 Task: Fill out the 'New Customer Data' form with the provided customer details, including name, gender, age, mobile number, date, current address, email, and permanent address.
Action: Mouse moved to (659, 130)
Screenshot: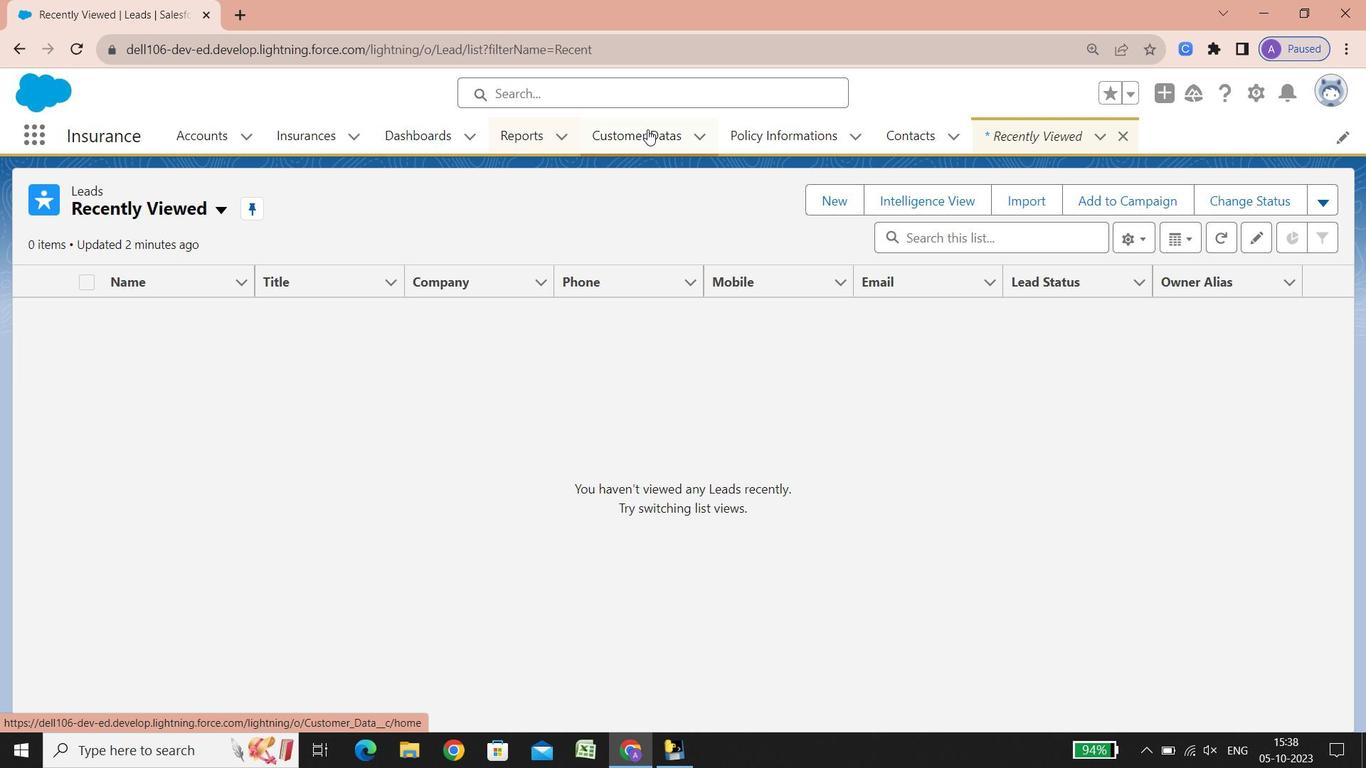 
Action: Mouse pressed left at (659, 130)
Screenshot: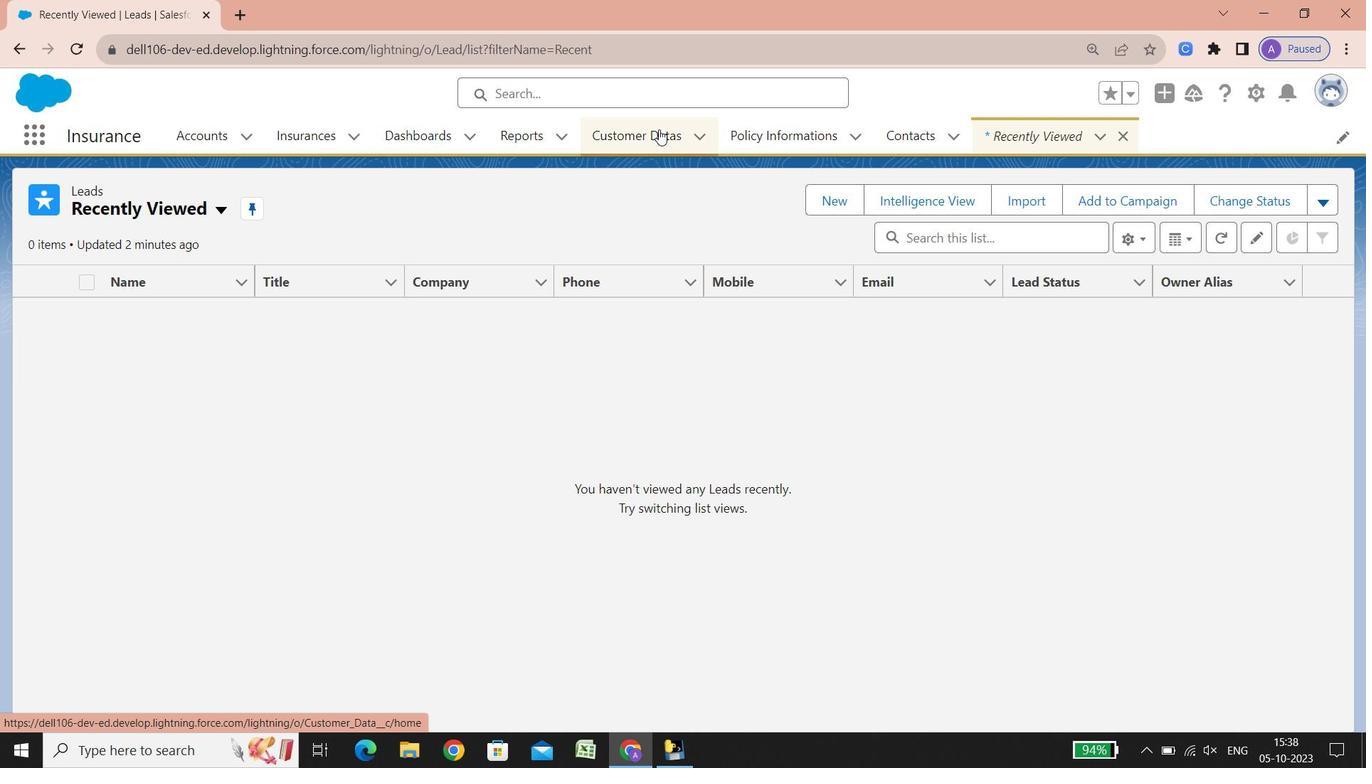 
Action: Mouse moved to (1114, 200)
Screenshot: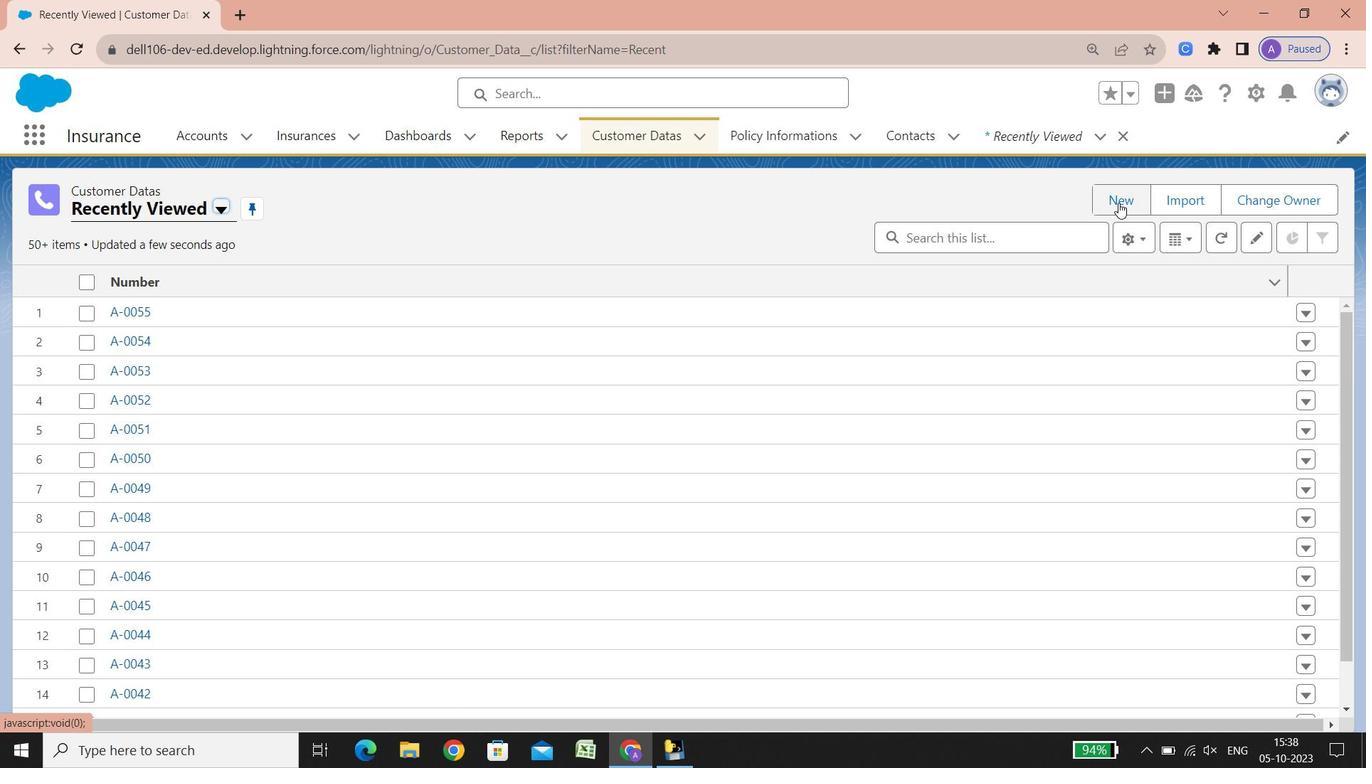 
Action: Mouse pressed left at (1114, 200)
Screenshot: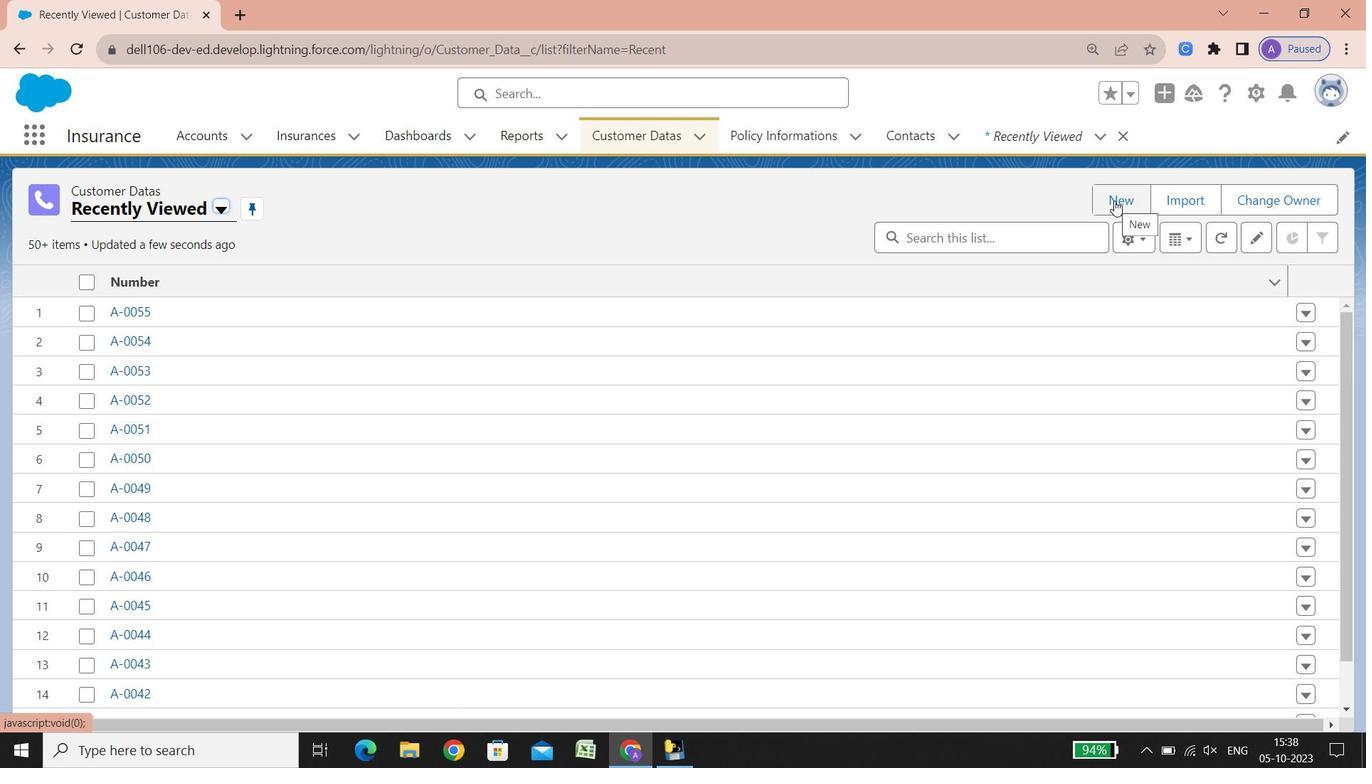 
Action: Mouse moved to (1093, 97)
Screenshot: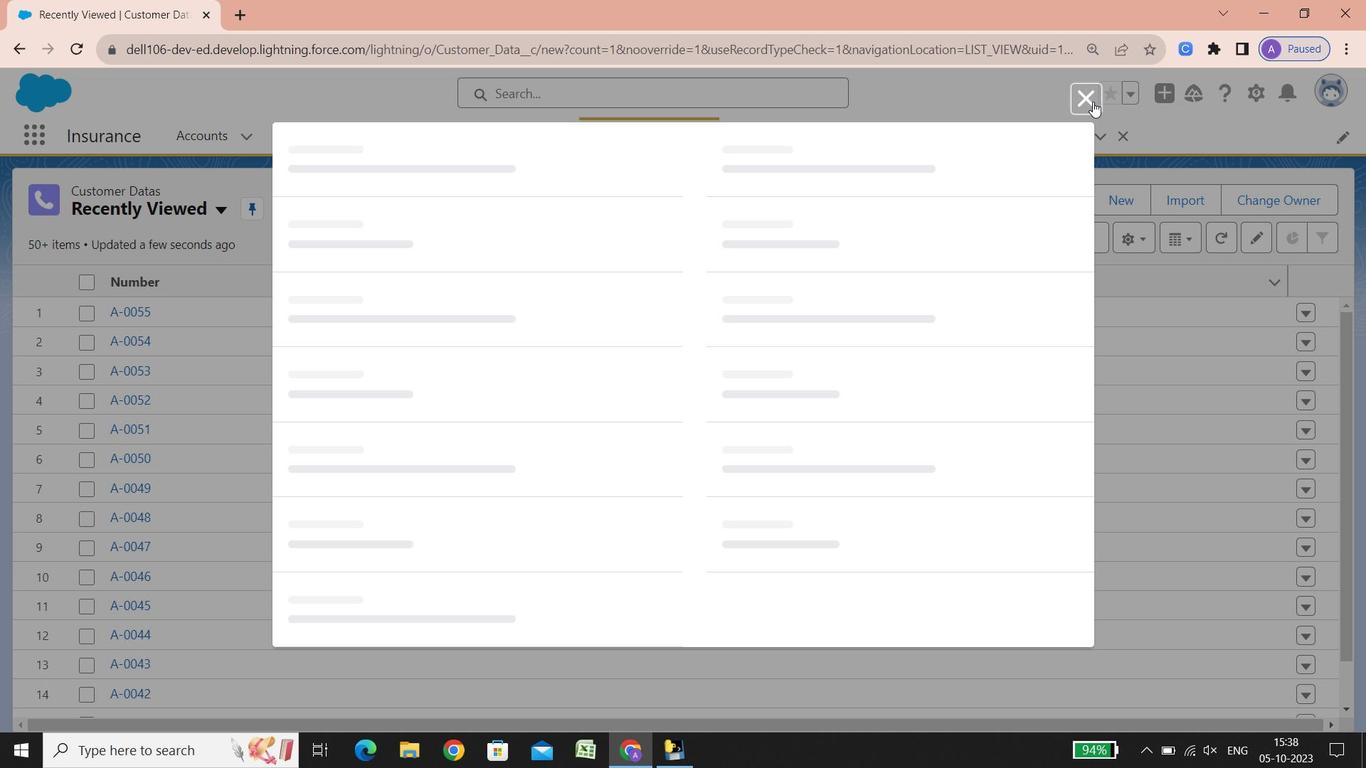 
Action: Mouse pressed left at (1093, 97)
Screenshot: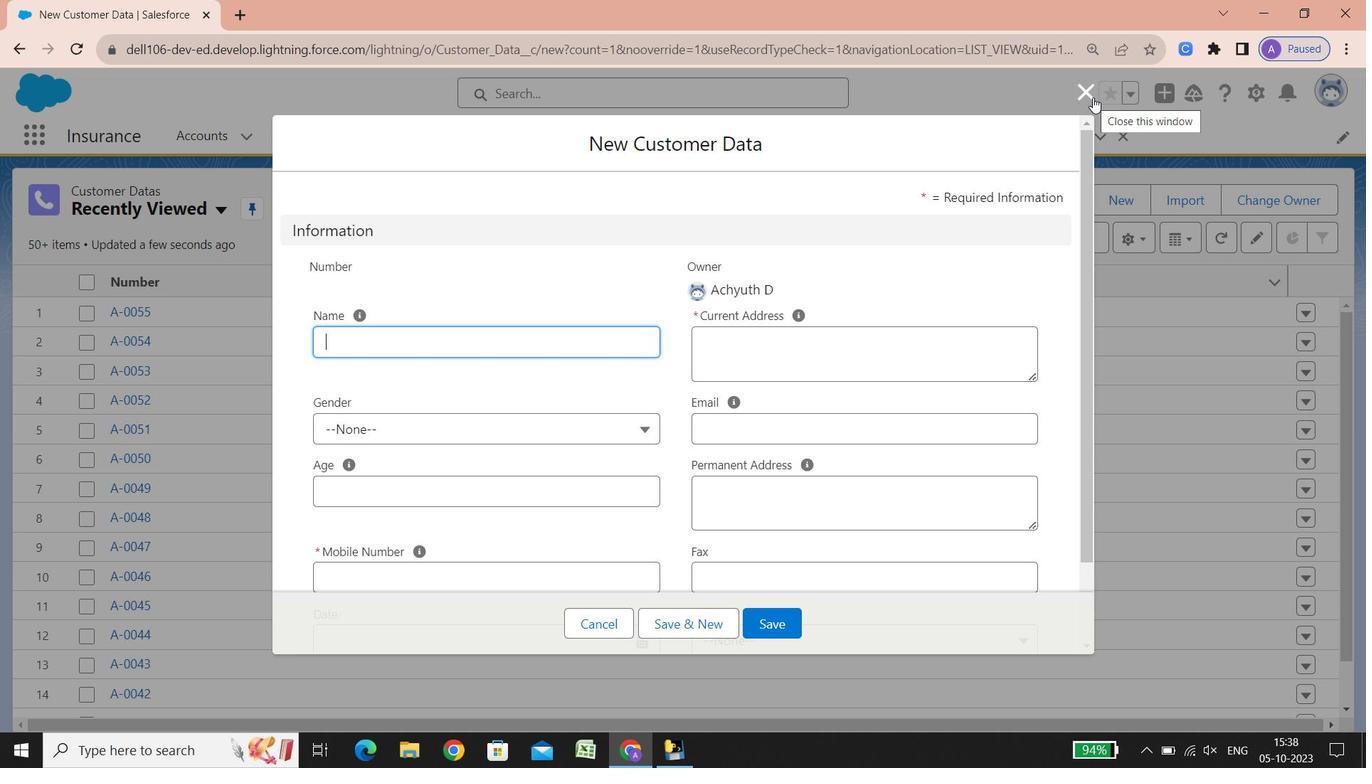 
Action: Mouse moved to (148, 307)
Screenshot: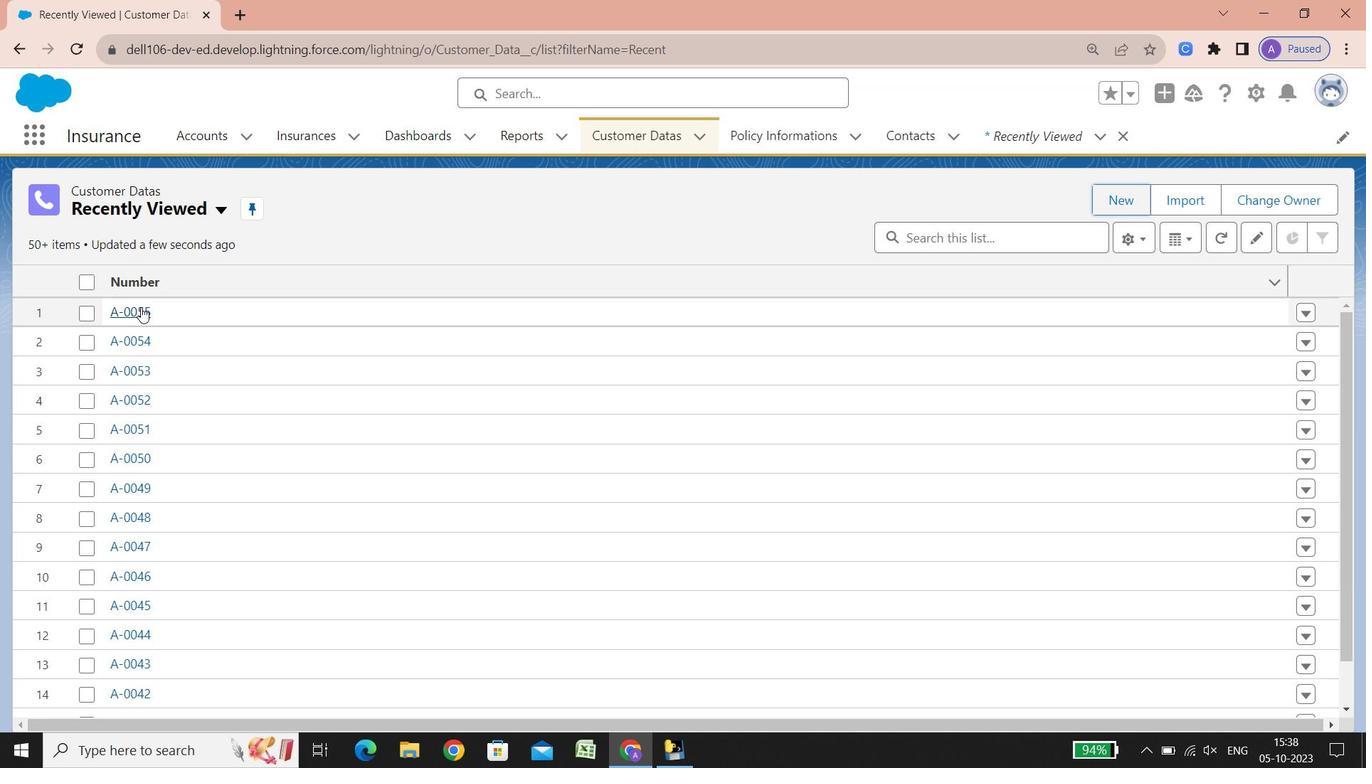 
Action: Mouse pressed left at (148, 307)
Screenshot: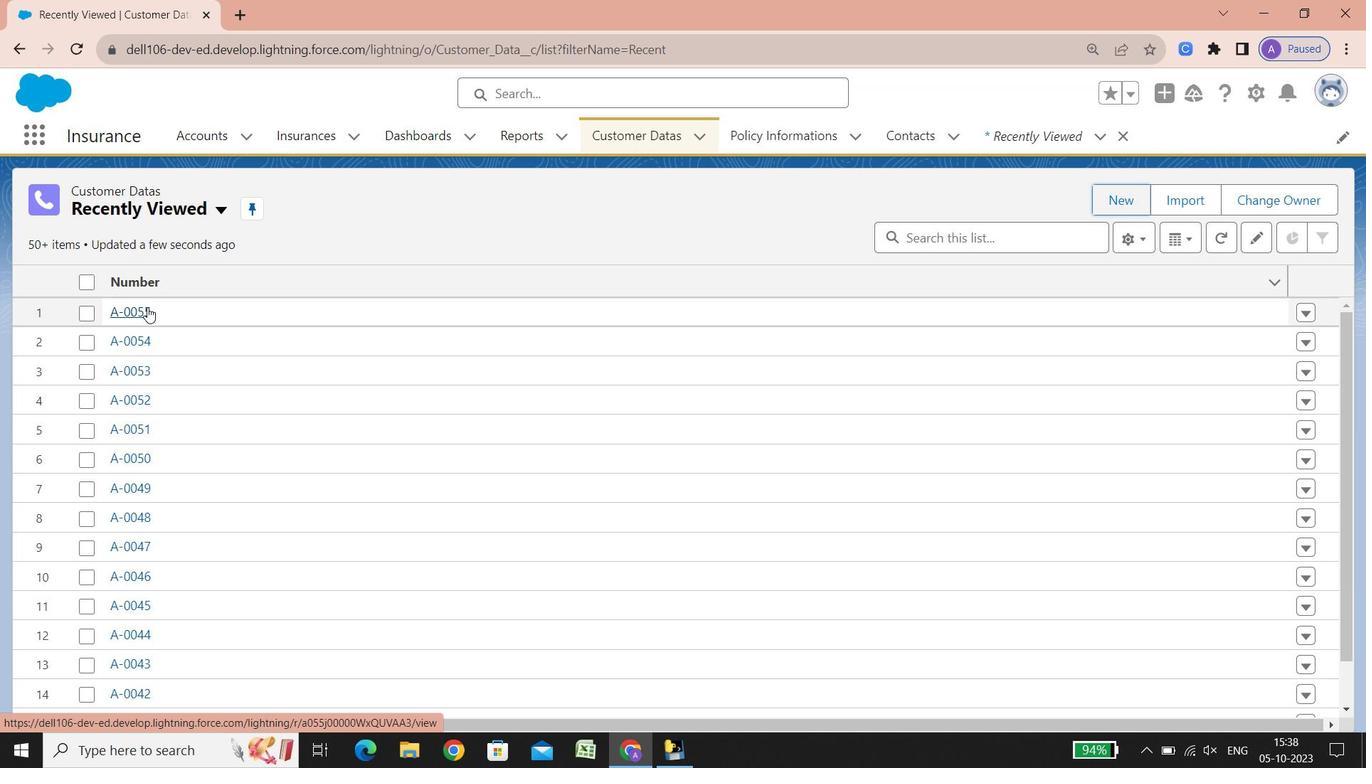 
Action: Mouse moved to (16, 46)
Screenshot: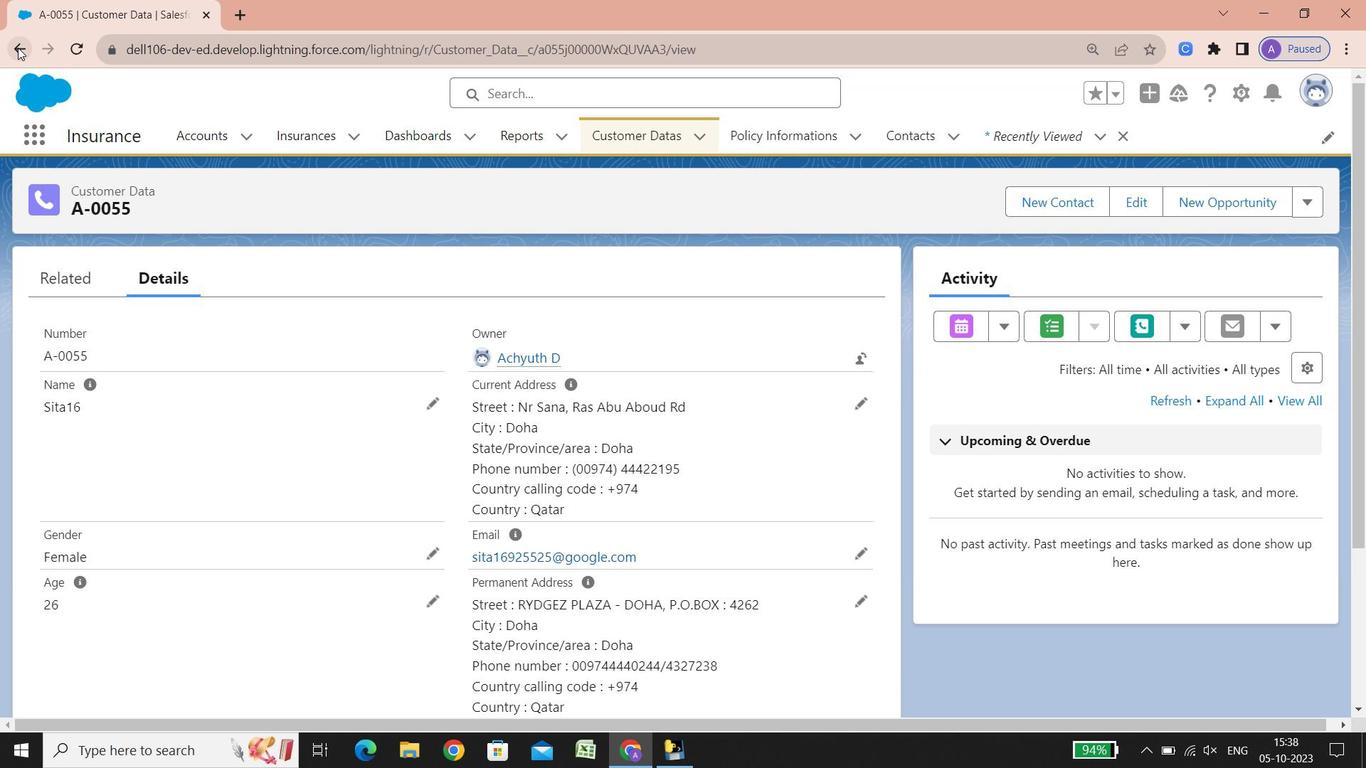 
Action: Mouse pressed left at (16, 46)
Screenshot: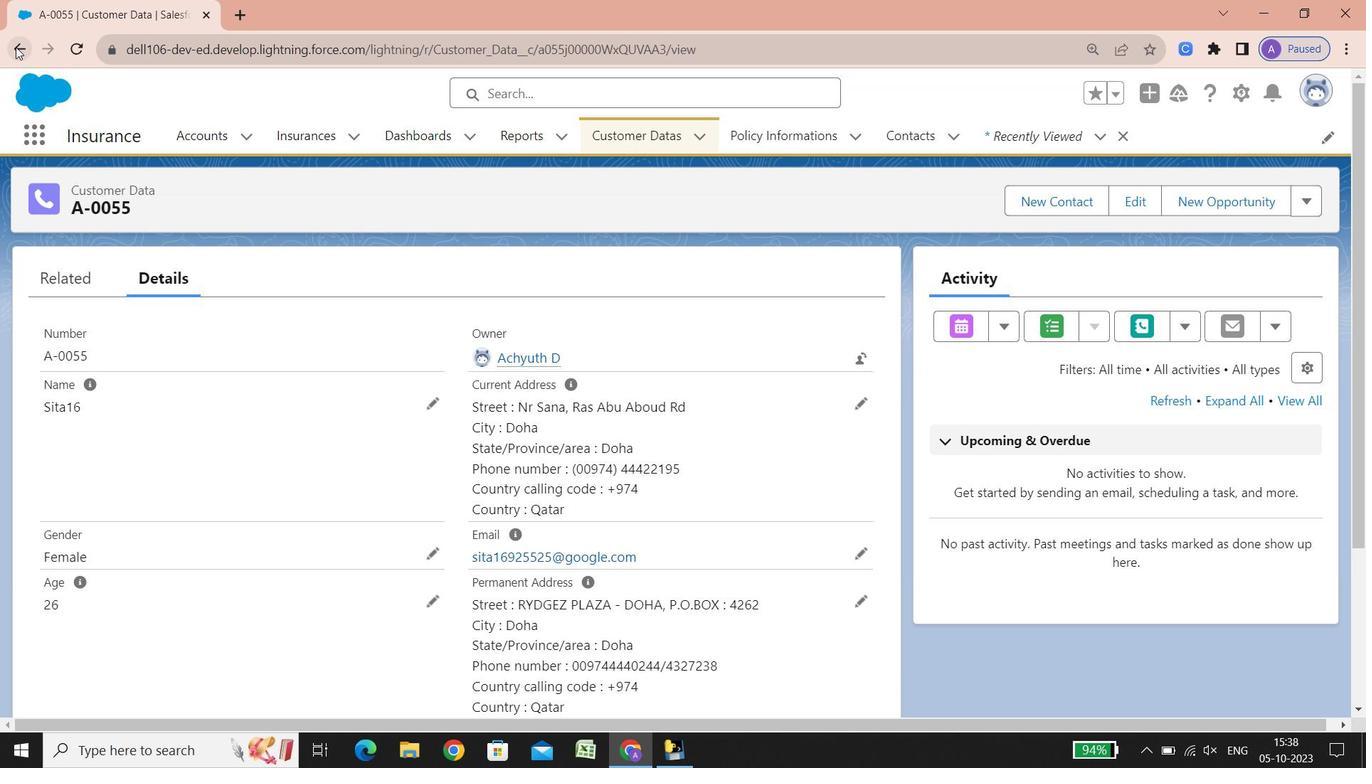 
Action: Mouse moved to (1123, 190)
Screenshot: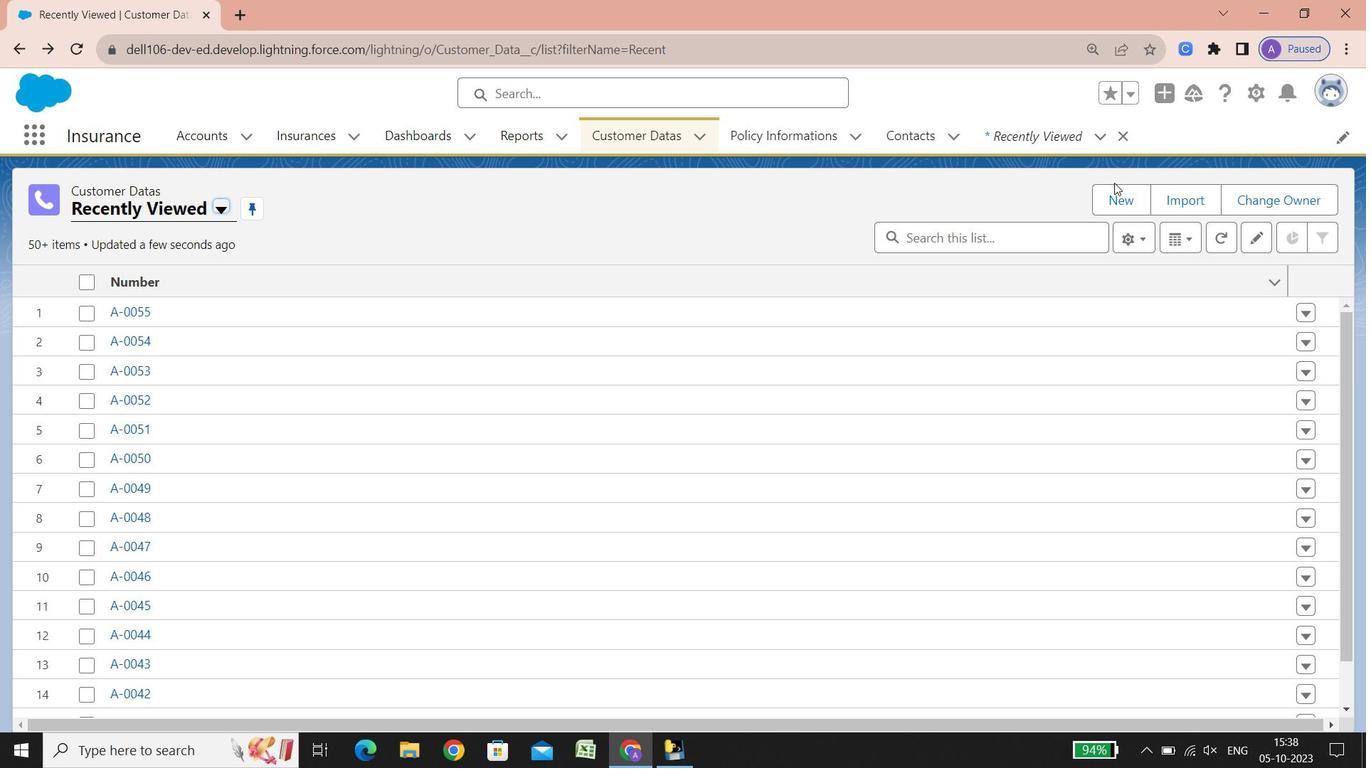 
Action: Mouse pressed left at (1123, 190)
Screenshot: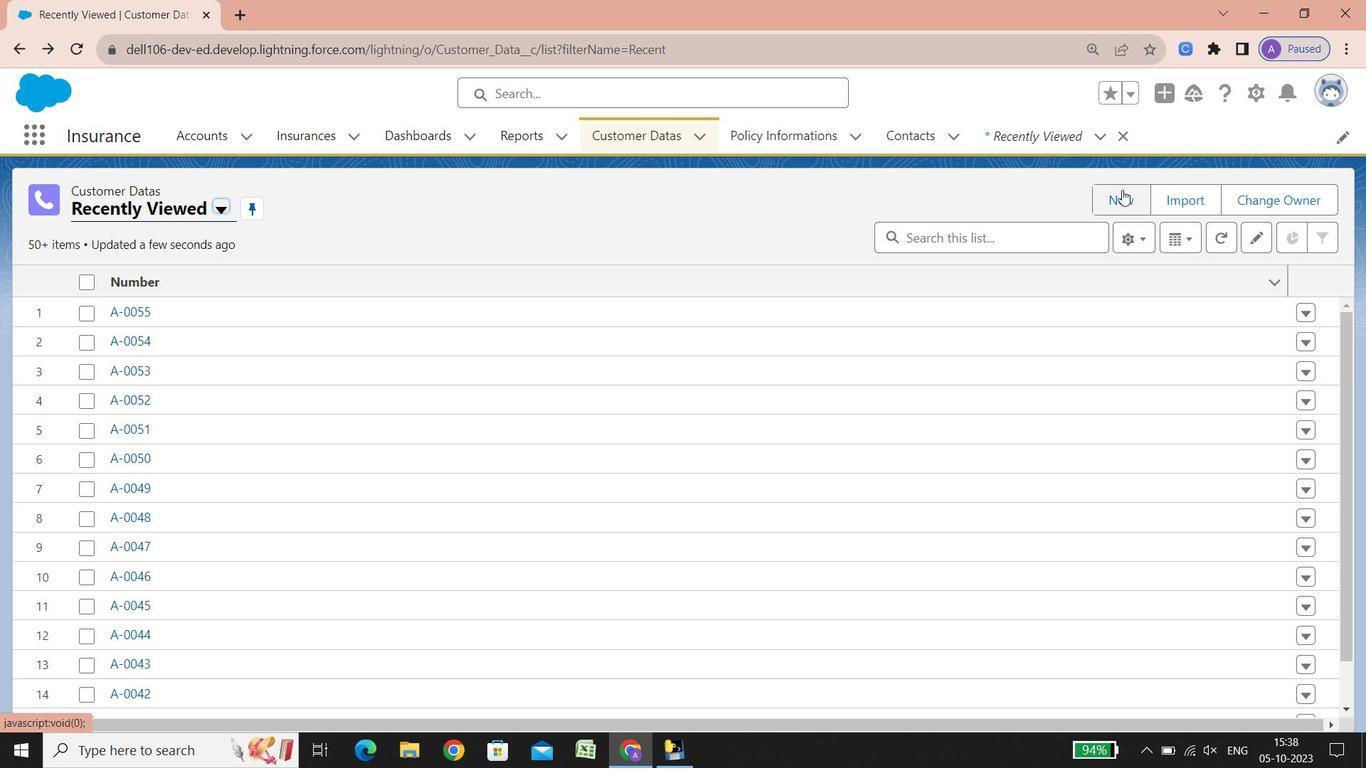 
Action: Mouse moved to (338, 340)
Screenshot: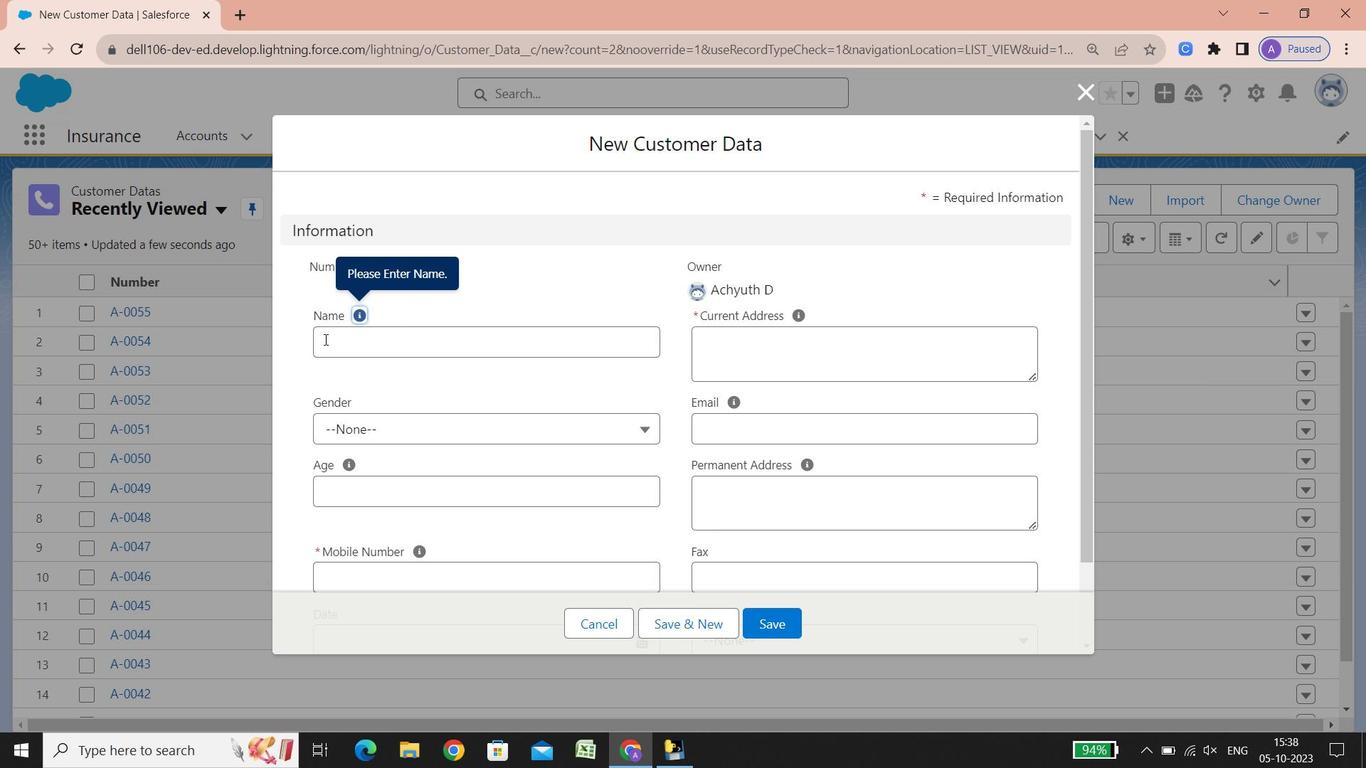 
Action: Mouse pressed left at (338, 340)
Screenshot: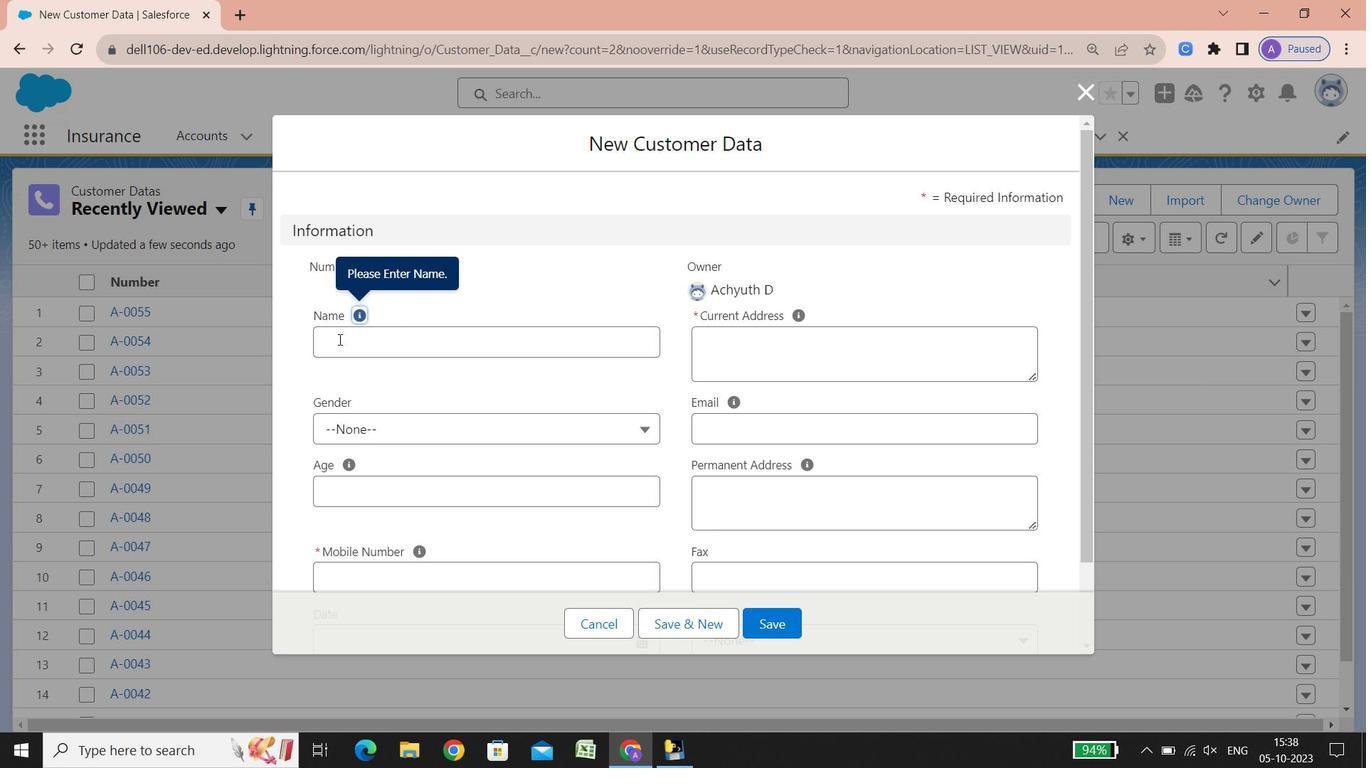 
Action: Key pressed <Key.shift><Key.shift><Key.shift><Key.shift><Key.shift><Key.shift><Key.shift><Key.shift><Key.shift><Key.shift><Key.shift><Key.shift><Key.shift><Key.shift><Key.shift>Sita17
Screenshot: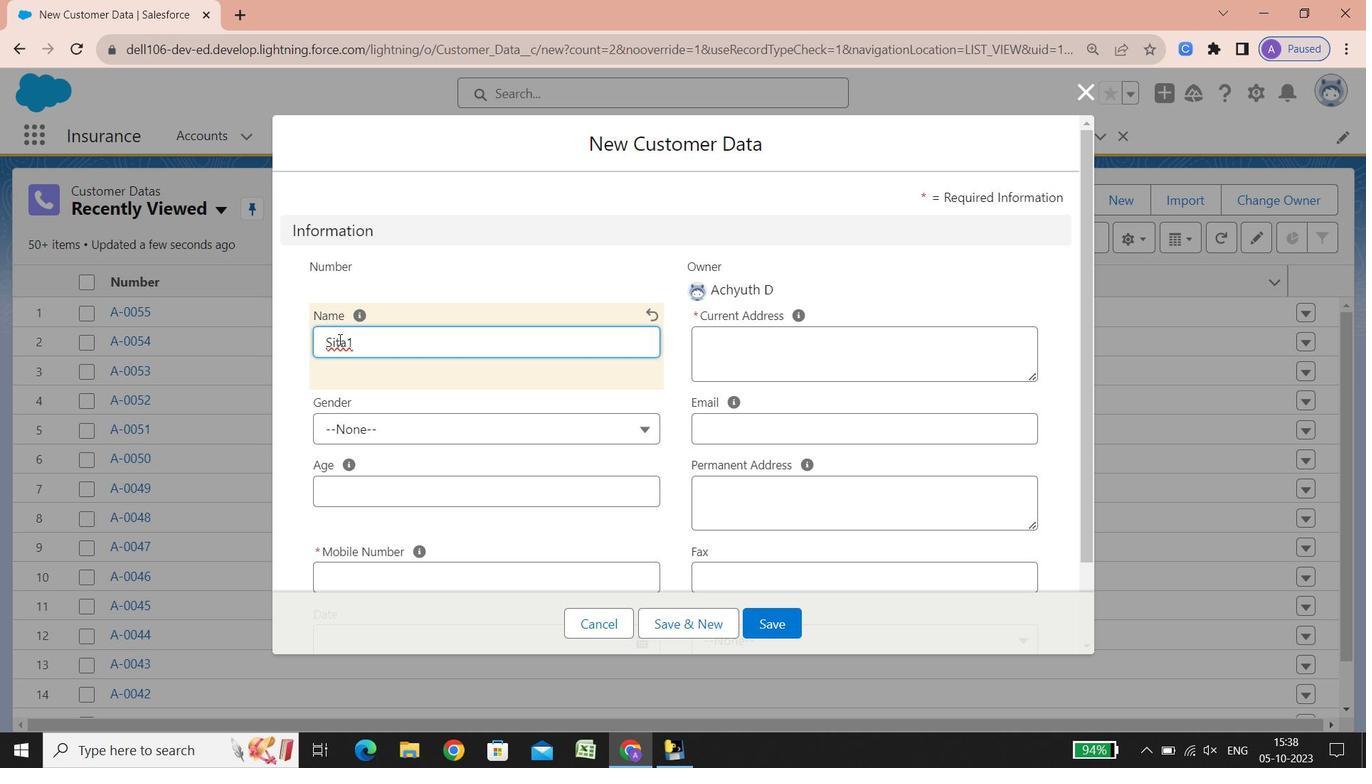 
Action: Mouse moved to (503, 424)
Screenshot: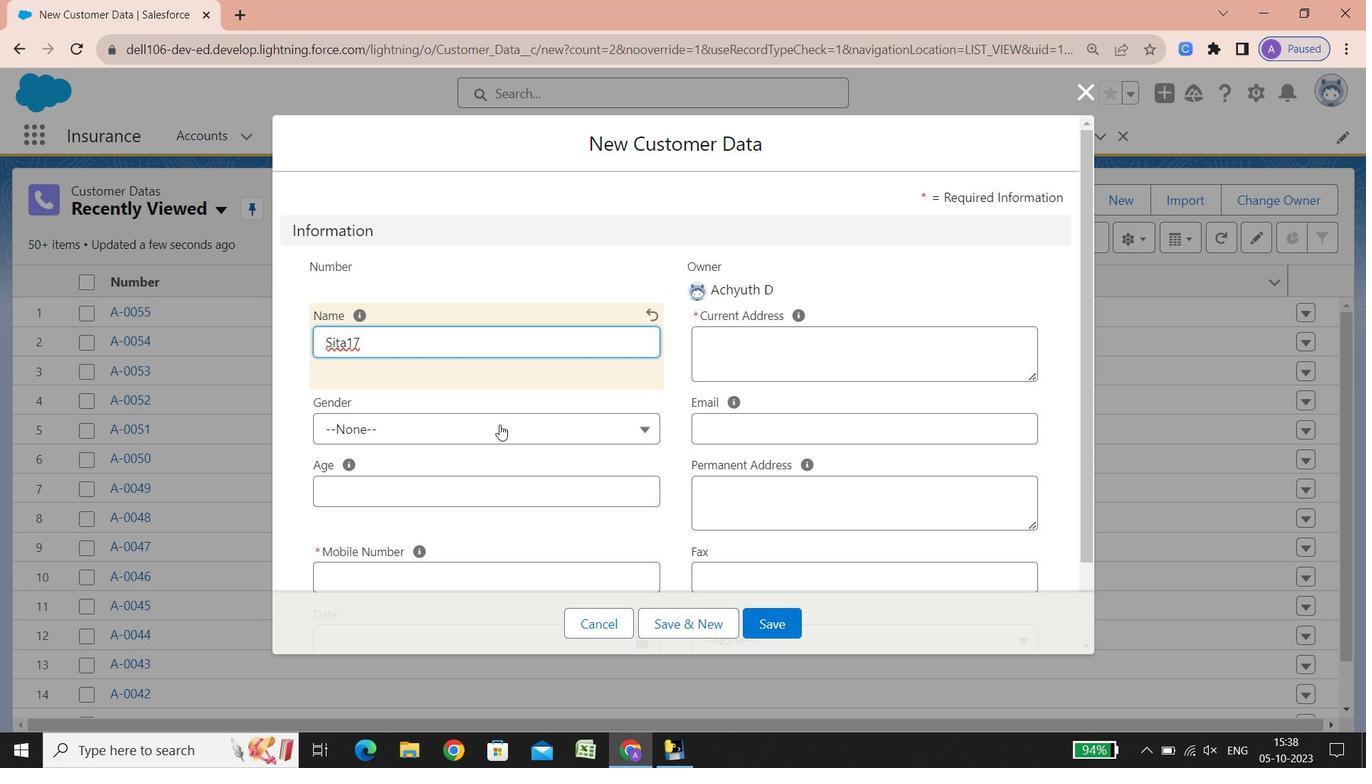 
Action: Mouse pressed left at (503, 424)
Screenshot: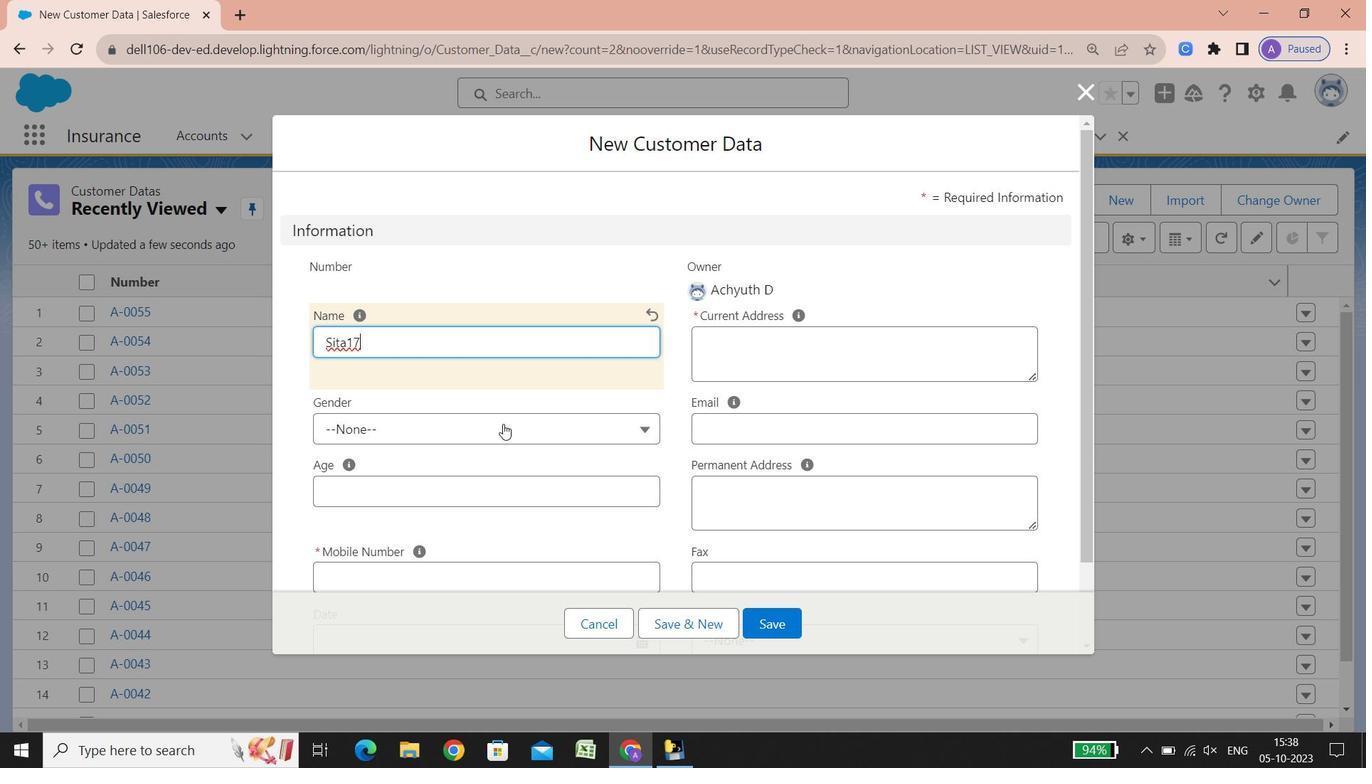 
Action: Mouse moved to (409, 534)
Screenshot: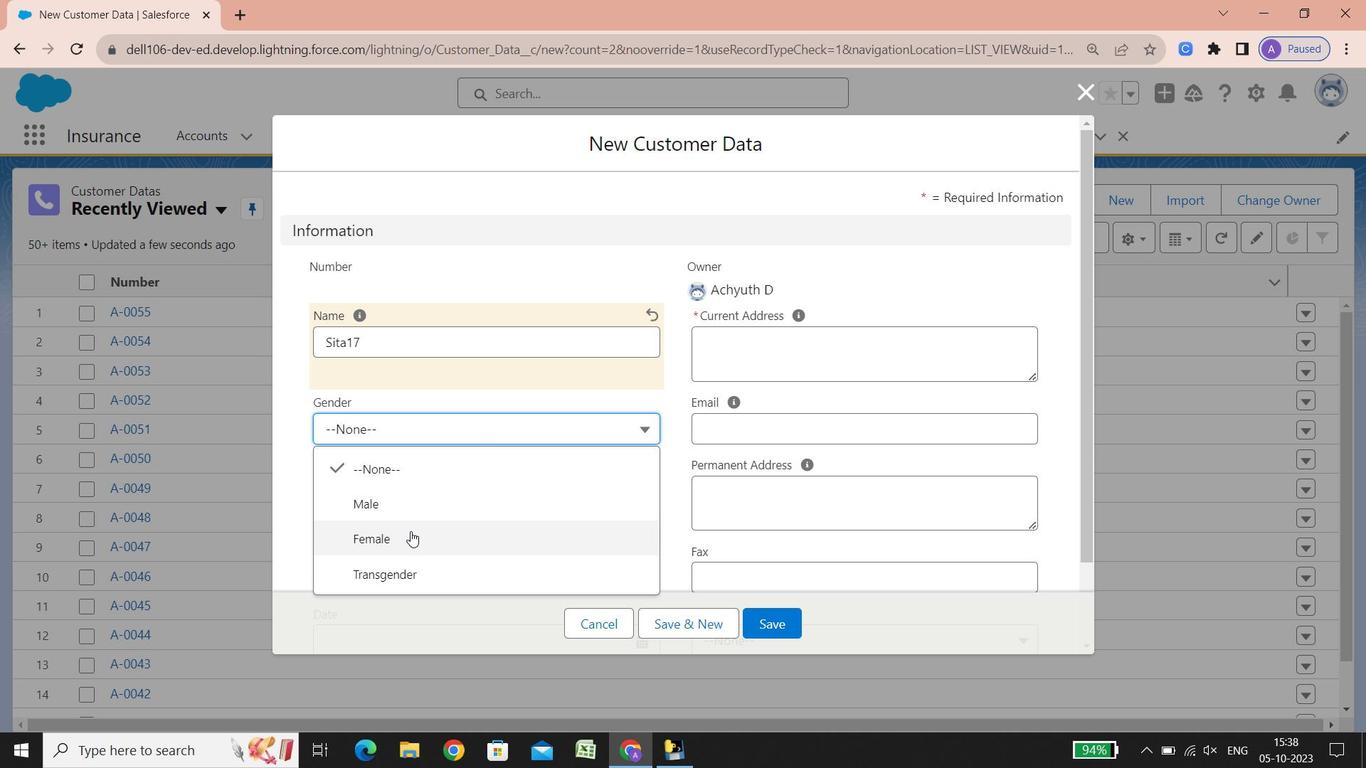 
Action: Mouse pressed left at (409, 534)
Screenshot: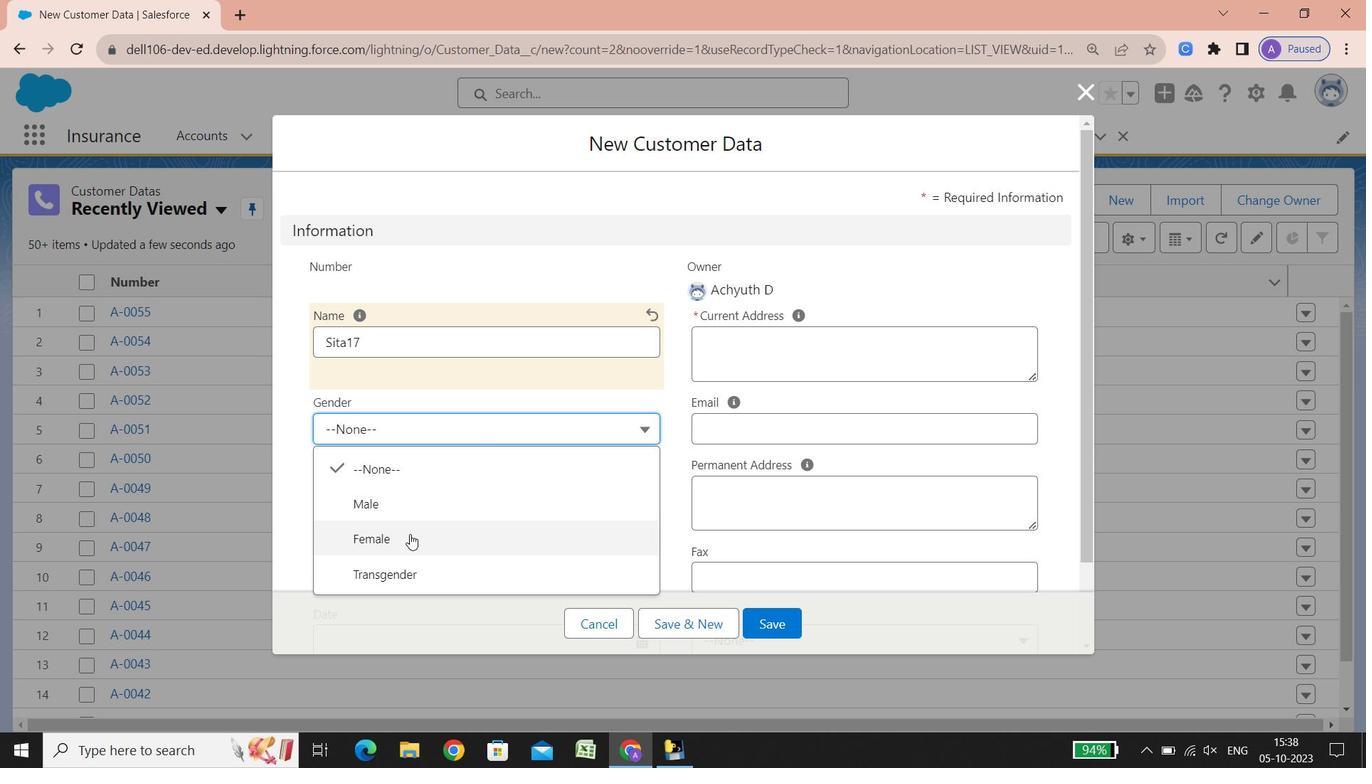 
Action: Mouse moved to (377, 486)
Screenshot: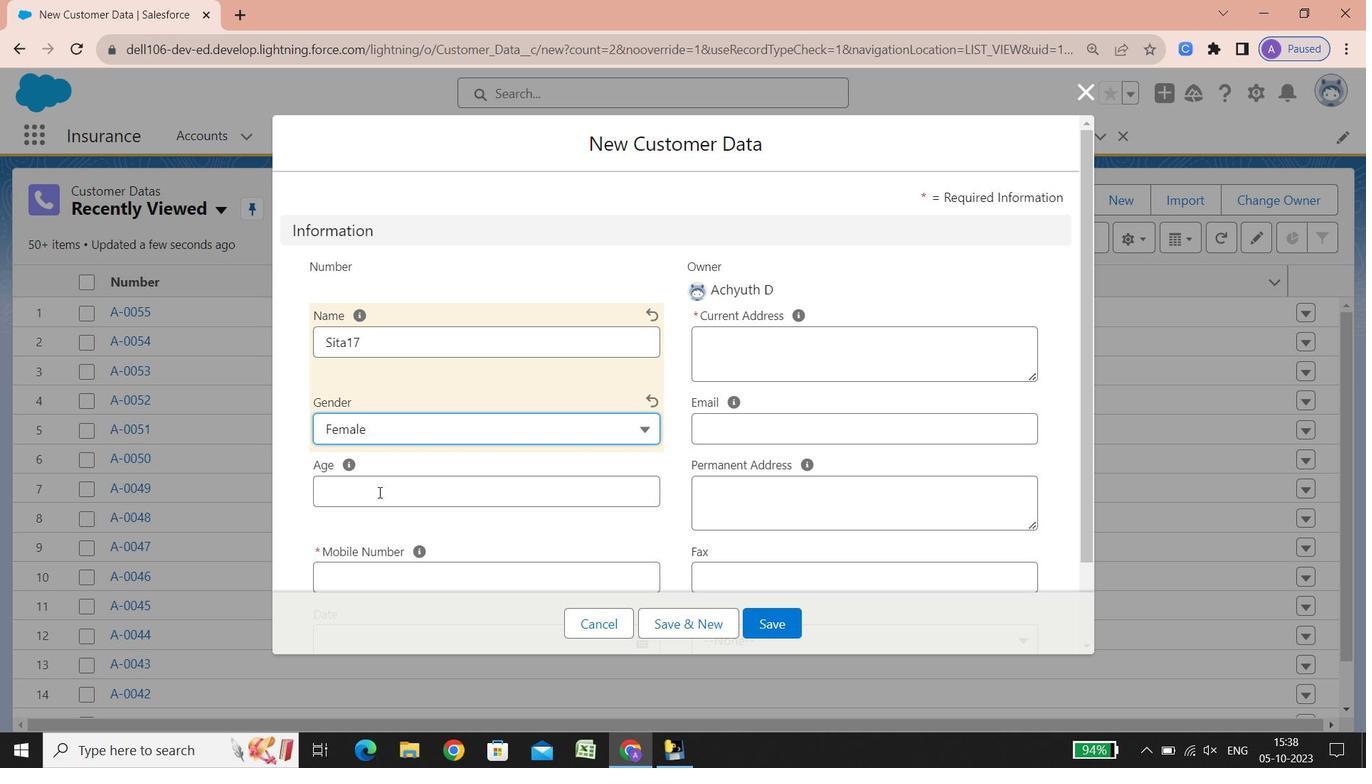 
Action: Mouse pressed left at (377, 486)
Screenshot: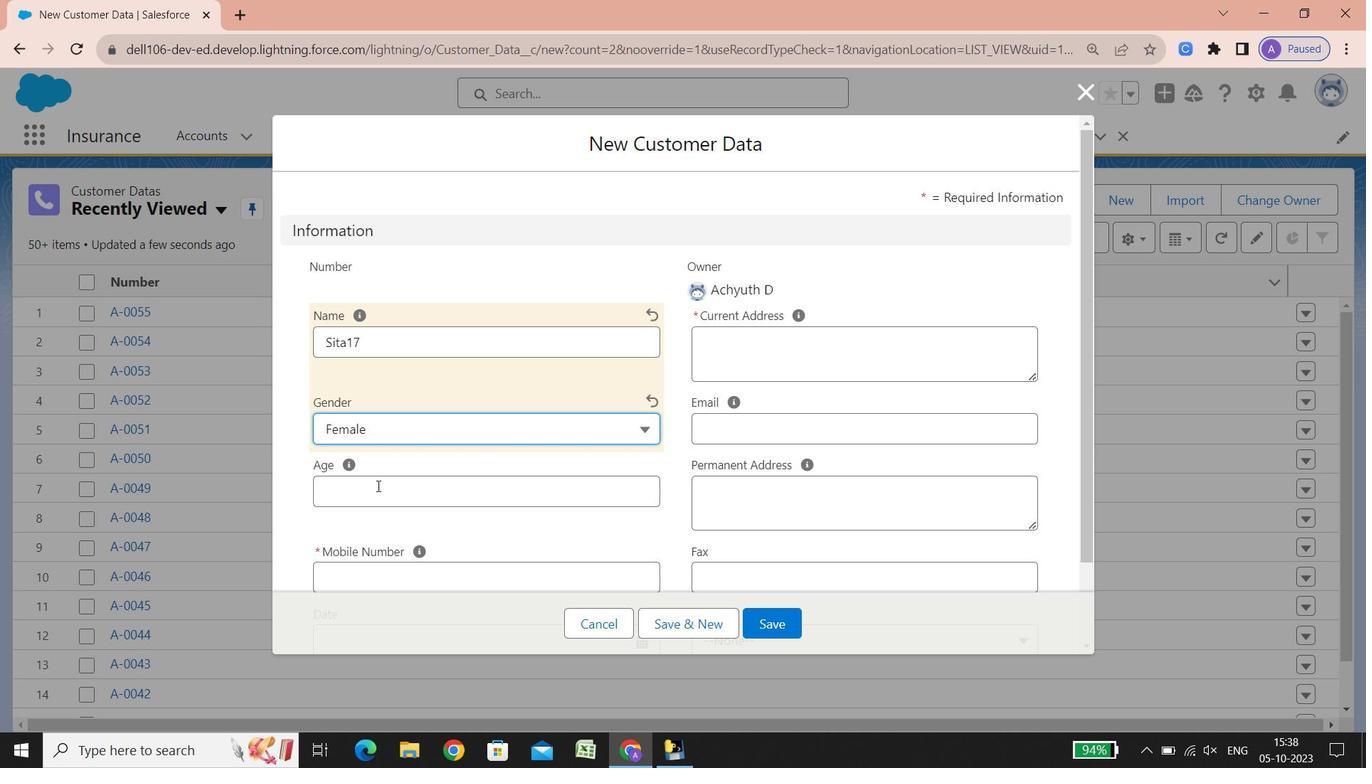 
Action: Key pressed 32
Screenshot: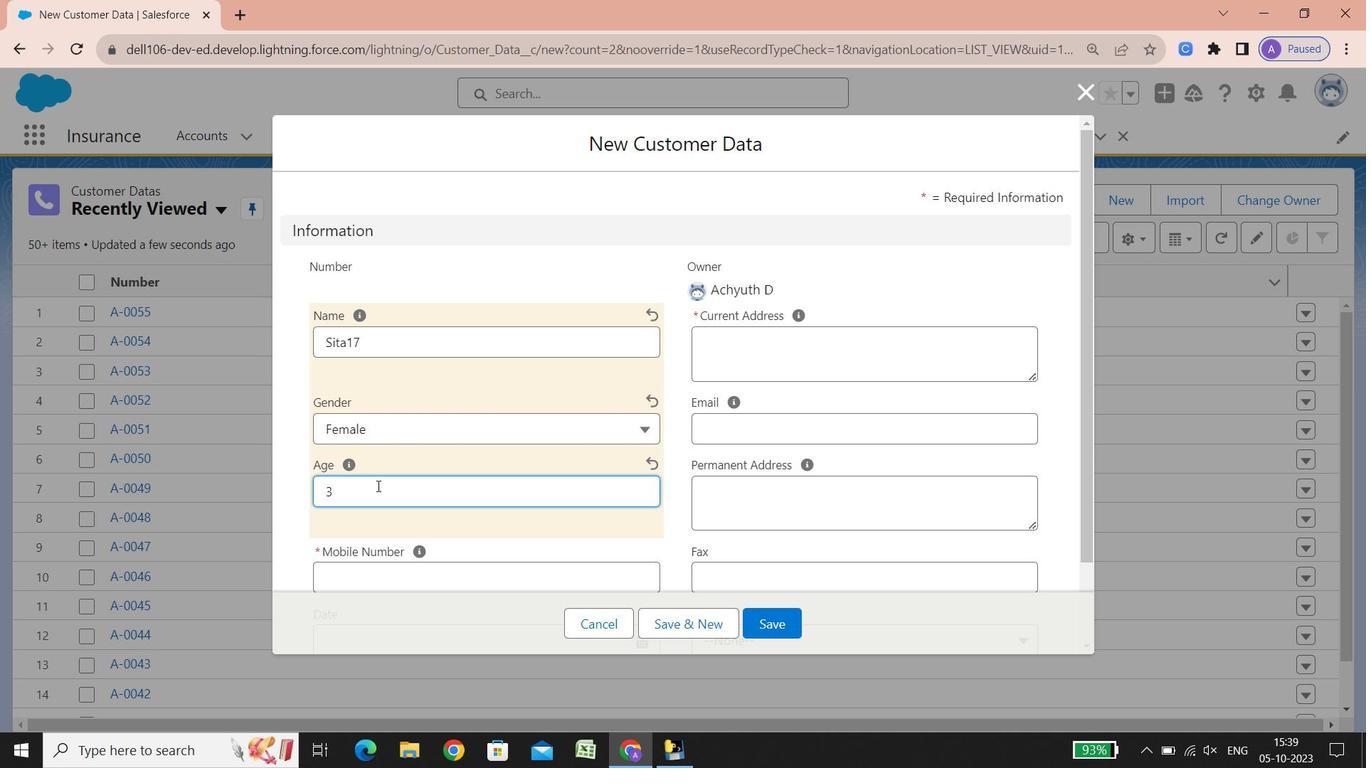 
Action: Mouse scrolled (377, 486) with delta (0, 0)
Screenshot: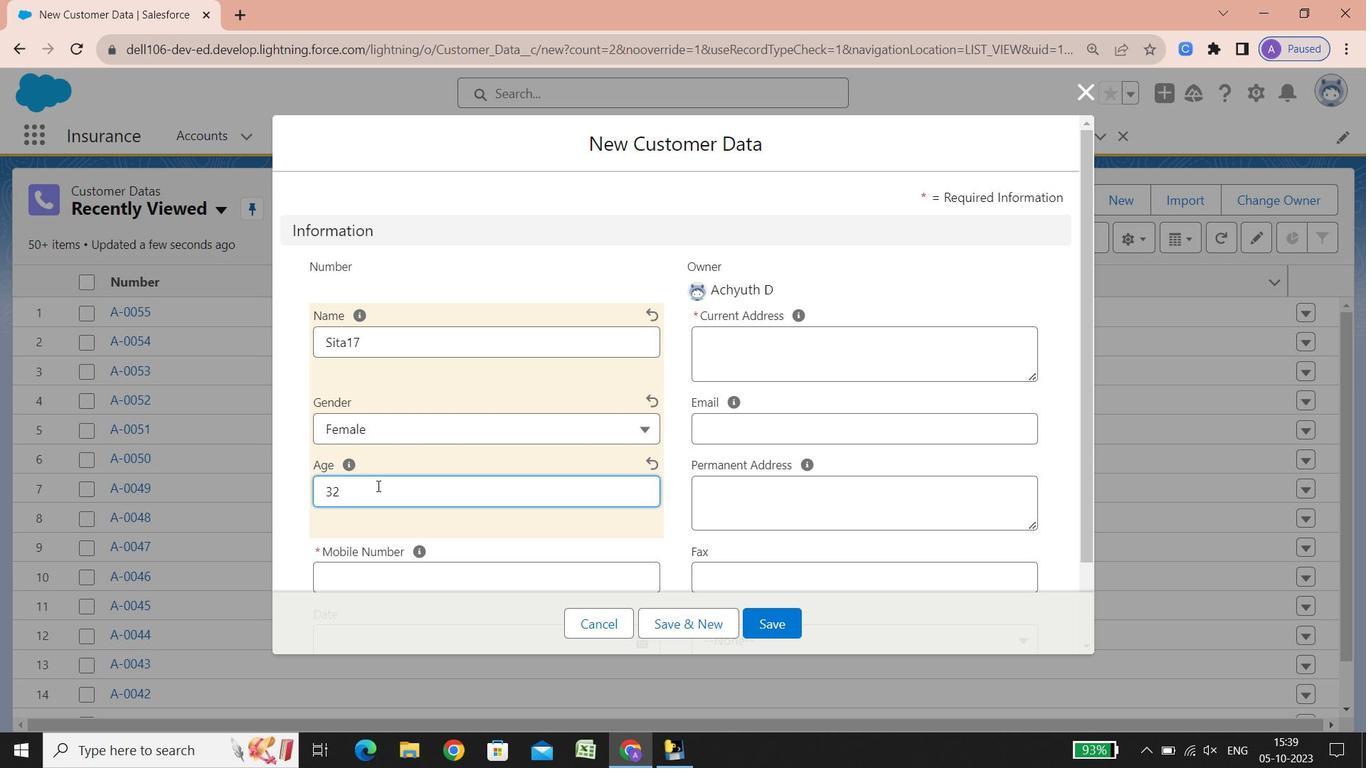 
Action: Mouse scrolled (377, 486) with delta (0, 0)
Screenshot: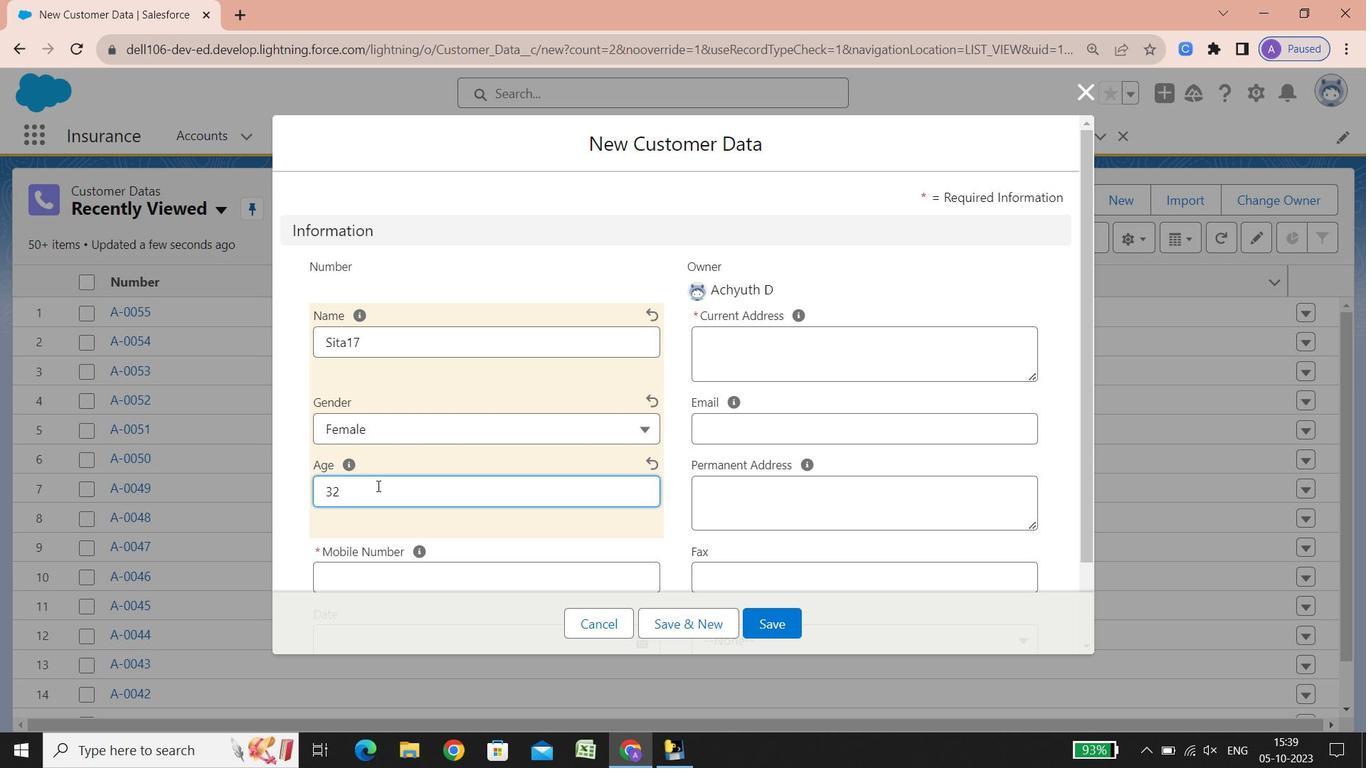 
Action: Mouse scrolled (377, 486) with delta (0, 0)
Screenshot: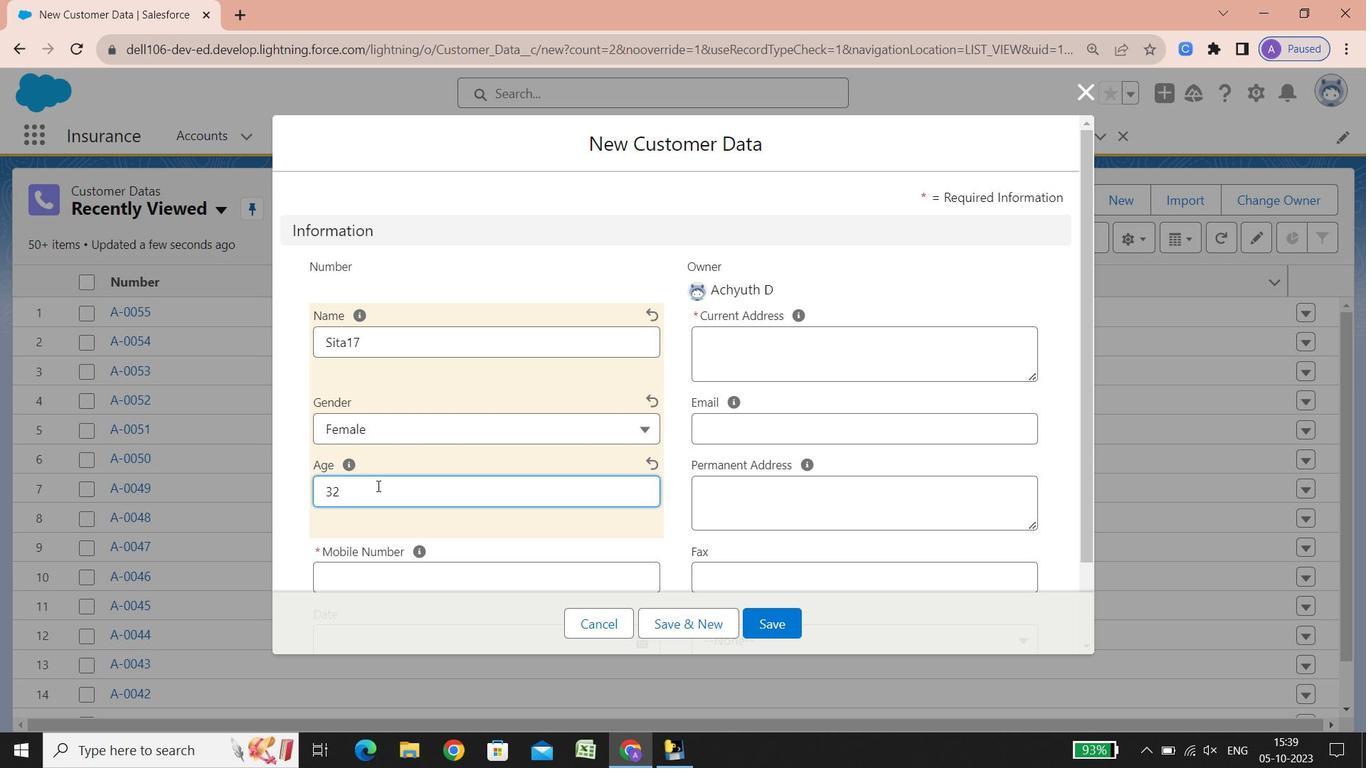
Action: Mouse scrolled (377, 486) with delta (0, 0)
Screenshot: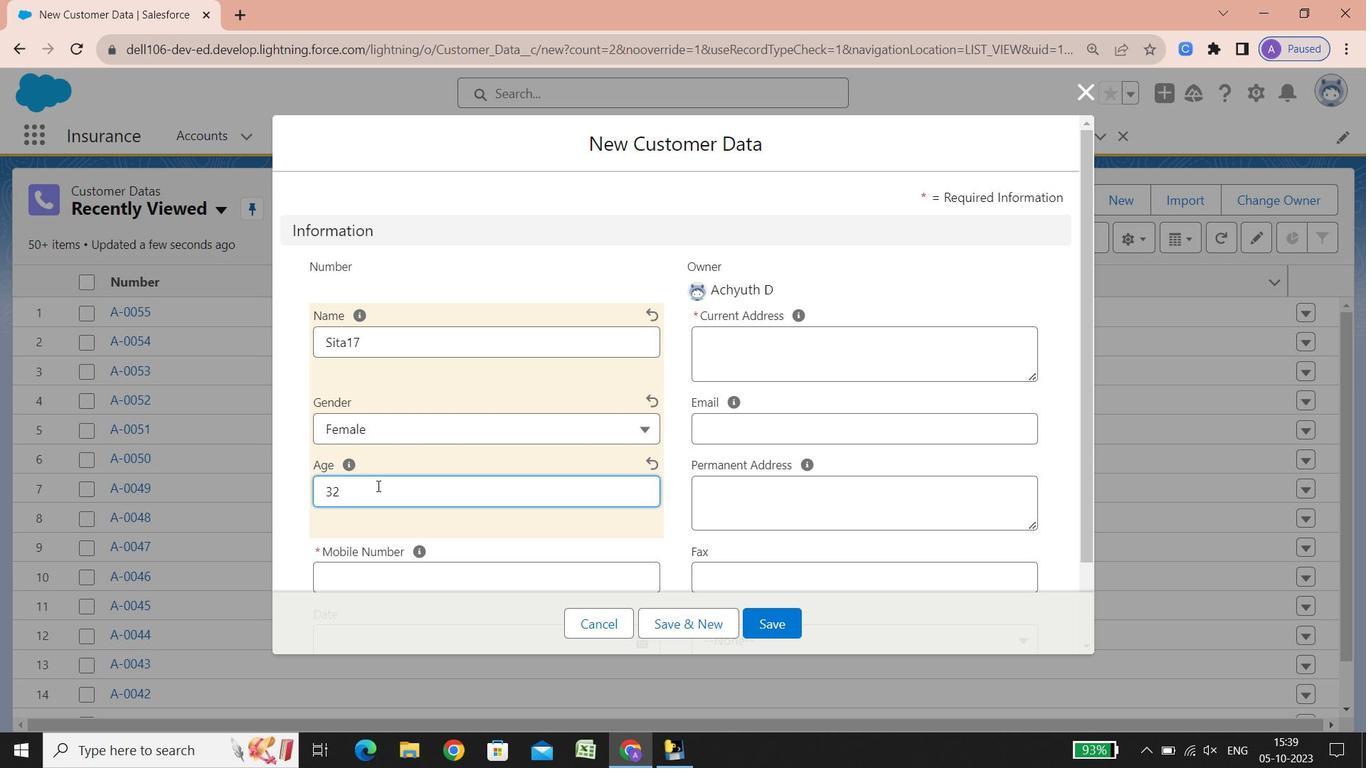 
Action: Mouse scrolled (377, 486) with delta (0, 0)
Screenshot: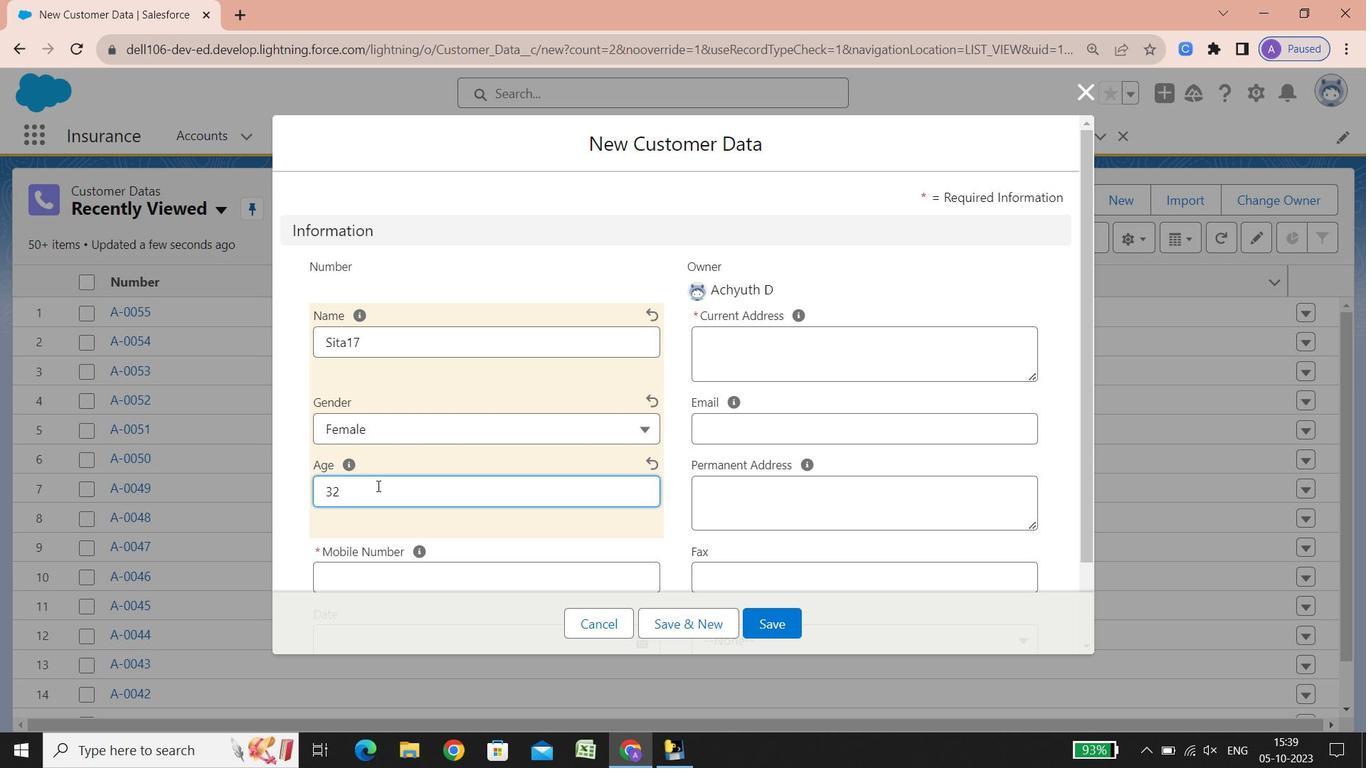 
Action: Mouse scrolled (377, 486) with delta (0, 0)
Screenshot: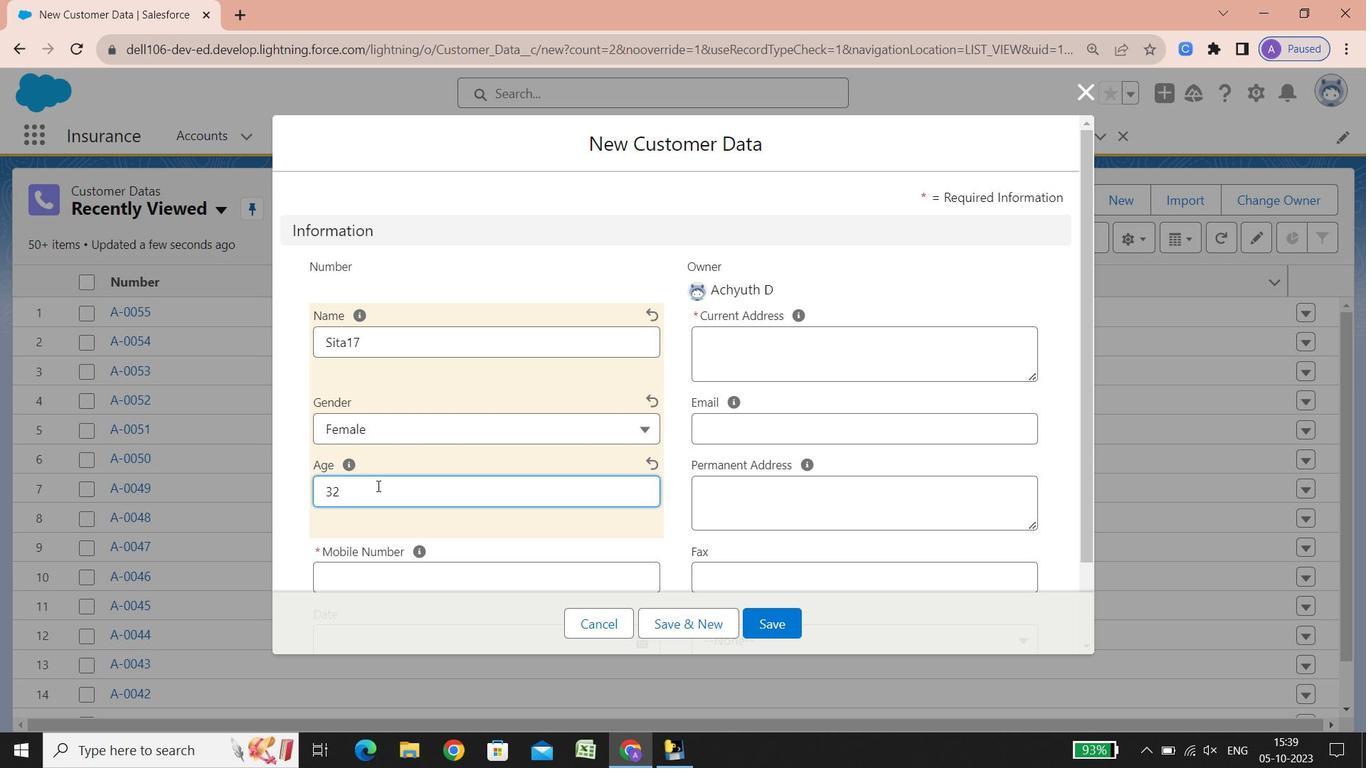 
Action: Mouse scrolled (377, 486) with delta (0, 0)
Screenshot: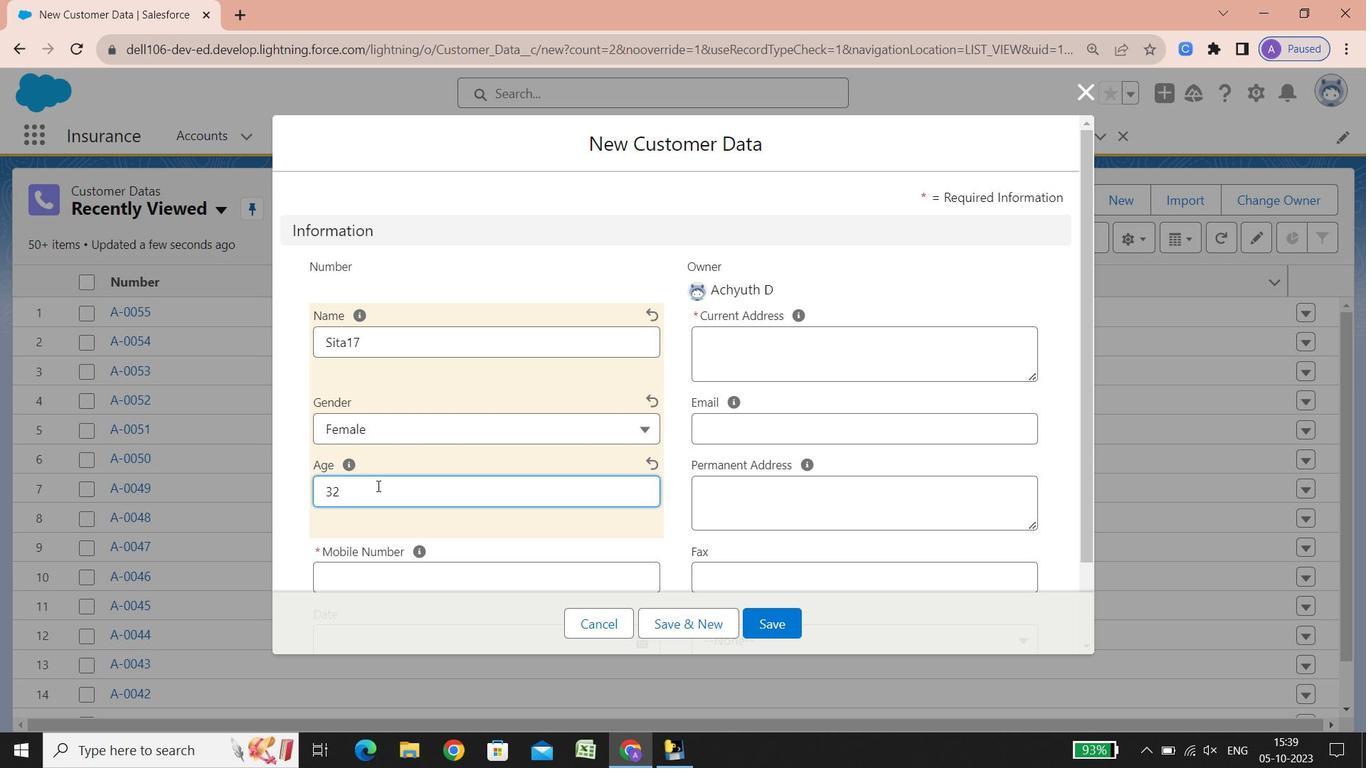 
Action: Mouse scrolled (377, 486) with delta (0, 0)
Screenshot: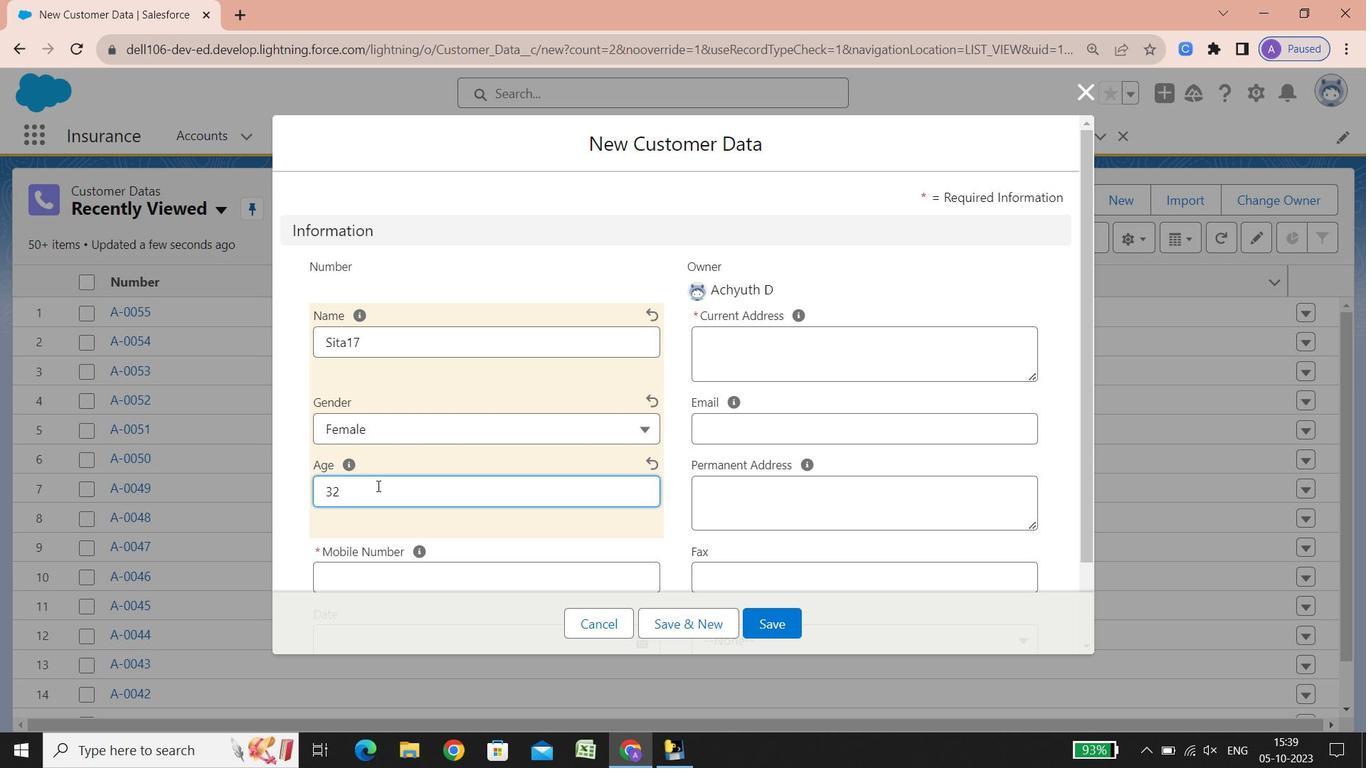 
Action: Mouse scrolled (377, 486) with delta (0, 0)
Screenshot: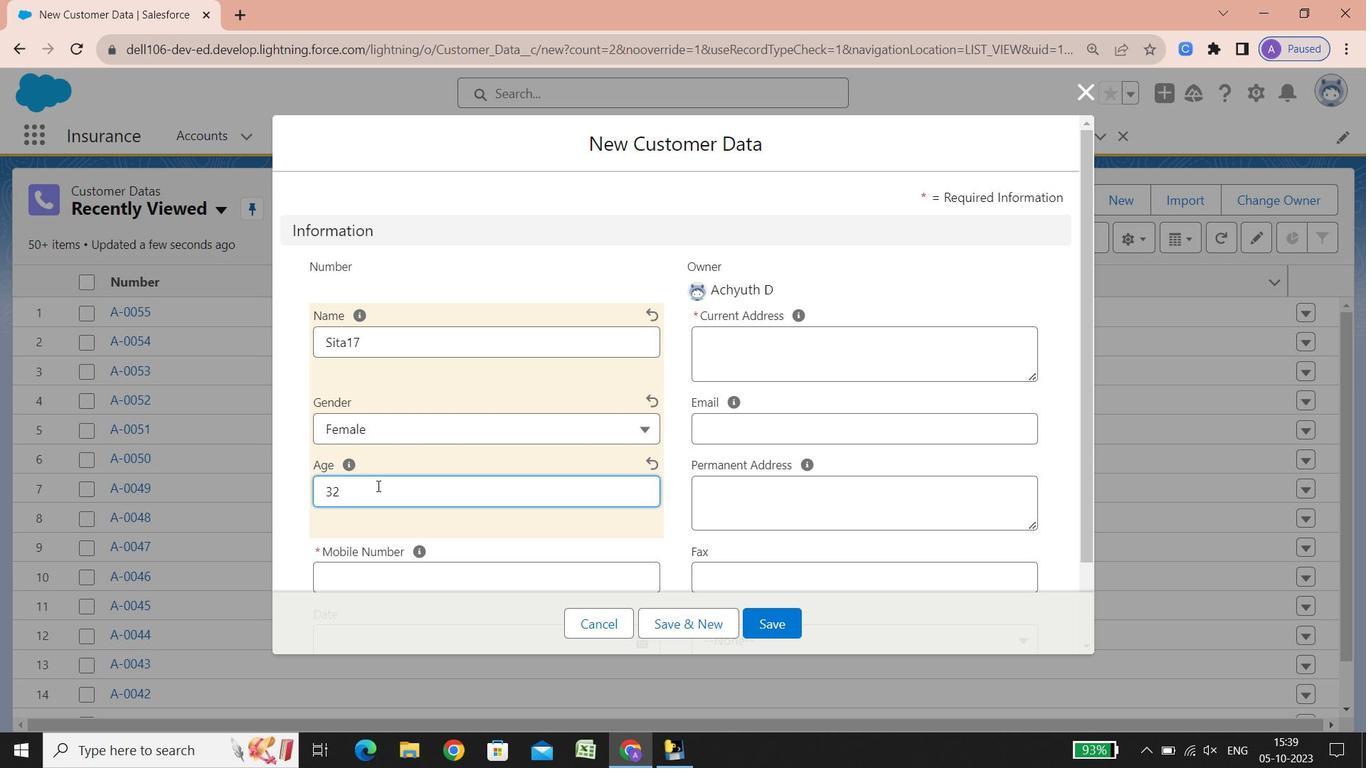 
Action: Mouse scrolled (377, 486) with delta (0, 0)
Screenshot: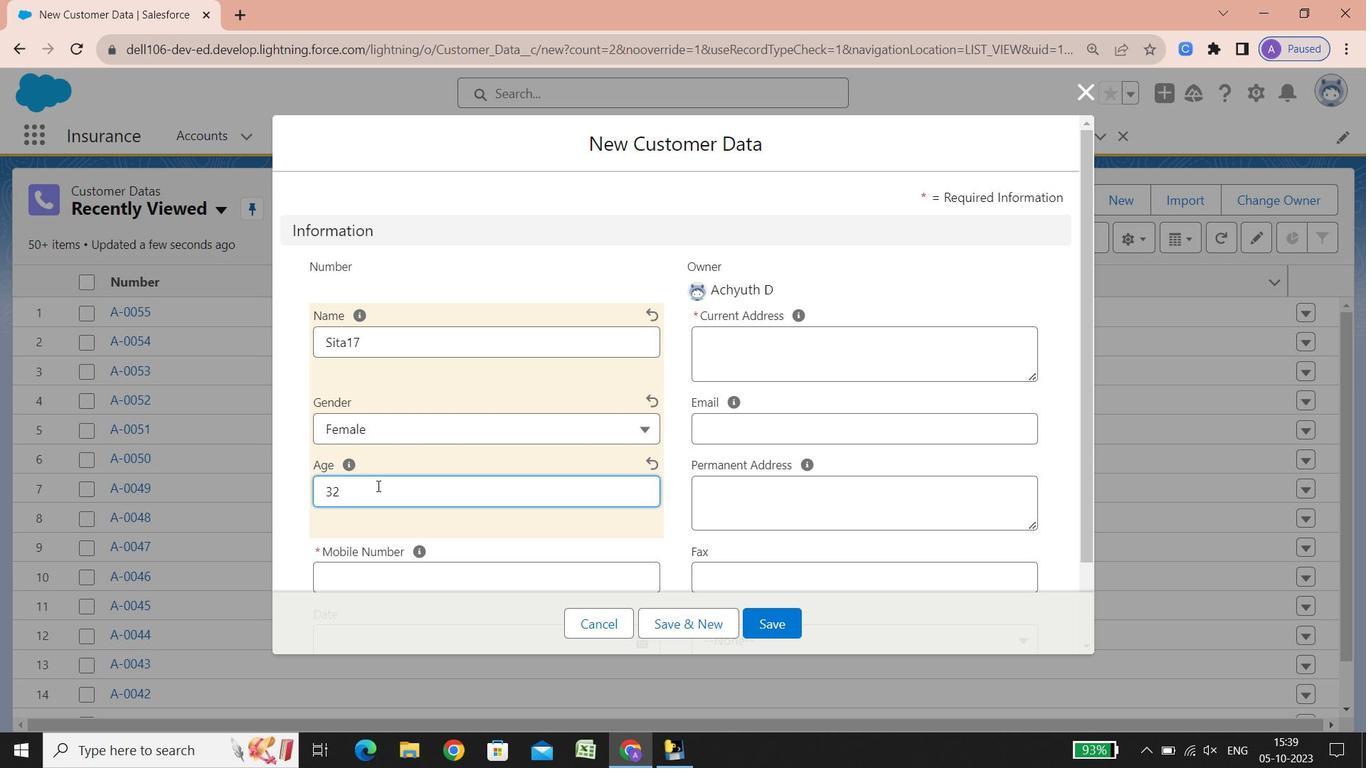 
Action: Mouse scrolled (377, 486) with delta (0, 0)
Screenshot: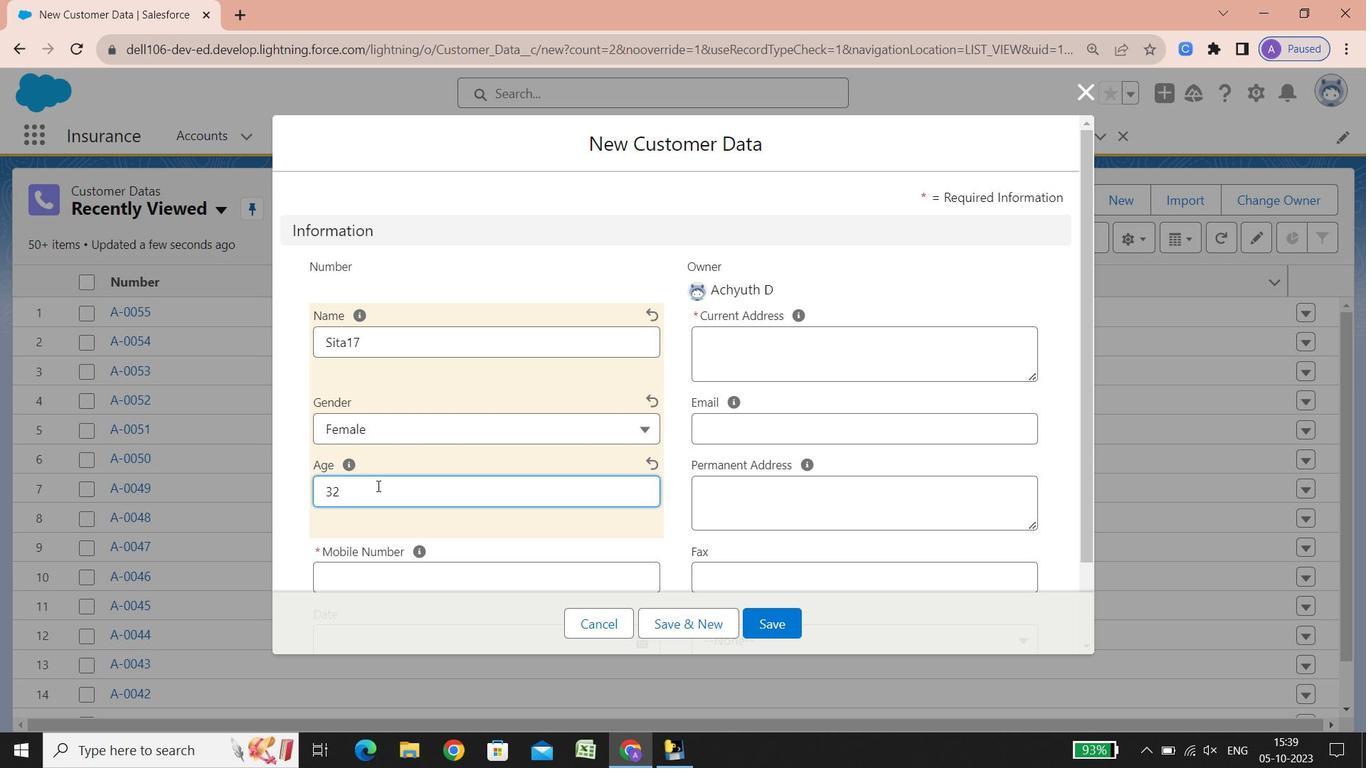 
Action: Mouse scrolled (377, 486) with delta (0, 0)
Screenshot: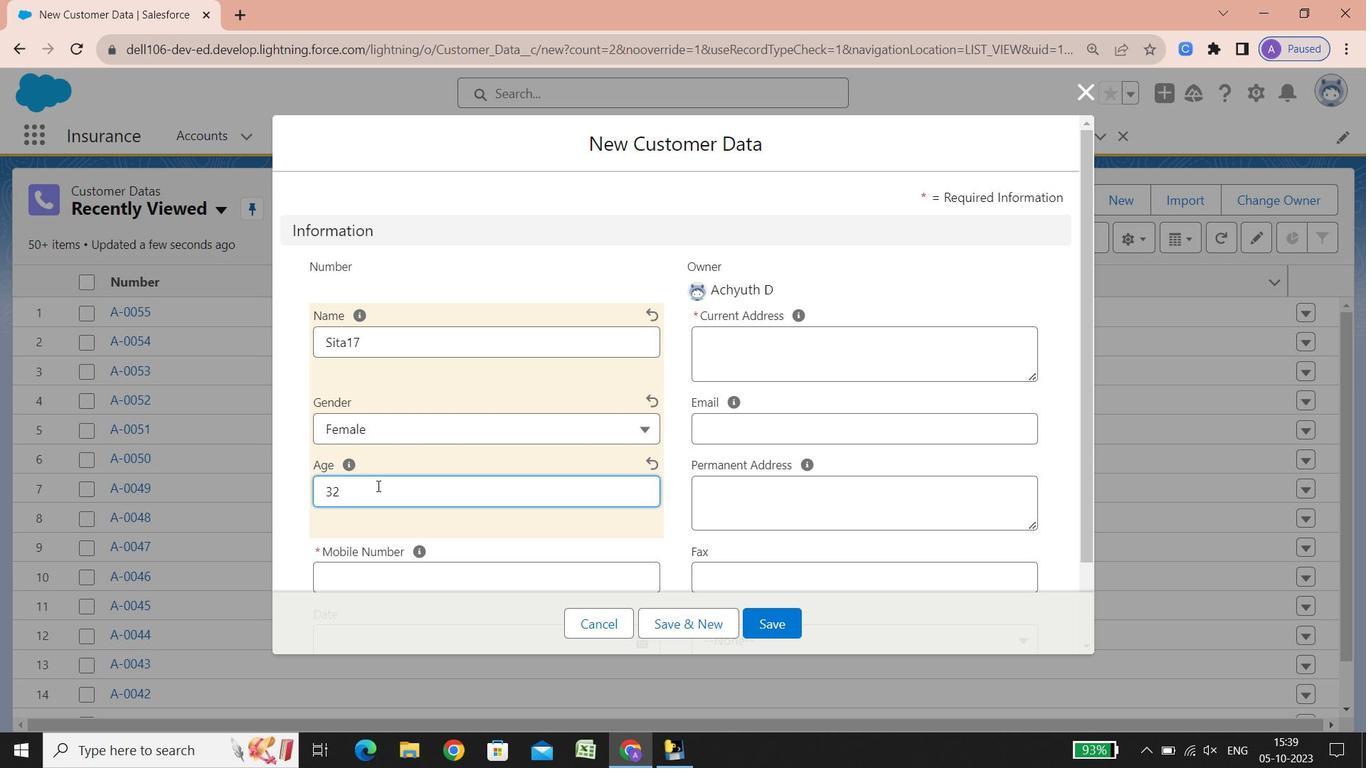 
Action: Mouse scrolled (377, 486) with delta (0, 0)
Screenshot: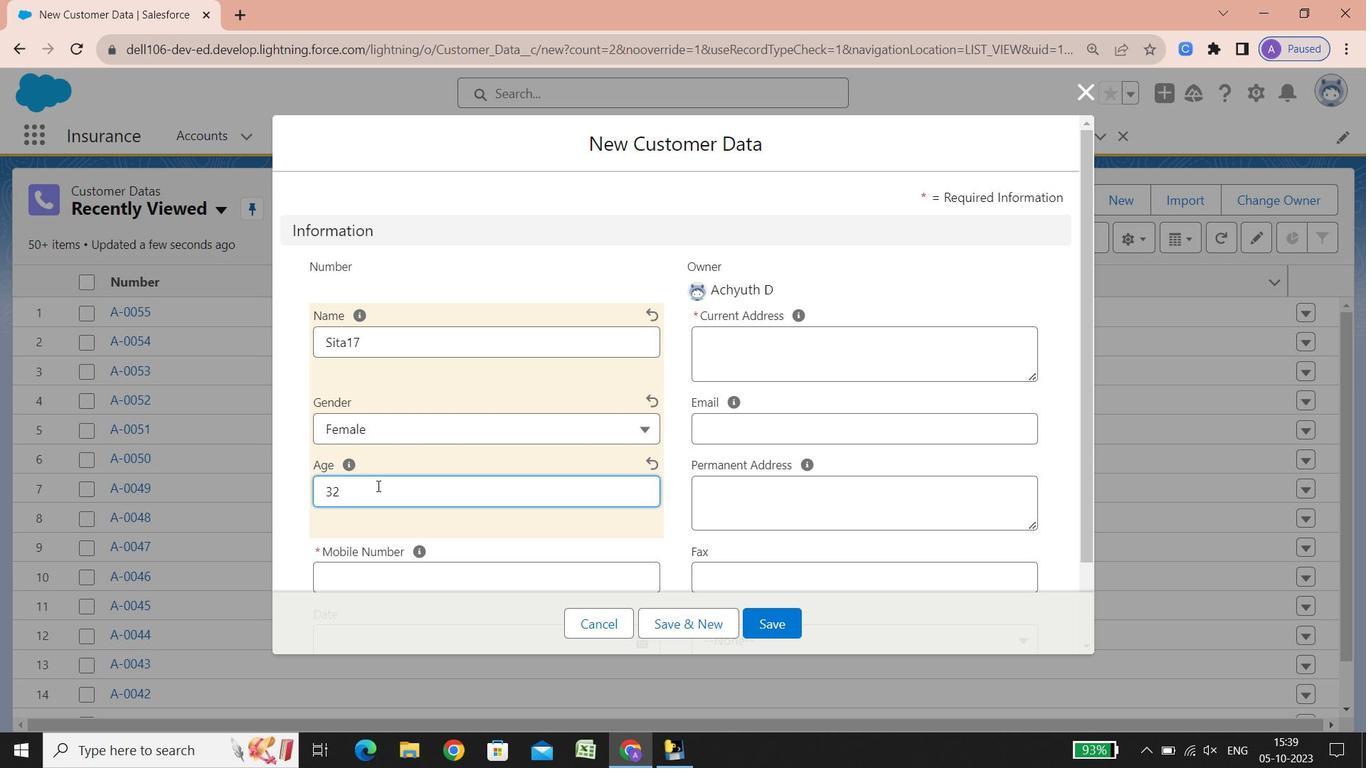 
Action: Mouse scrolled (377, 486) with delta (0, 0)
Screenshot: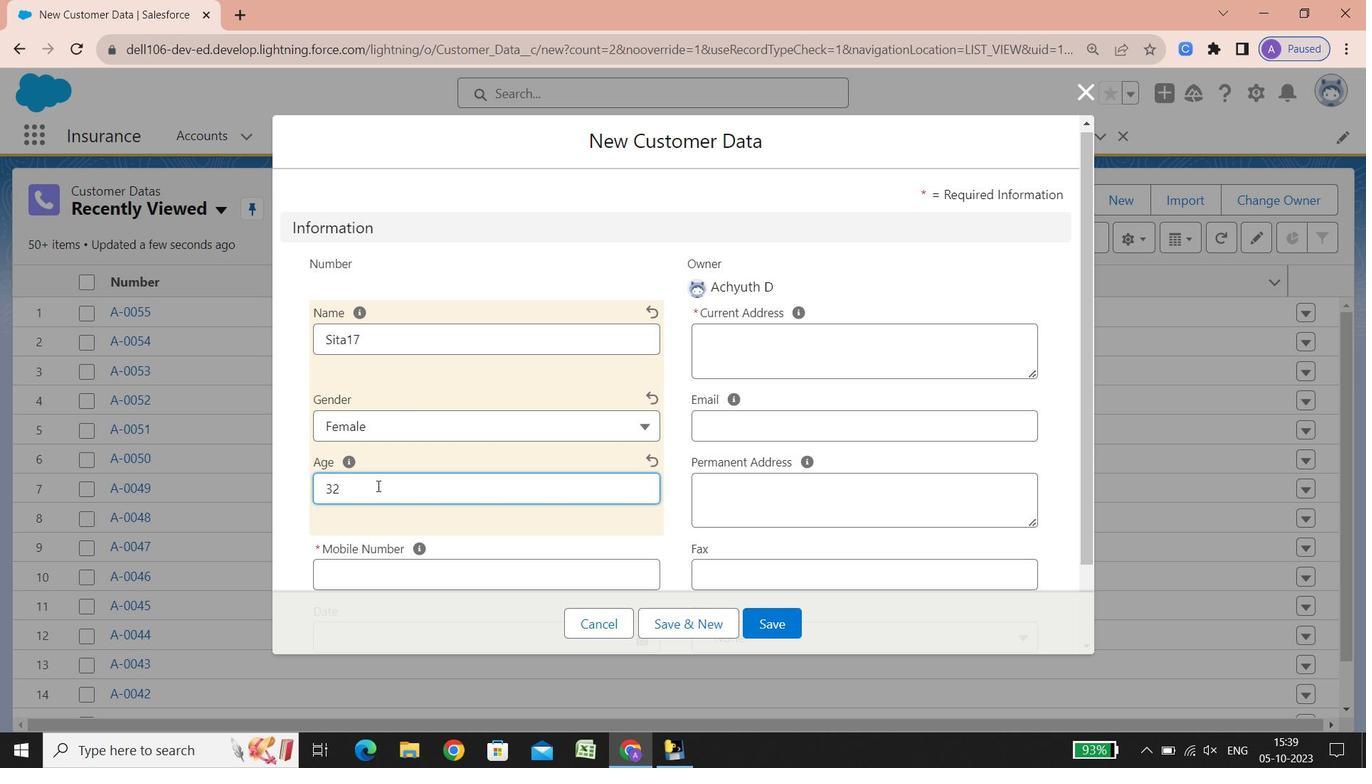 
Action: Mouse scrolled (377, 486) with delta (0, 0)
Screenshot: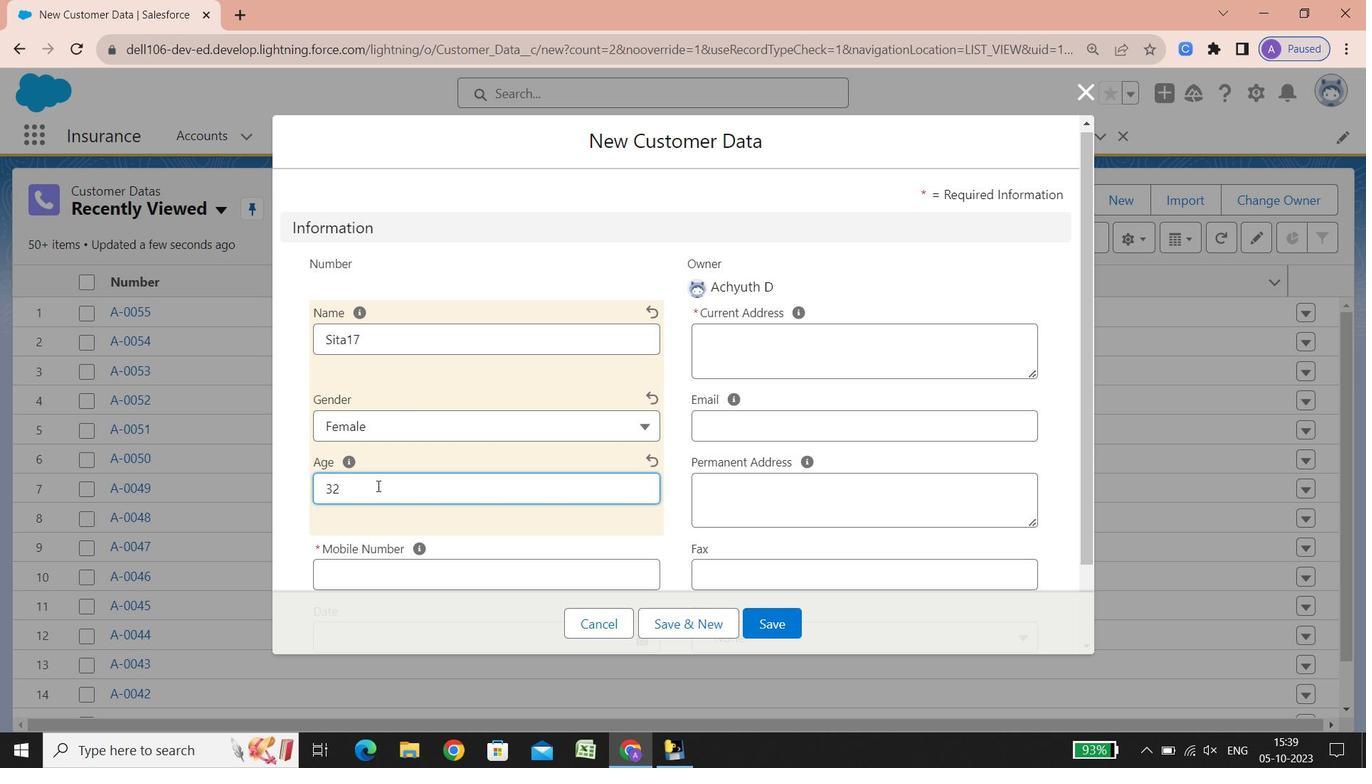 
Action: Mouse scrolled (377, 486) with delta (0, 0)
Screenshot: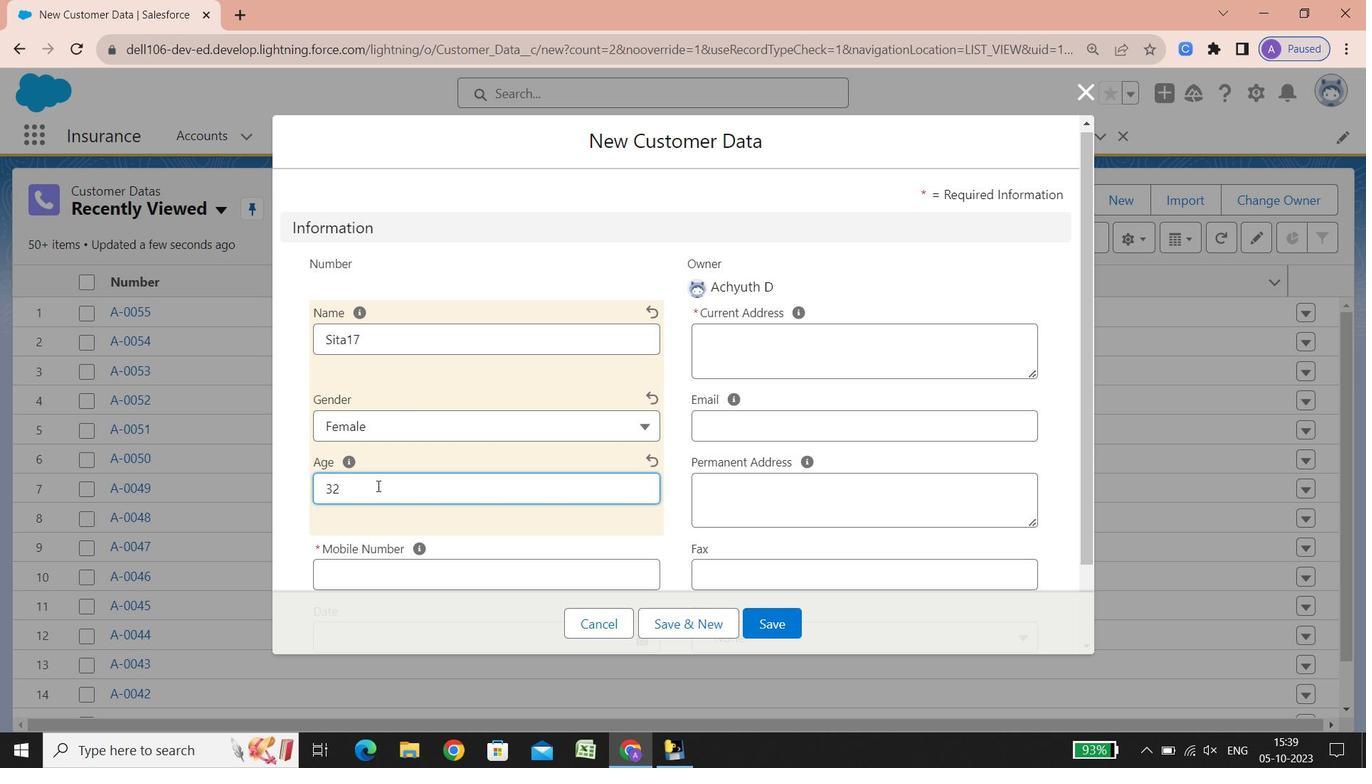 
Action: Mouse scrolled (377, 486) with delta (0, 0)
Screenshot: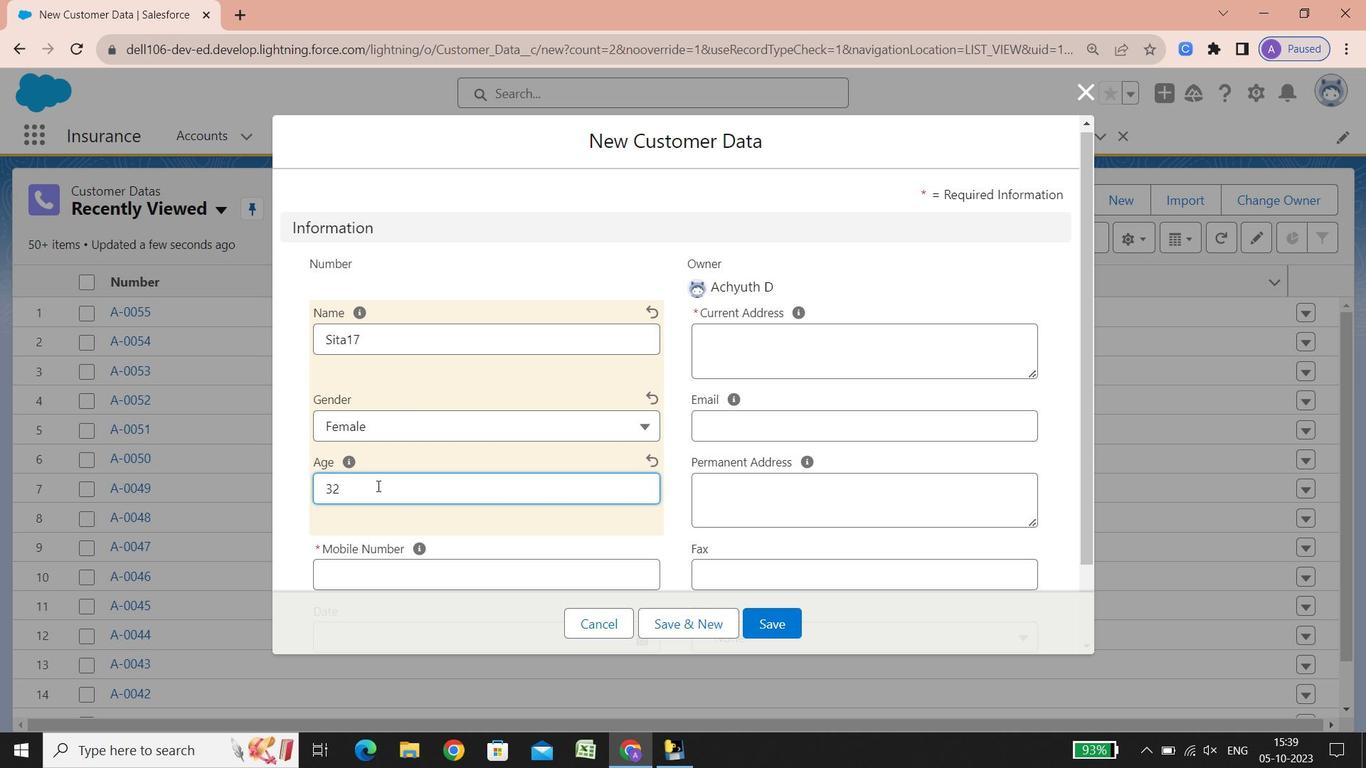 
Action: Mouse scrolled (377, 486) with delta (0, 0)
Screenshot: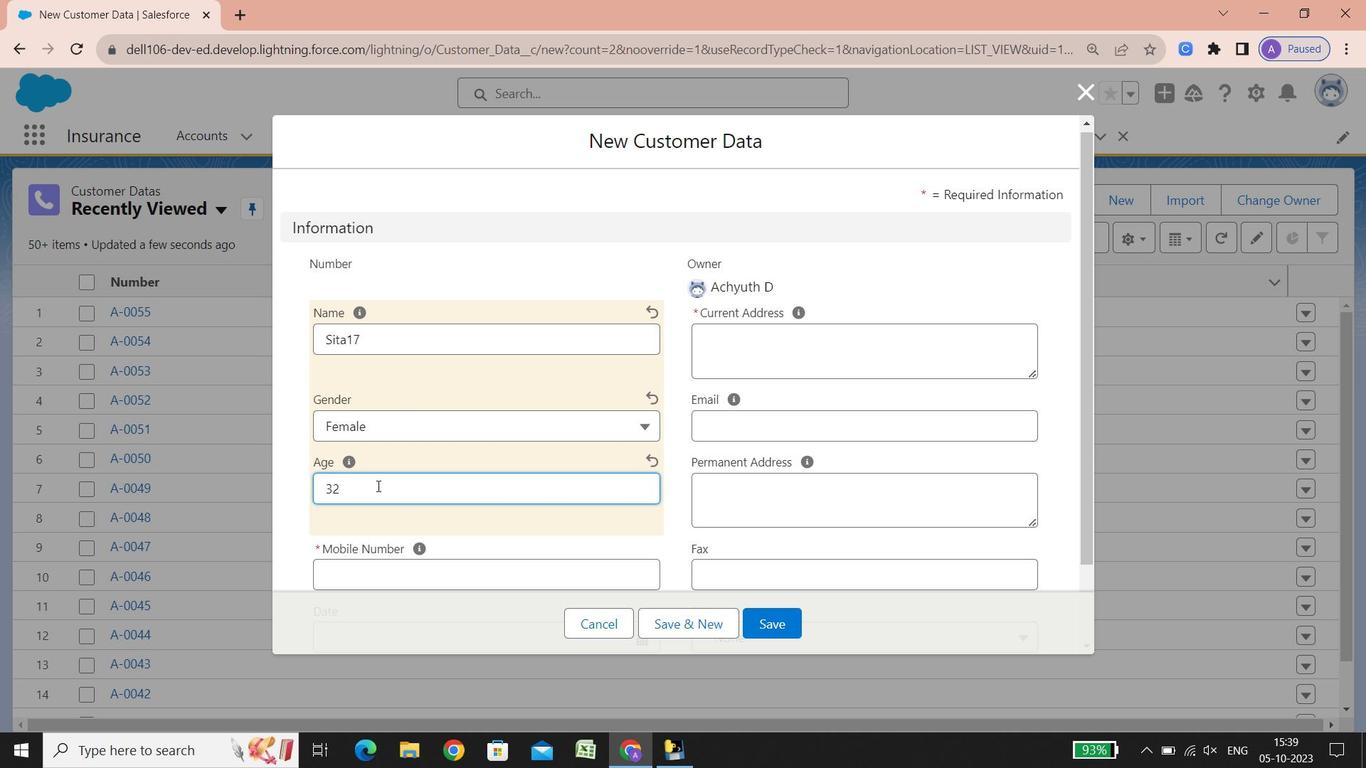 
Action: Mouse scrolled (377, 486) with delta (0, 0)
Screenshot: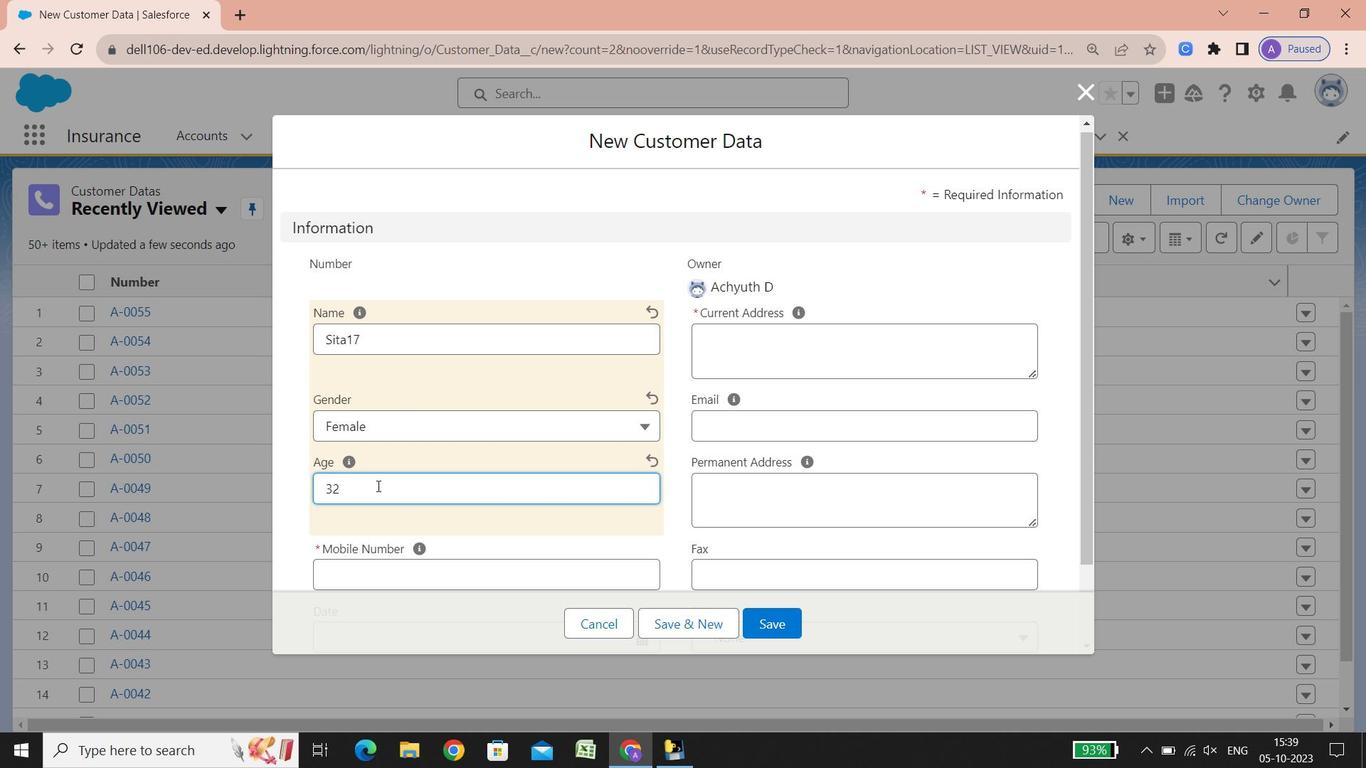 
Action: Mouse scrolled (377, 486) with delta (0, 0)
Screenshot: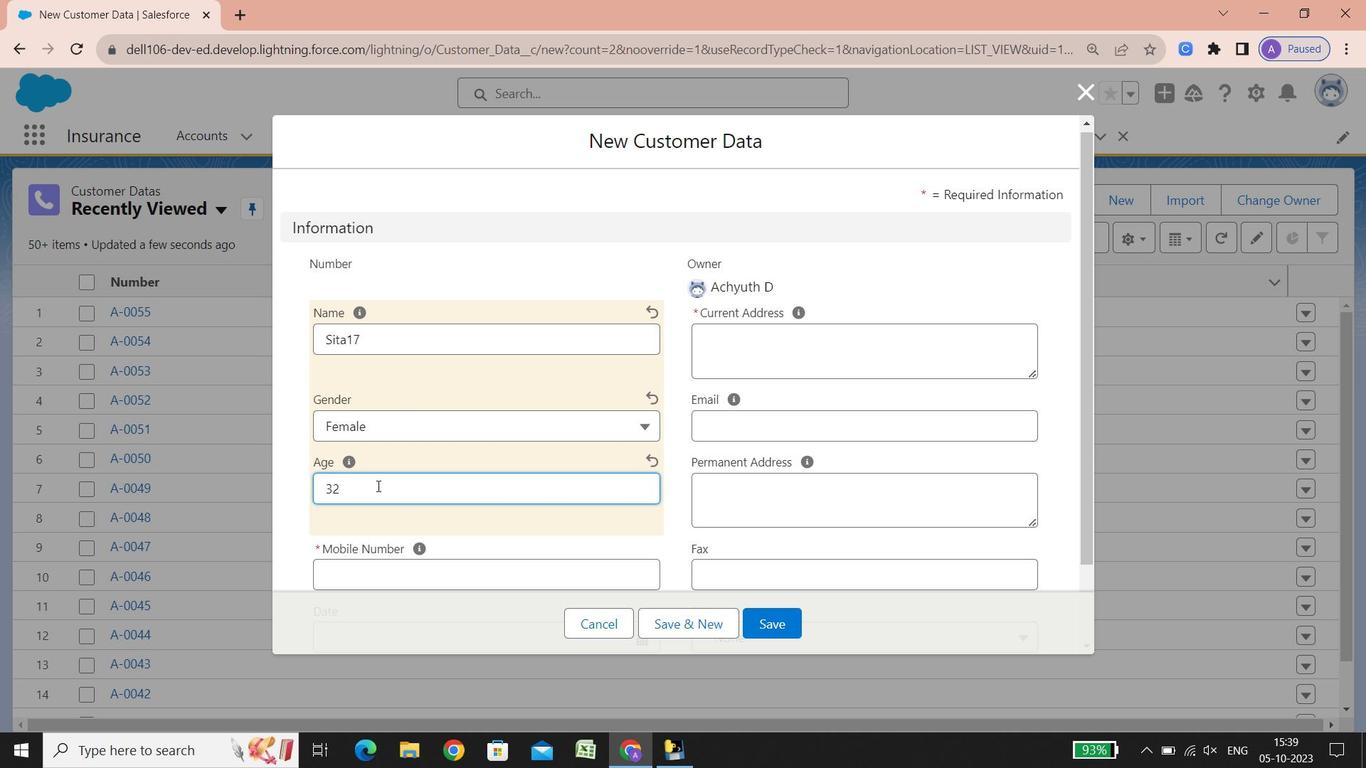 
Action: Mouse scrolled (377, 486) with delta (0, 0)
Screenshot: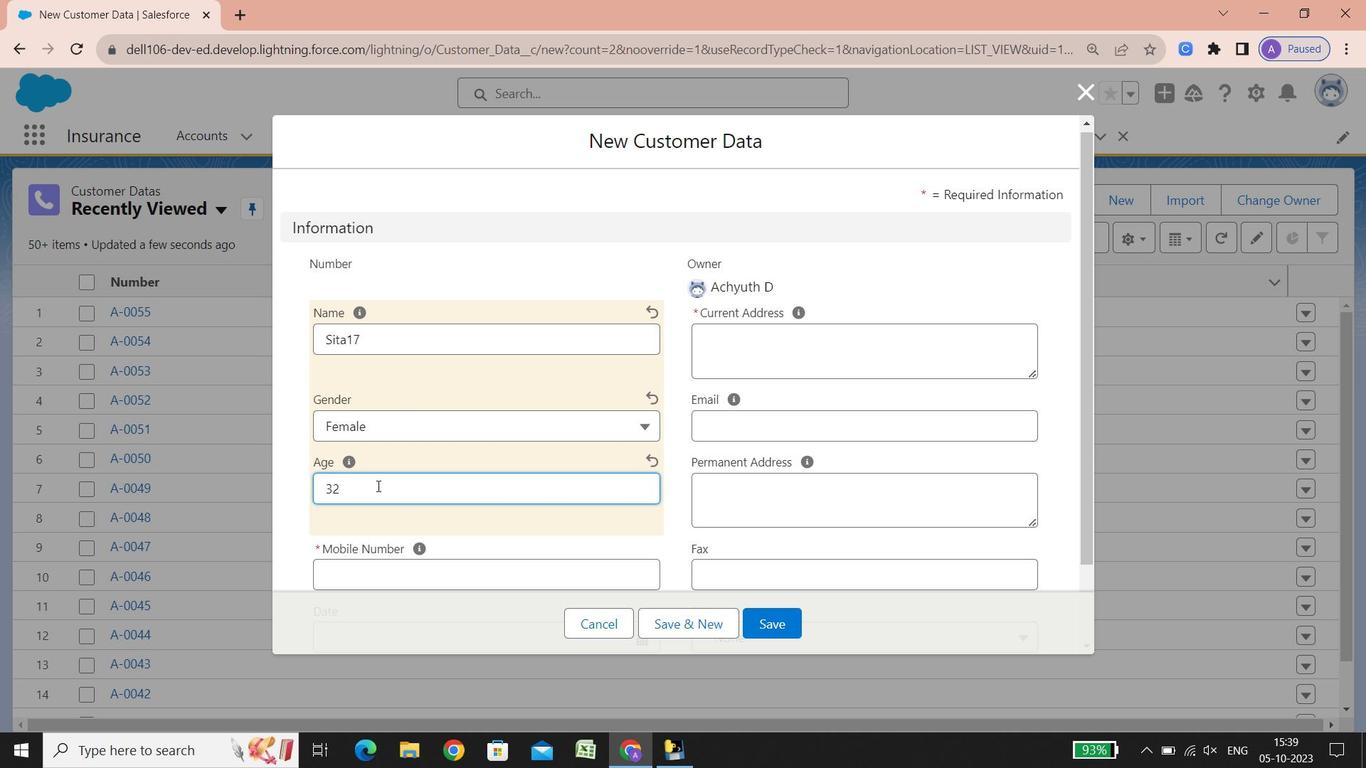 
Action: Mouse scrolled (377, 486) with delta (0, 0)
Screenshot: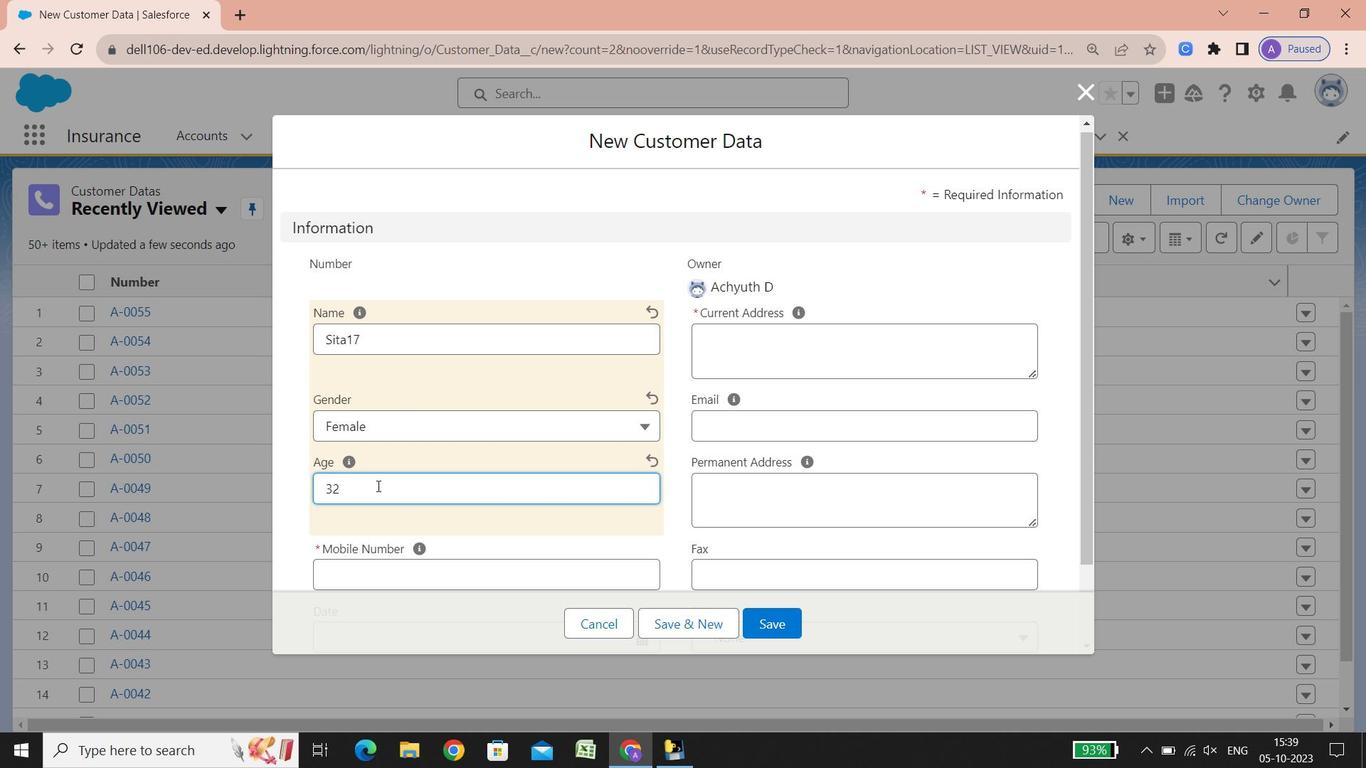 
Action: Mouse scrolled (377, 486) with delta (0, 0)
Screenshot: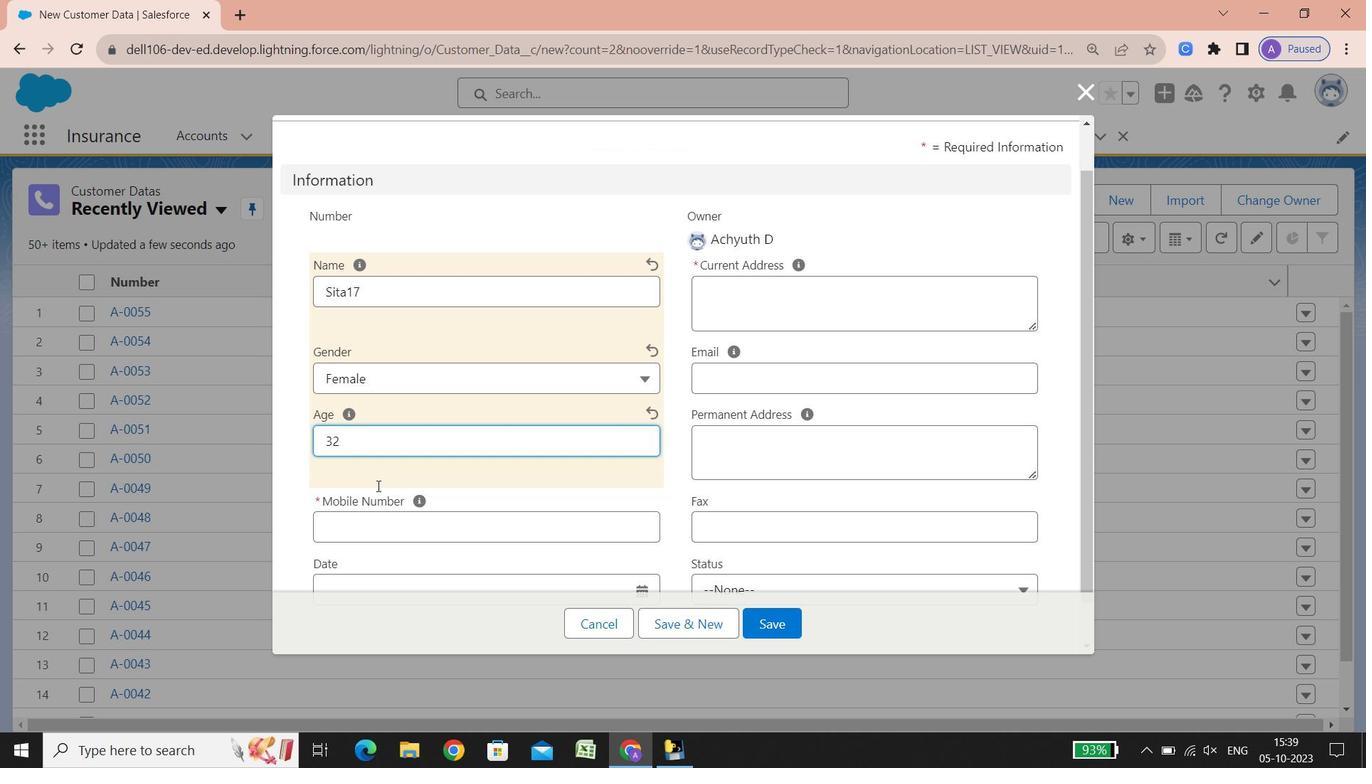 
Action: Mouse moved to (367, 486)
Screenshot: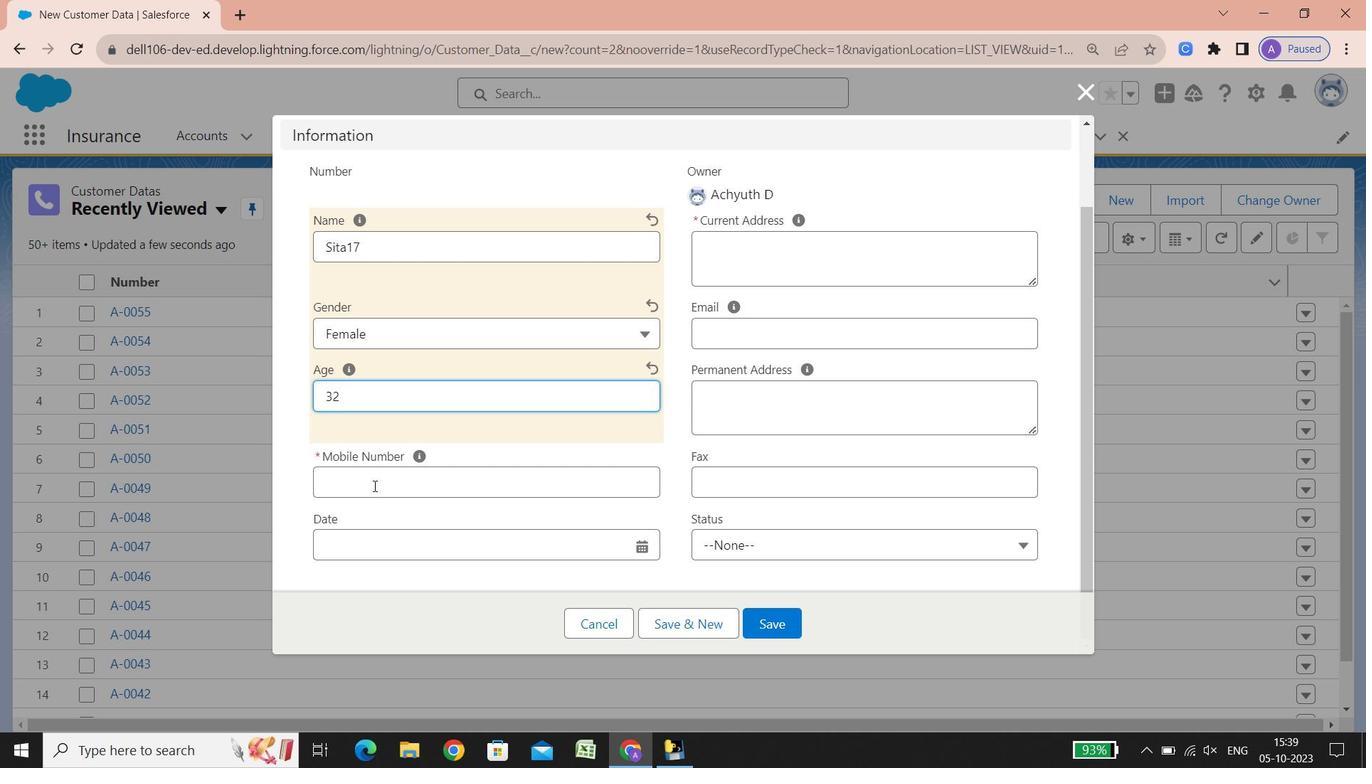 
Action: Mouse pressed left at (367, 486)
Screenshot: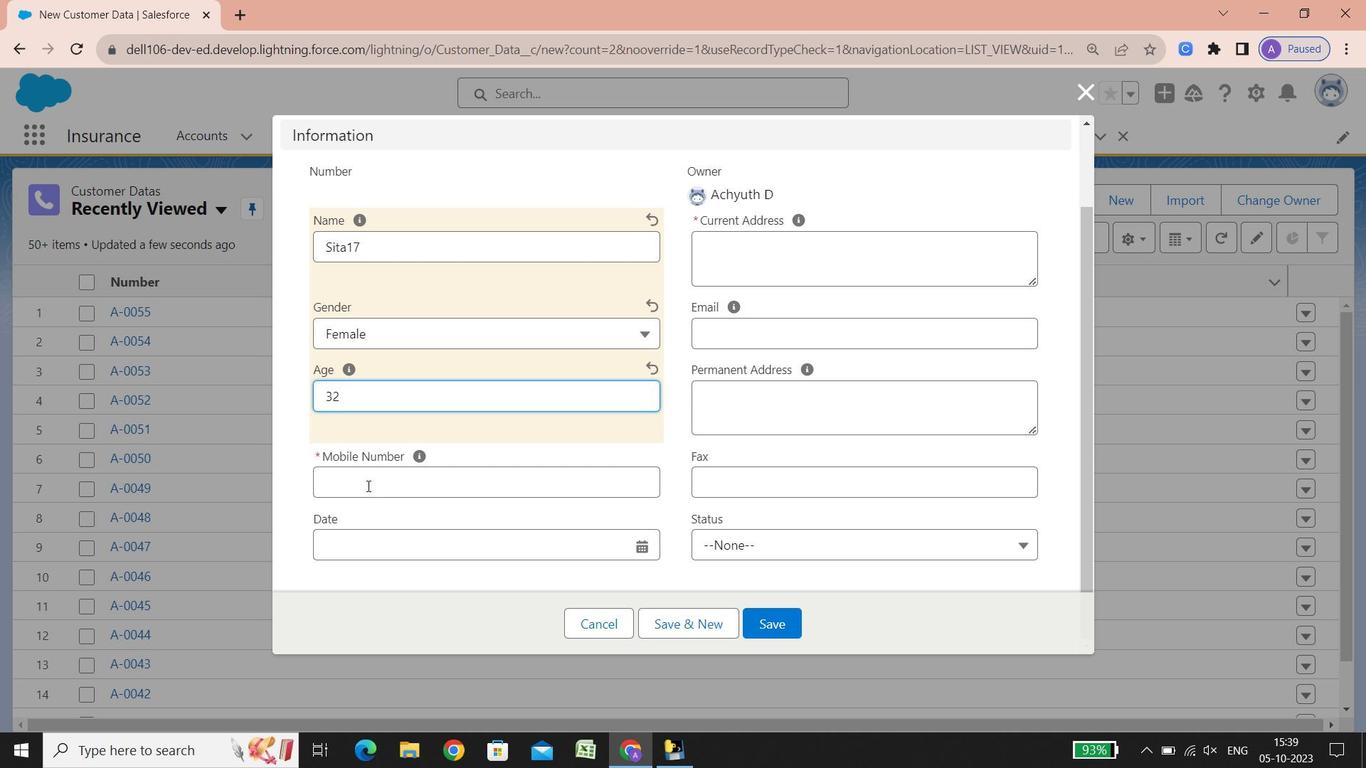 
Action: Key pressed 961542656
Screenshot: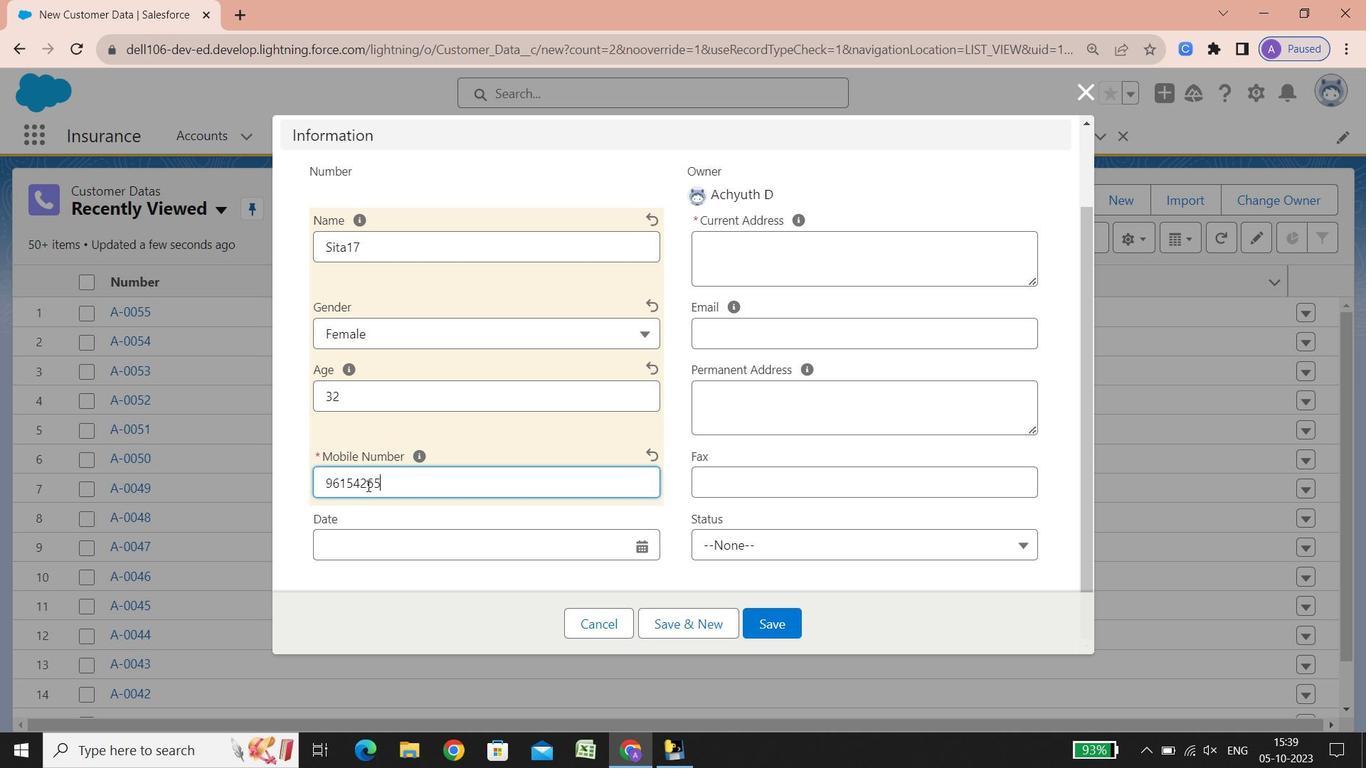 
Action: Mouse moved to (651, 548)
Screenshot: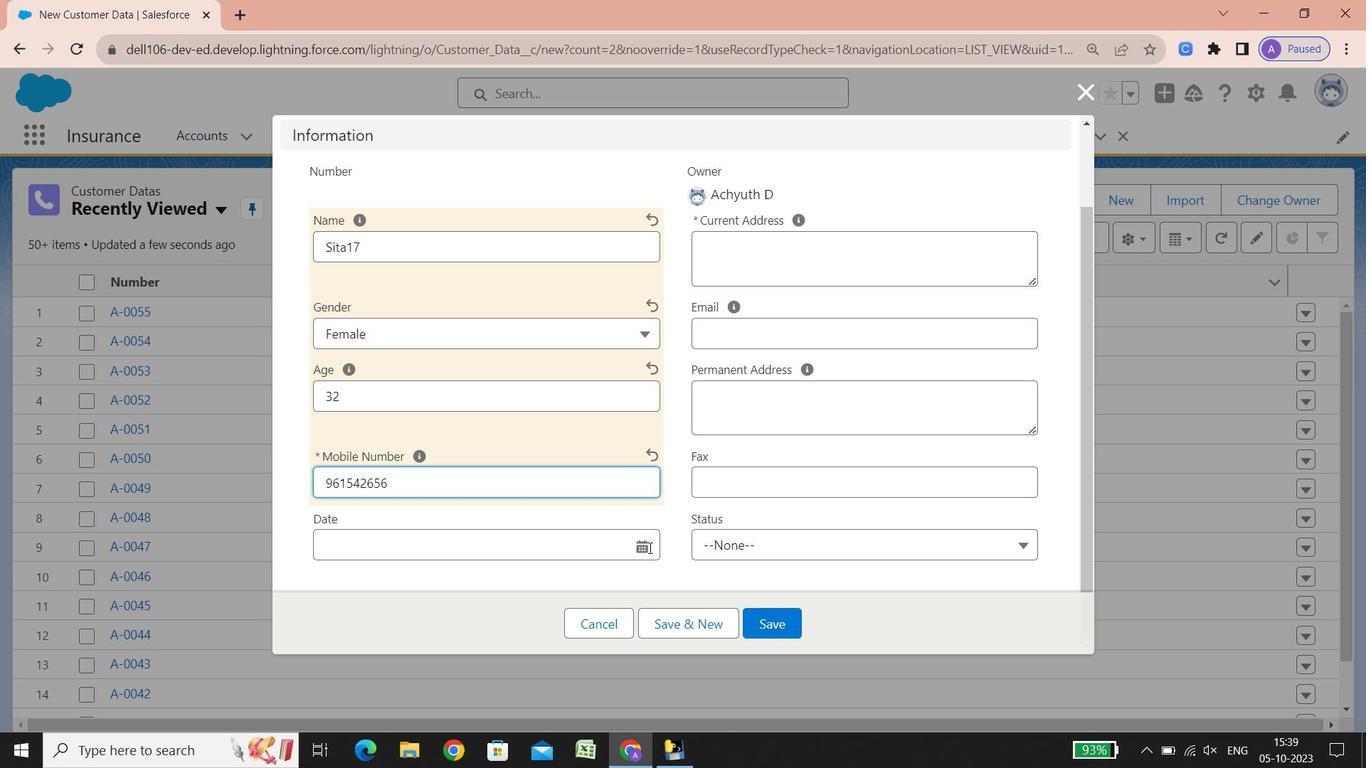 
Action: Mouse pressed left at (651, 548)
Screenshot: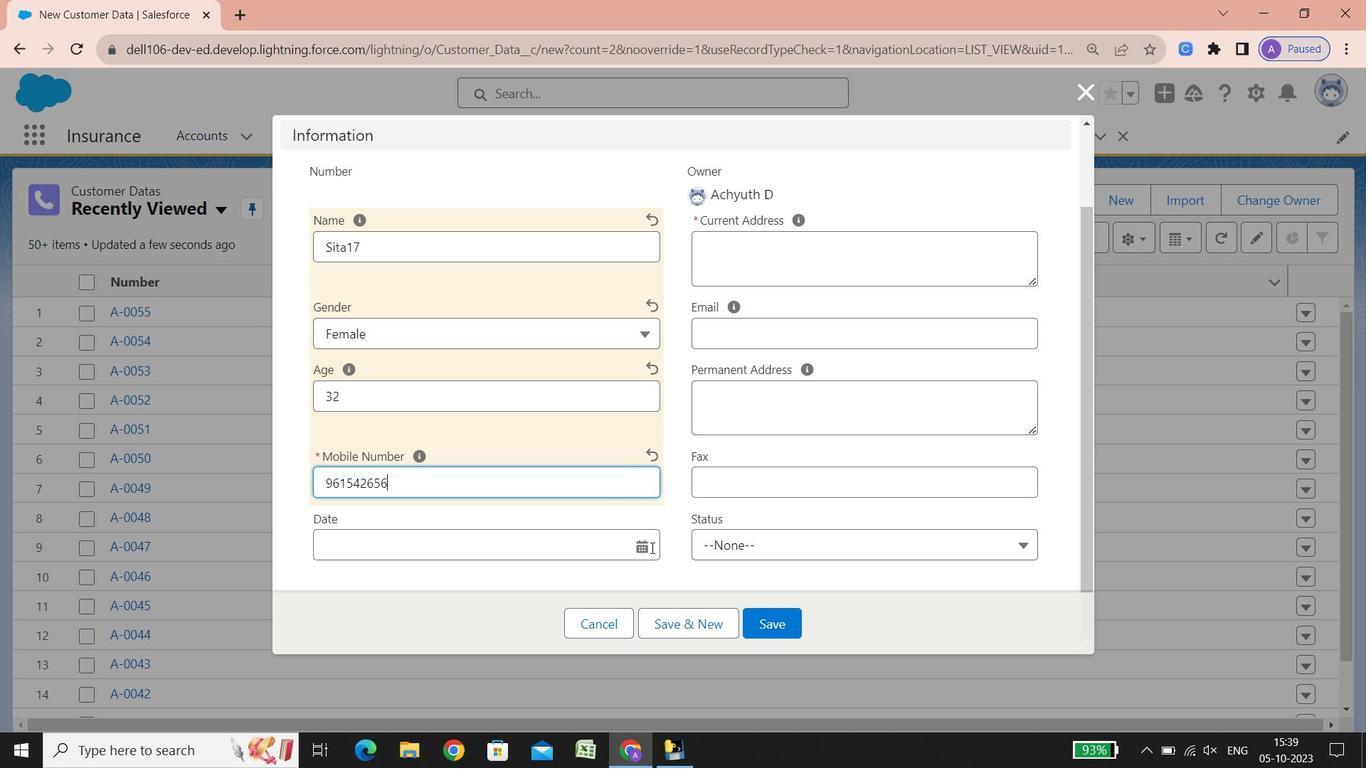 
Action: Mouse moved to (513, 519)
Screenshot: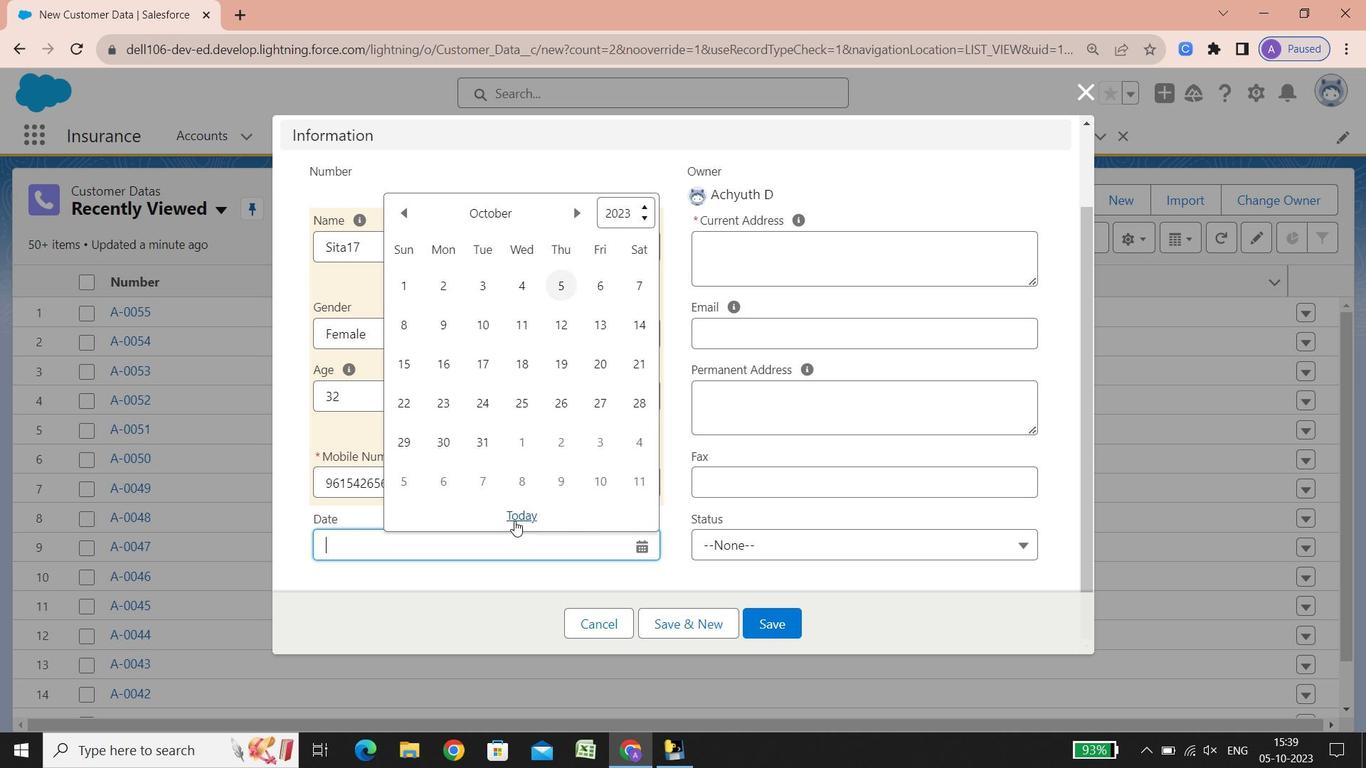
Action: Mouse pressed left at (513, 519)
Screenshot: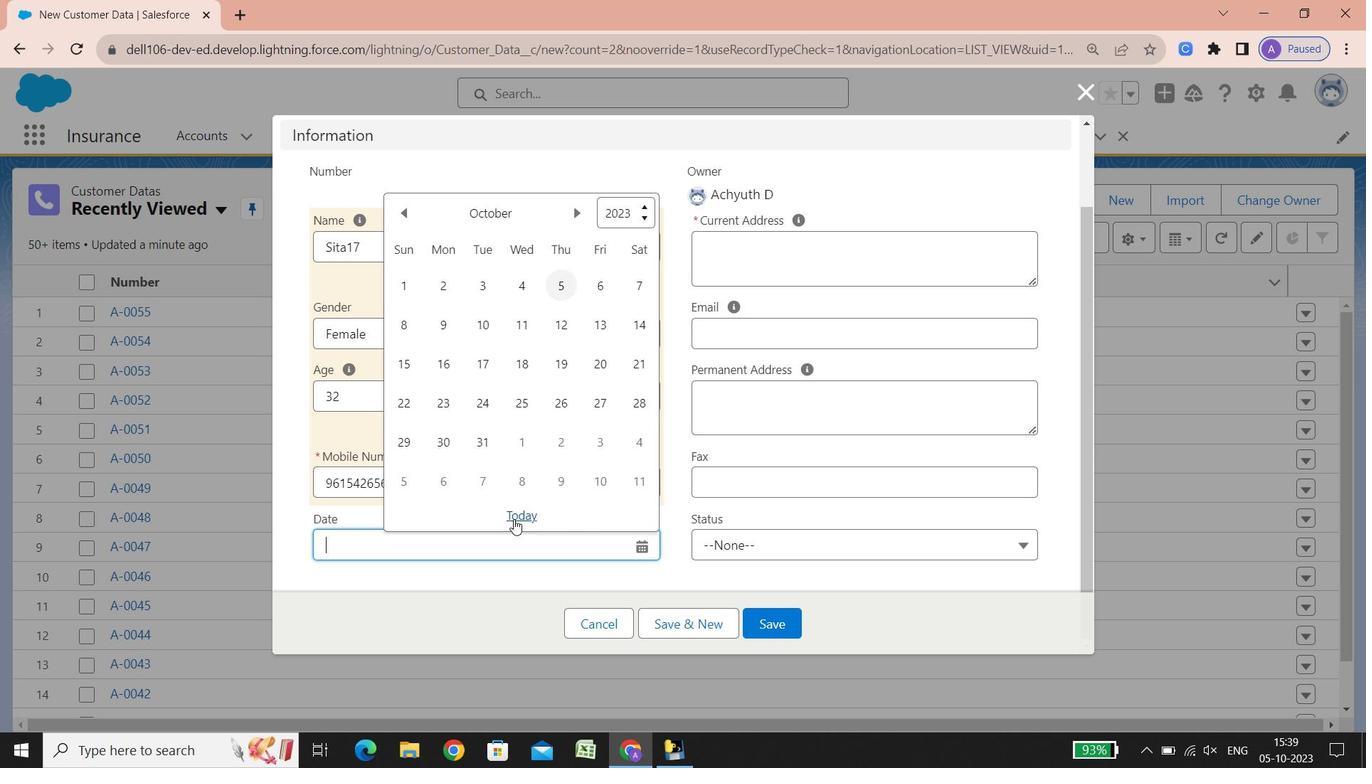 
Action: Mouse moved to (738, 253)
Screenshot: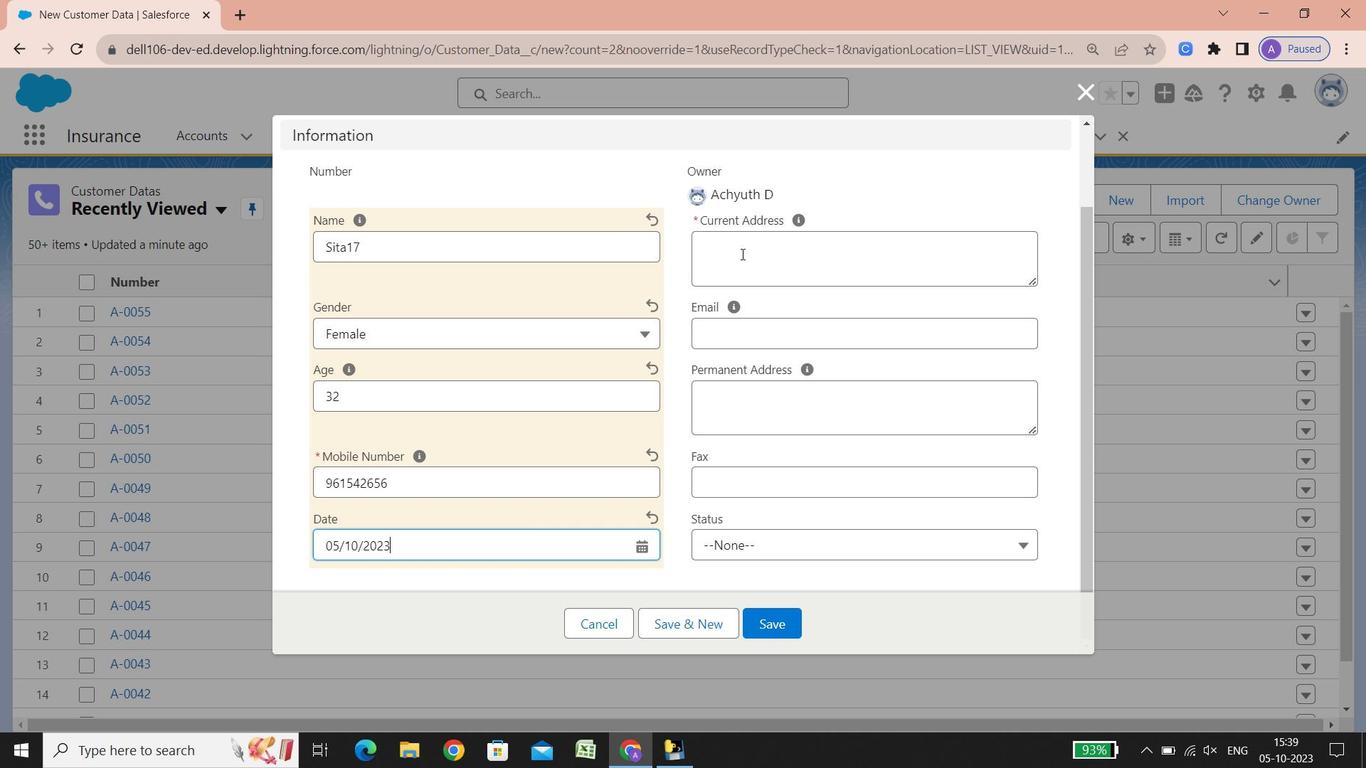 
Action: Mouse pressed left at (738, 253)
Screenshot: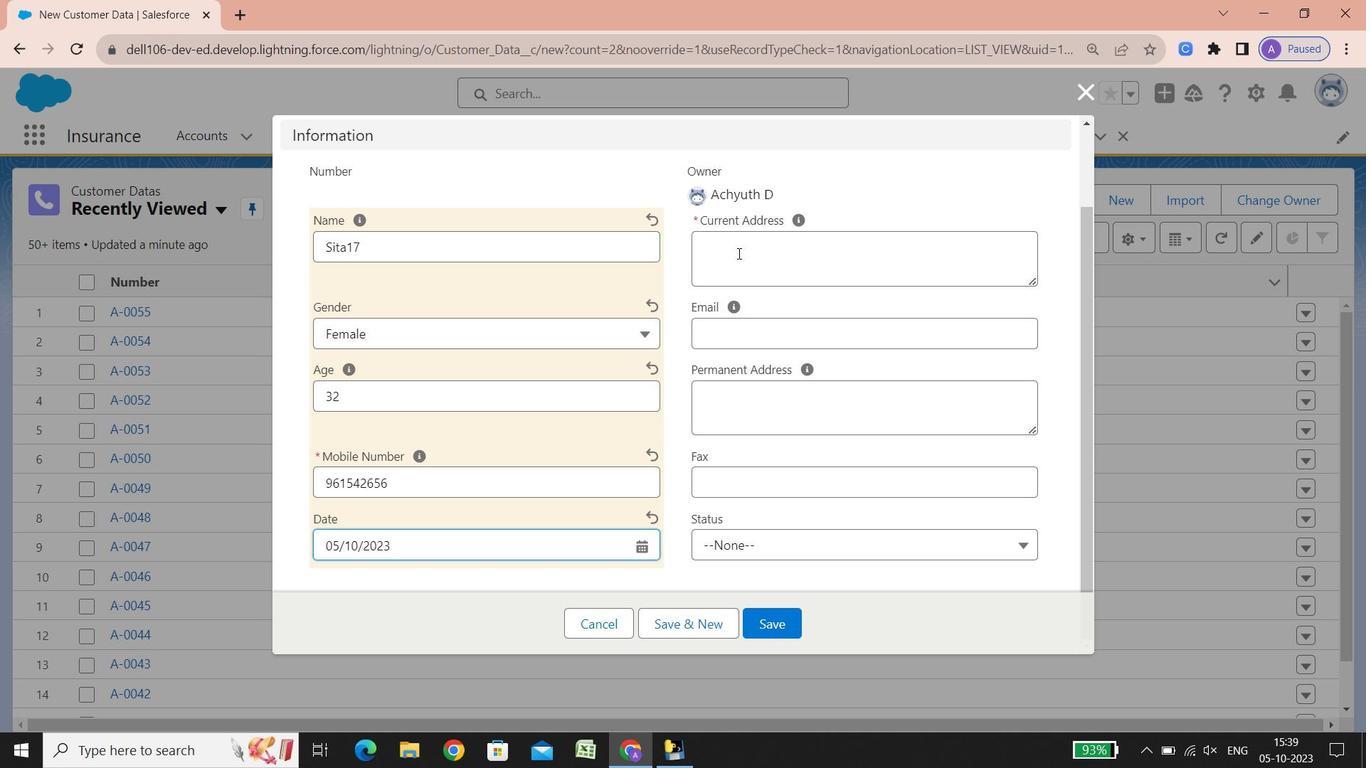 
Action: Key pressed <Key.shift><Key.shift><Key.shift><Key.shift>Street<Key.space><Key.shift_r>:
Screenshot: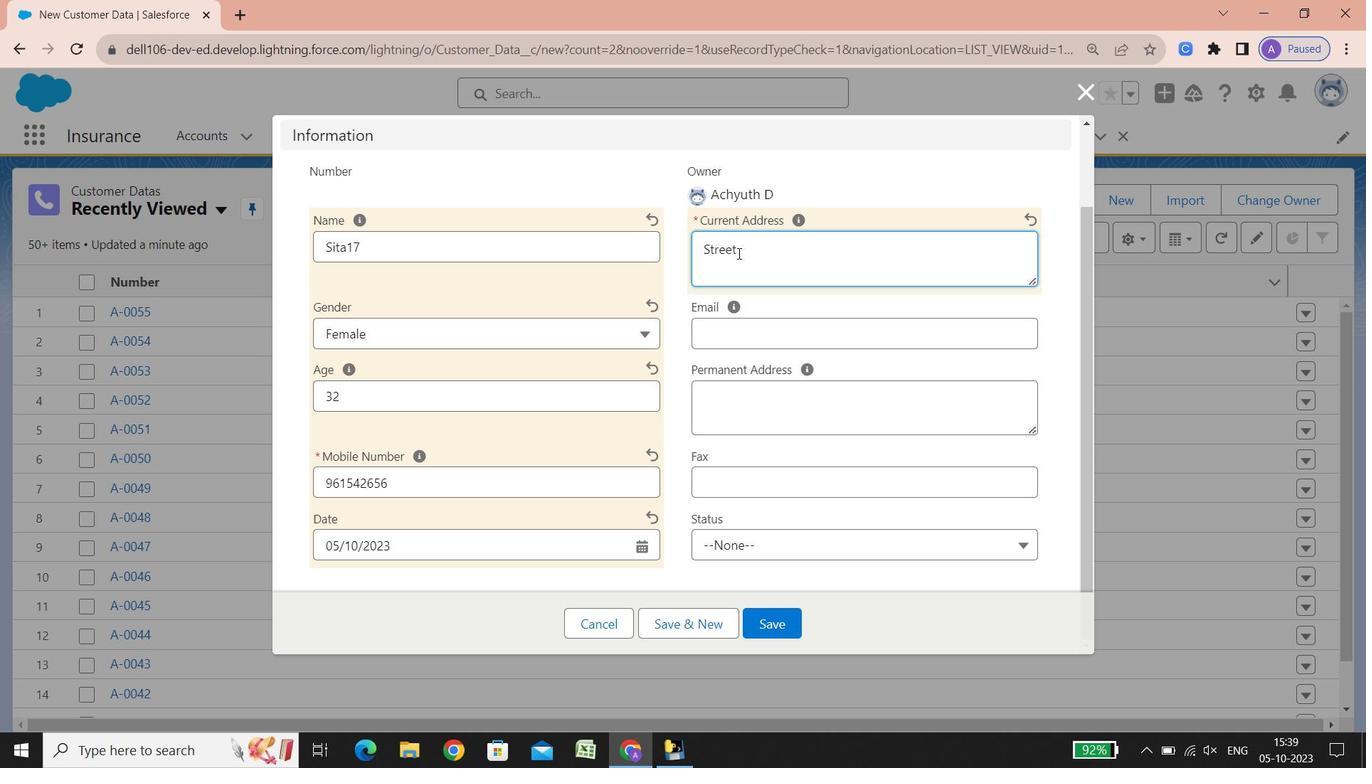 
Action: Mouse moved to (887, 177)
Screenshot: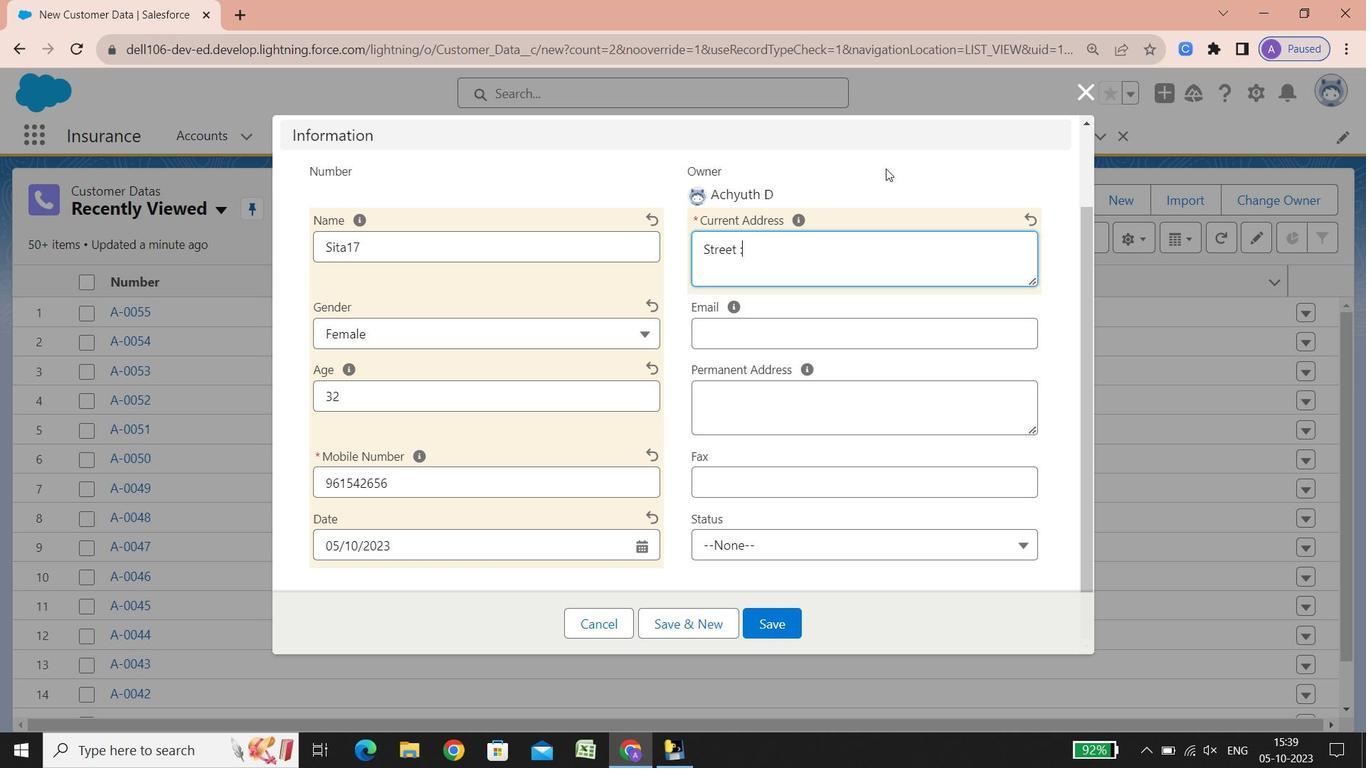 
Action: Key pressed <Key.space><Key.shift><Key.shift><Key.shift><Key.shift><Key.shift><Key.shift><Key.shift><Key.shift>Pjazza<Key.space><Key.shift>Mifsud<Key.space><Key.shift><Key.shift><Key.shift><Key.shift><Key.shift><Key.shift><Key.shift><Key.shift><Key.shift><Key.shift><Key.shift><Key.shift><Key.shift><Key.shift><Key.shift><Key.shift><Key.shift><Key.shift>Bonnici<Key.enter><Key.shift>City<Key.space><Key.shift_r>:<Key.space><Key.shift><Key.shift>Marsaa<Key.backspace>scala
Screenshot: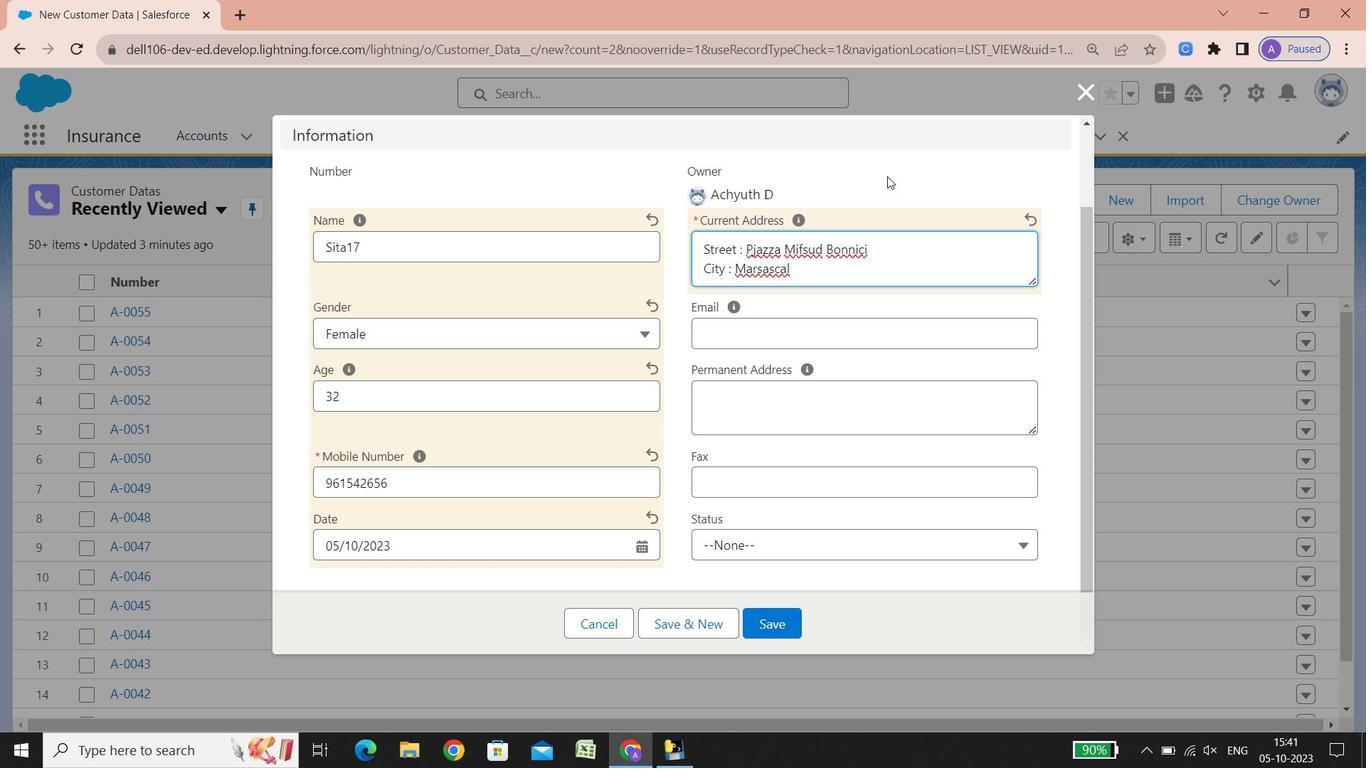 
Action: Mouse moved to (872, 251)
Screenshot: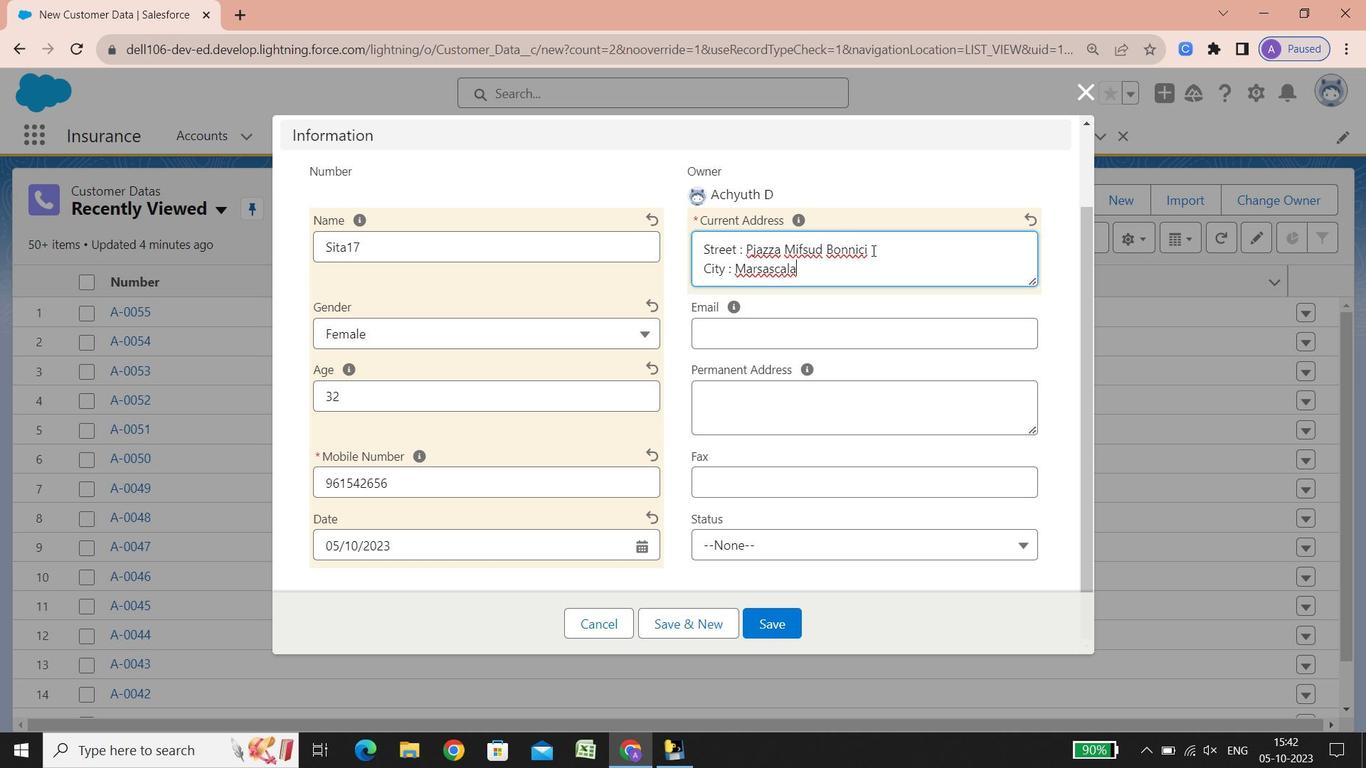 
Action: Key pressed <Key.enter><Key.shift>State/<Key.shift>Povince<Key.backspace><Key.backspace><Key.backspace><Key.backspace><Key.backspace><Key.backspace>rovince/area<Key.space><Key.shift_r>:<Key.space><Key.shift>Marsascala<Key.enter><Key.shift><Key.shift><Key.shift>Phone<Key.space>numm<Key.backspace>ber<Key.space><Key.shift_r>:<Key.space>210<Key.backspace>633497<Key.enter><Key.shift>Country<Key.space>c<Key.backspace>calling<Key.space>code<Key.shift_r>:<Key.backspace><Key.space><Key.shift_r>:<Key.space><Key.shift_r>+356<Key.enter>
Screenshot: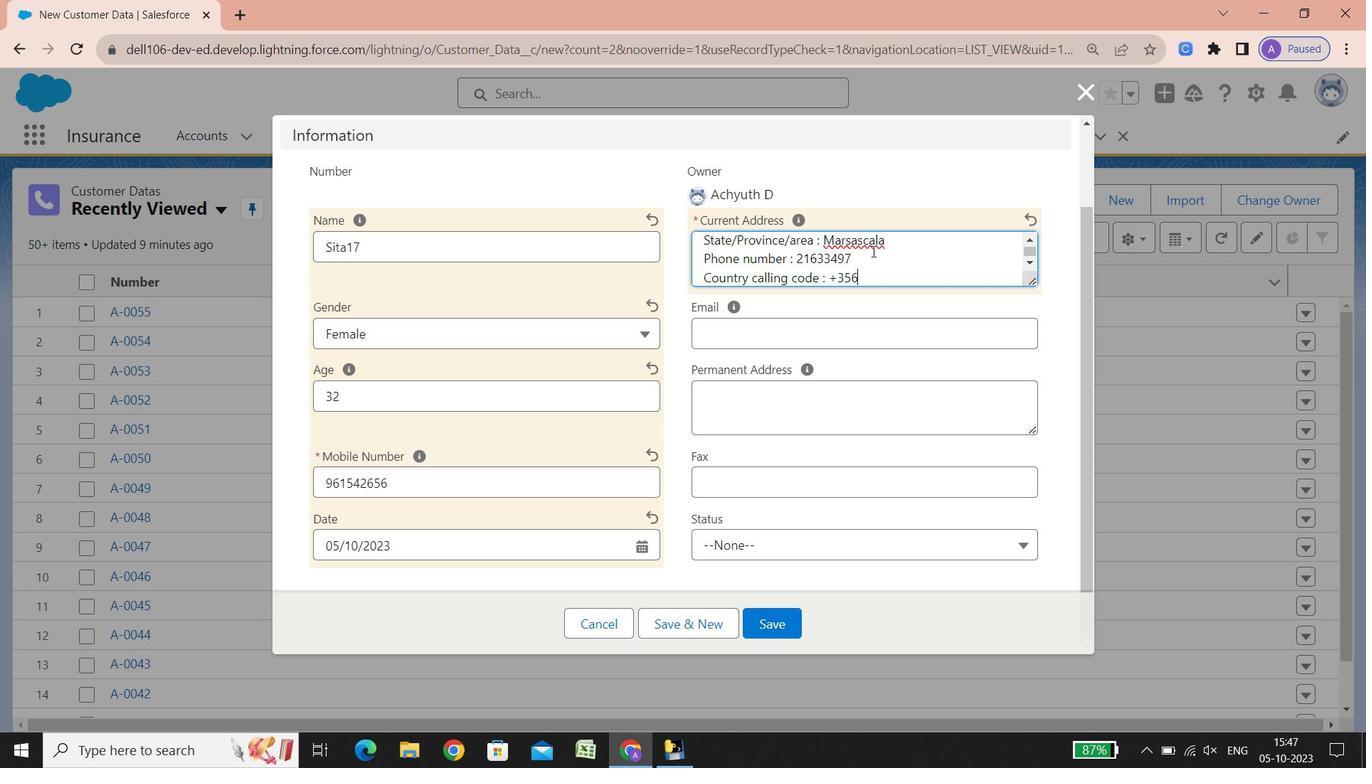 
Action: Mouse moved to (874, 251)
Screenshot: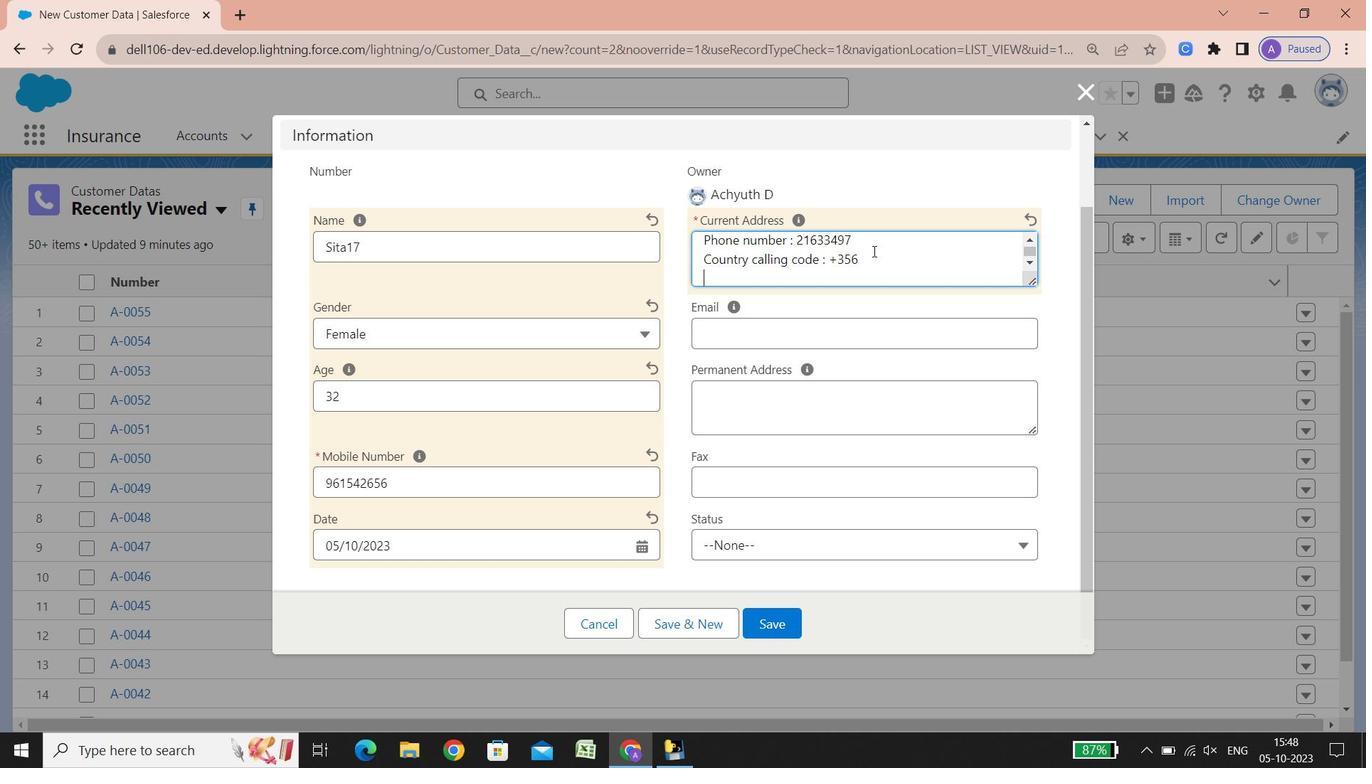 
Action: Key pressed <Key.shift>Country<Key.space><Key.shift_r>:<Key.space><Key.shift>Malta
Screenshot: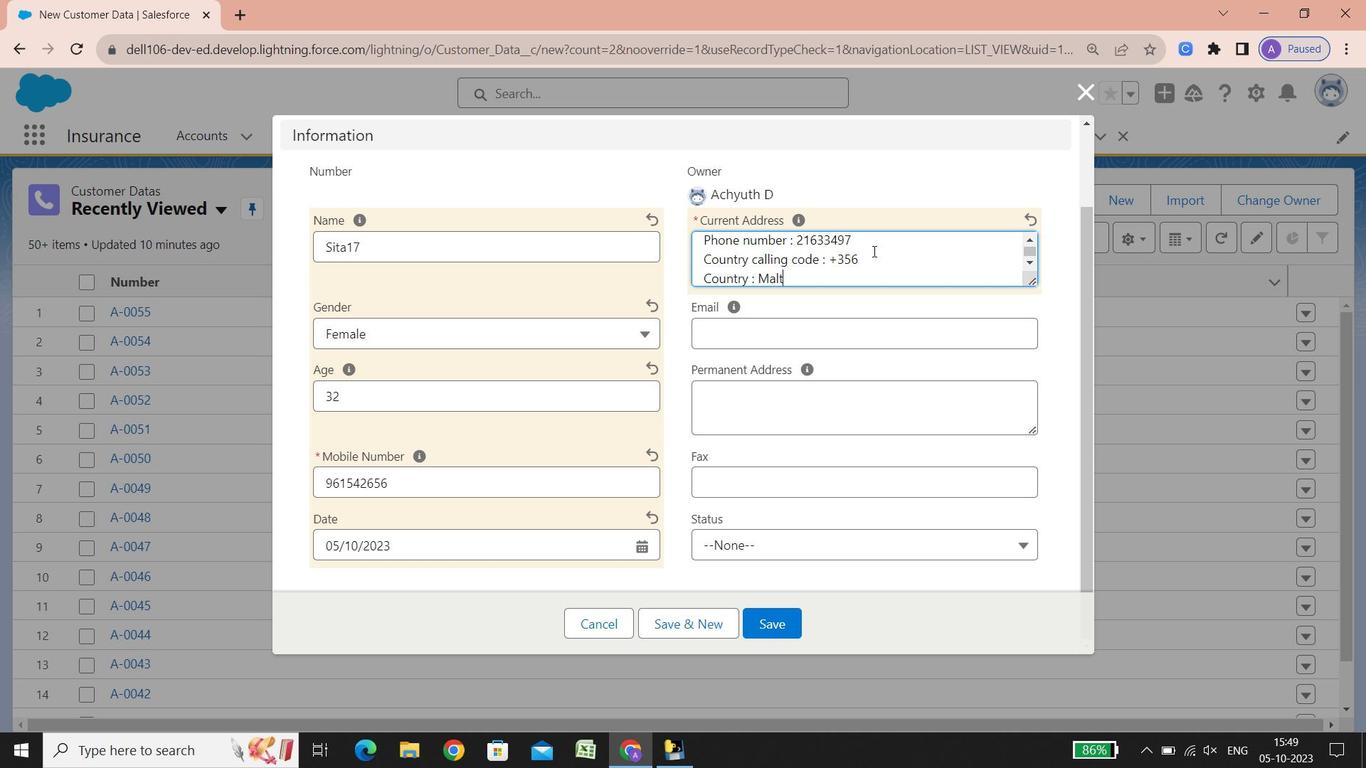 
Action: Mouse moved to (726, 330)
Screenshot: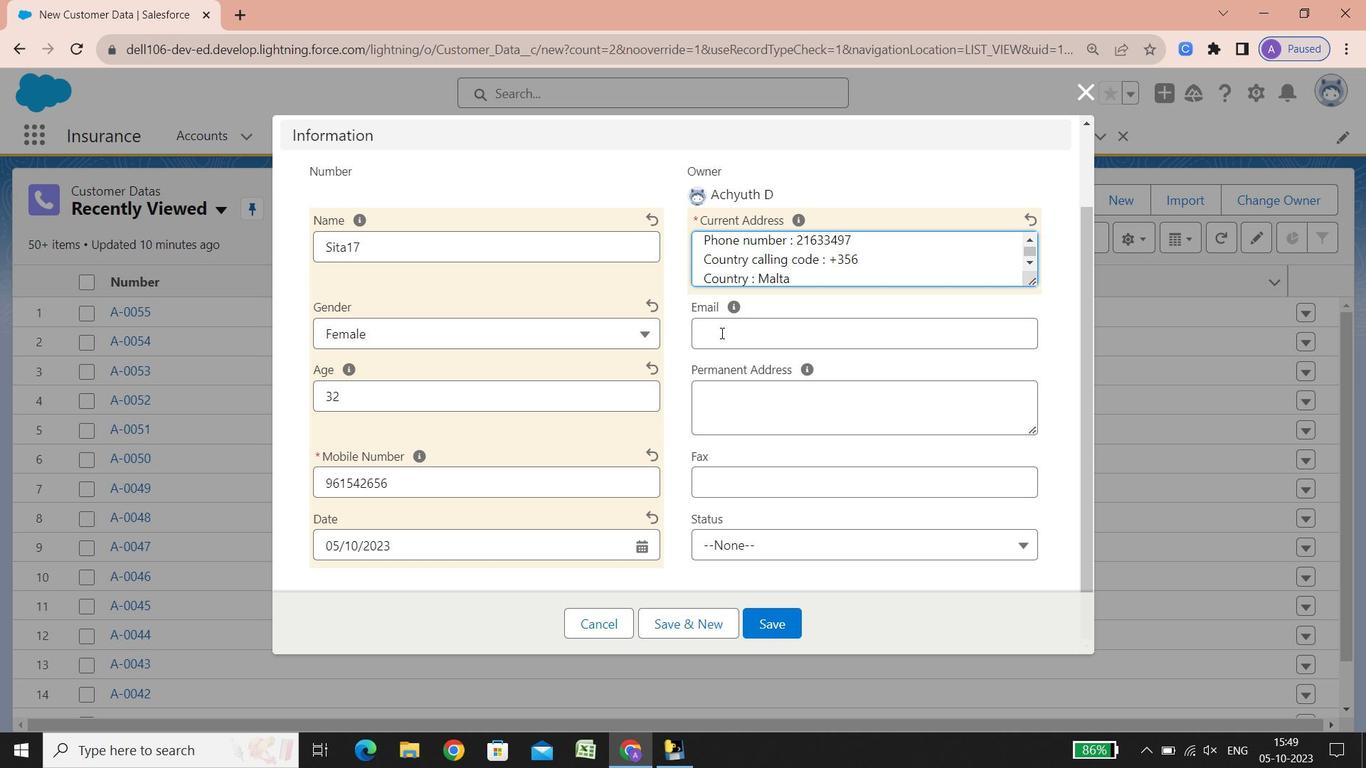 
Action: Mouse pressed left at (726, 330)
Screenshot: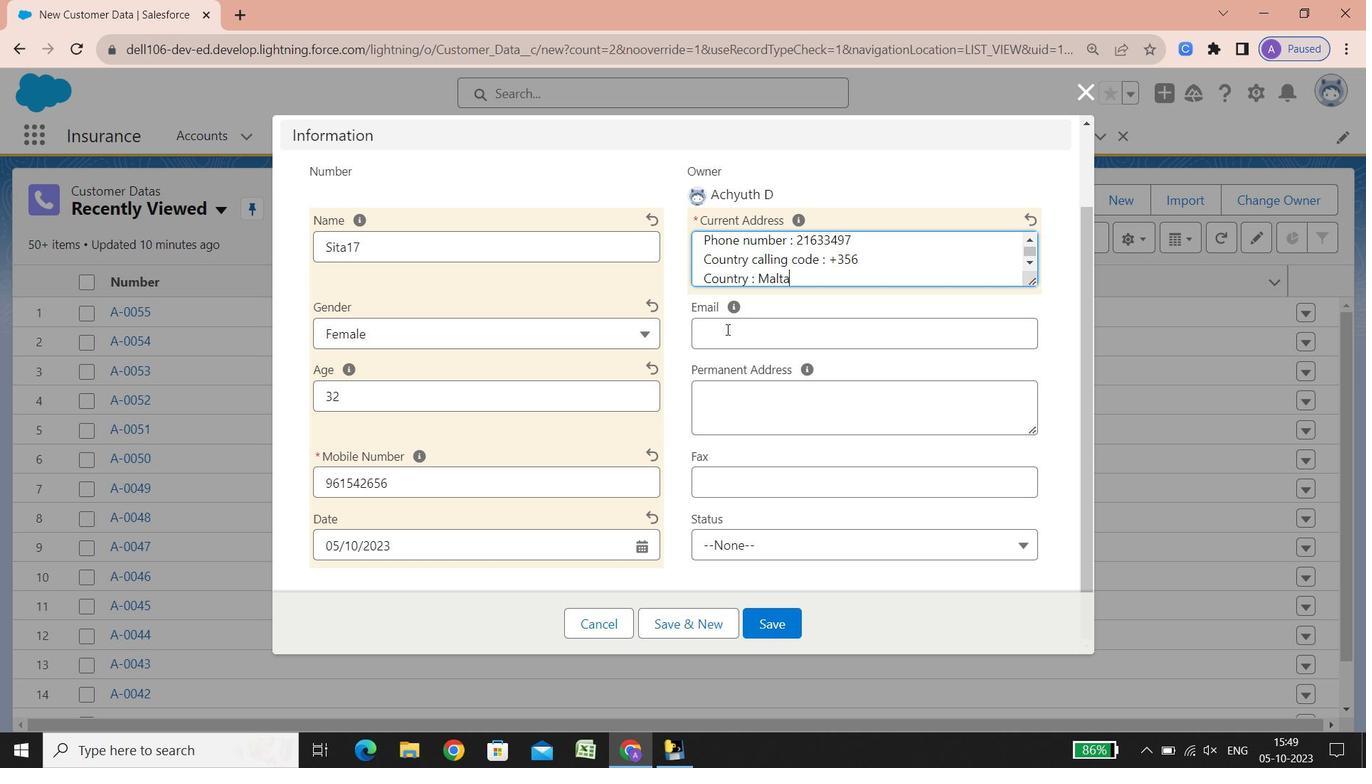 
Action: Key pressed <Key.shift><Key.shift><Key.shift><Key.shift><Key.shift><Key.shift><Key.shift><Key.shift><Key.shift><Key.shift><Key.shift><Key.shift><Key.shift><Key.shift>Sita17
Screenshot: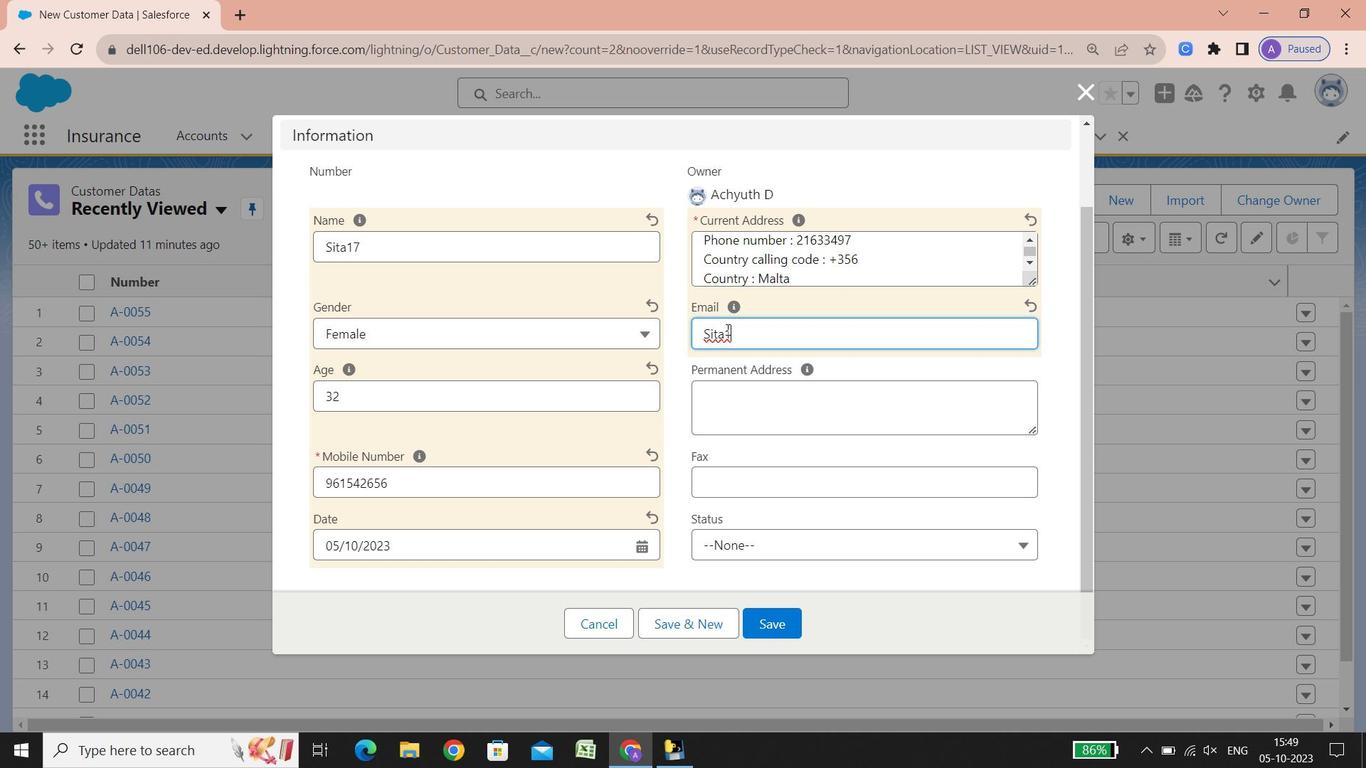 
Action: Mouse moved to (842, 292)
Screenshot: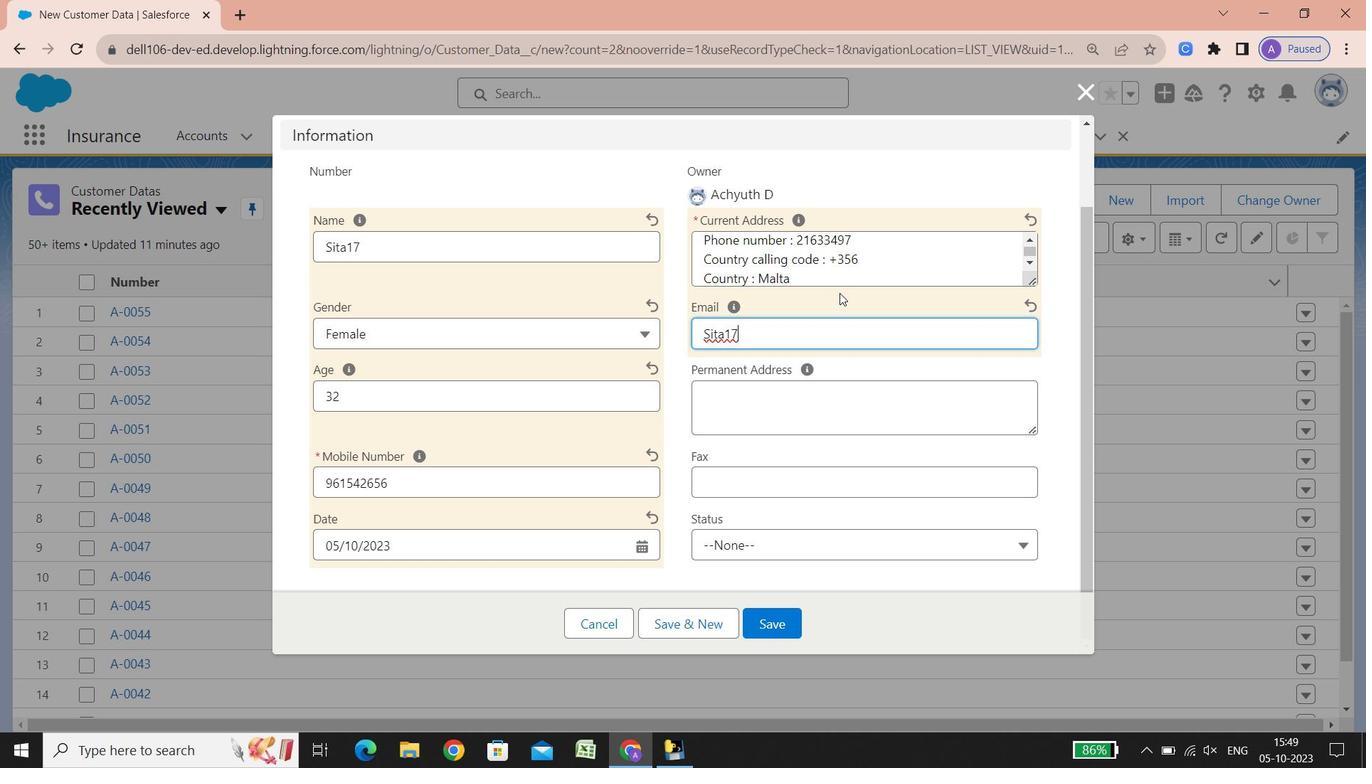 
Action: Key pressed 23<Key.shift_r>@google.com
Screenshot: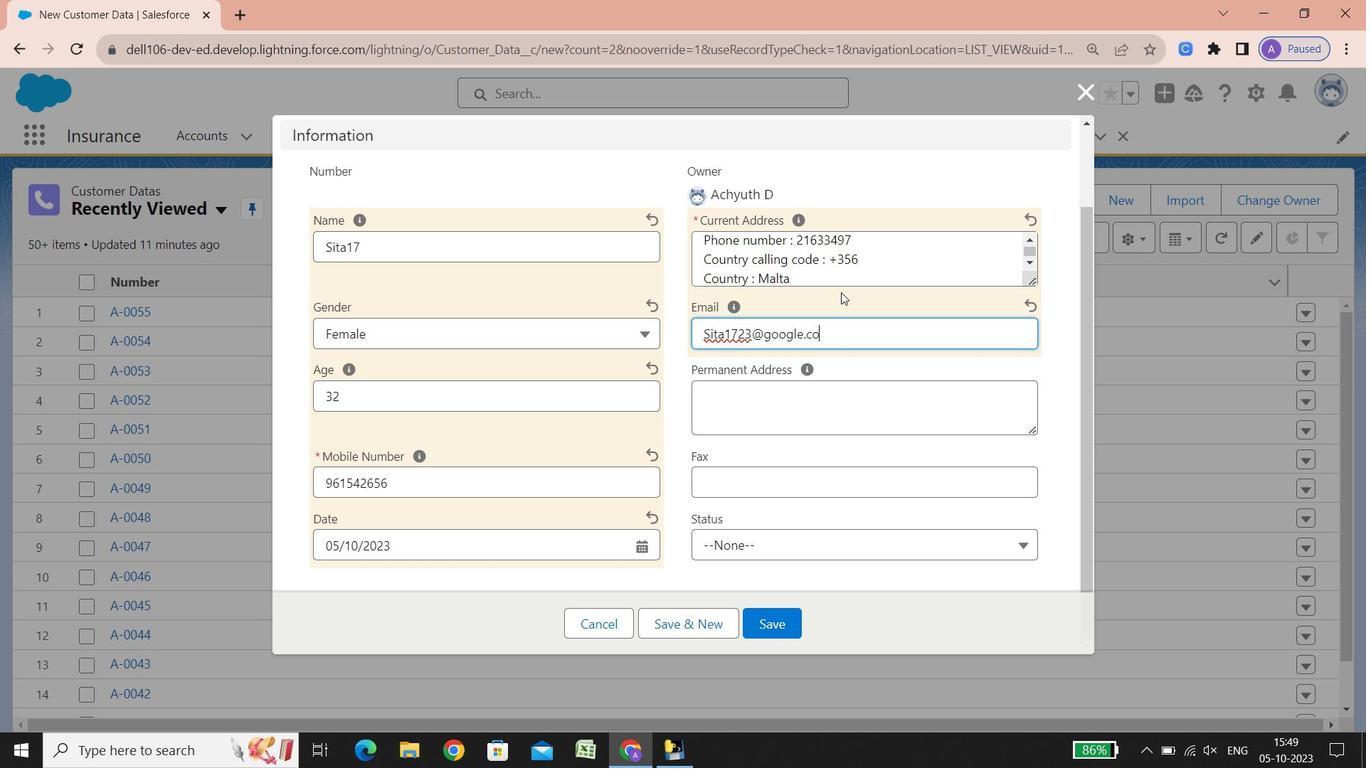 
Action: Mouse moved to (713, 394)
Screenshot: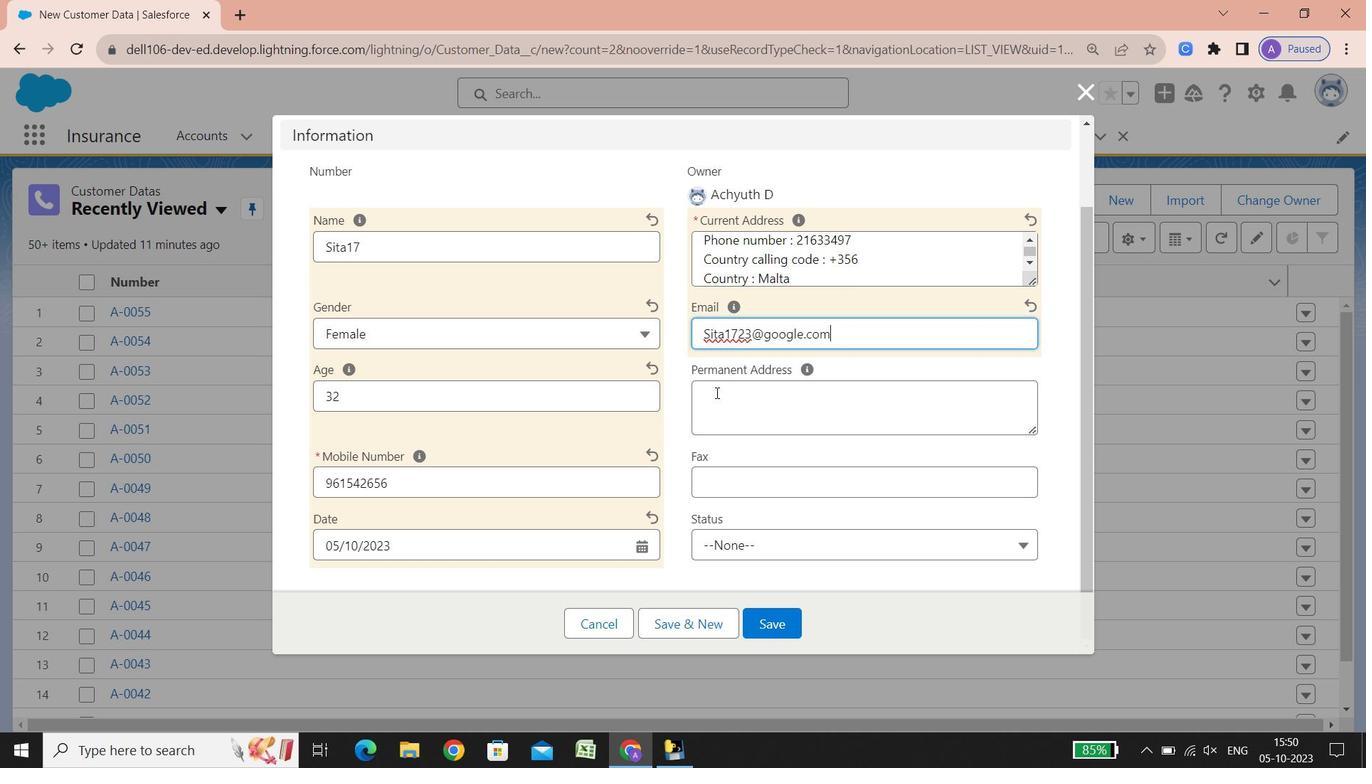 
Action: Mouse pressed left at (713, 394)
Screenshot: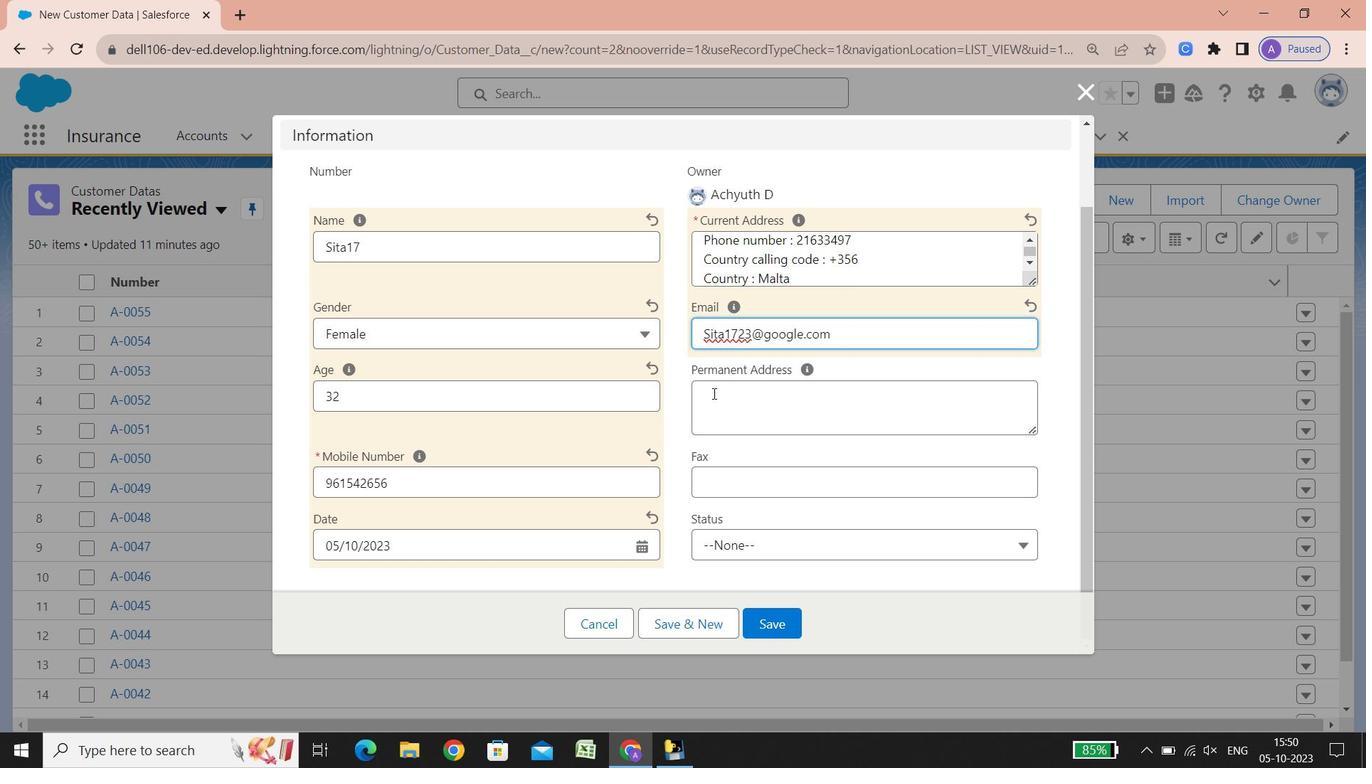 
Action: Key pressed <Key.shift><Key.shift><Key.shift>Street<Key.space><Key.shift_r>:<Key.space><Key.shift>Mosta<Key.space><Key.shift><Key.shift><Key.shift><Key.shift><Key.shift><Key.shift><Key.shift><Key.shift><Key.shift><Key.shift><Key.shift><Key.shift><Key.shift><Key.shift><Key.shift><Key.shift><Key.shift><Key.shift><Key.shift>Road<Key.enter><Key.shift>City<Key.space><Key.shift_r><Key.shift_r><Key.shift_r><Key.shift_r><Key.shift_r><Key.shift_r><Key.shift_r><Key.shift_r>:<Key.space><Key.shift><Key.shift><Key.shift><Key.shift><Key.shift><Key.shift><Key.shift>St<Key.space><Key.shift>Pauls<Key.space><Key.shift><Key.shift><Key.shift><Key.shift><Key.shift><Key.shift><Key.shift><Key.shift><Key.shift><Key.shift><Key.shift><Key.shift>Bay<Key.enter><Key.shift><Key.shift><Key.shift>State/<Key.shift>Province/area<Key.space><Key.shift_r>:<Key.space><Key.shift><Key.shift><Key.shift><Key.shift>C<Key.backspace><Key.shift>St<Key.space><Key.shift><Key.shift><Key.shift><Key.shift><Key.shift>Pauls<Key.space><Key.shift><Key.shift><Key.shift><Key.shift><Key.shift><Key.shift><Key.shift><Key.shift>Bay<Key.enter><Key.shift>Phone<Key.space>number<Key.space><Key.shift_r>:<Key.space>21<Key.backspace>1584916/21582049<Key.enter><Key.shift><Key.shift><Key.shift><Key.shift><Key.shift><Key.shift><Key.shift><Key.shift><Key.shift><Key.shift><Key.shift>Country<Key.space>calling<Key.space>code<Key.space><Key.shift_r>:<Key.space><Key.shift_r>+356
Screenshot: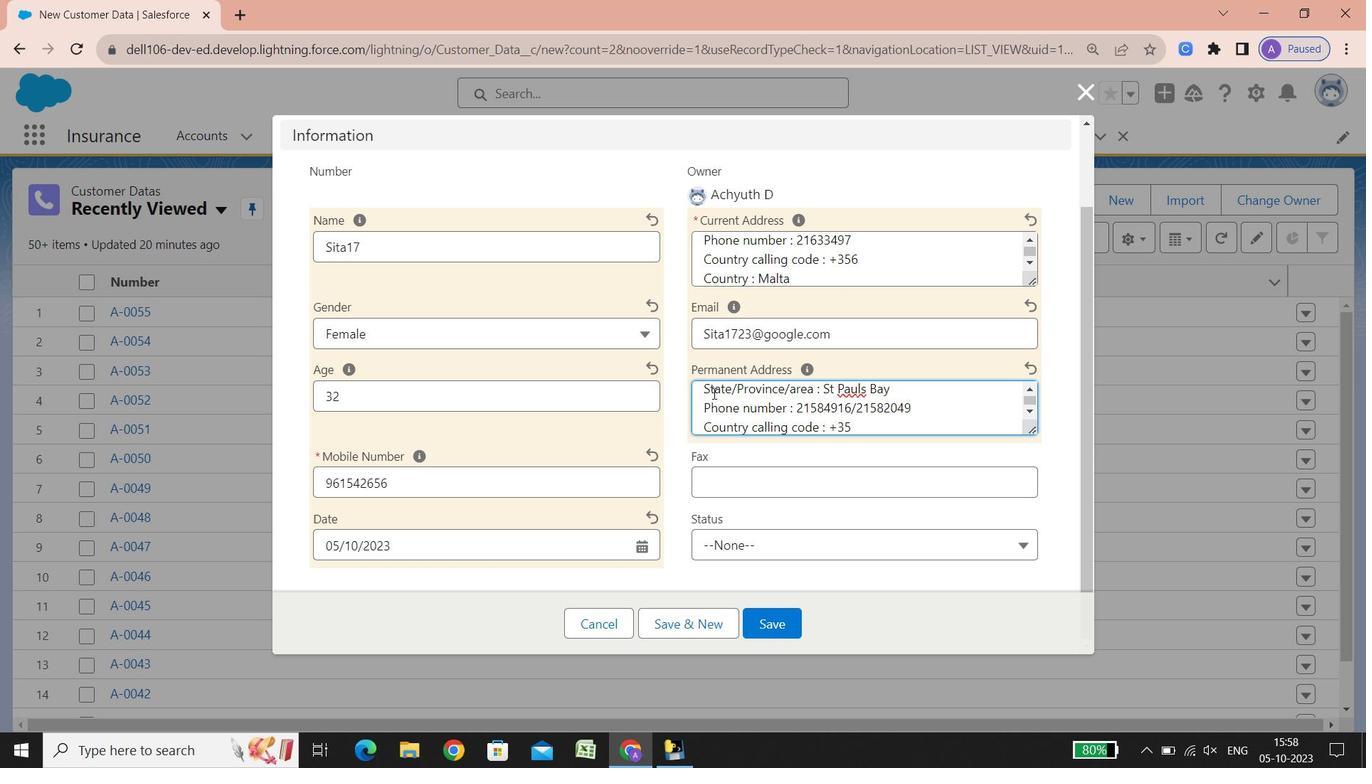 
Action: Mouse moved to (813, 415)
Screenshot: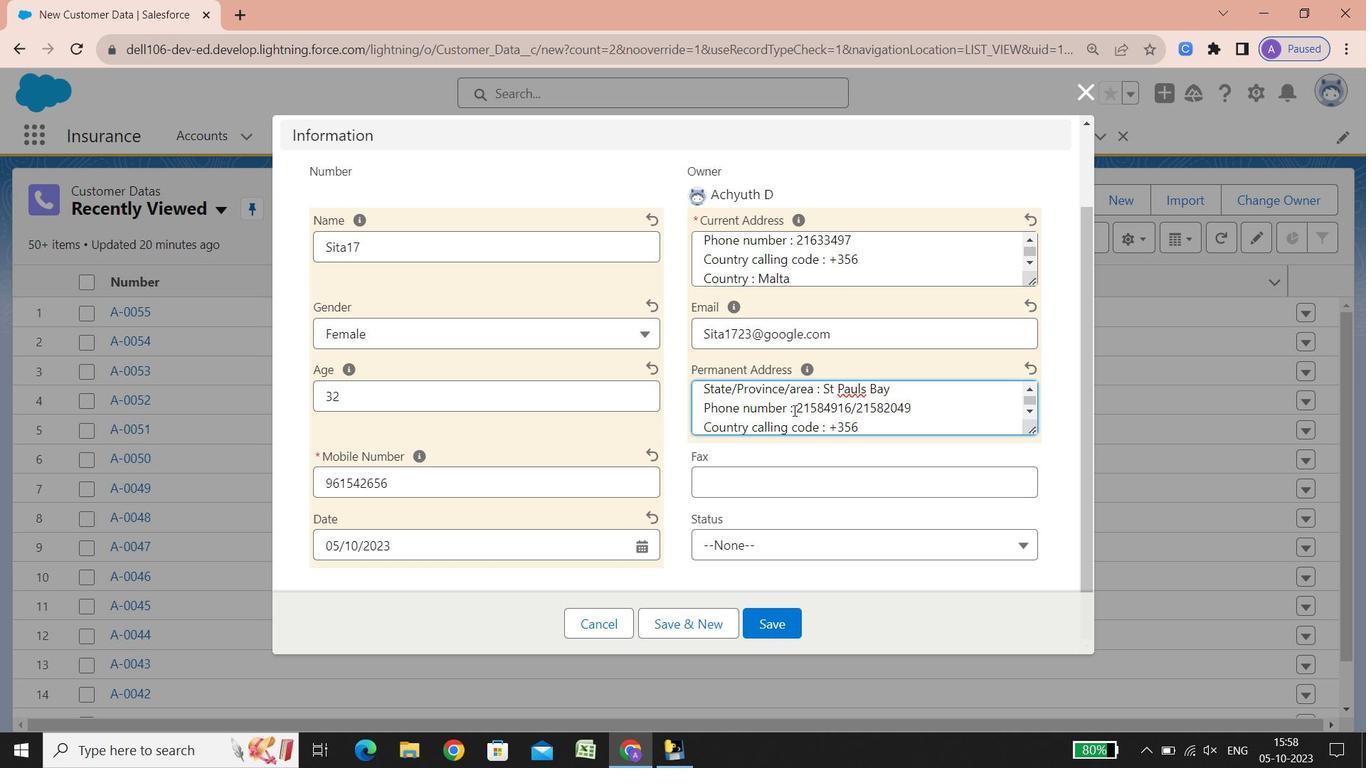 
Action: Mouse pressed left at (813, 415)
Screenshot: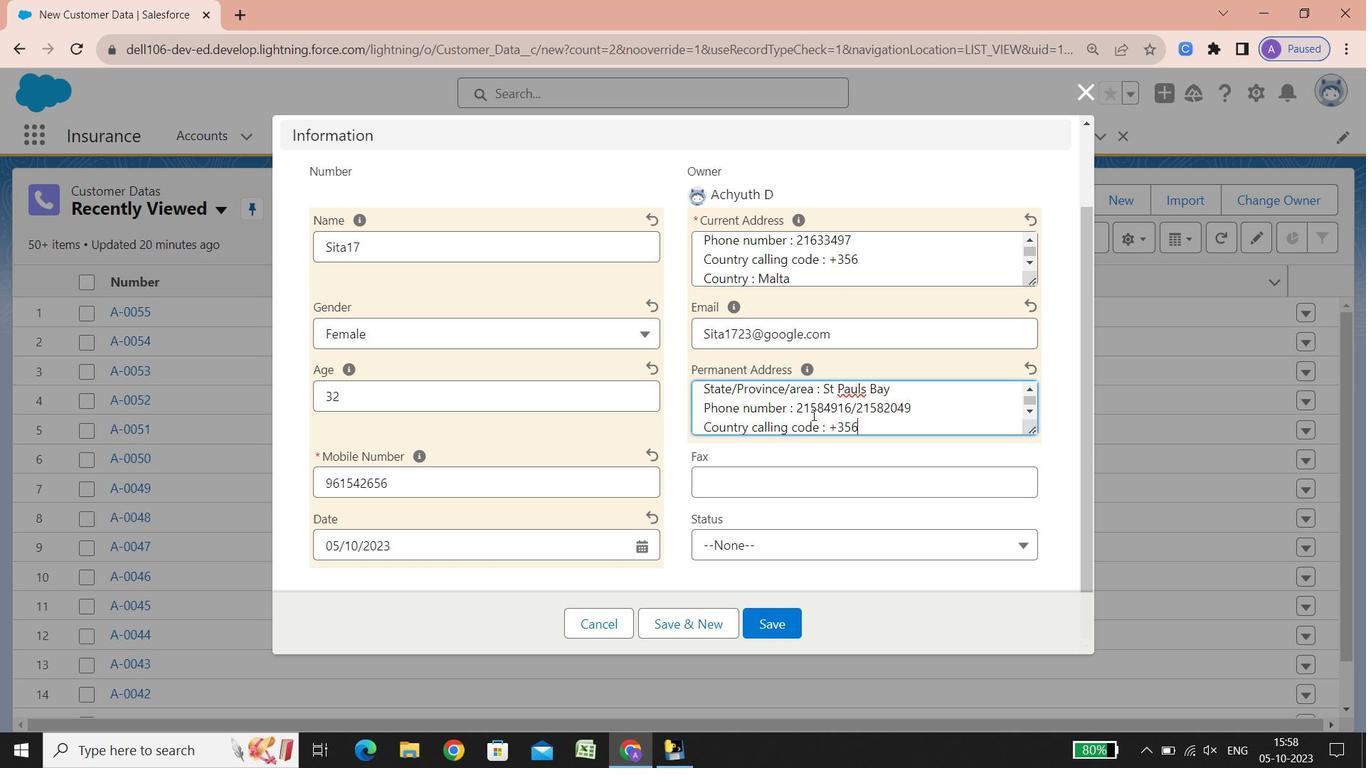
Action: Mouse moved to (870, 426)
Screenshot: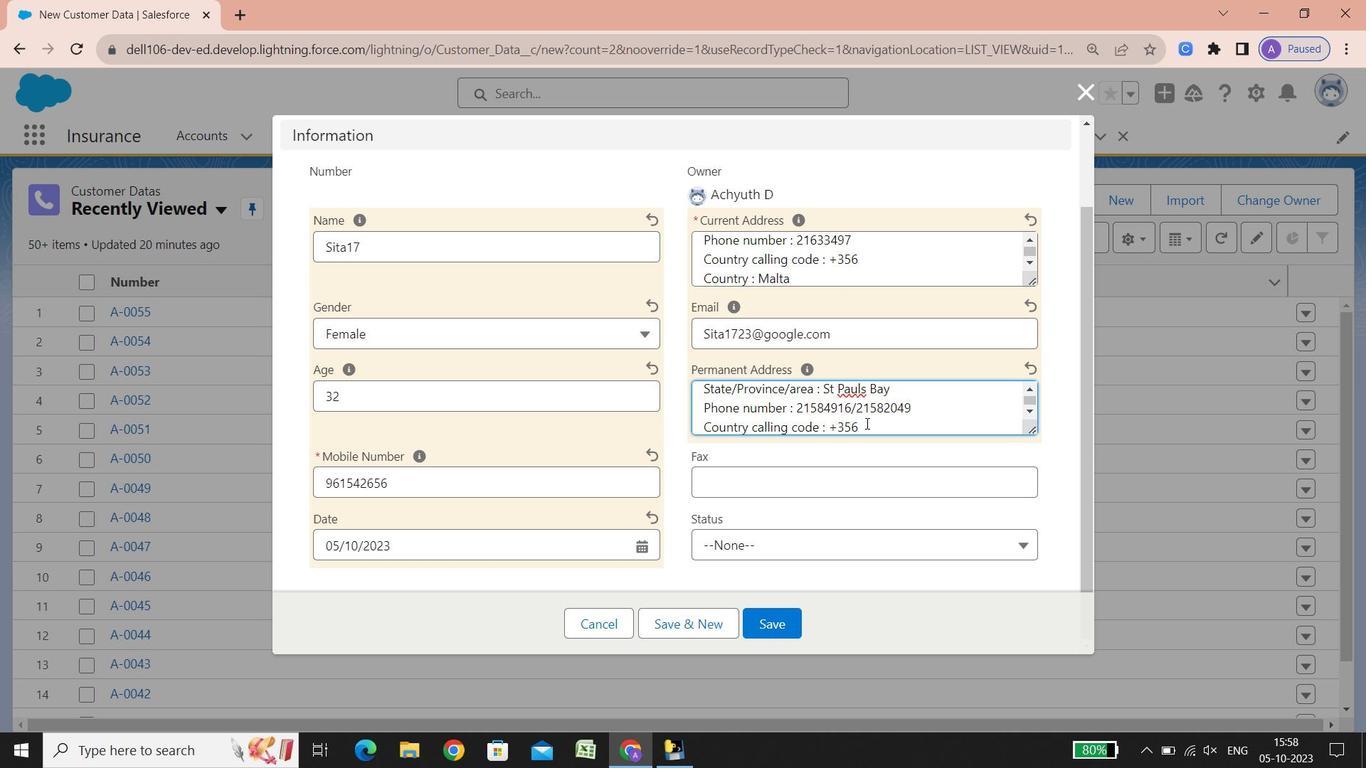 
Action: Mouse pressed left at (870, 426)
Screenshot: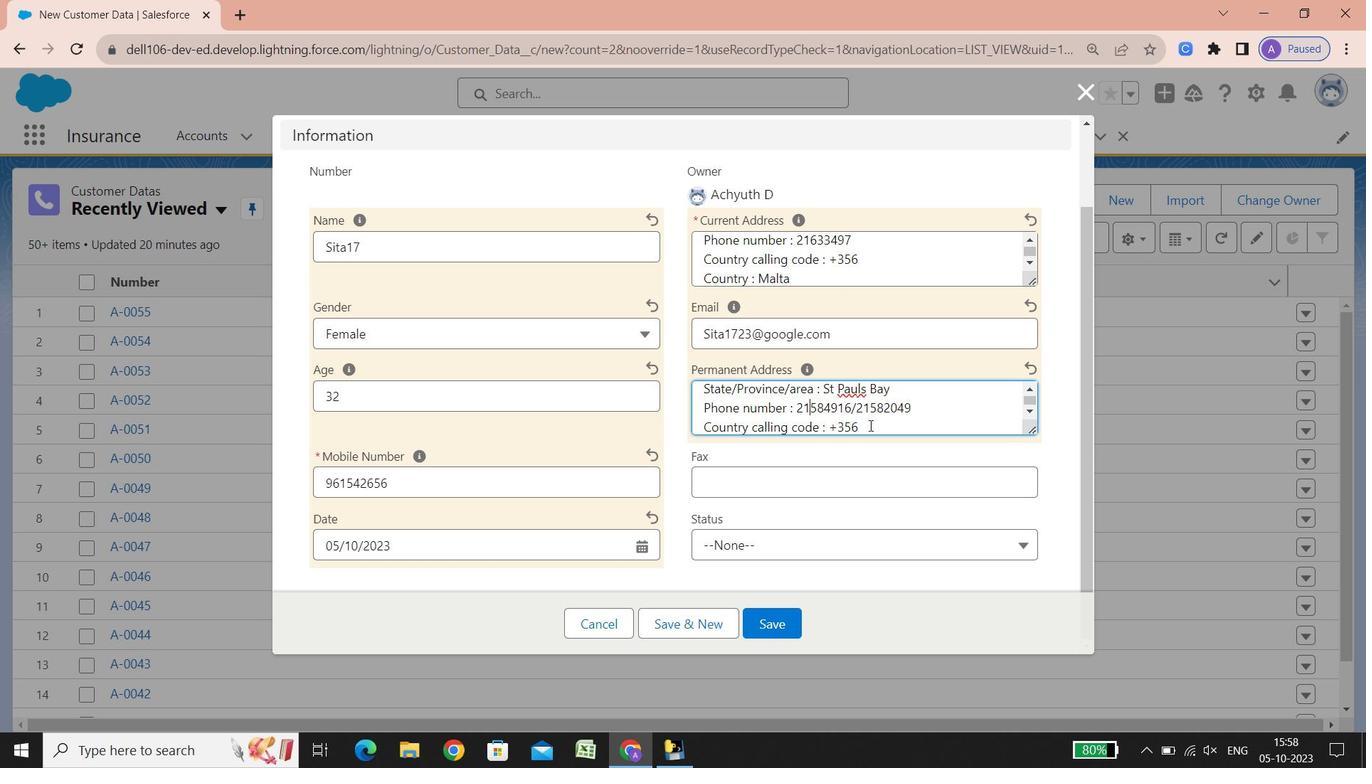 
Action: Key pressed <Key.enter><Key.shift><Key.shift><Key.shift><Key.shift><Key.shift><Key.shift><Key.shift><Key.shift>Country<Key.space><Key.shift_r>:<Key.space><Key.shift><Key.shift><Key.shift><Key.shift><Key.shift><Key.shift>Malta
Screenshot: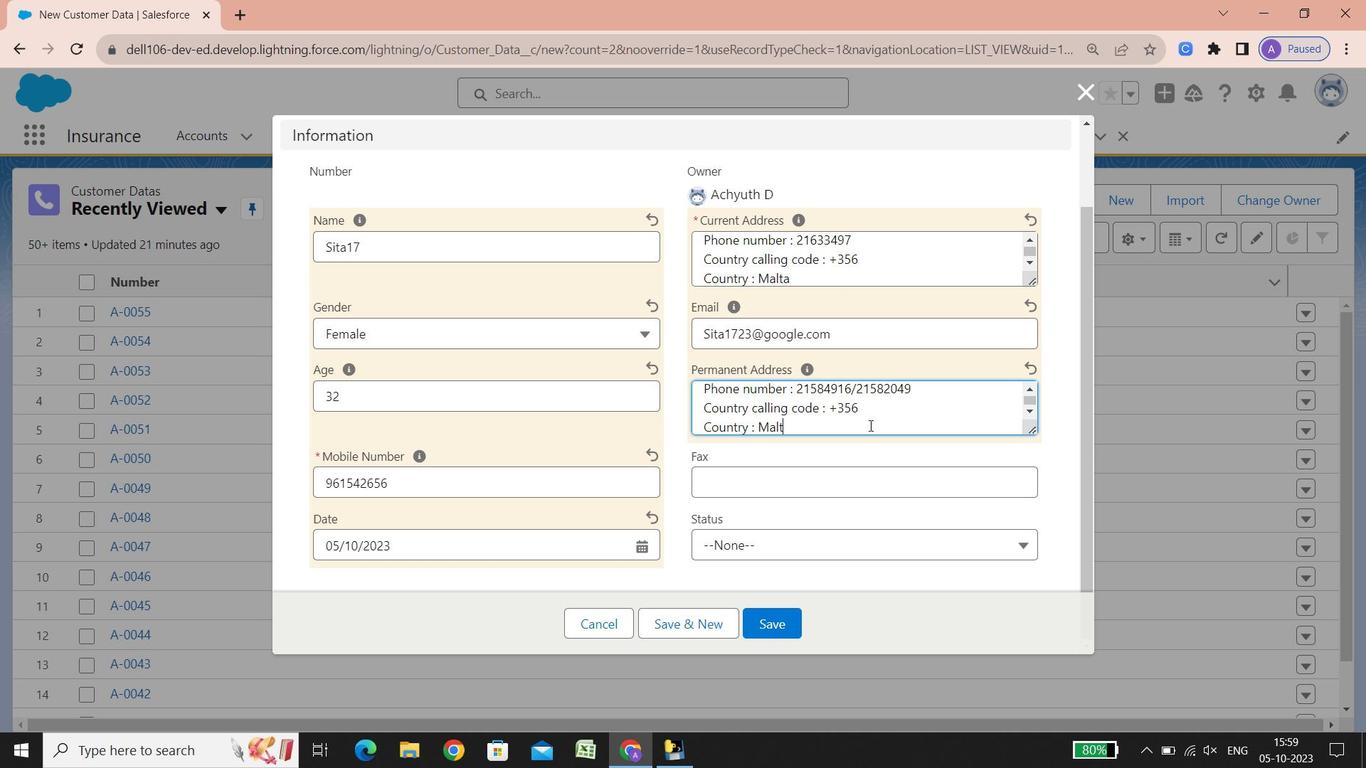 
Action: Mouse moved to (760, 483)
Screenshot: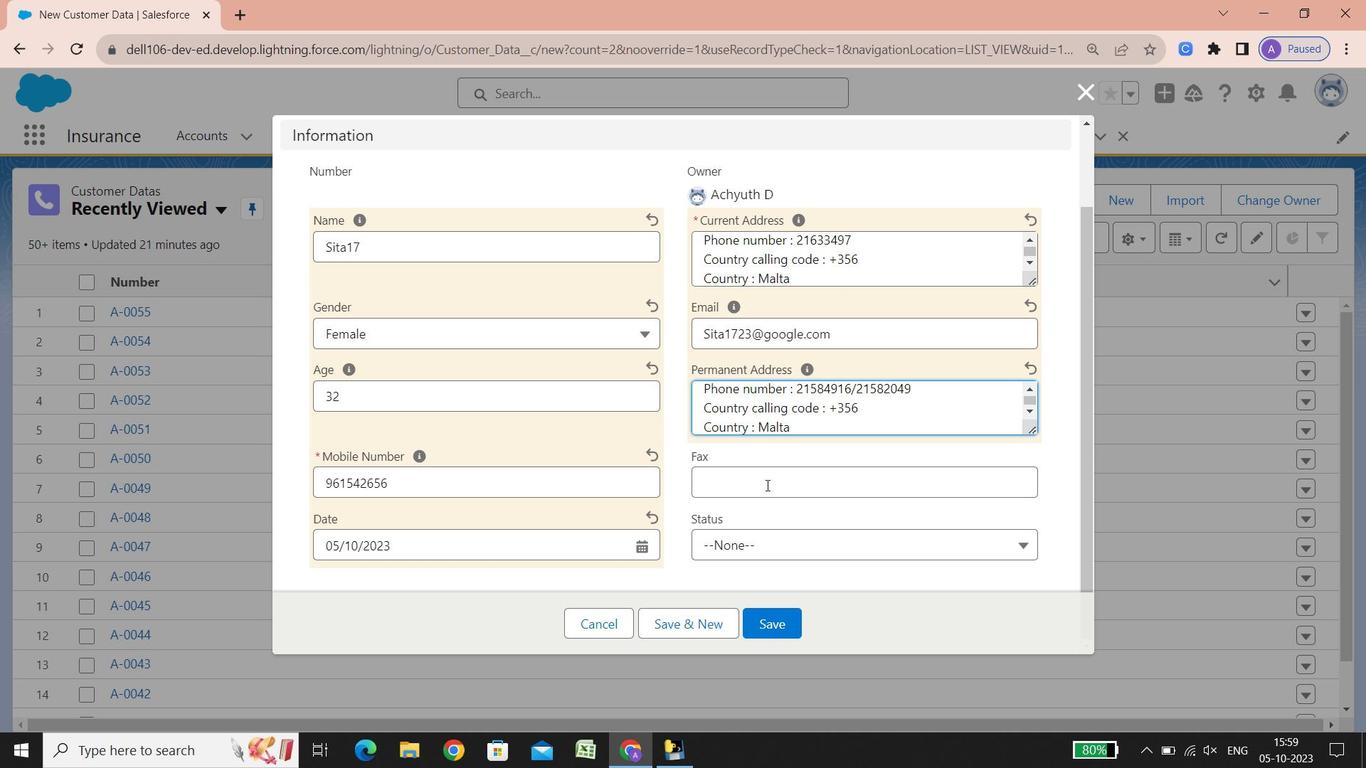 
Action: Mouse pressed left at (760, 483)
Screenshot: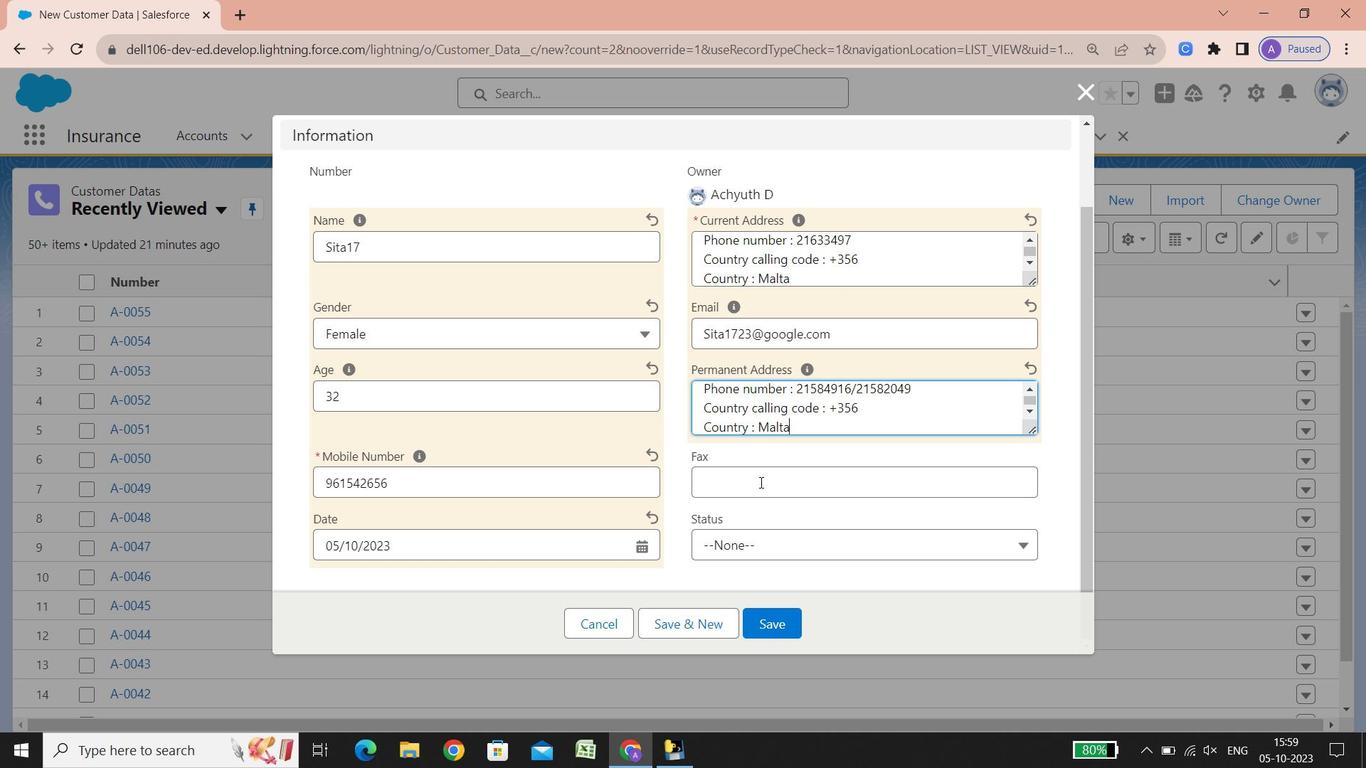 
Action: Key pressed 98985899889988
Screenshot: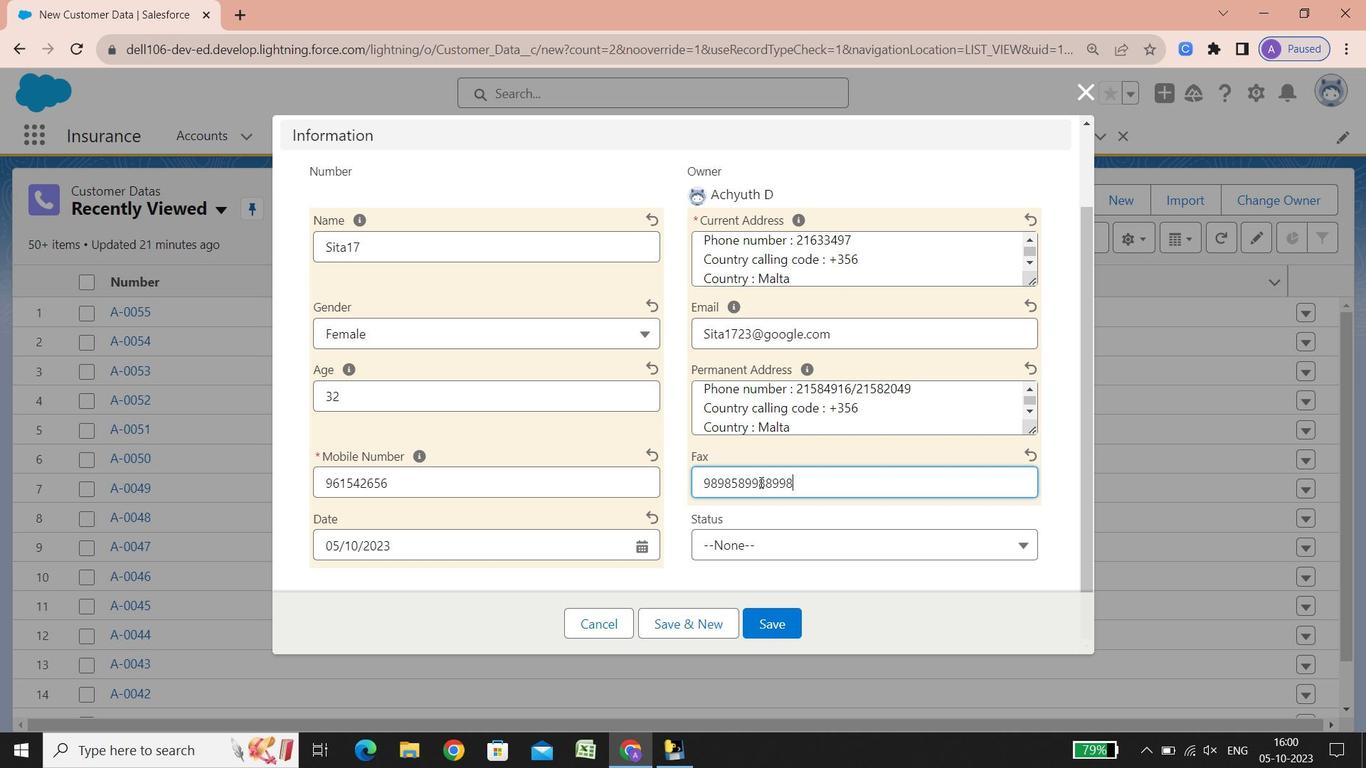 
Action: Mouse moved to (809, 543)
Screenshot: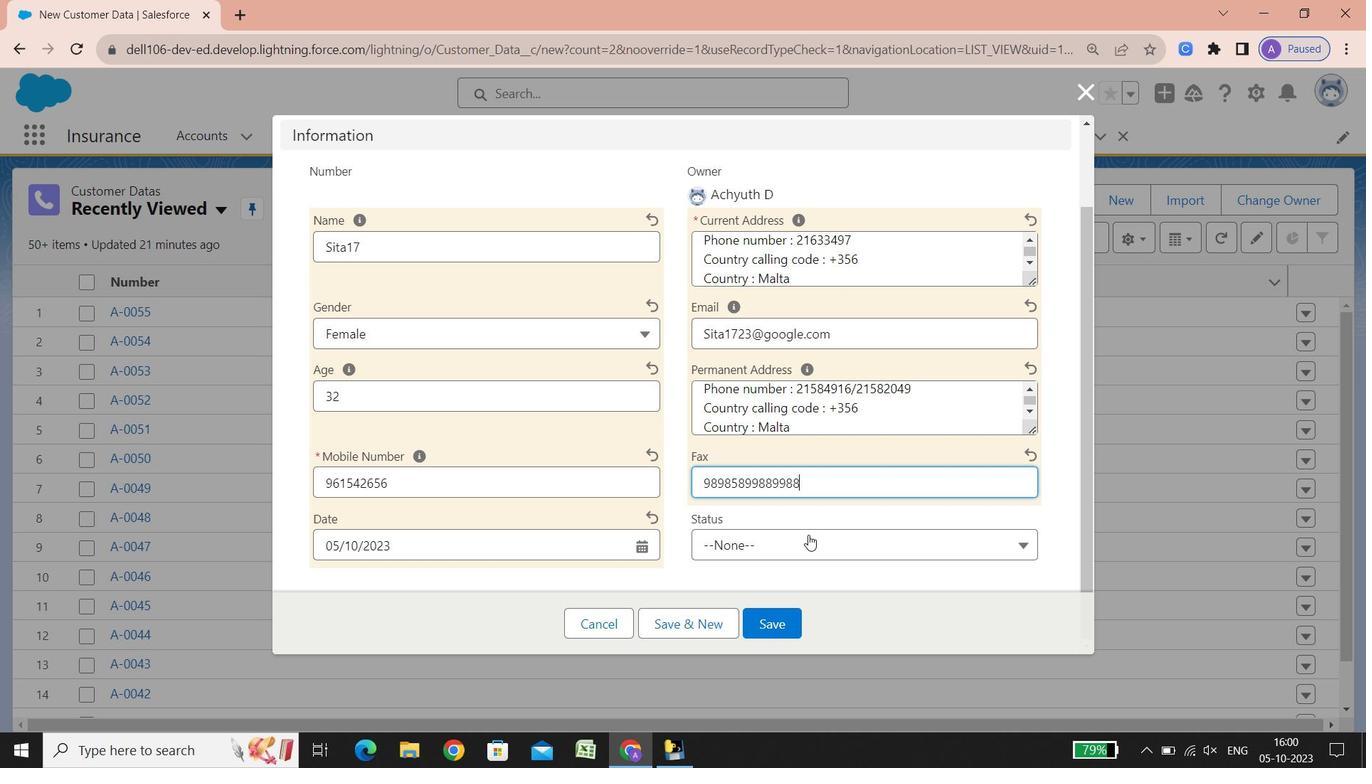 
Action: Mouse pressed left at (809, 543)
Screenshot: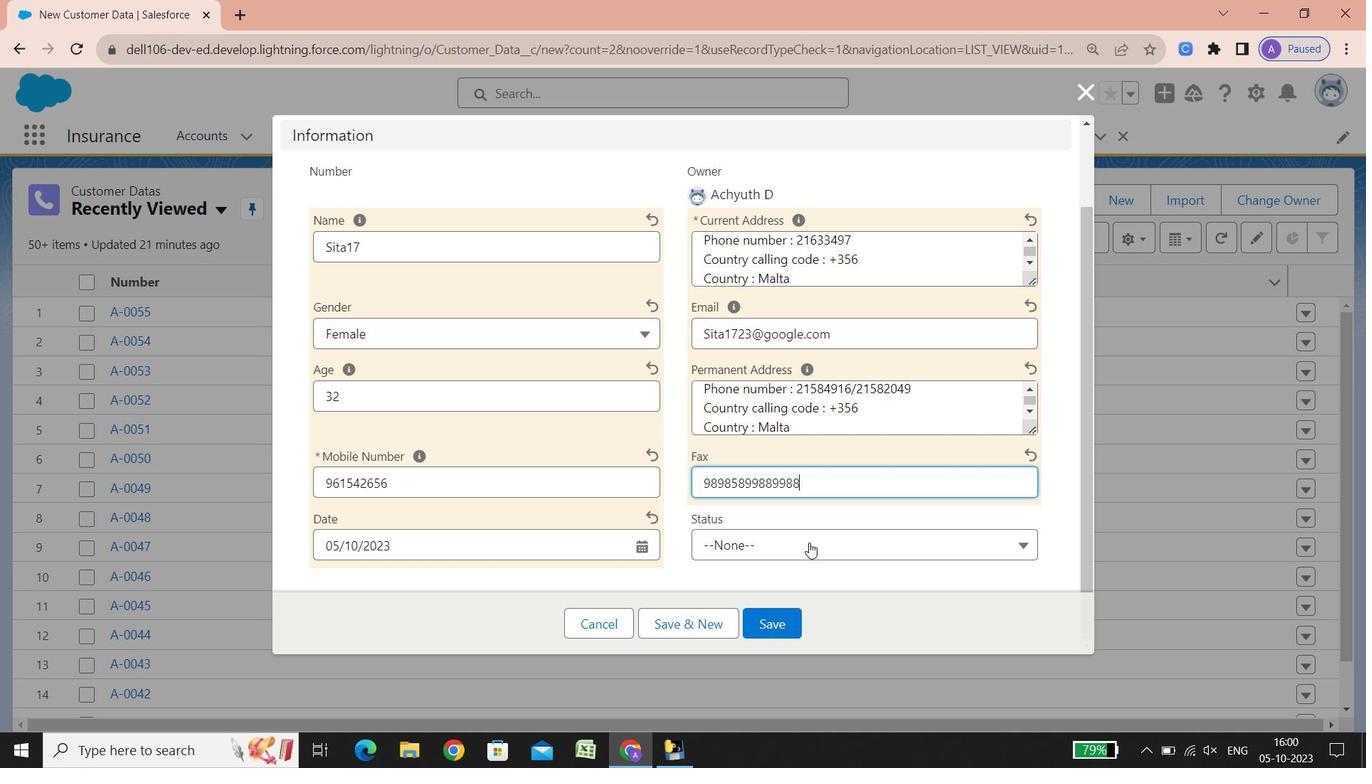 
Action: Mouse moved to (812, 639)
Screenshot: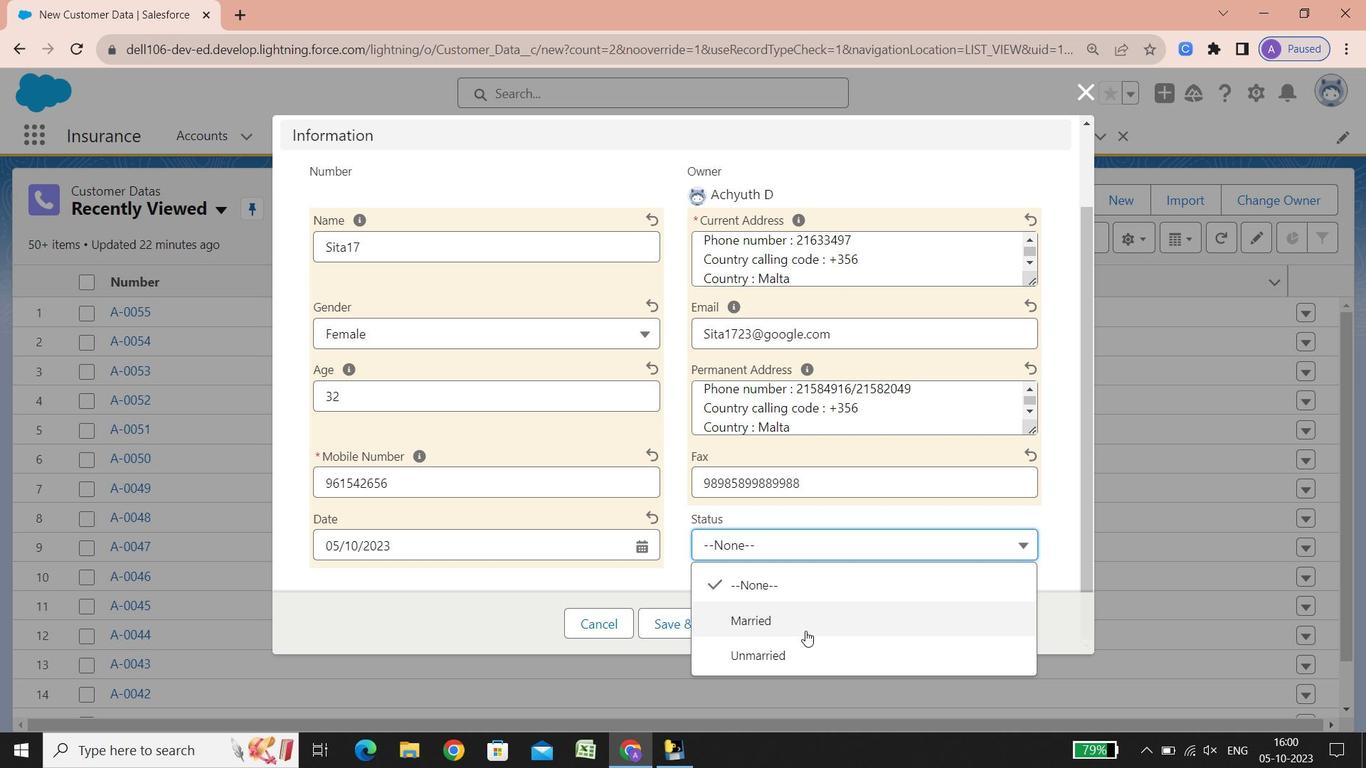 
Action: Mouse pressed left at (812, 639)
Screenshot: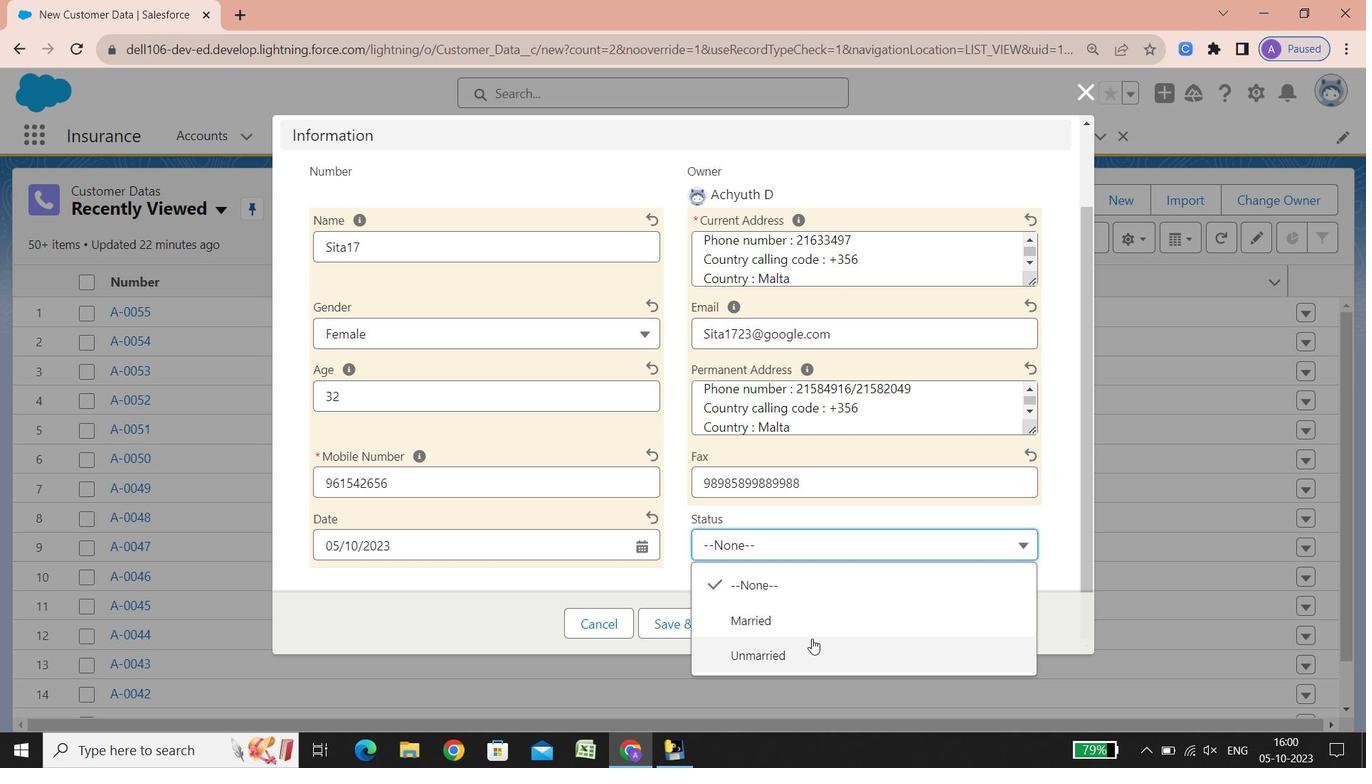 
Action: Mouse moved to (781, 630)
Screenshot: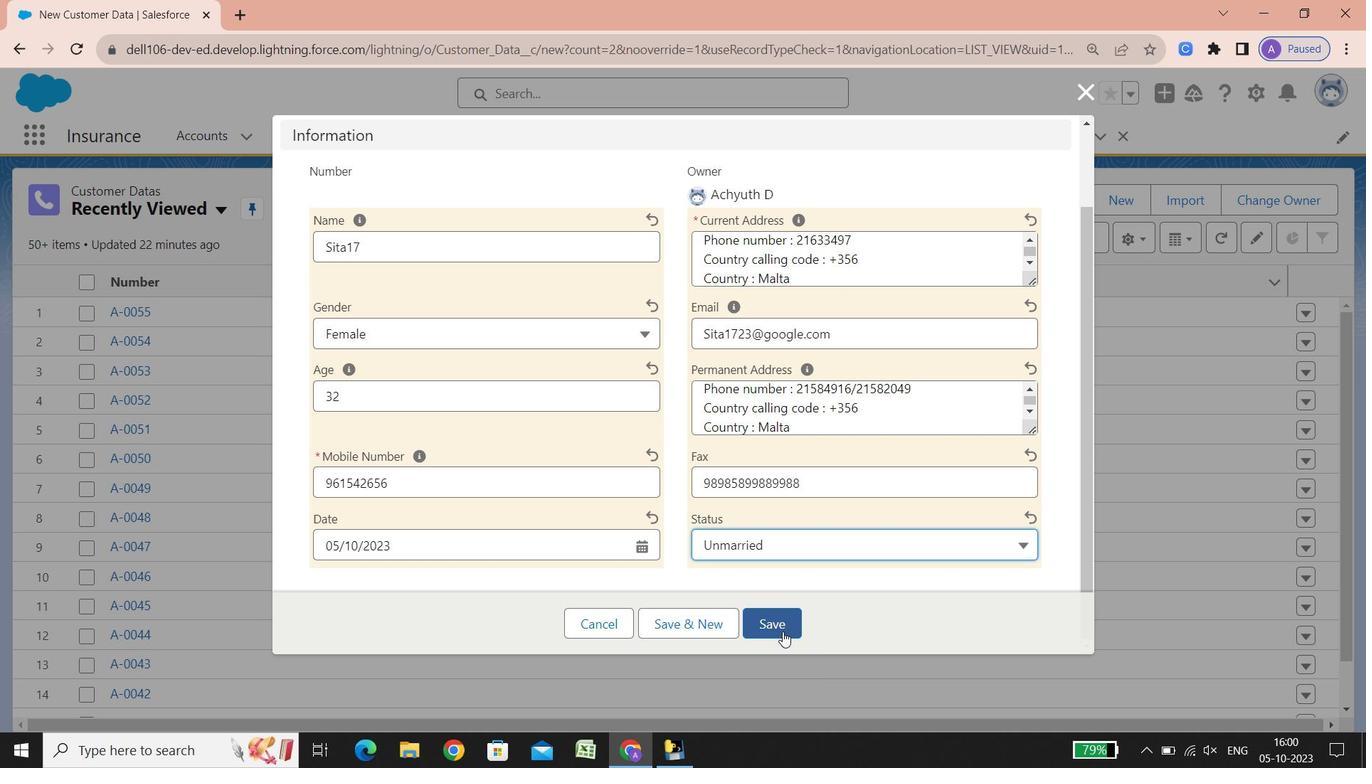 
Action: Mouse pressed left at (781, 630)
Screenshot: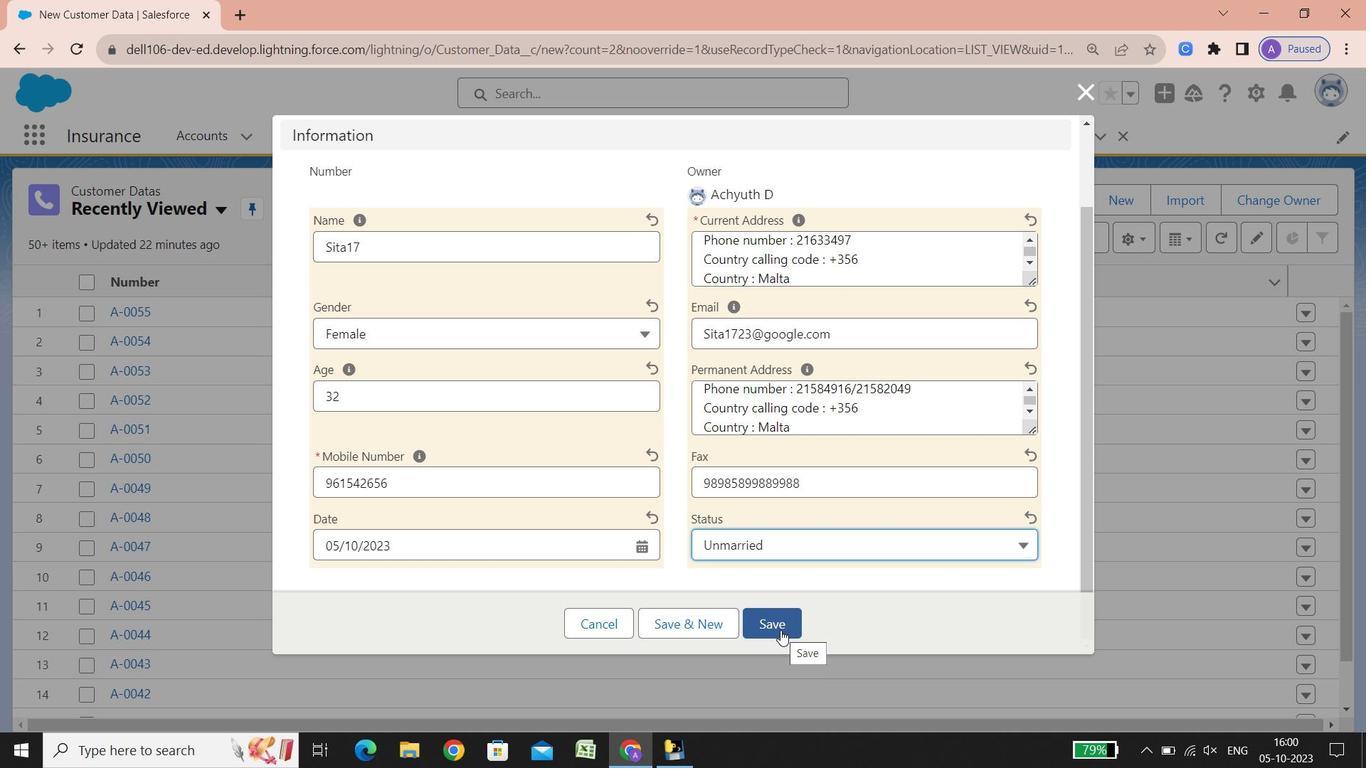 
Action: Mouse moved to (661, 135)
Screenshot: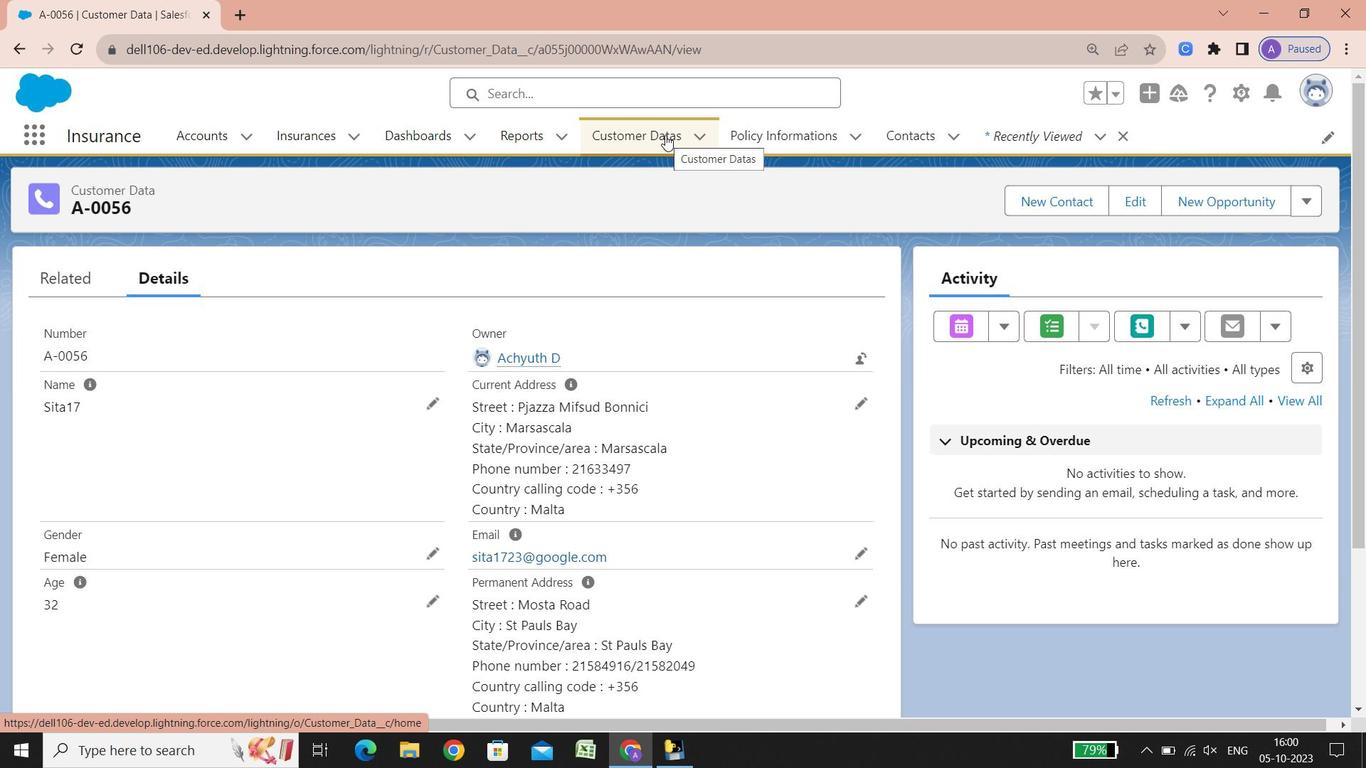 
Action: Mouse pressed left at (661, 135)
Screenshot: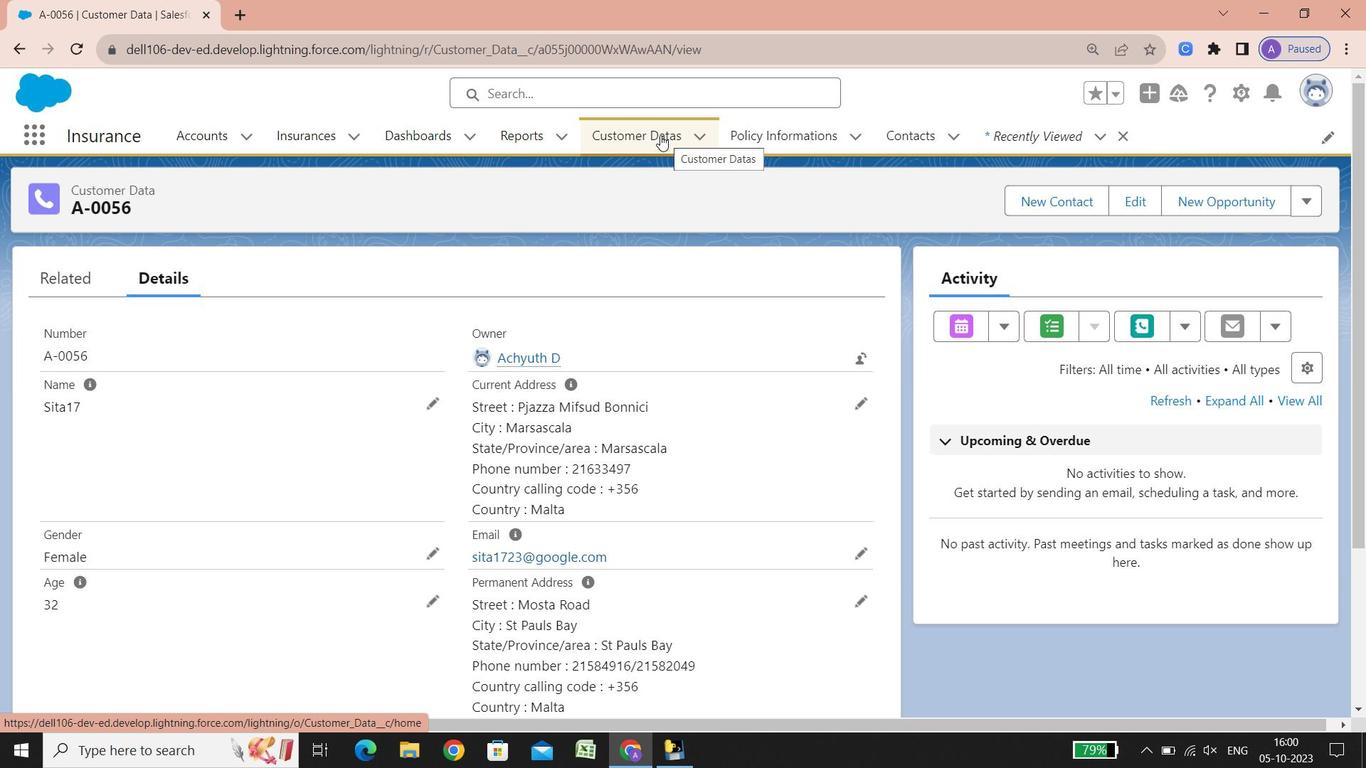 
Action: Mouse moved to (1126, 207)
Screenshot: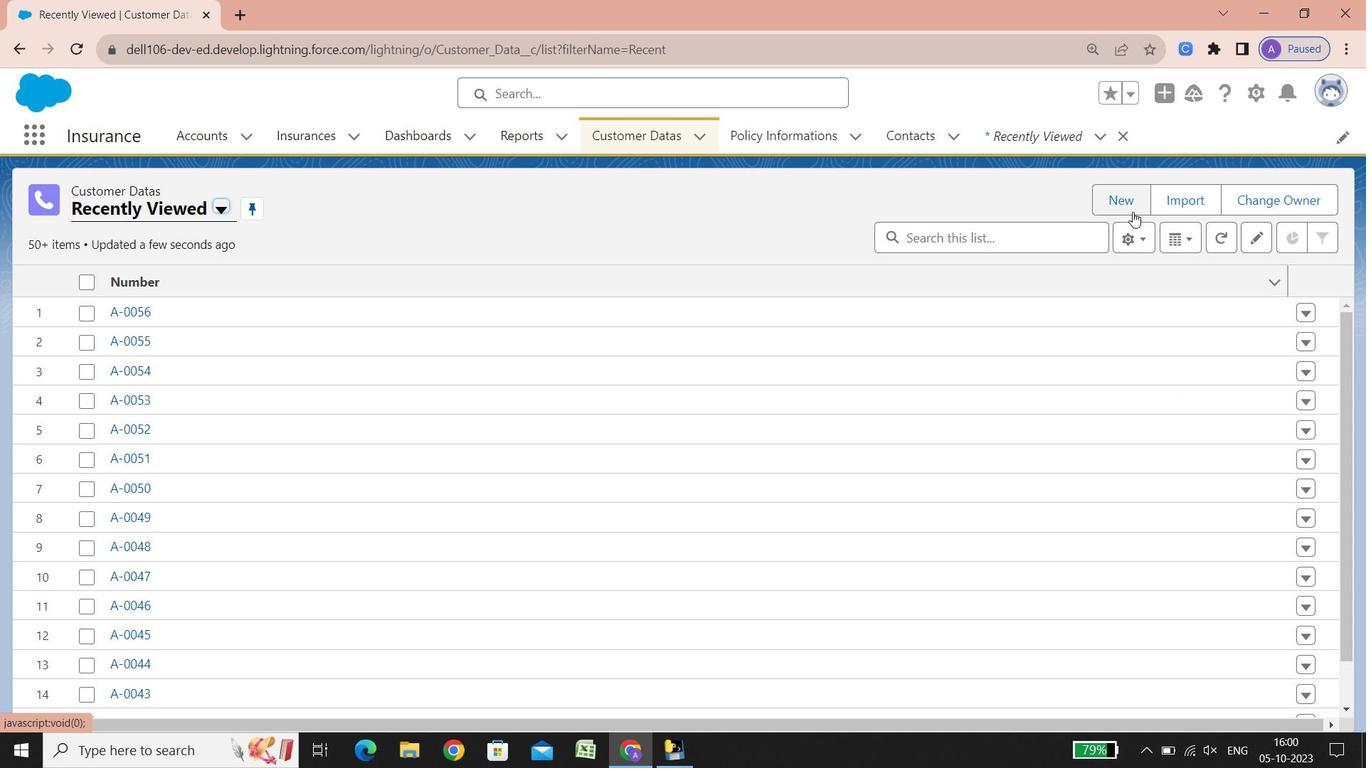 
Action: Mouse pressed left at (1126, 207)
Screenshot: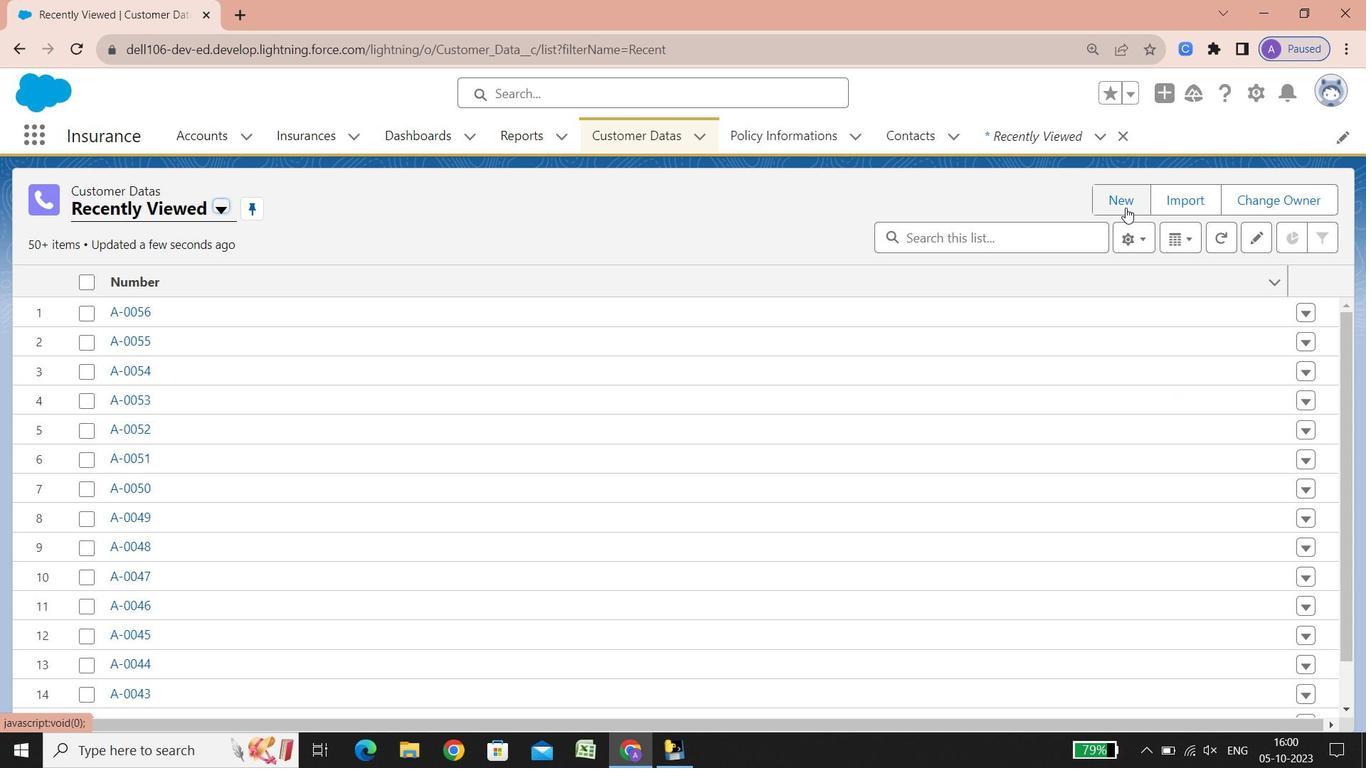 
Action: Key pressed <Key.shift><Key.shift><Key.shift><Key.shift><Key.shift><Key.shift><Key.shift><Key.shift><Key.shift>Sita18
Screenshot: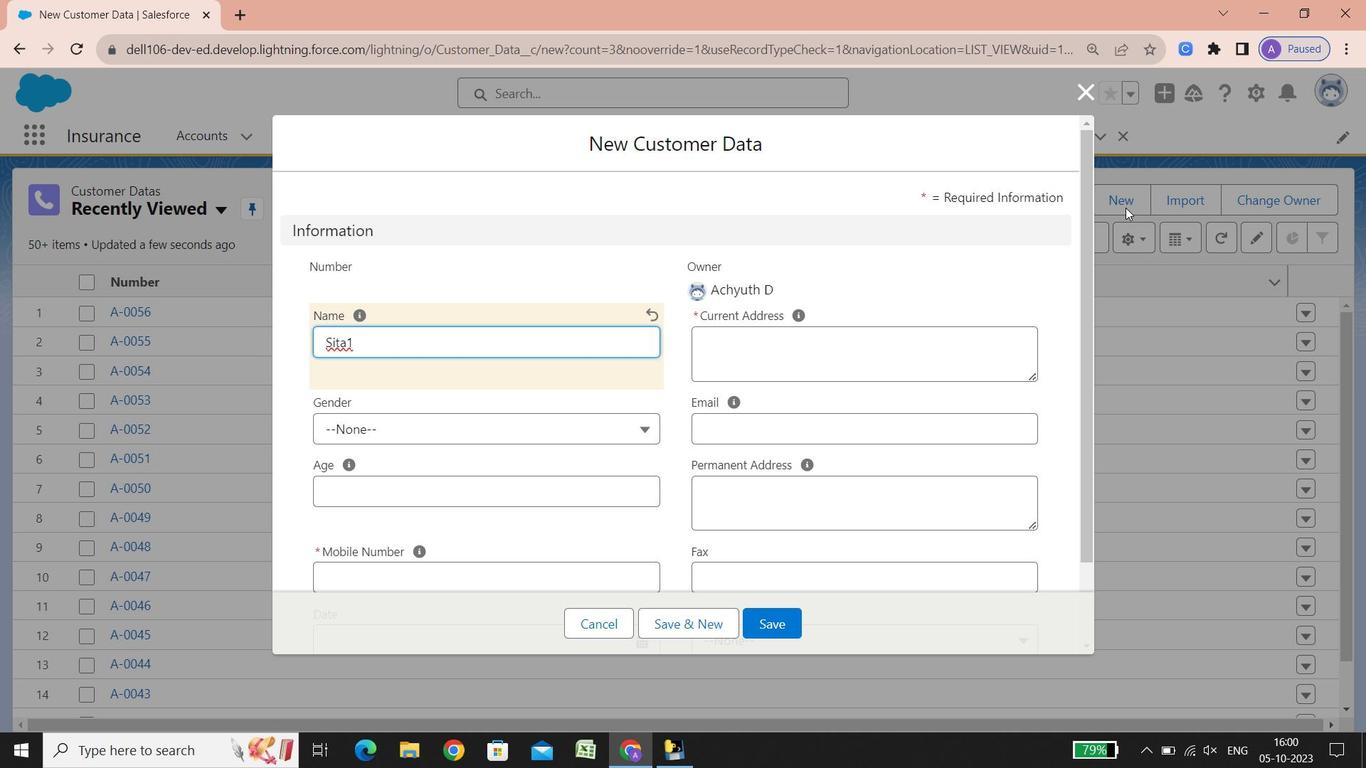 
Action: Mouse moved to (511, 434)
Screenshot: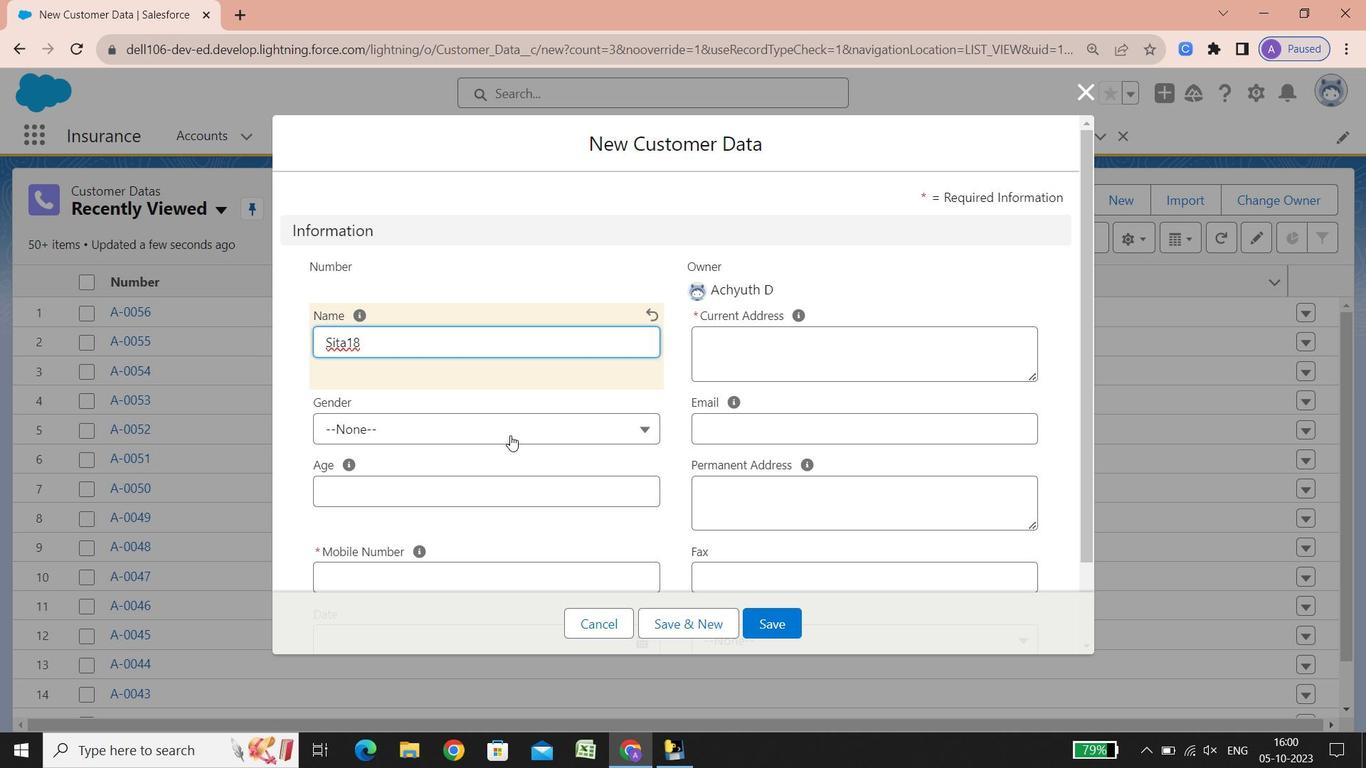 
Action: Mouse pressed left at (511, 434)
Screenshot: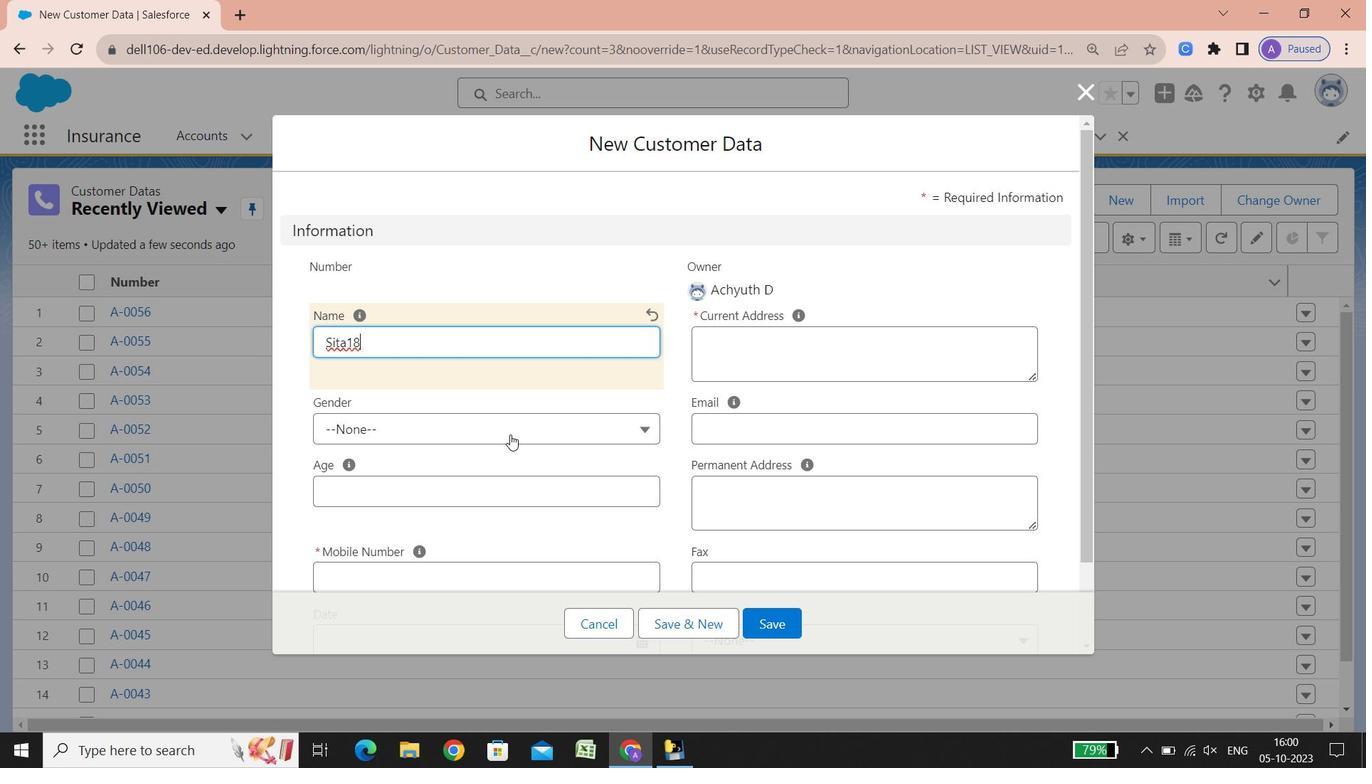
Action: Mouse moved to (445, 533)
Screenshot: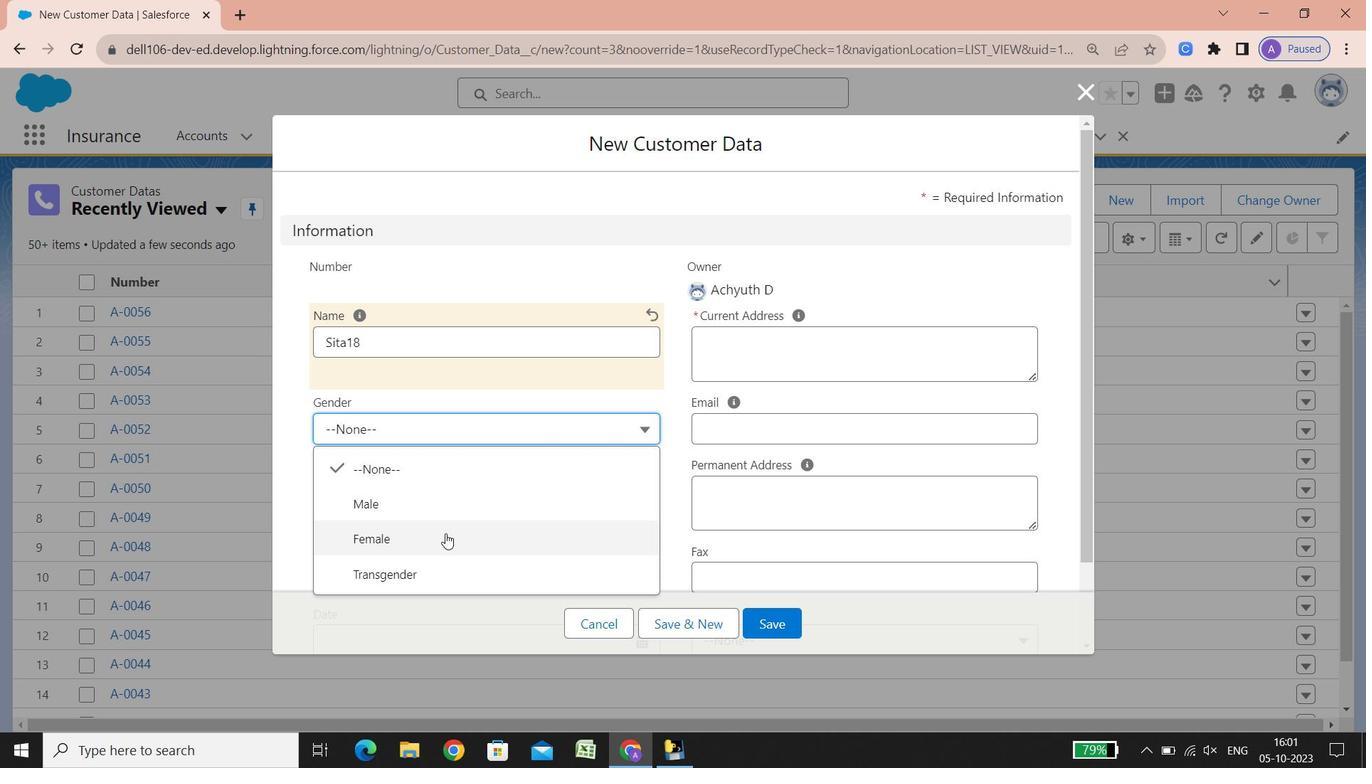 
Action: Mouse pressed left at (445, 533)
Screenshot: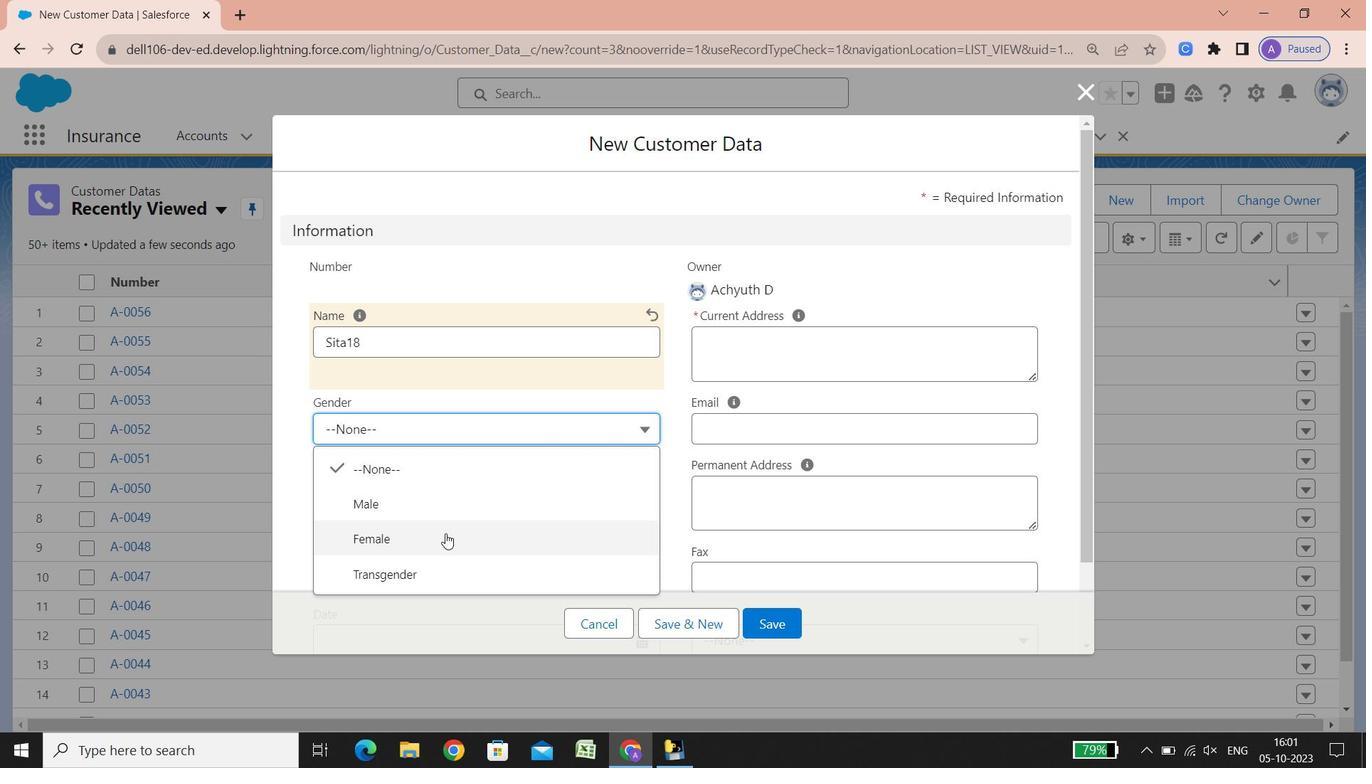 
Action: Mouse moved to (355, 493)
Screenshot: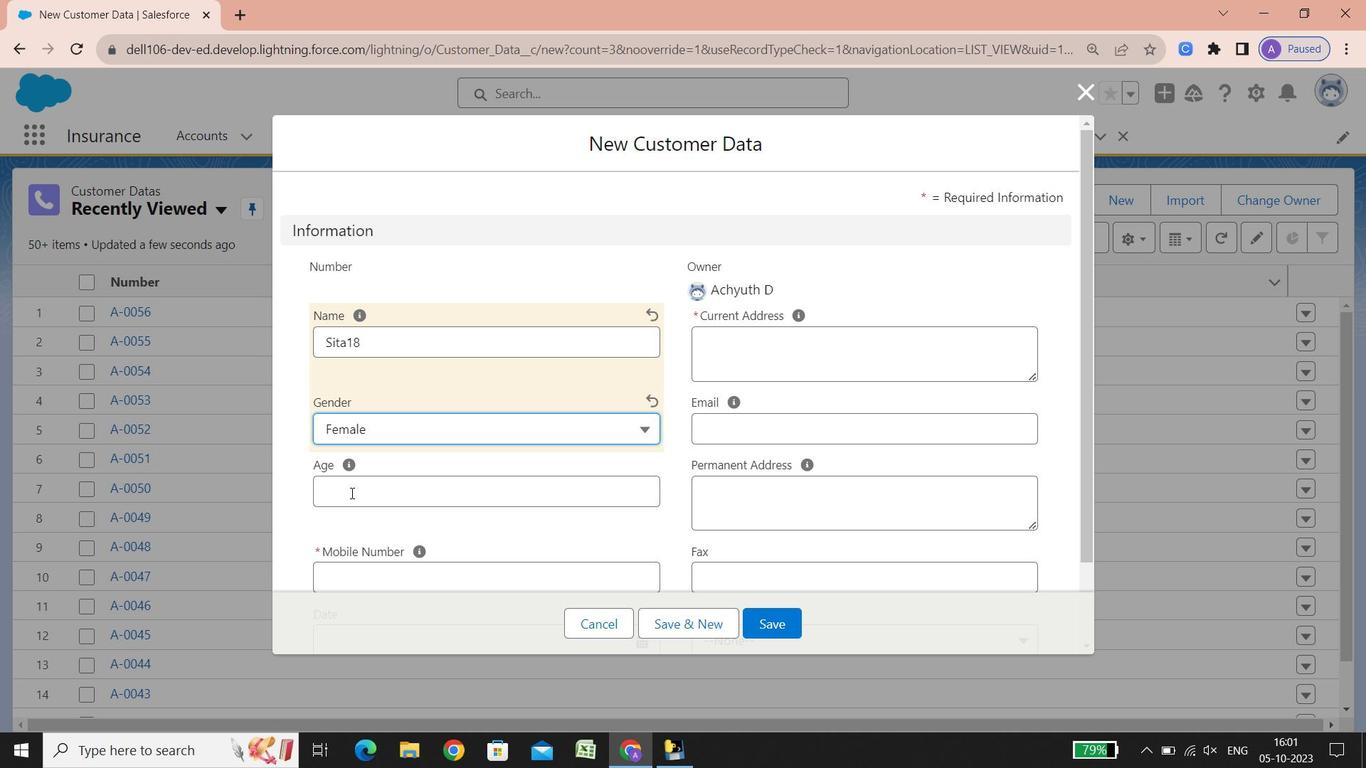 
Action: Mouse pressed left at (355, 493)
Screenshot: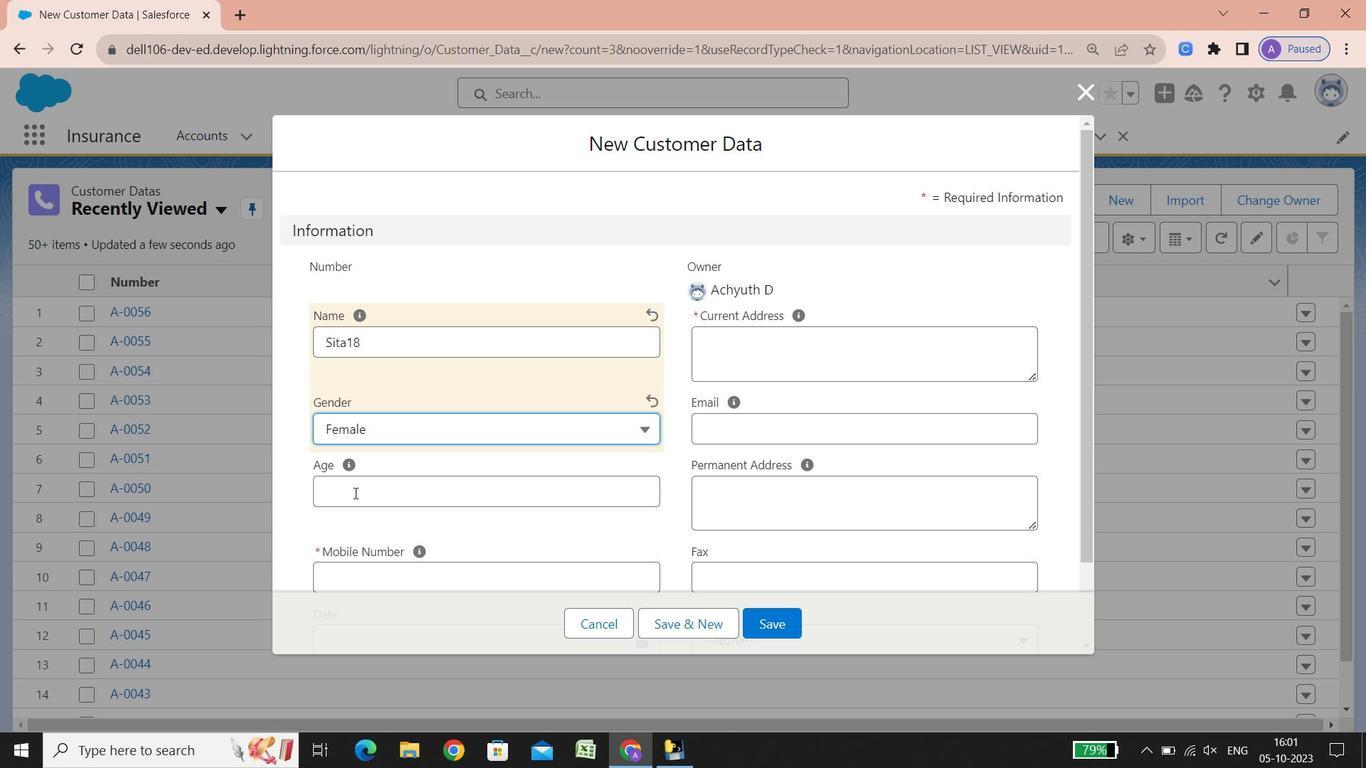 
Action: Key pressed 31
Screenshot: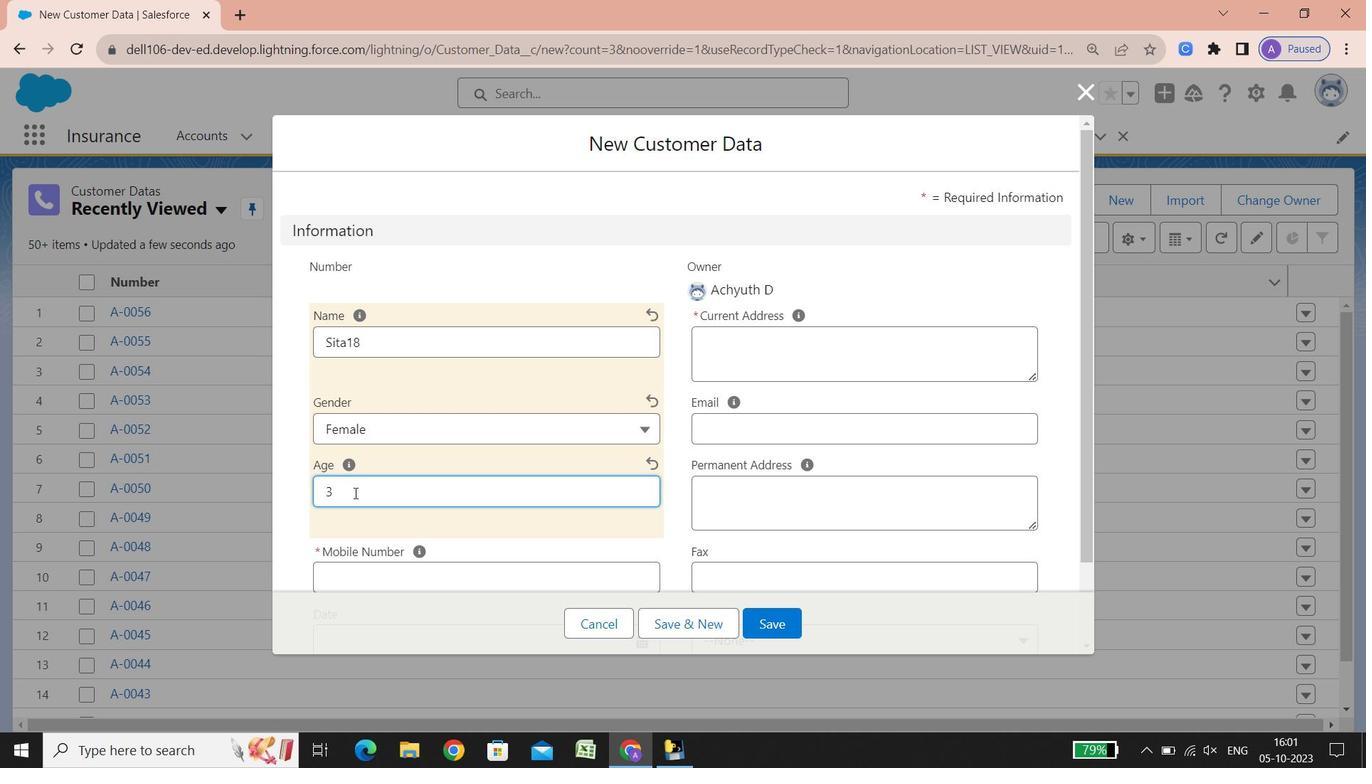 
Action: Mouse moved to (355, 492)
Screenshot: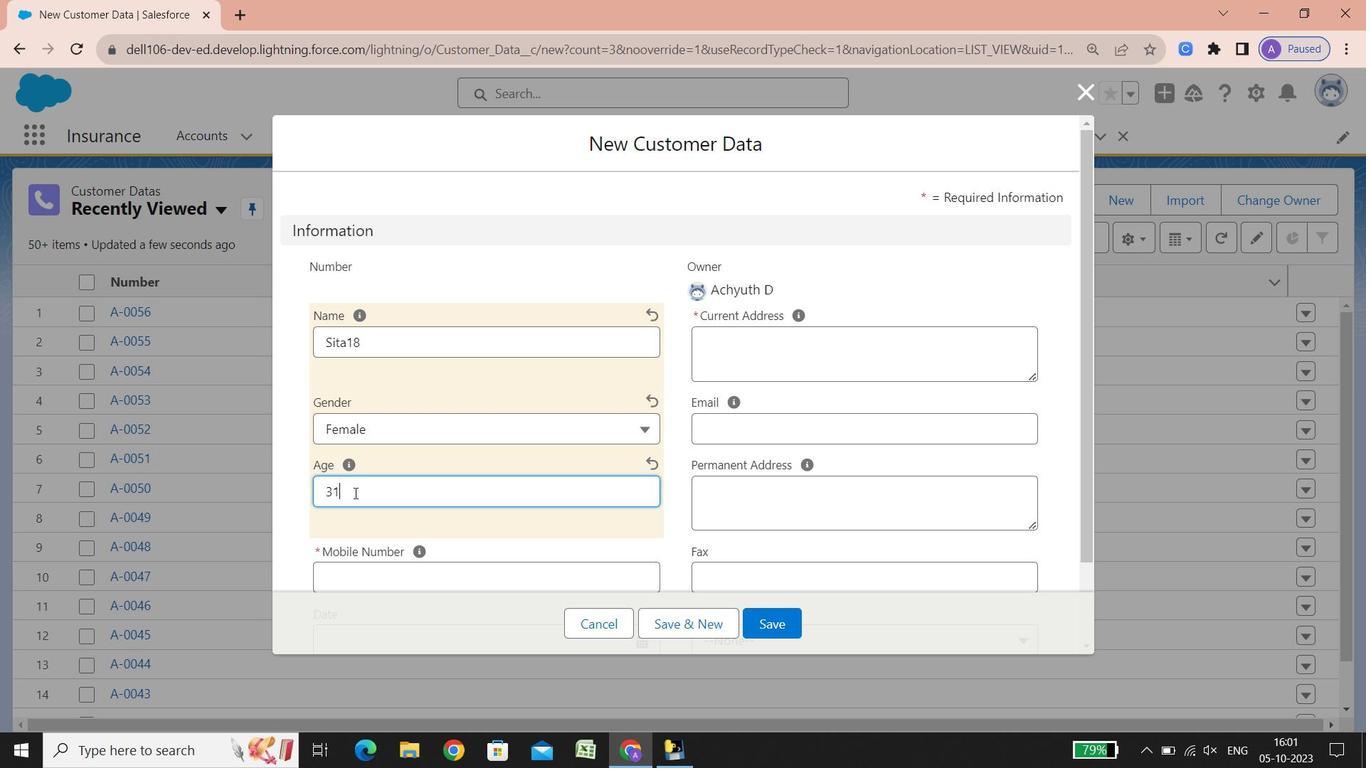 
Action: Mouse scrolled (355, 491) with delta (0, 0)
Screenshot: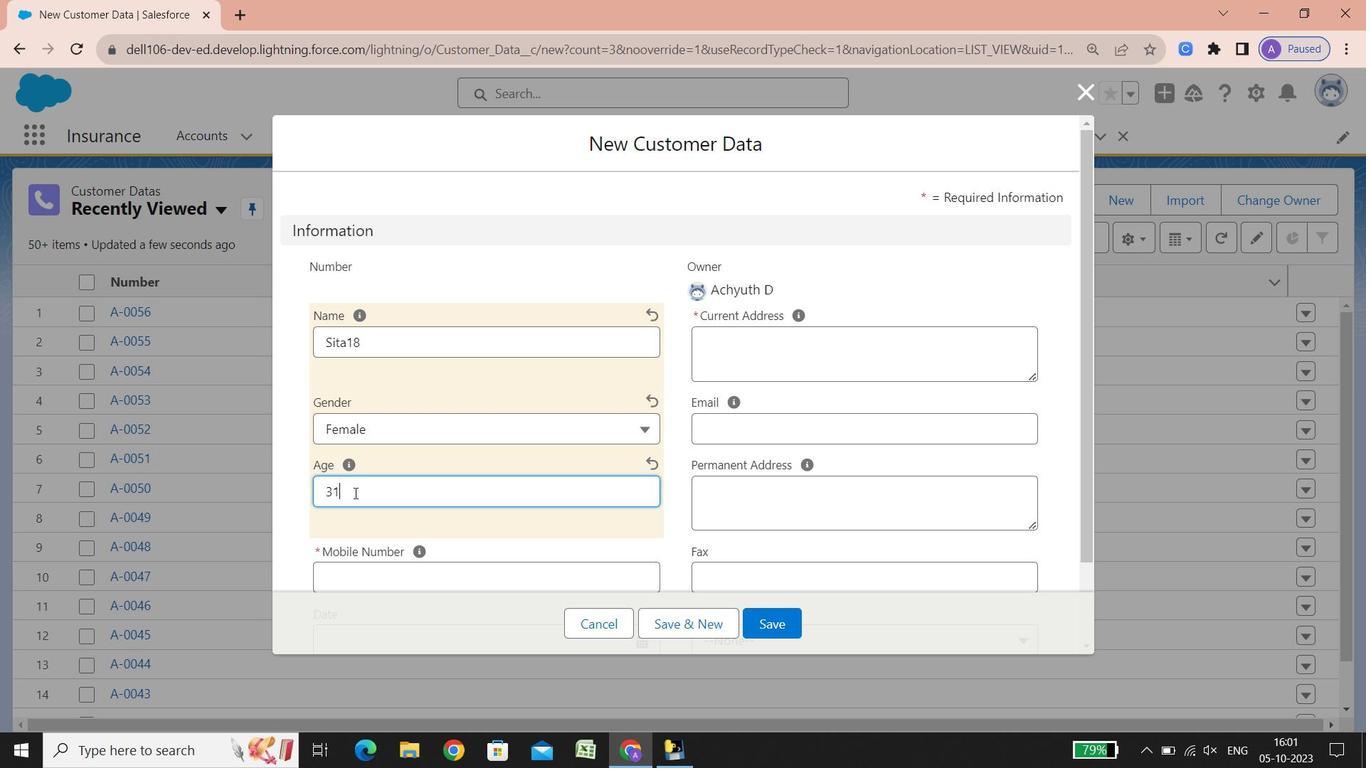 
Action: Mouse scrolled (355, 491) with delta (0, 0)
Screenshot: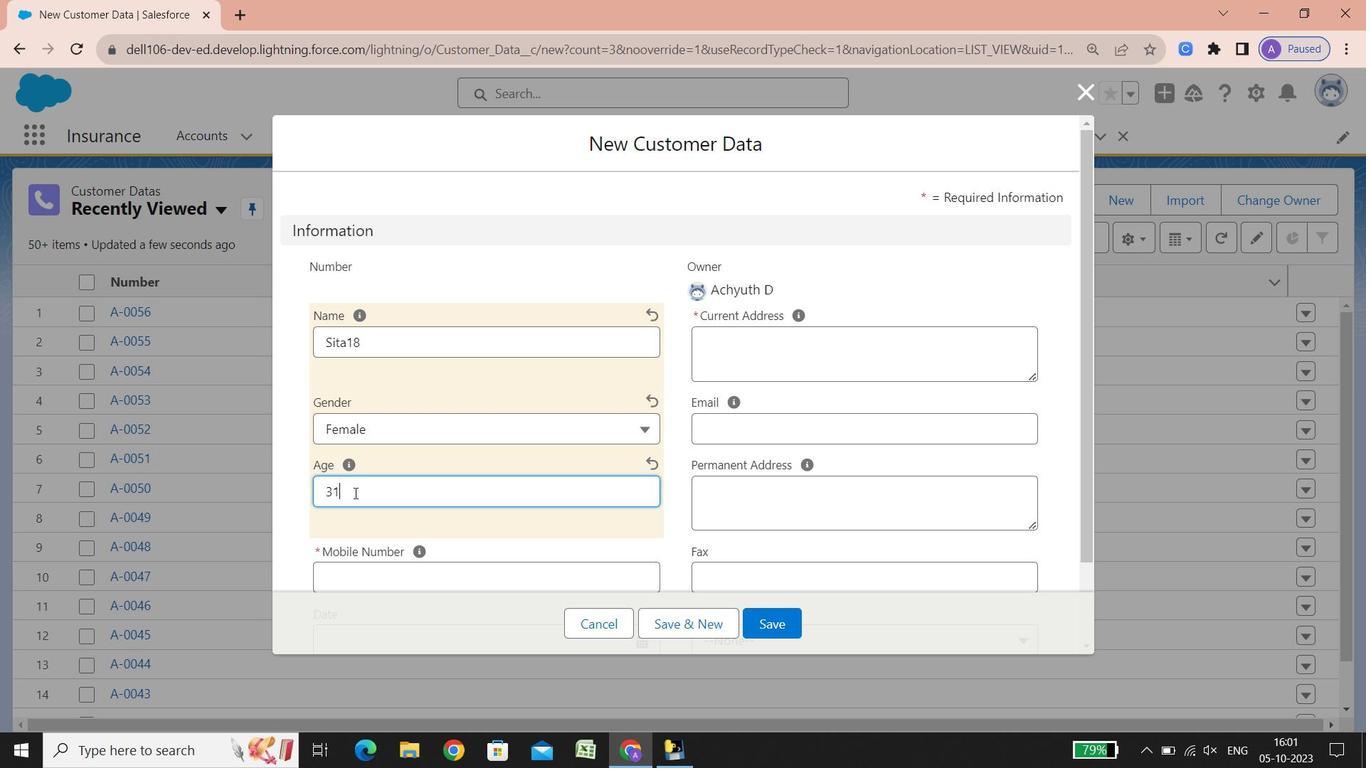 
Action: Mouse scrolled (355, 491) with delta (0, 0)
Screenshot: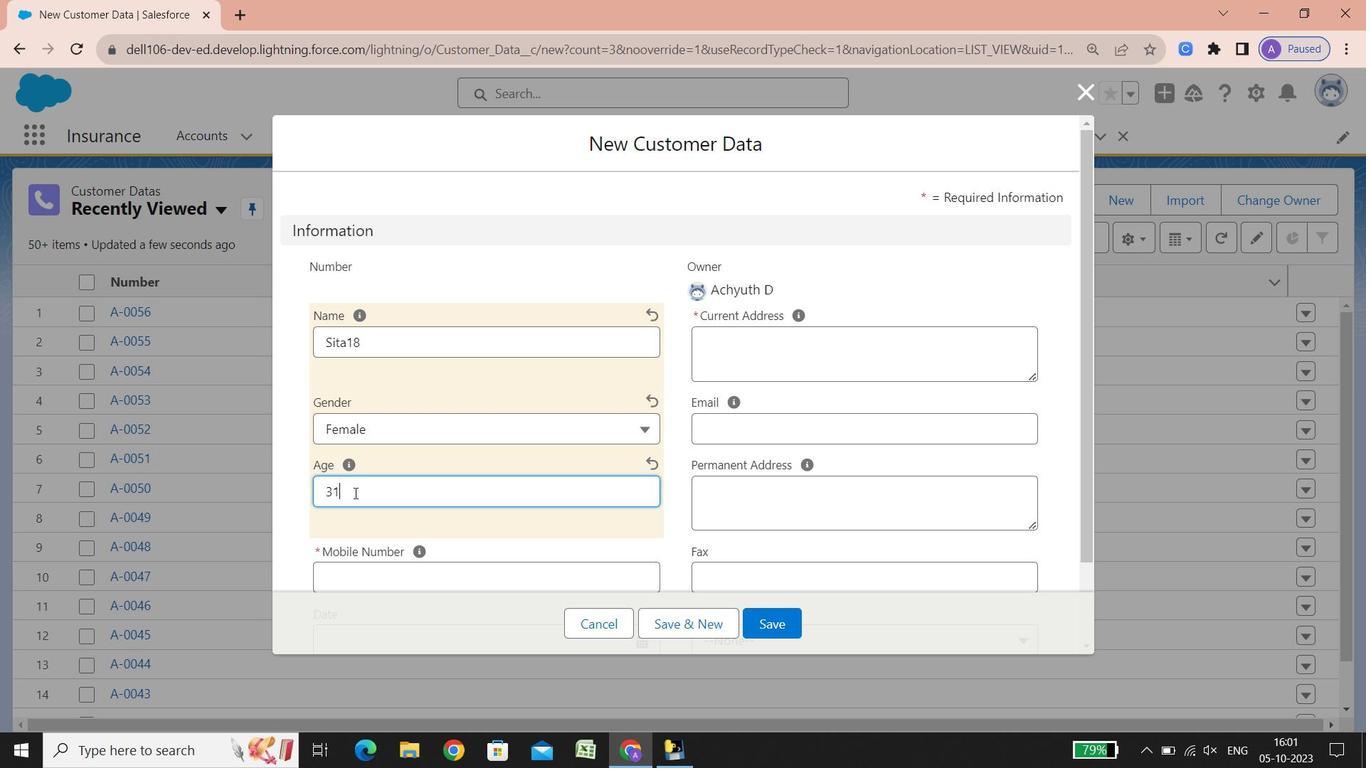 
Action: Mouse scrolled (355, 491) with delta (0, 0)
Screenshot: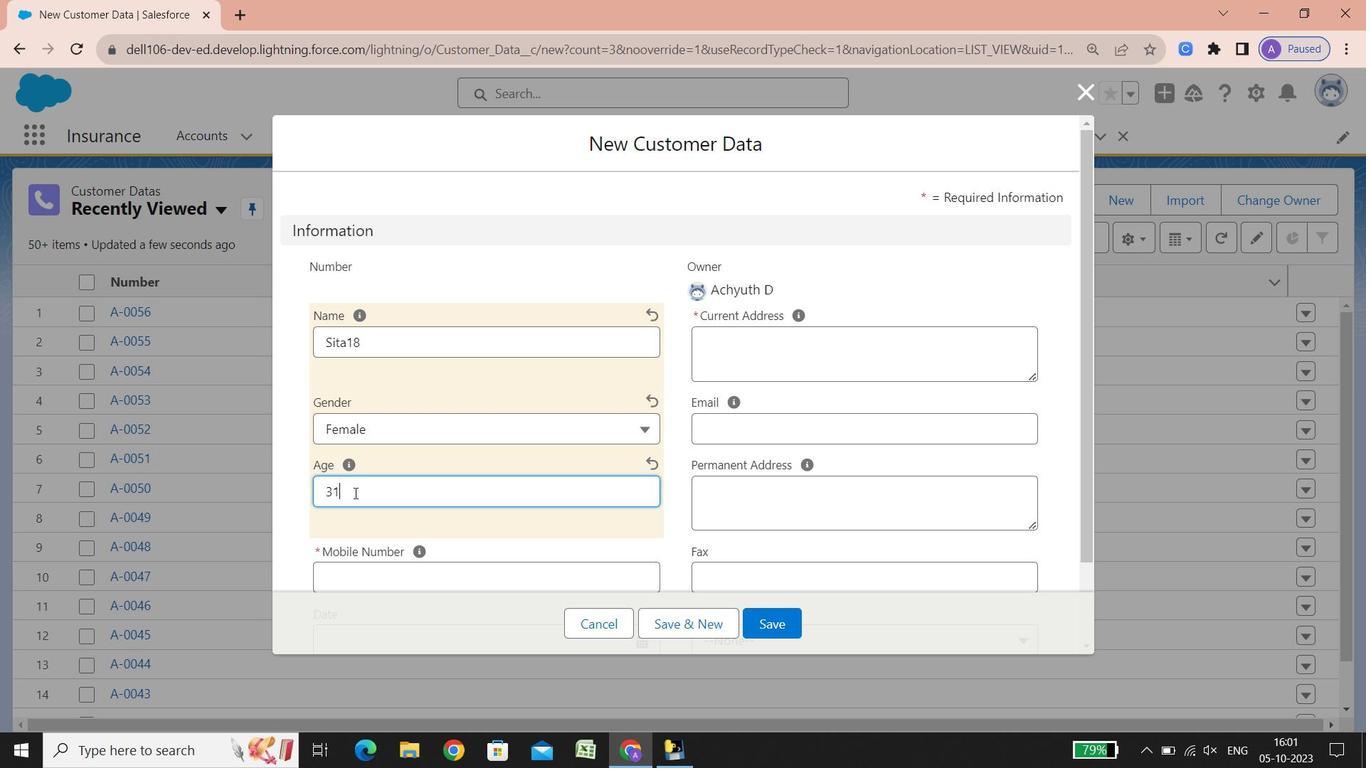 
Action: Mouse scrolled (355, 491) with delta (0, 0)
Screenshot: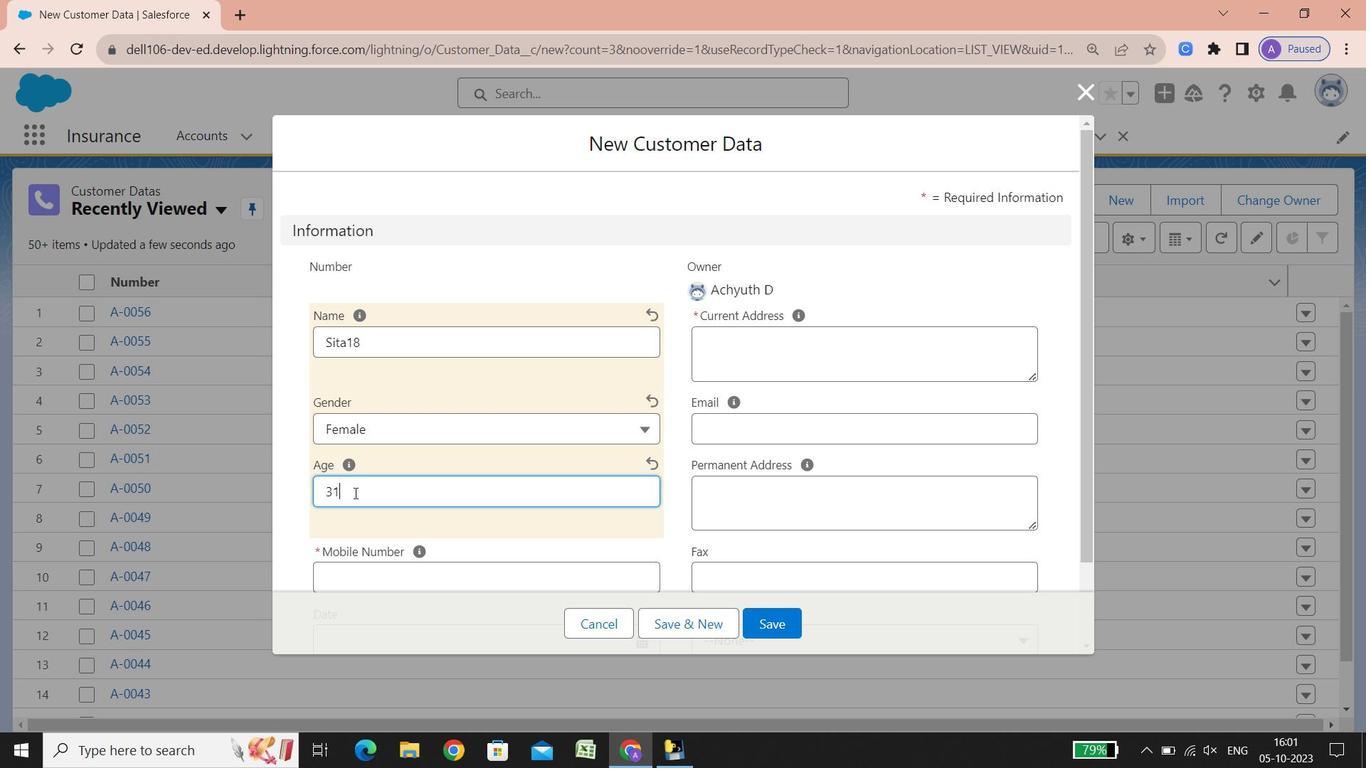 
Action: Mouse scrolled (355, 491) with delta (0, 0)
Screenshot: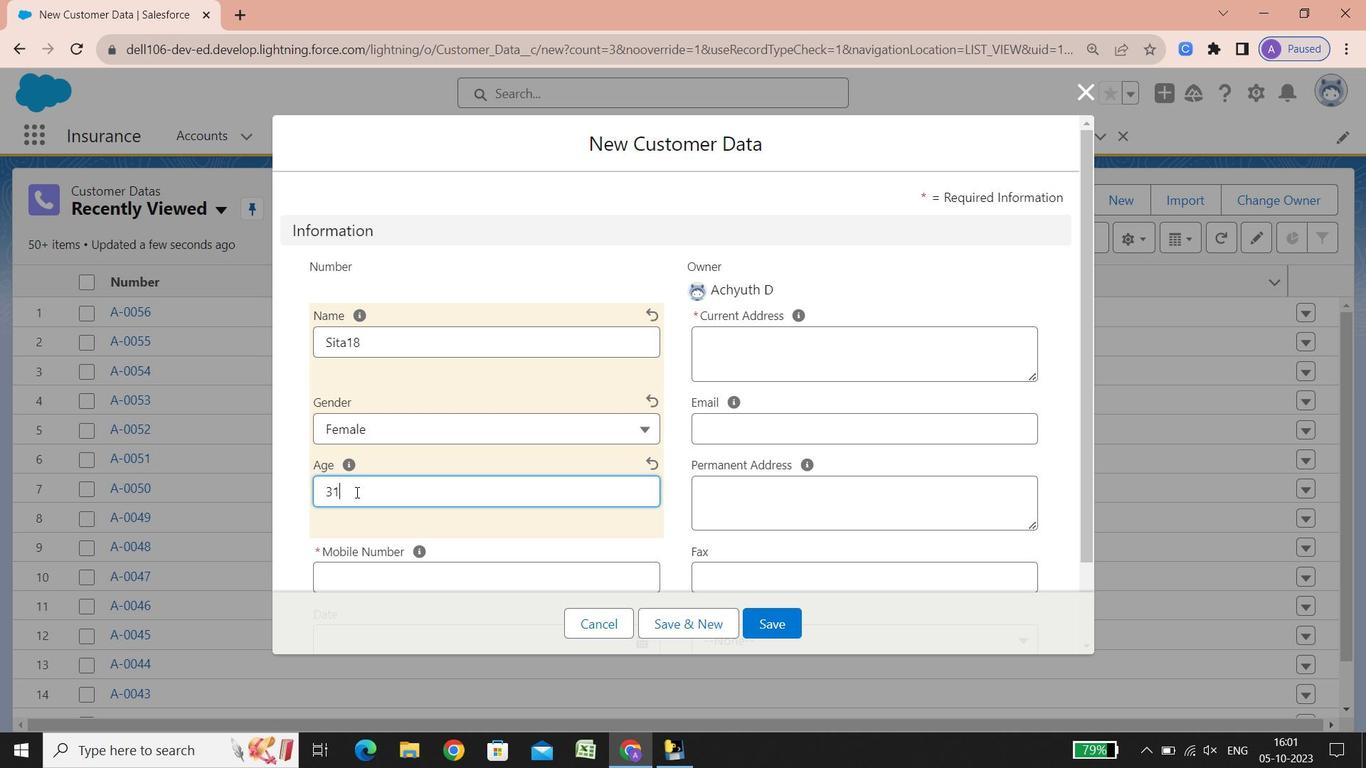 
Action: Mouse scrolled (355, 491) with delta (0, 0)
Screenshot: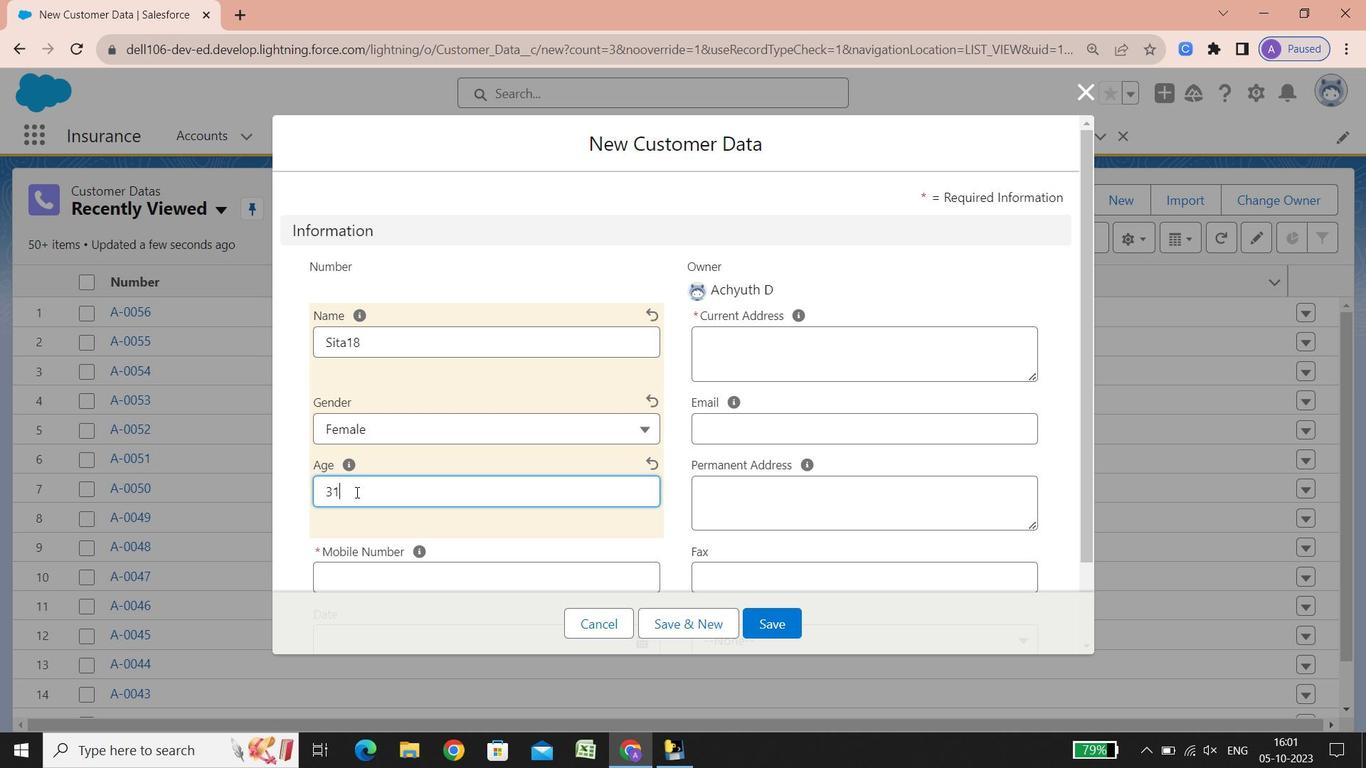 
Action: Mouse scrolled (355, 491) with delta (0, 0)
Screenshot: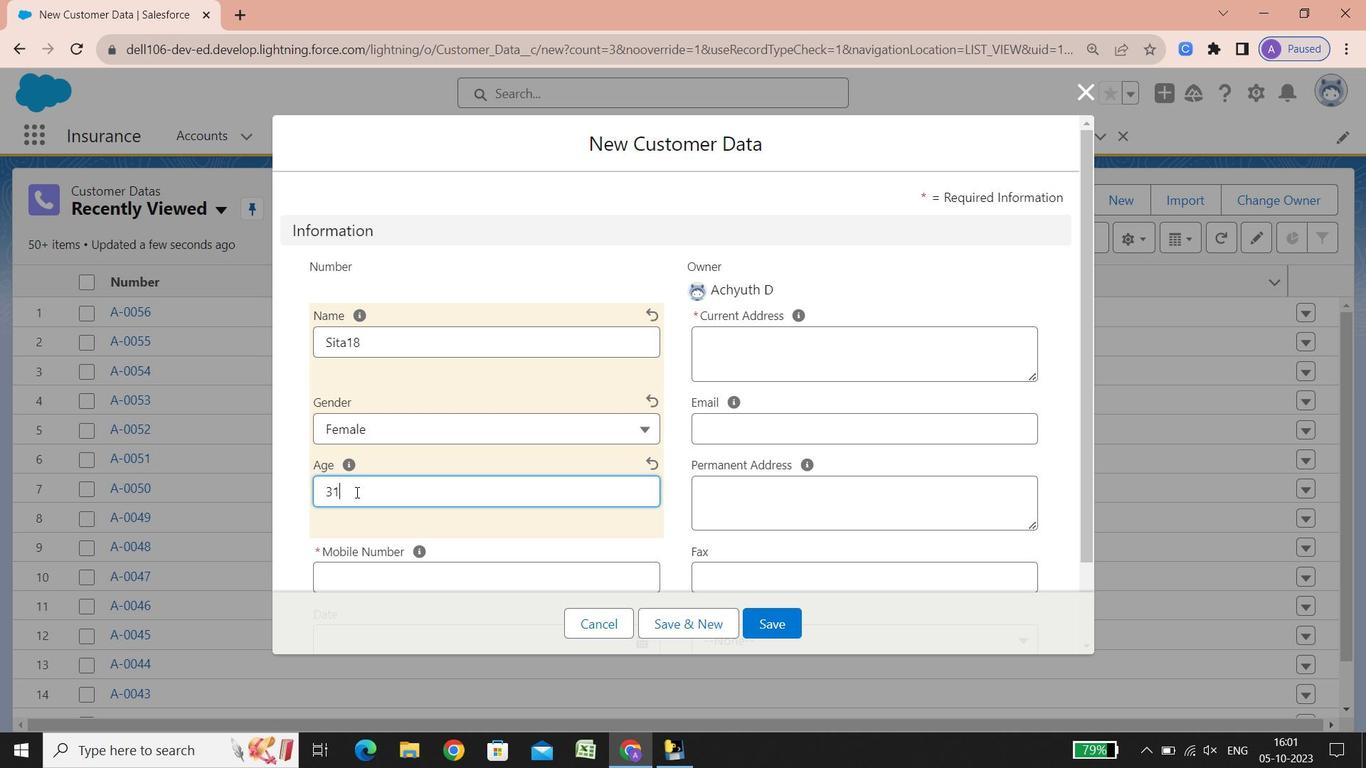 
Action: Mouse scrolled (355, 491) with delta (0, 0)
Screenshot: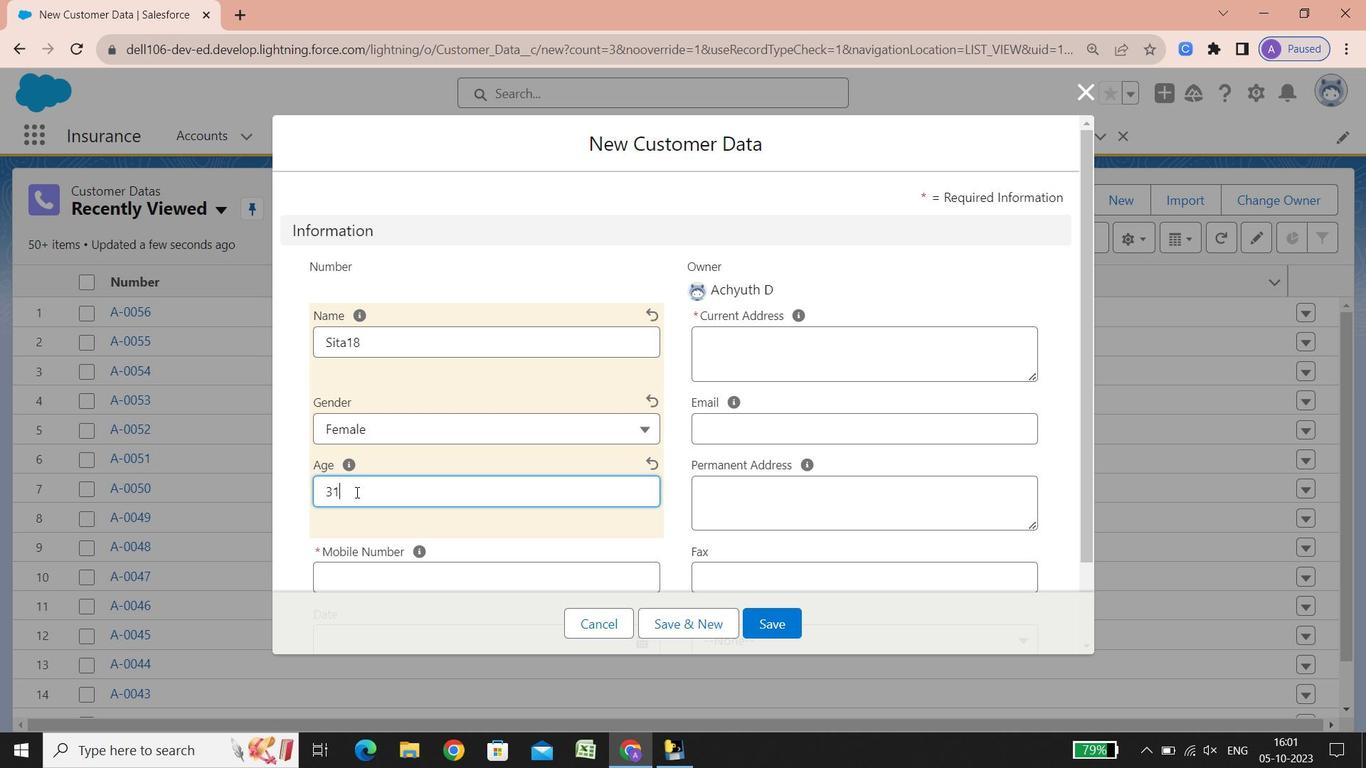 
Action: Mouse scrolled (355, 491) with delta (0, 0)
Screenshot: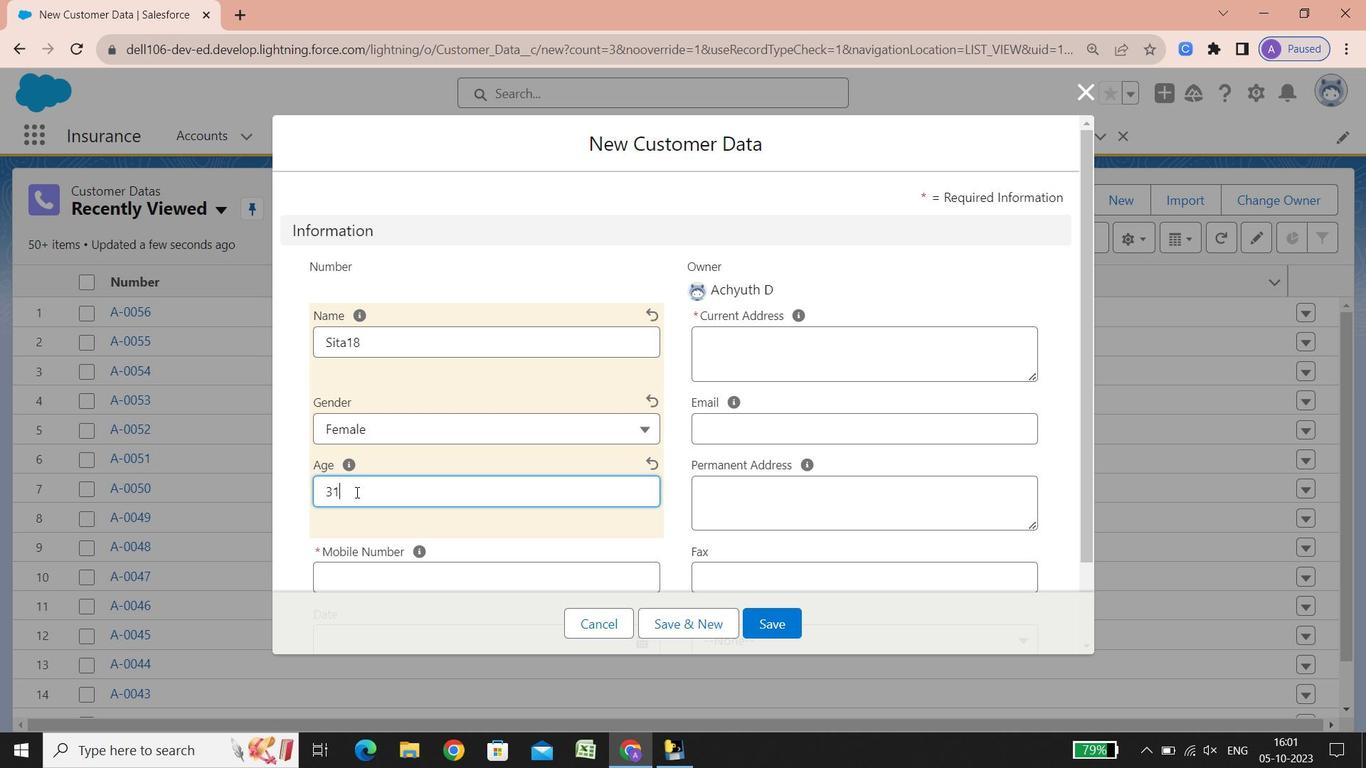 
Action: Mouse scrolled (355, 491) with delta (0, 0)
Screenshot: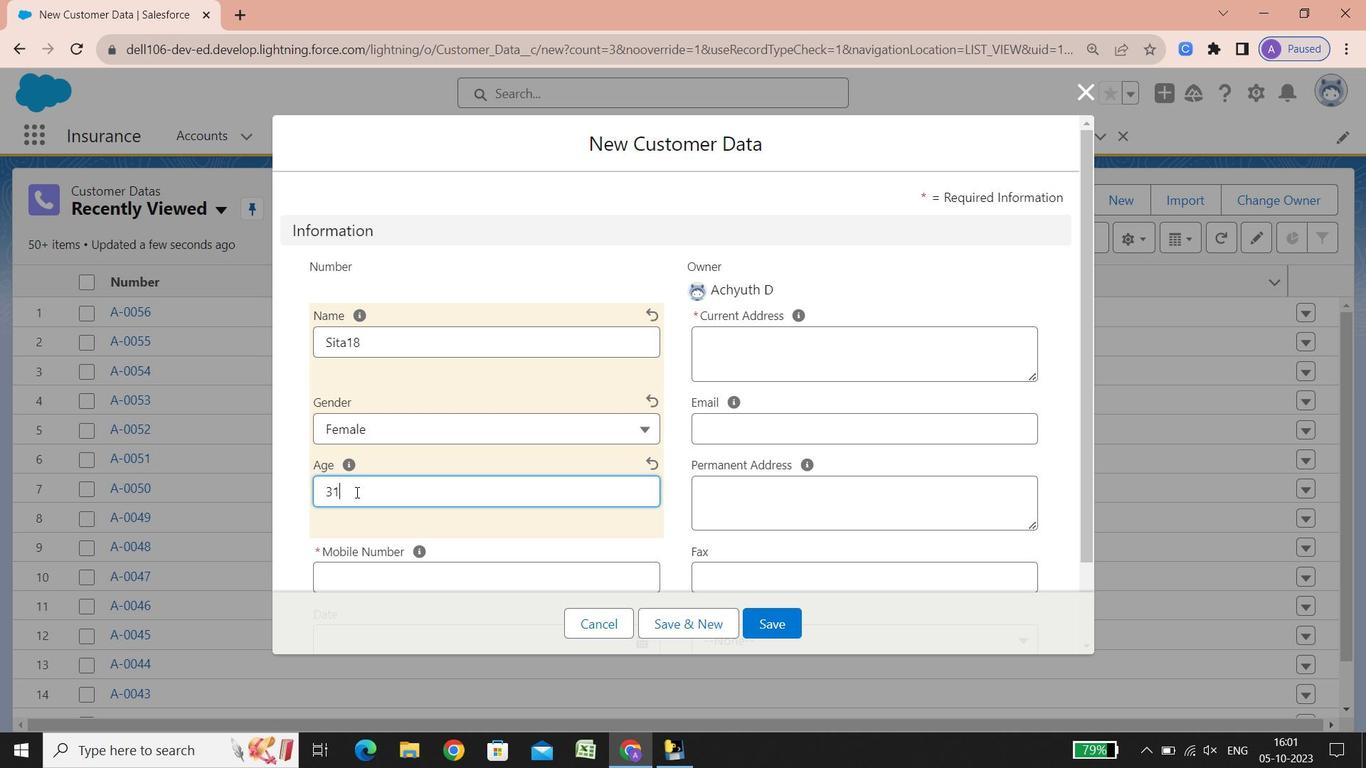 
Action: Mouse scrolled (355, 491) with delta (0, 0)
Screenshot: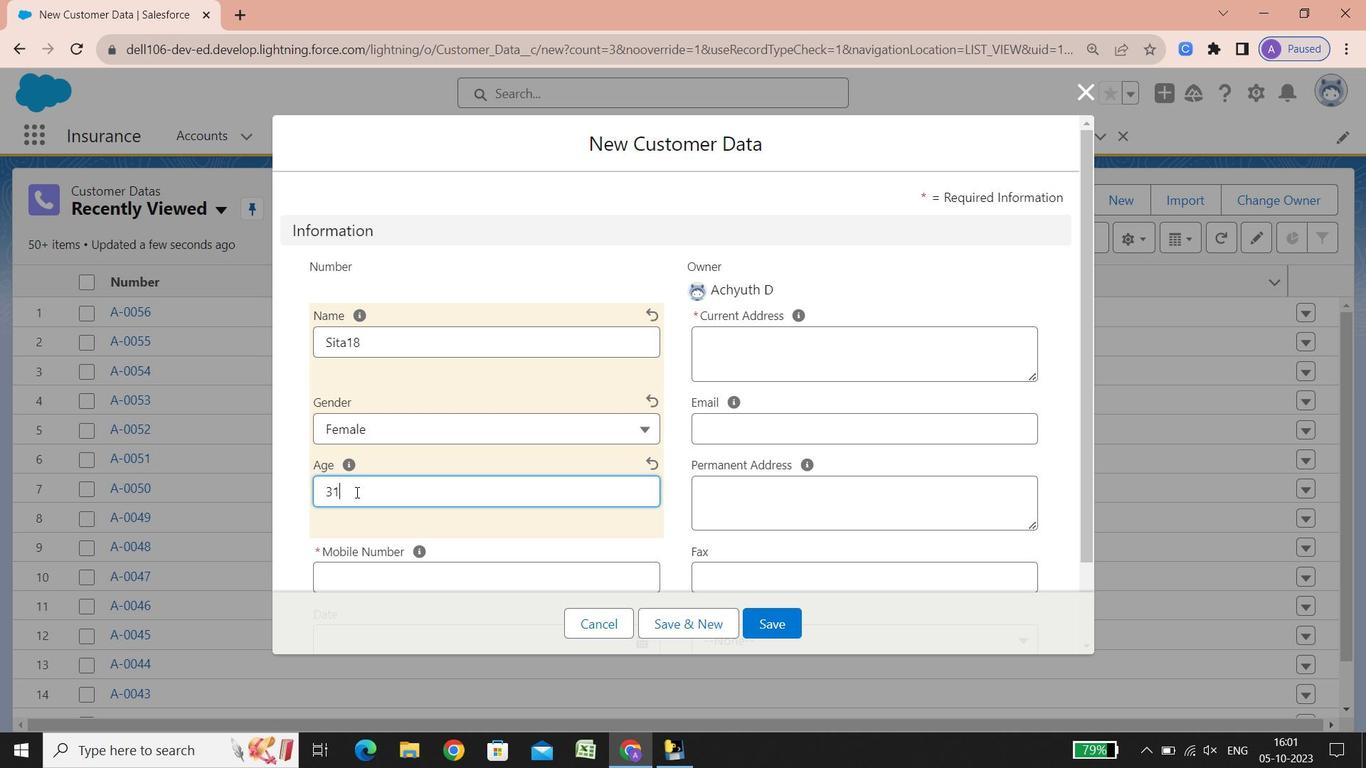 
Action: Mouse scrolled (355, 491) with delta (0, 0)
Screenshot: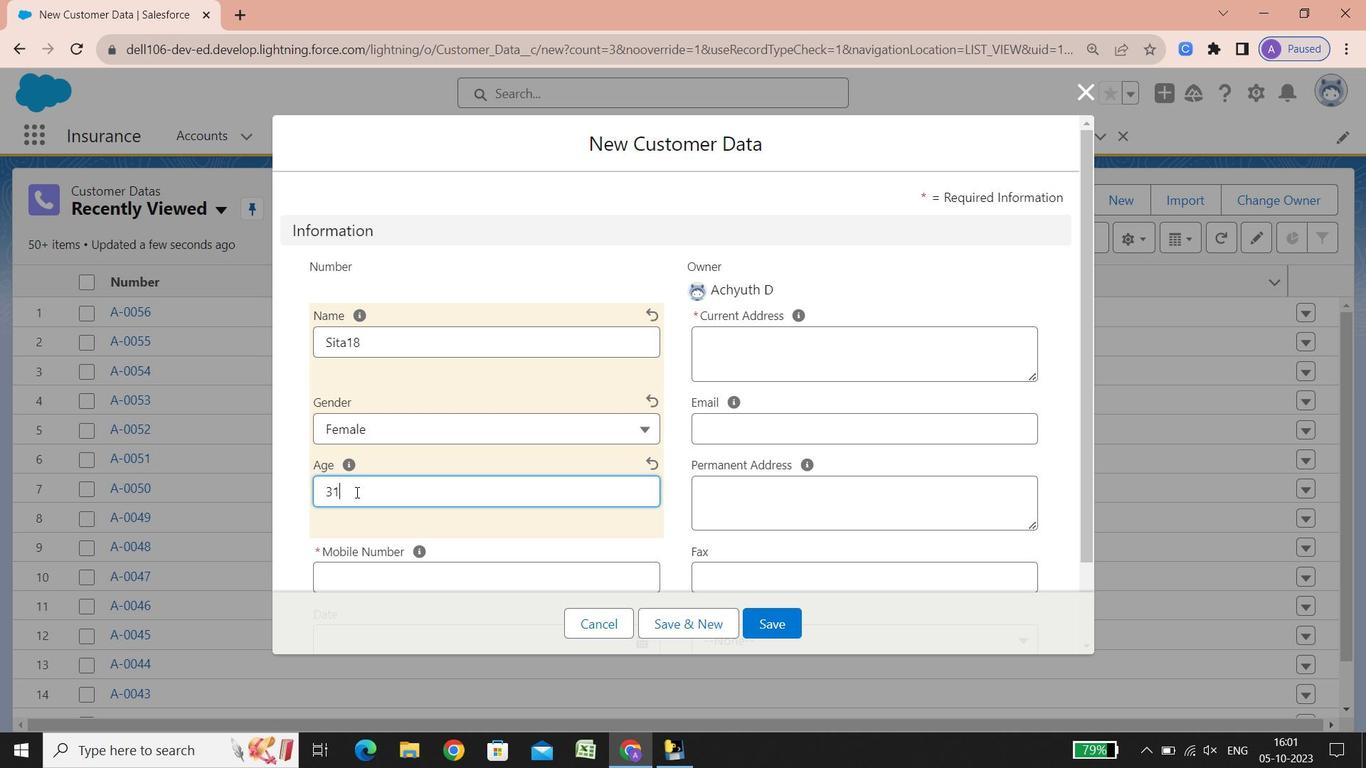 
Action: Mouse scrolled (355, 491) with delta (0, 0)
Screenshot: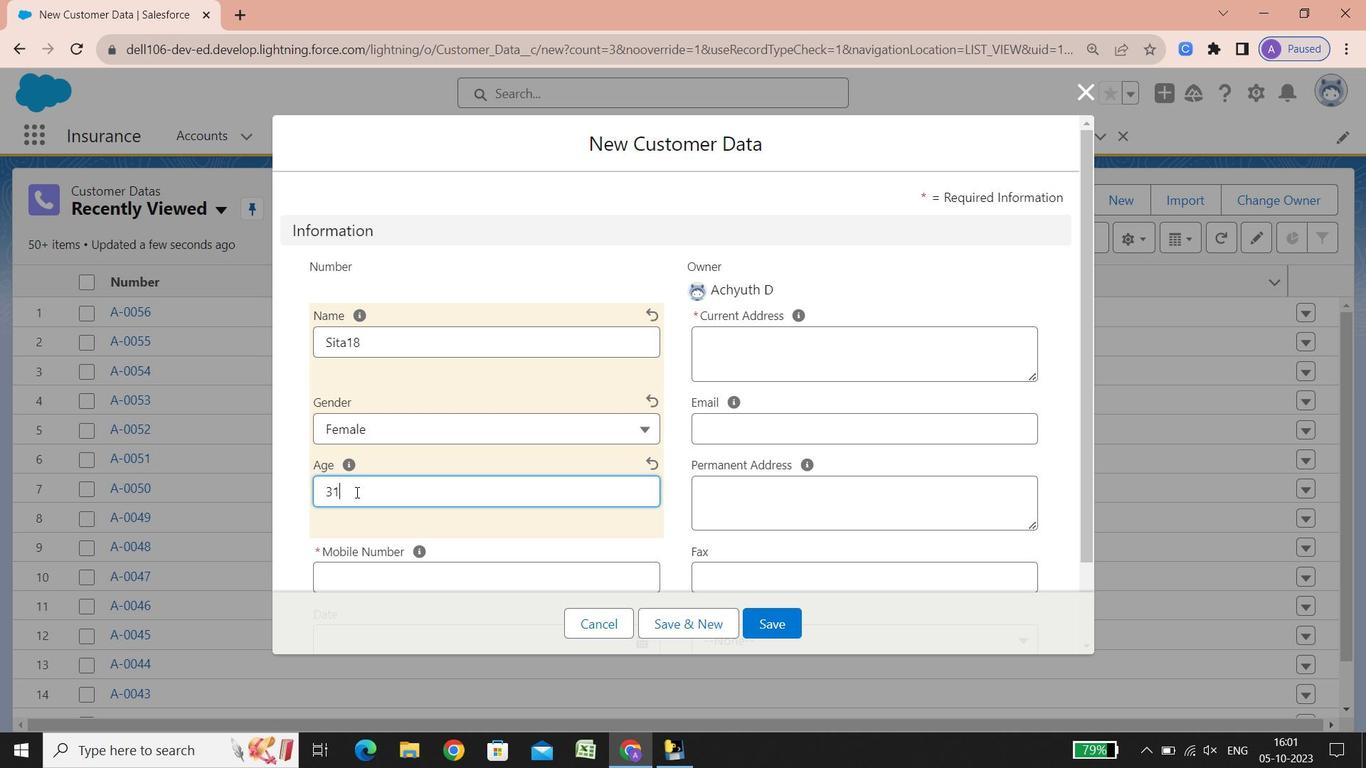 
Action: Mouse scrolled (355, 491) with delta (0, 0)
Screenshot: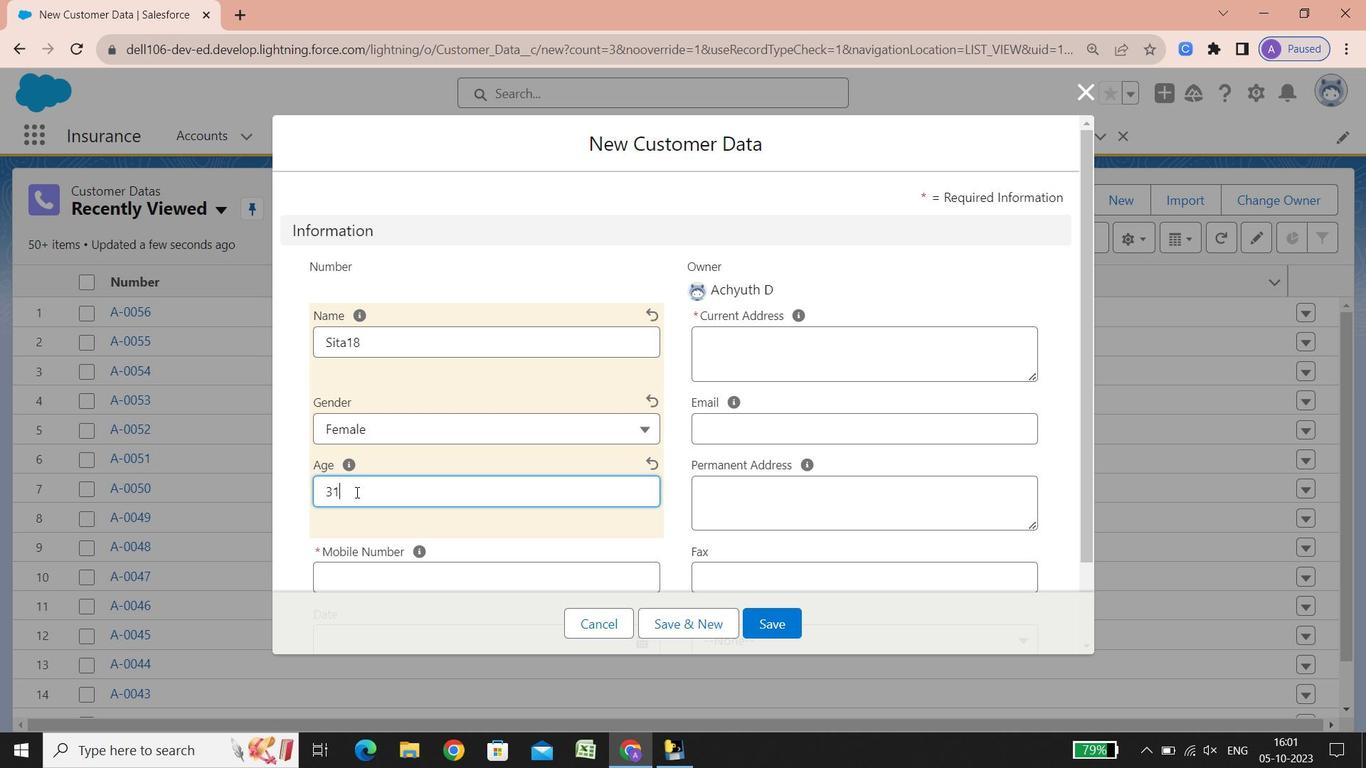
Action: Mouse scrolled (355, 491) with delta (0, 0)
Screenshot: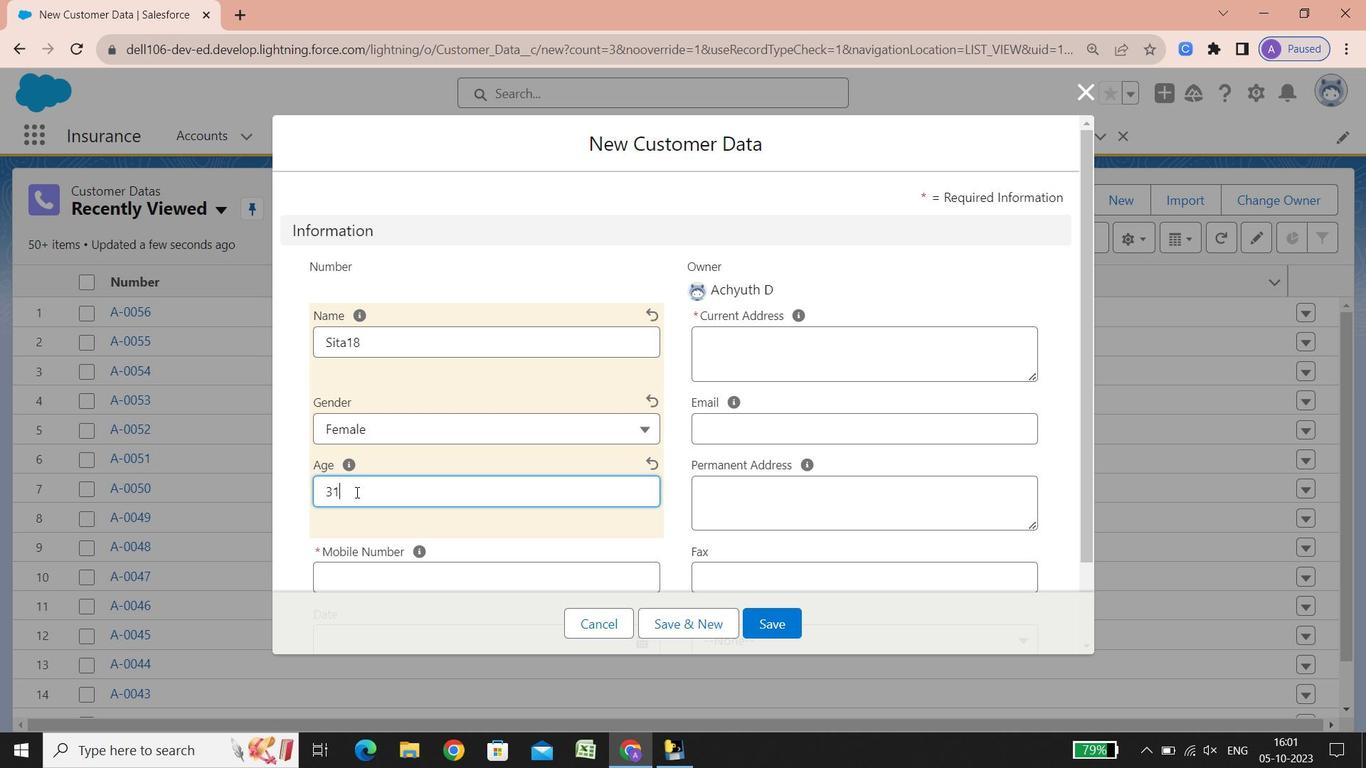 
Action: Mouse scrolled (355, 491) with delta (0, 0)
Screenshot: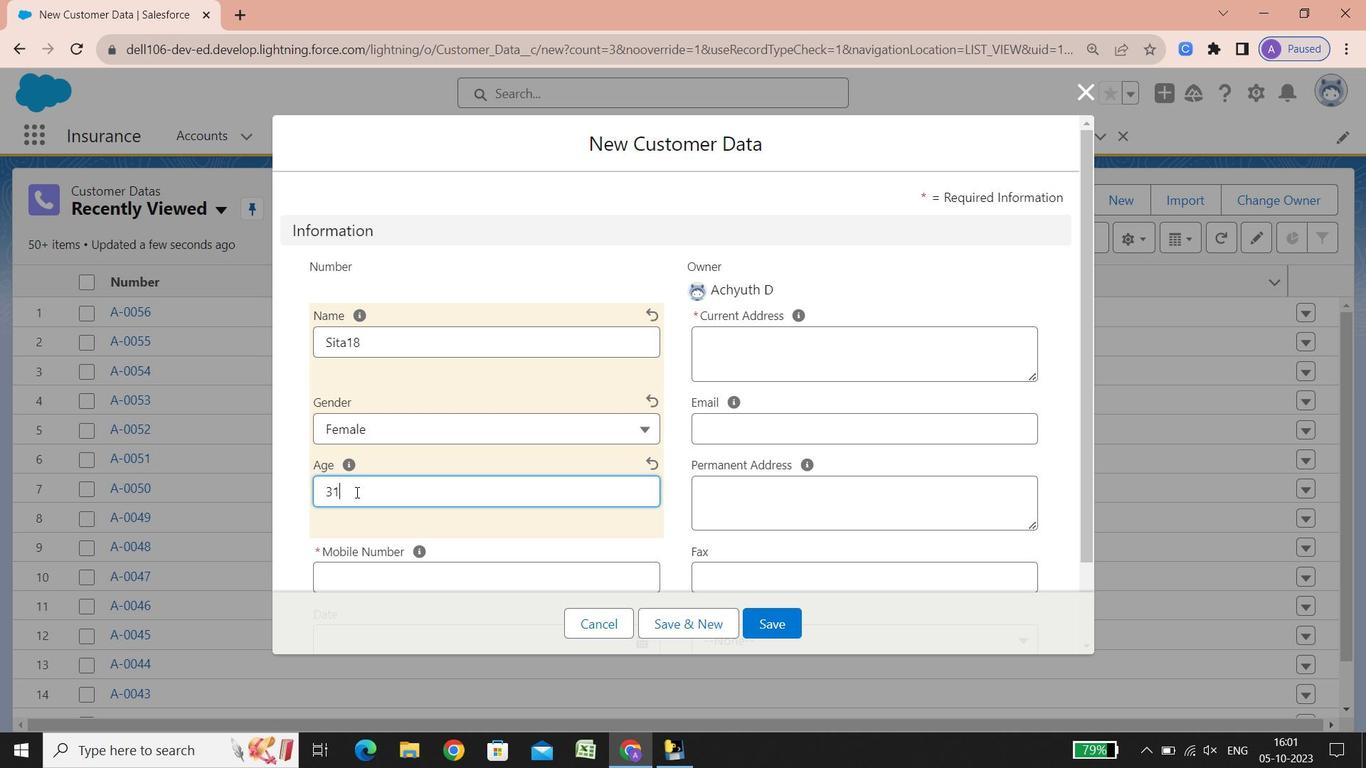 
Action: Mouse scrolled (355, 491) with delta (0, 0)
Screenshot: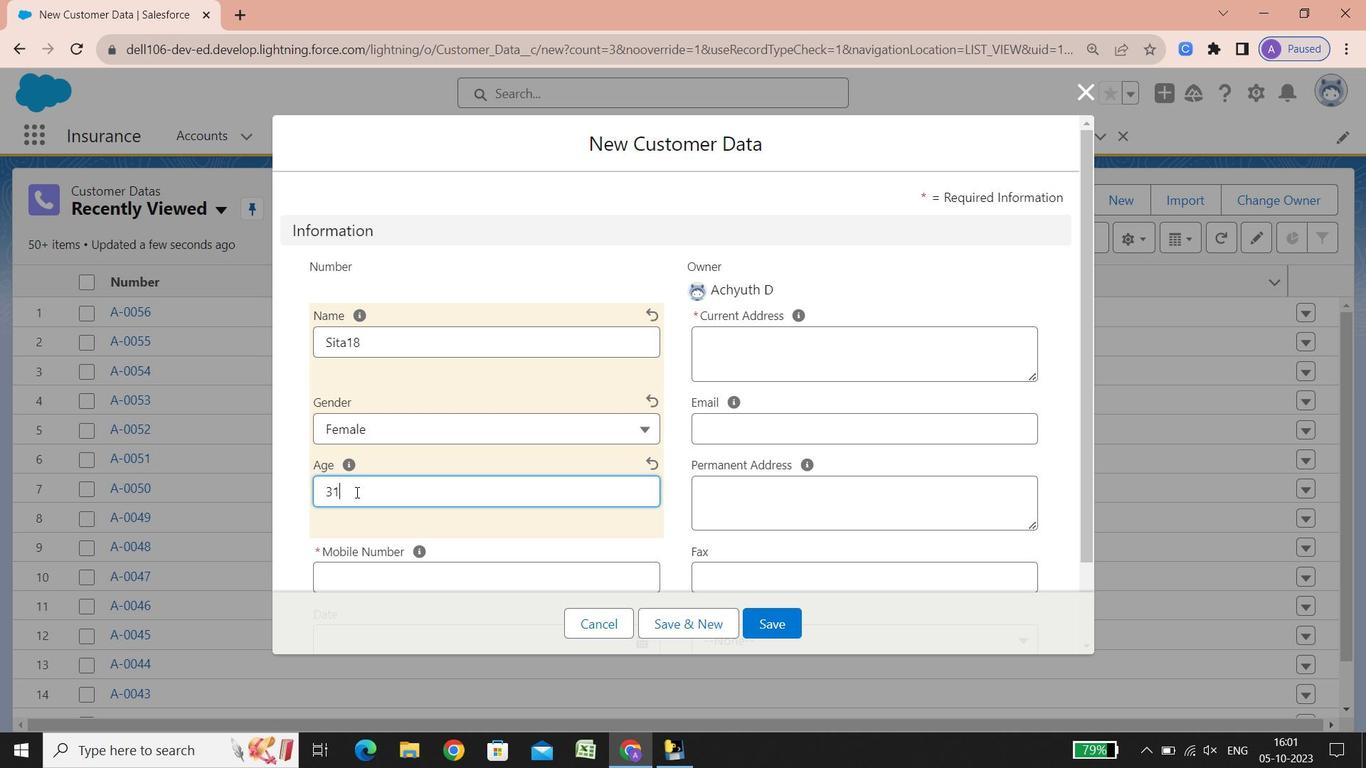 
Action: Mouse scrolled (355, 491) with delta (0, 0)
Screenshot: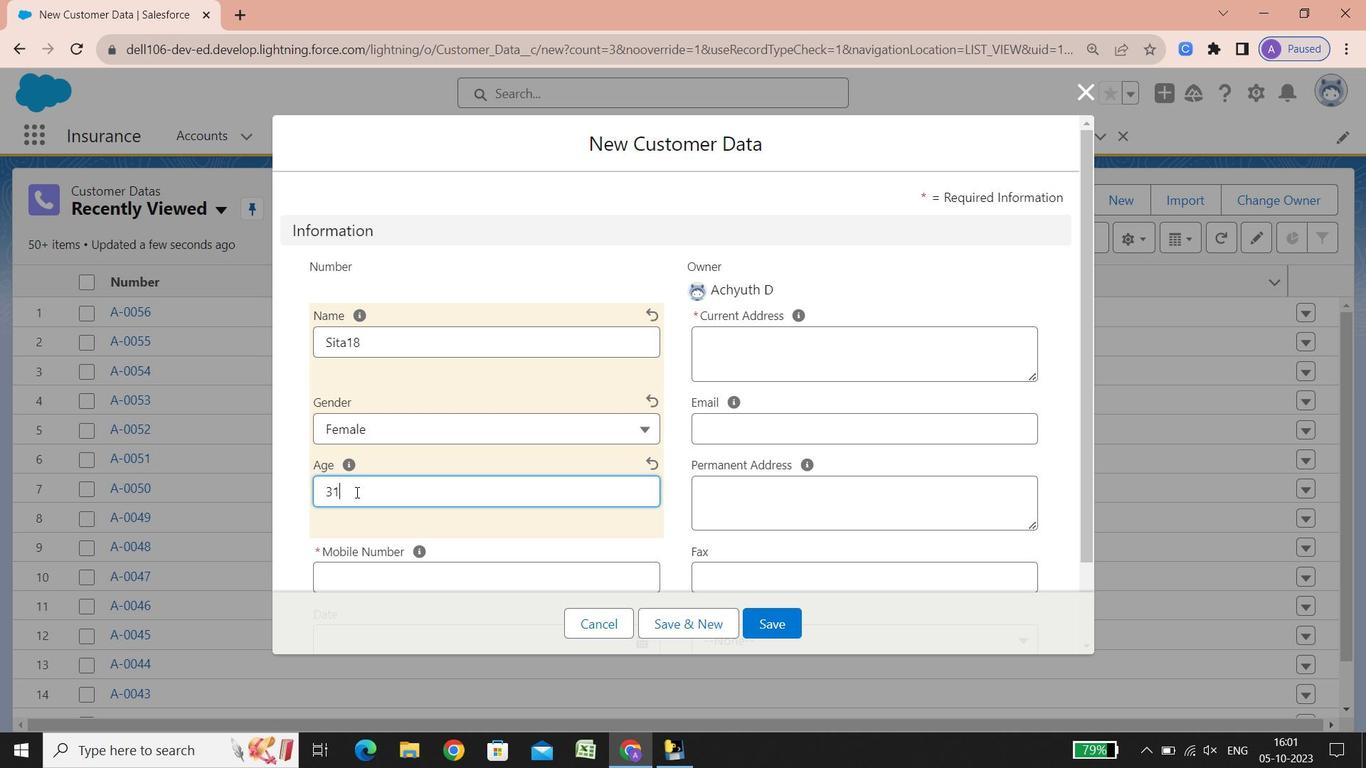 
Action: Mouse scrolled (355, 491) with delta (0, 0)
Screenshot: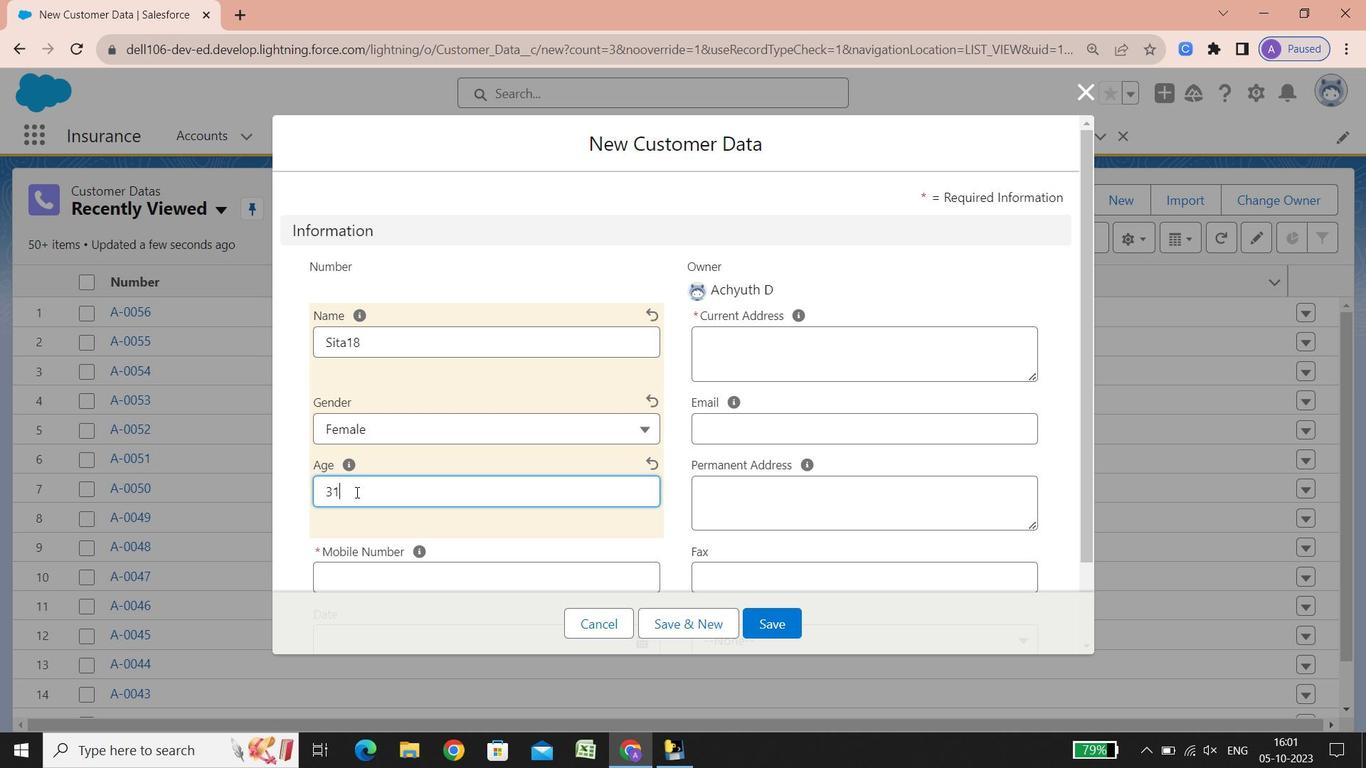 
Action: Mouse scrolled (355, 491) with delta (0, 0)
Screenshot: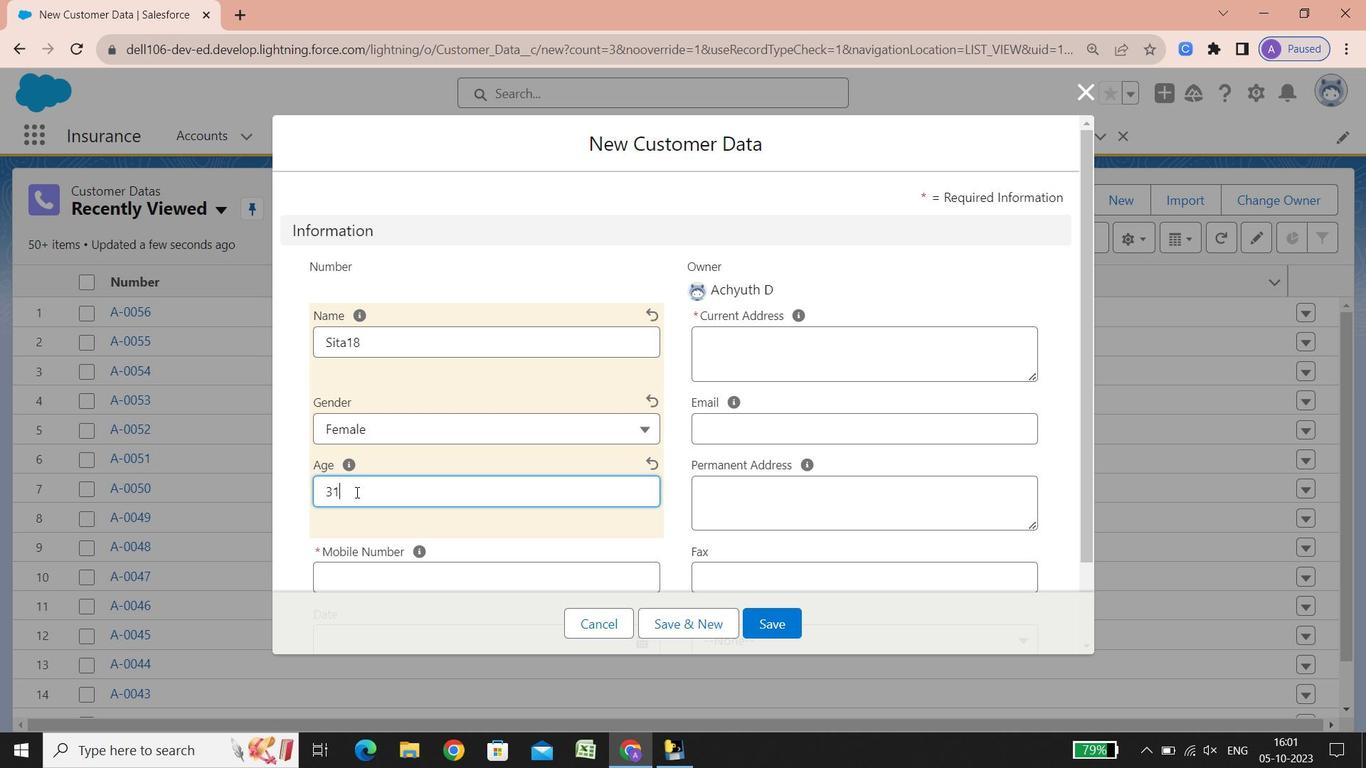 
Action: Mouse scrolled (355, 491) with delta (0, 0)
Screenshot: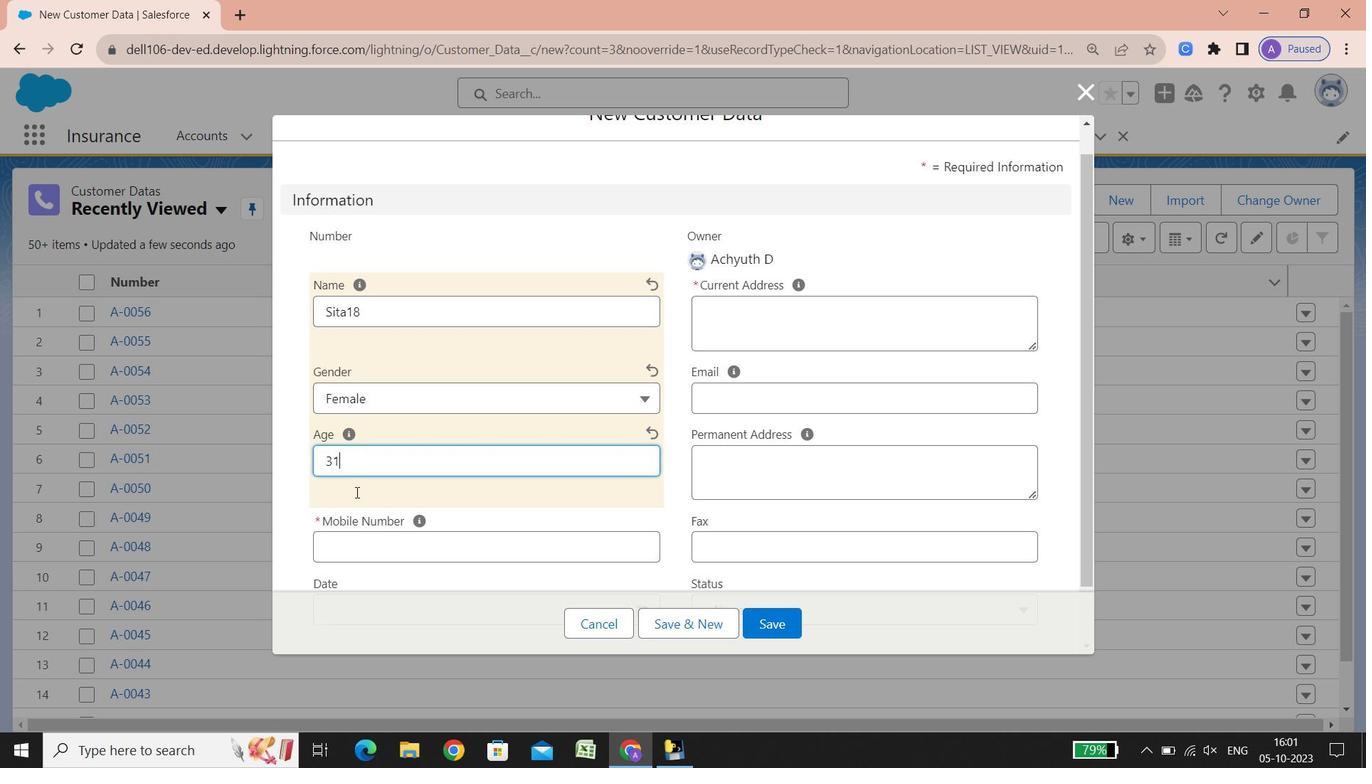 
Action: Mouse scrolled (355, 491) with delta (0, 0)
Screenshot: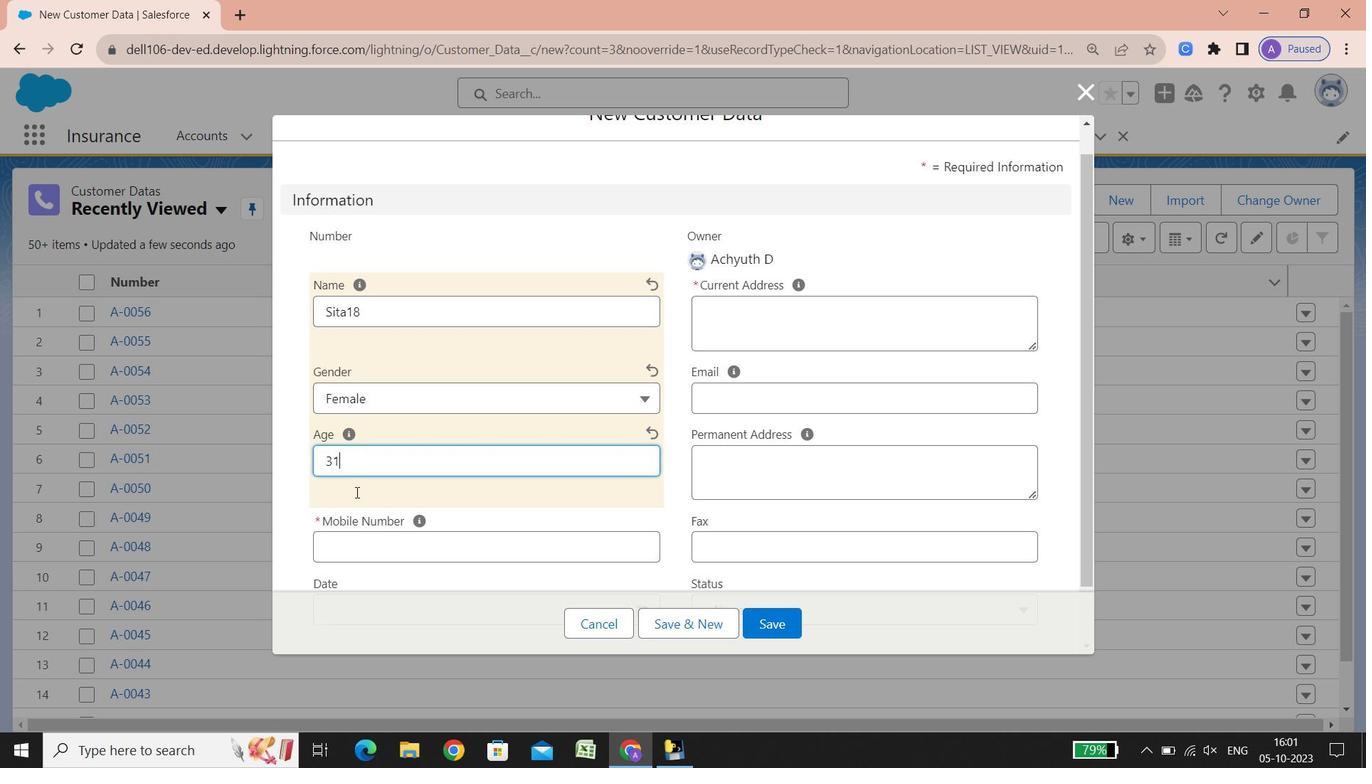 
Action: Mouse scrolled (355, 491) with delta (0, 0)
Screenshot: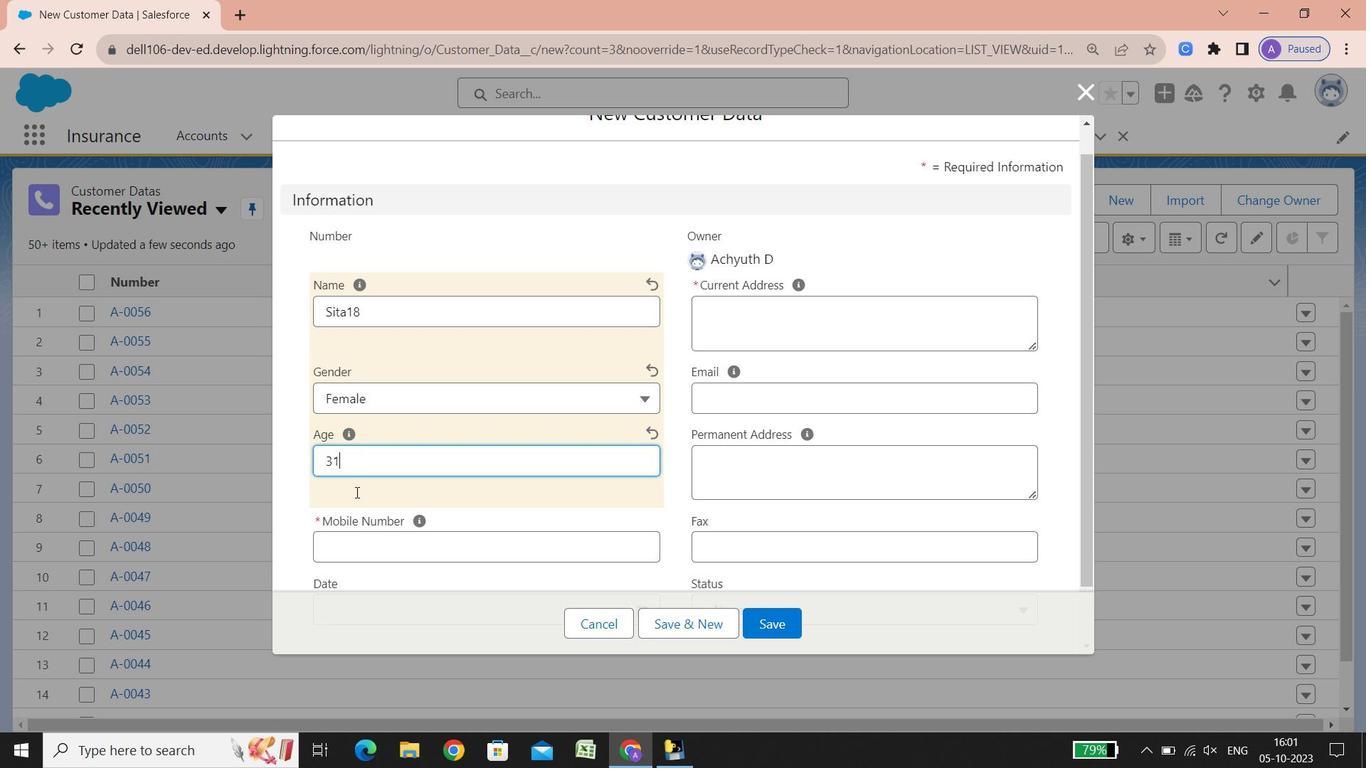 
Action: Mouse scrolled (355, 491) with delta (0, 0)
Screenshot: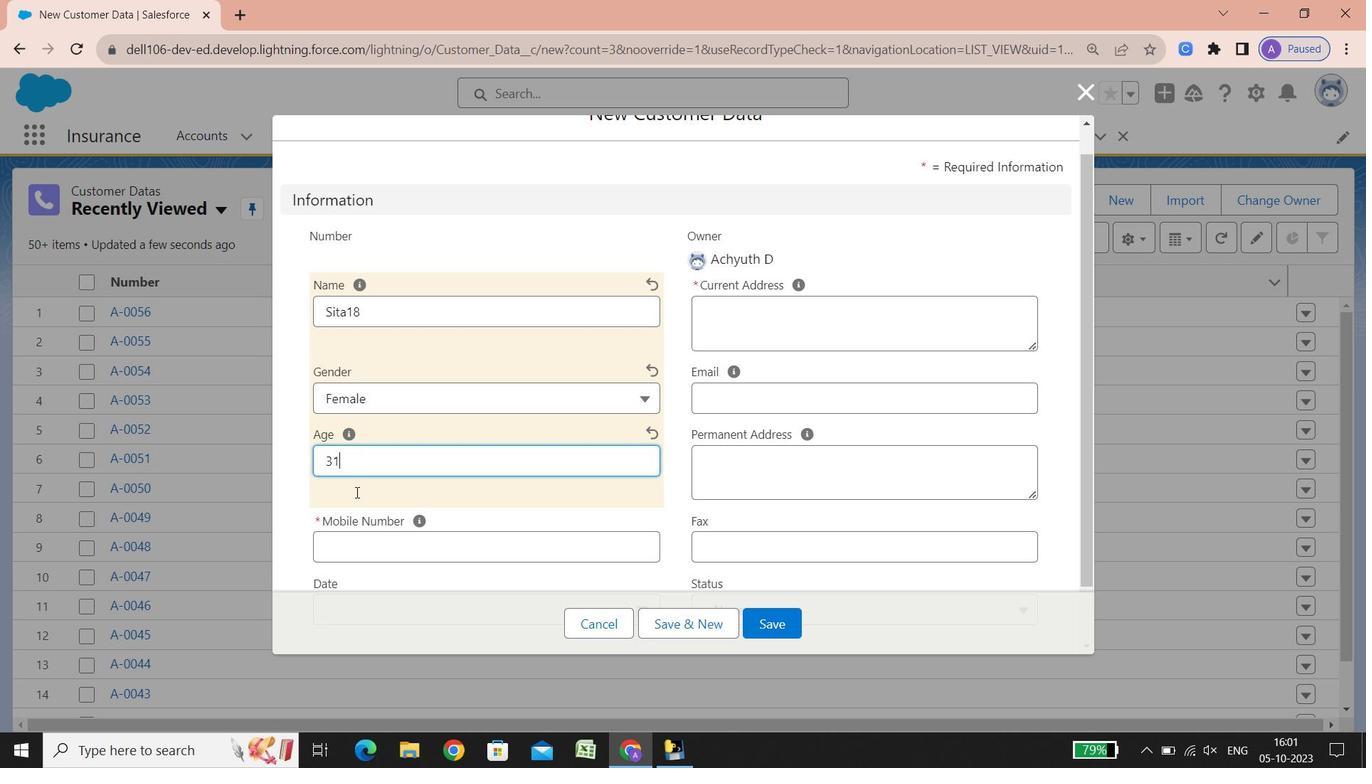 
Action: Mouse scrolled (355, 491) with delta (0, 0)
Screenshot: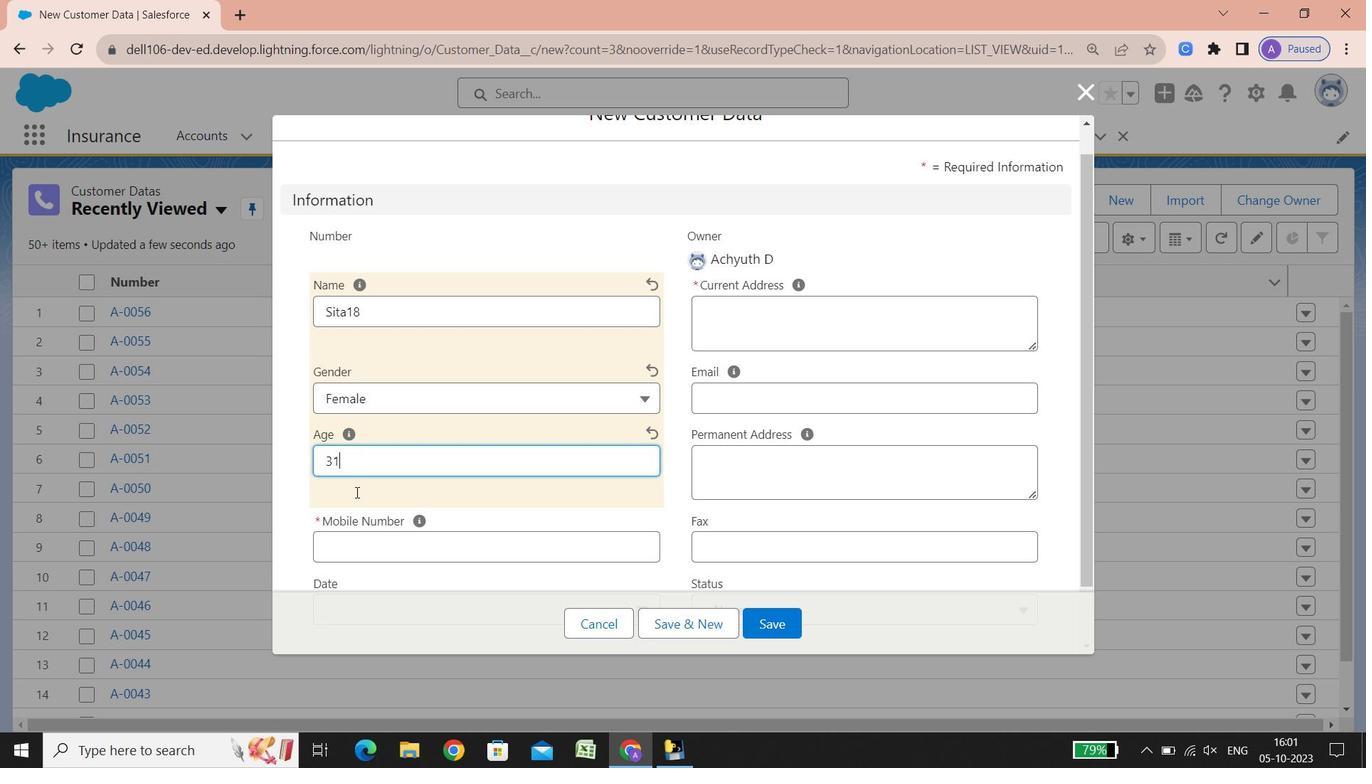 
Action: Mouse scrolled (355, 491) with delta (0, 0)
Screenshot: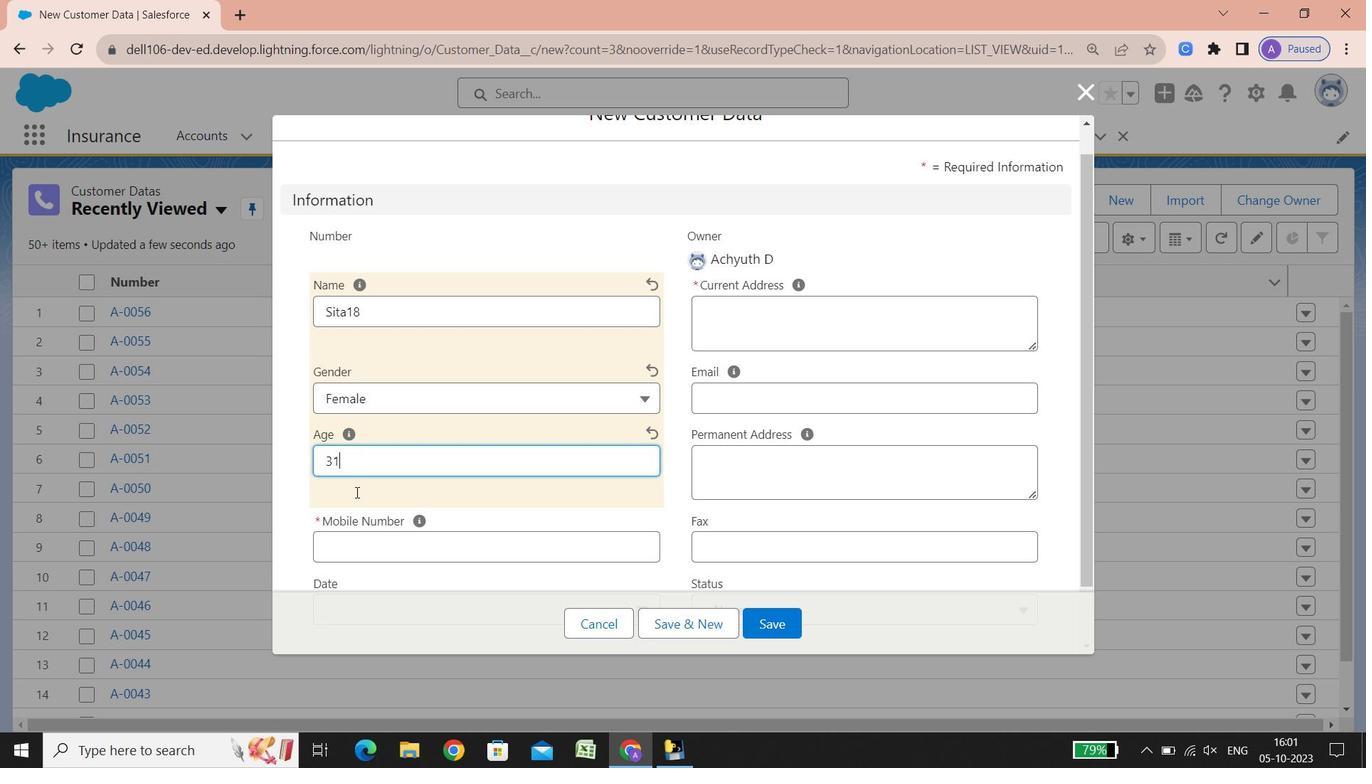
Action: Mouse scrolled (355, 491) with delta (0, 0)
Screenshot: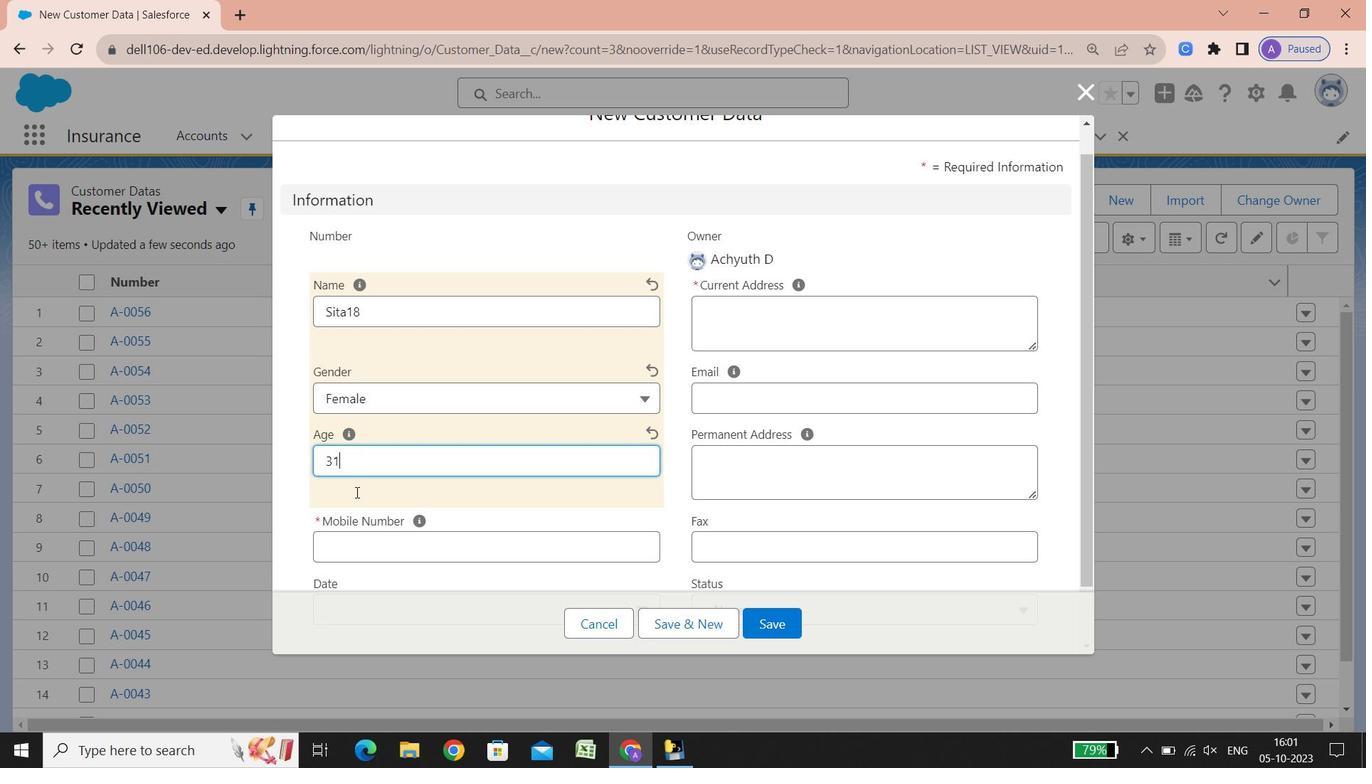 
Action: Mouse scrolled (355, 491) with delta (0, 0)
Screenshot: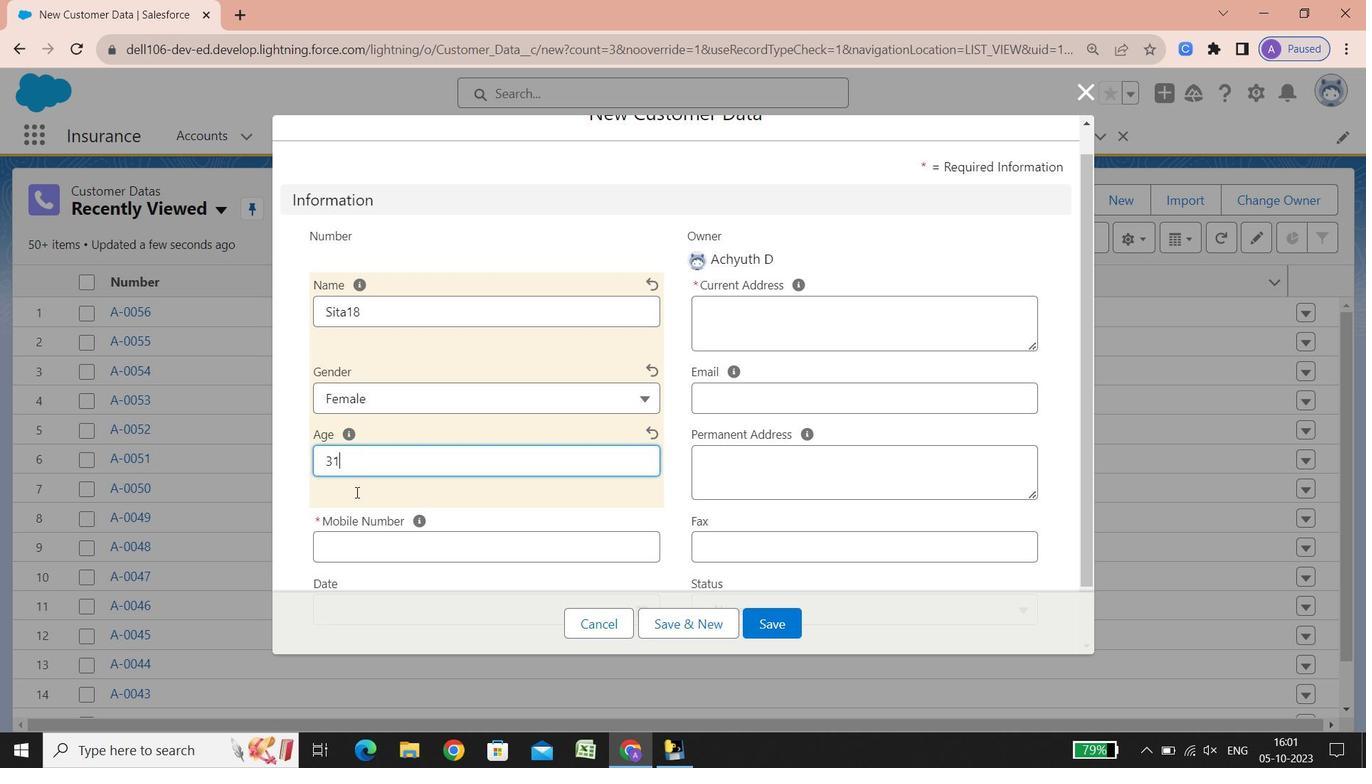 
Action: Mouse scrolled (355, 491) with delta (0, 0)
Screenshot: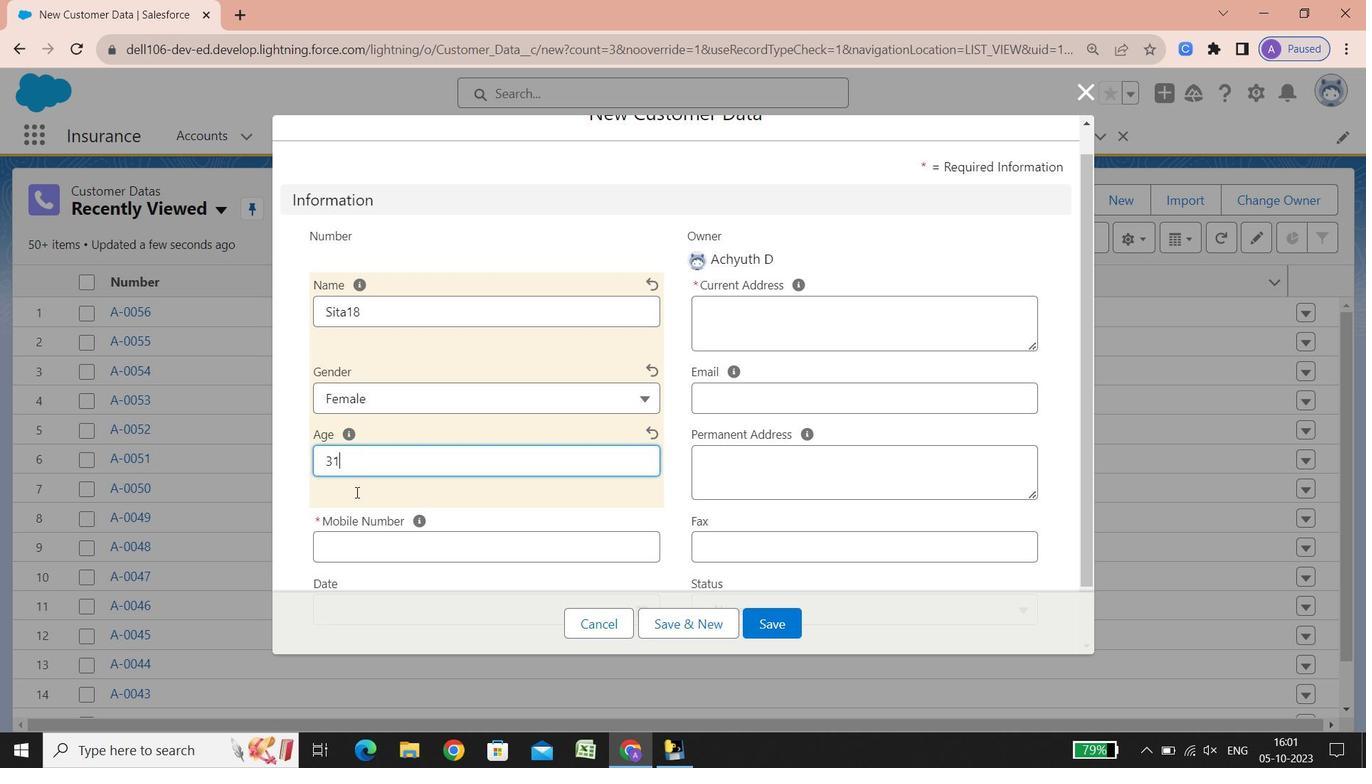 
Action: Mouse scrolled (355, 491) with delta (0, 0)
Screenshot: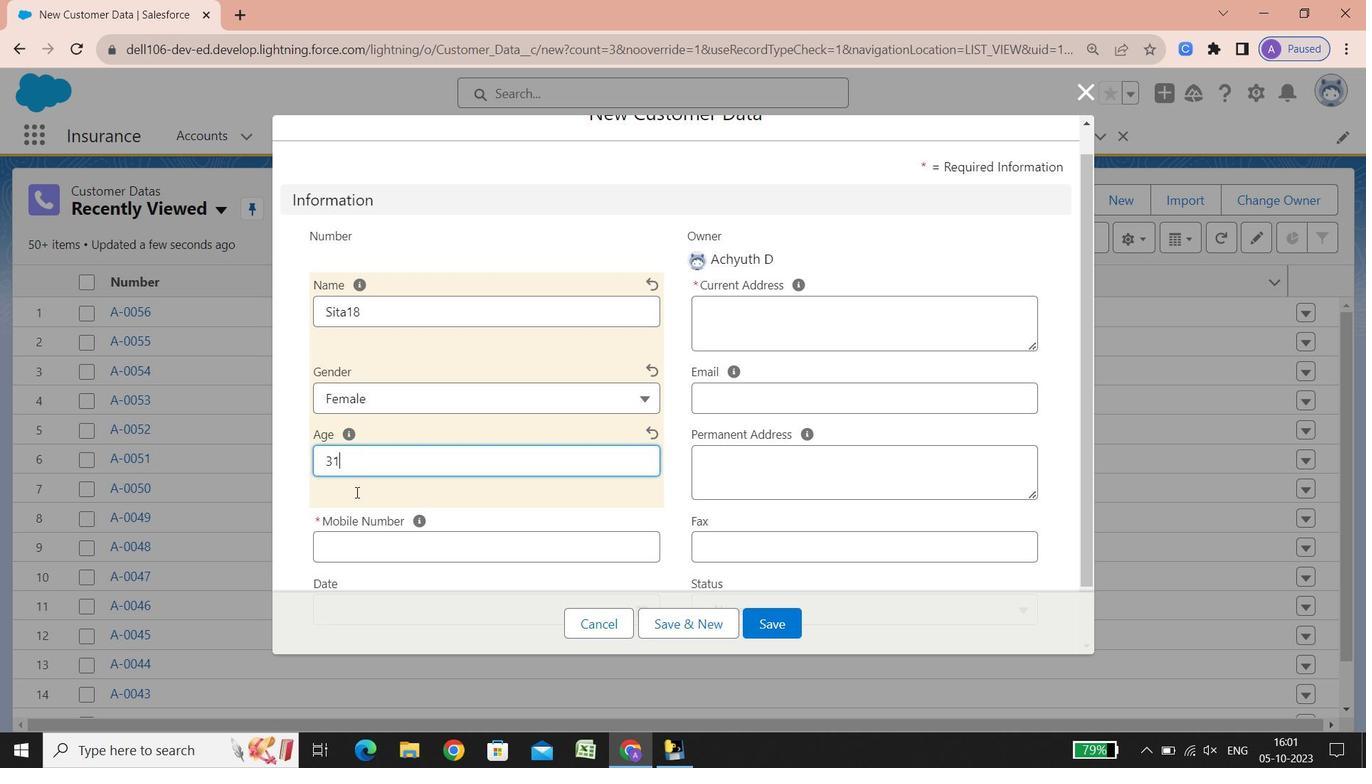 
Action: Mouse scrolled (355, 491) with delta (0, 0)
Screenshot: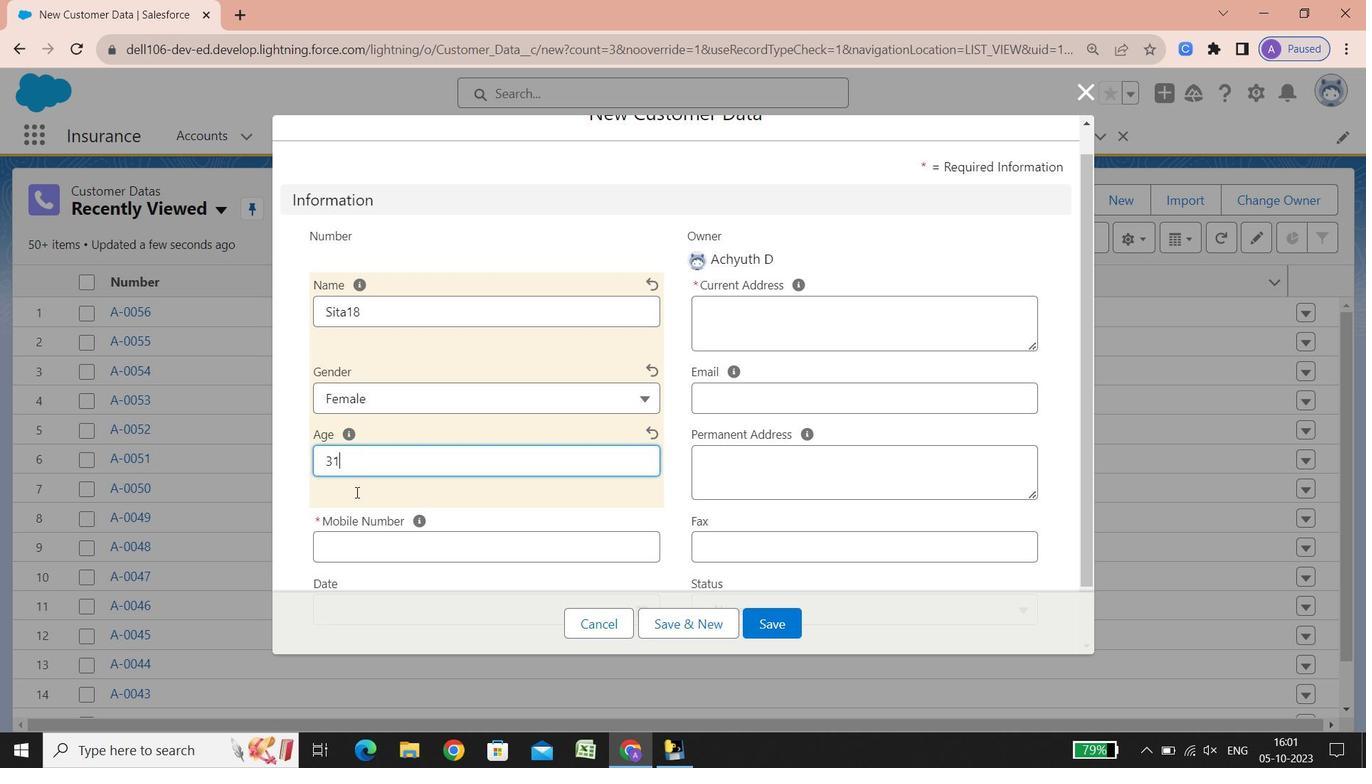 
Action: Mouse scrolled (355, 491) with delta (0, 0)
Screenshot: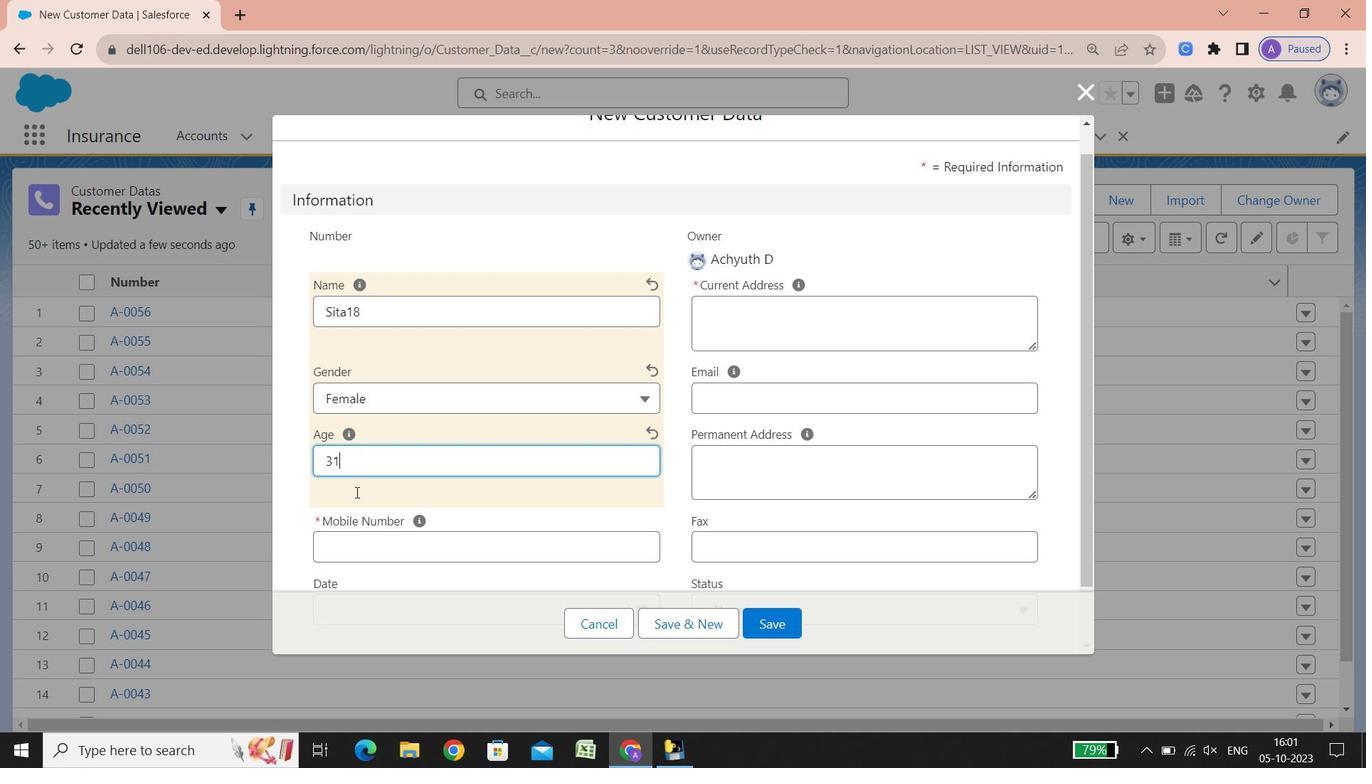 
Action: Mouse scrolled (355, 491) with delta (0, 0)
Screenshot: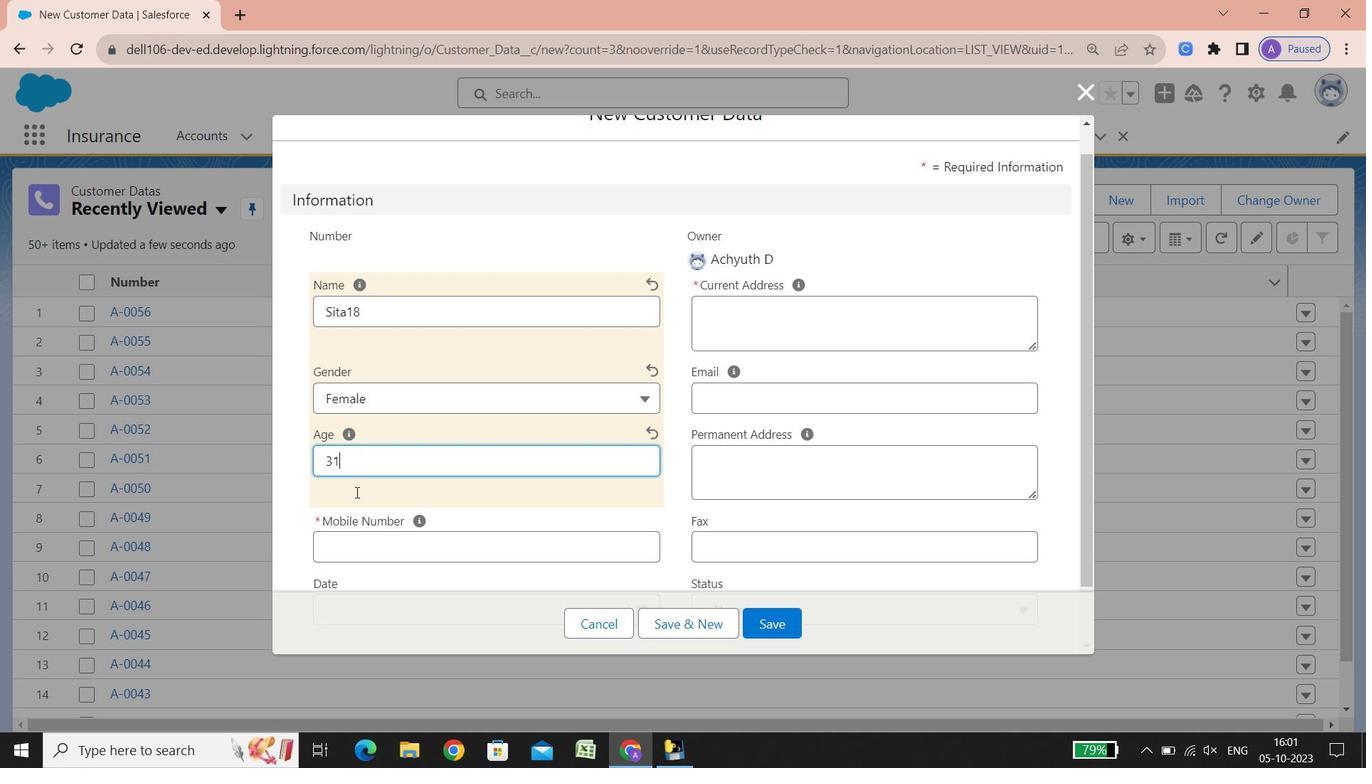 
Action: Mouse scrolled (355, 491) with delta (0, 0)
Screenshot: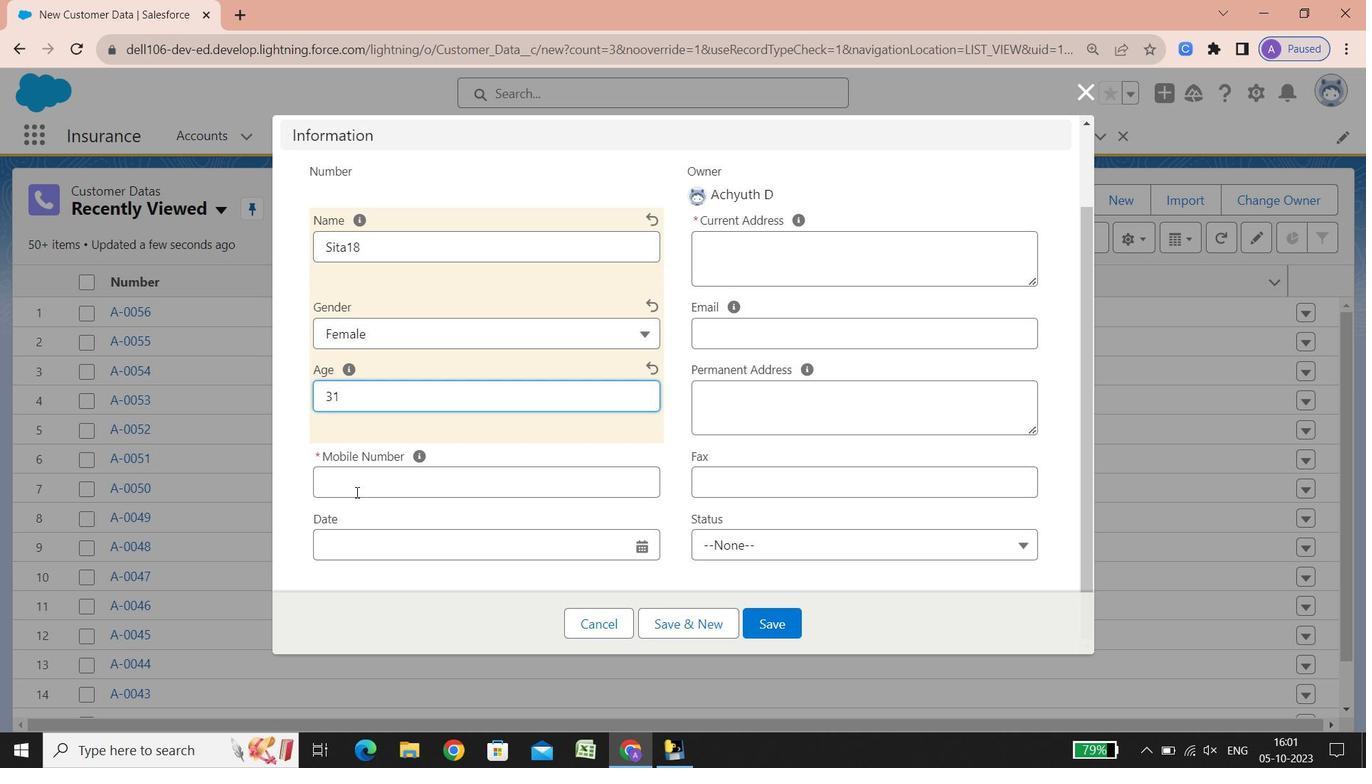 
Action: Mouse scrolled (355, 491) with delta (0, 0)
Screenshot: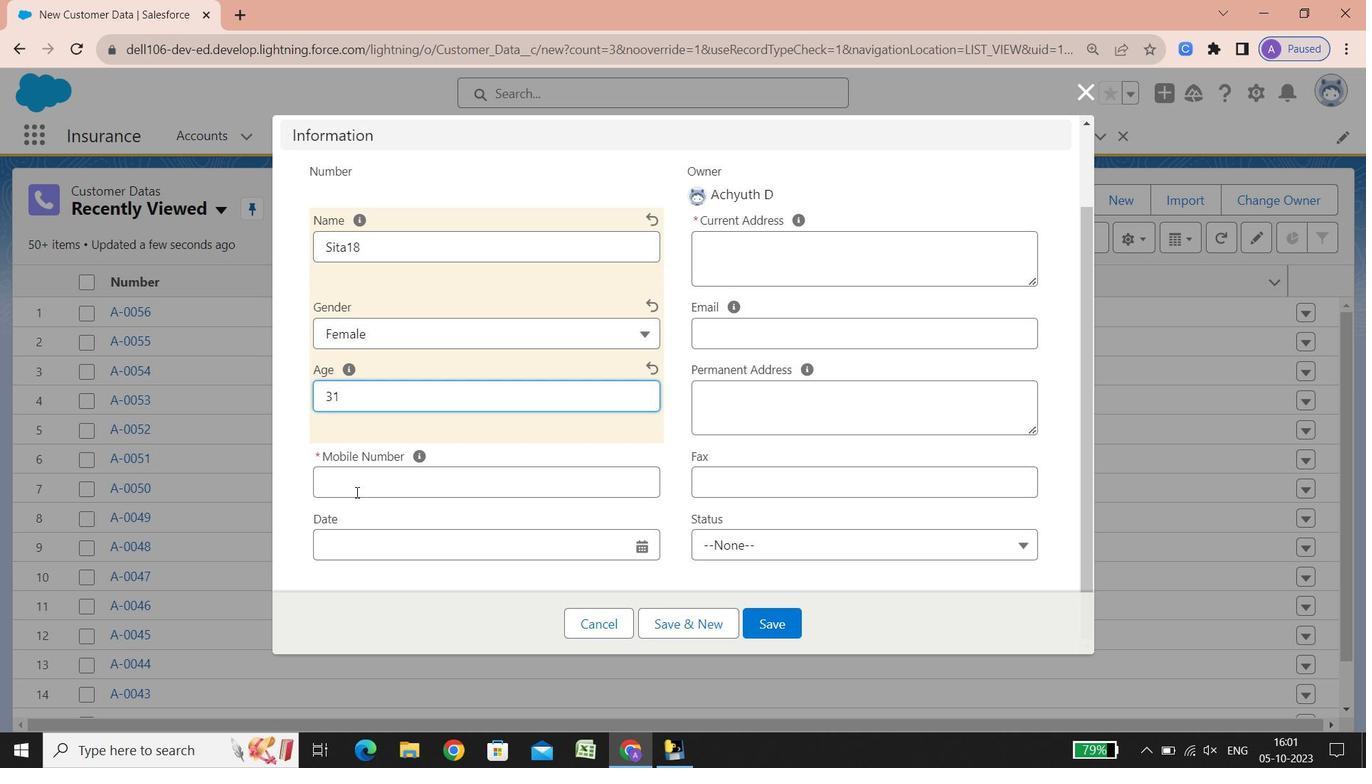 
Action: Mouse scrolled (355, 491) with delta (0, 0)
Screenshot: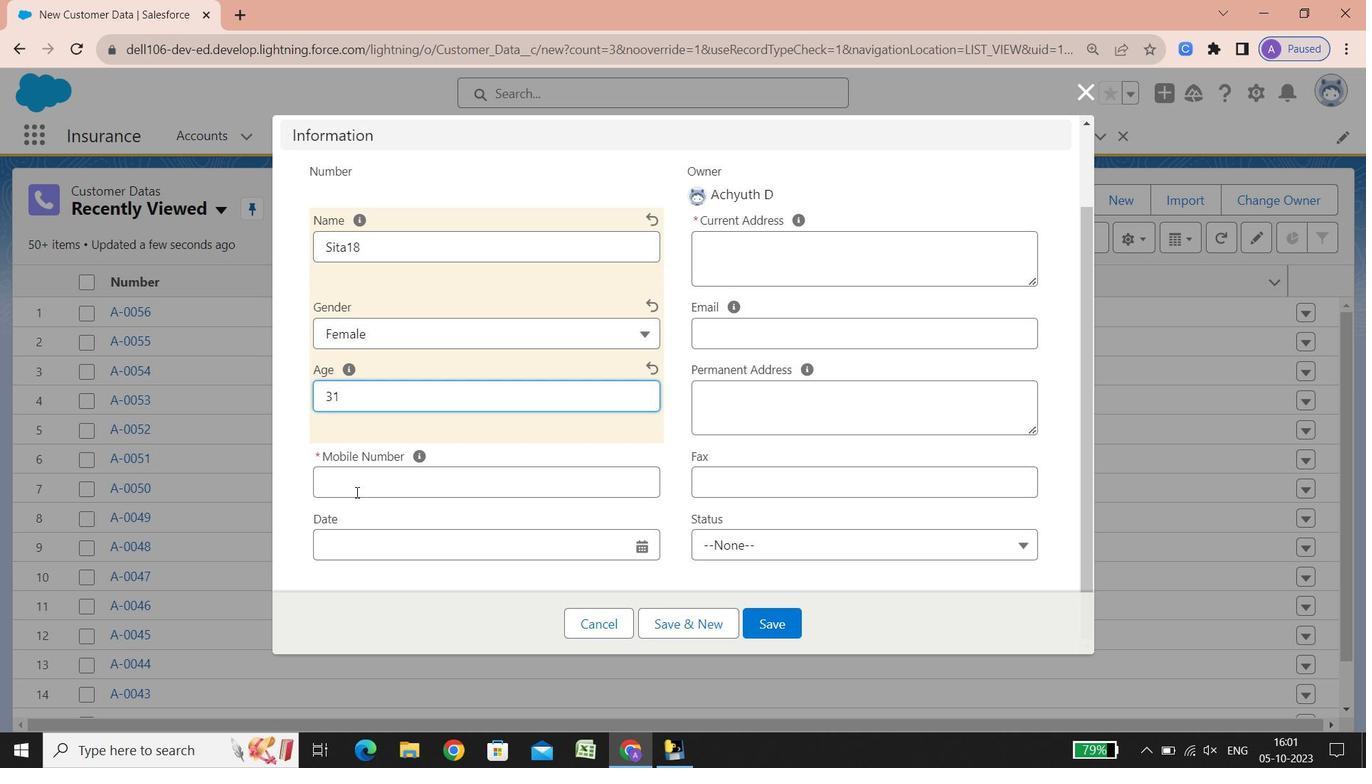 
Action: Mouse scrolled (355, 491) with delta (0, 0)
Screenshot: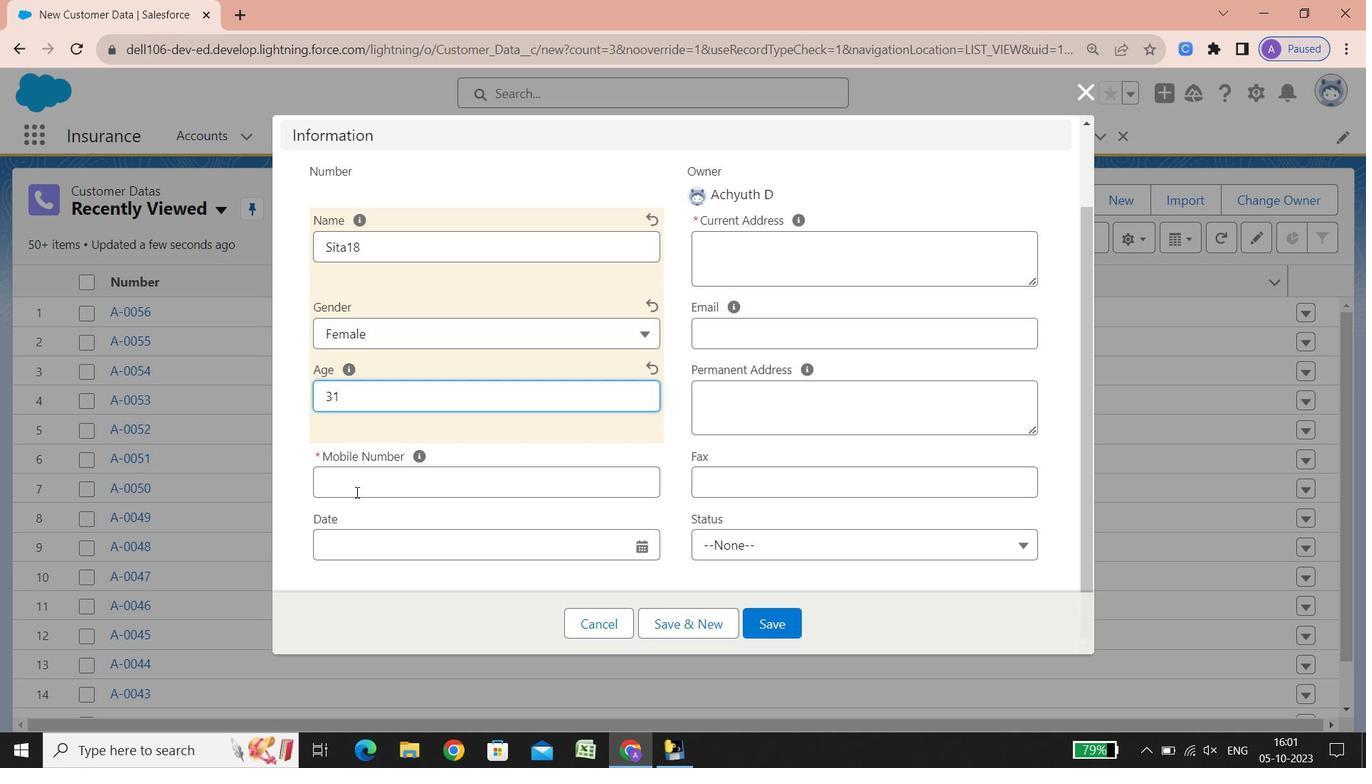 
Action: Mouse scrolled (355, 491) with delta (0, 0)
Screenshot: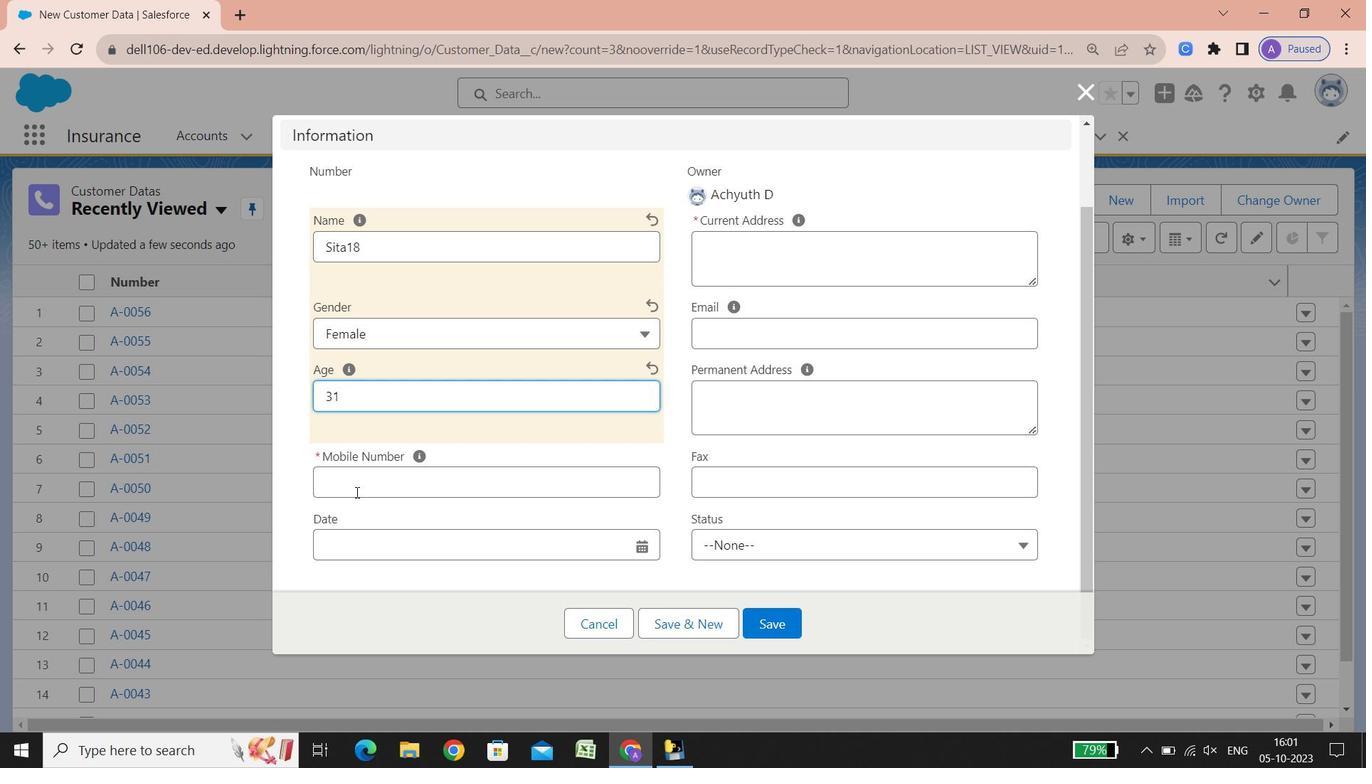 
Action: Mouse moved to (347, 482)
Screenshot: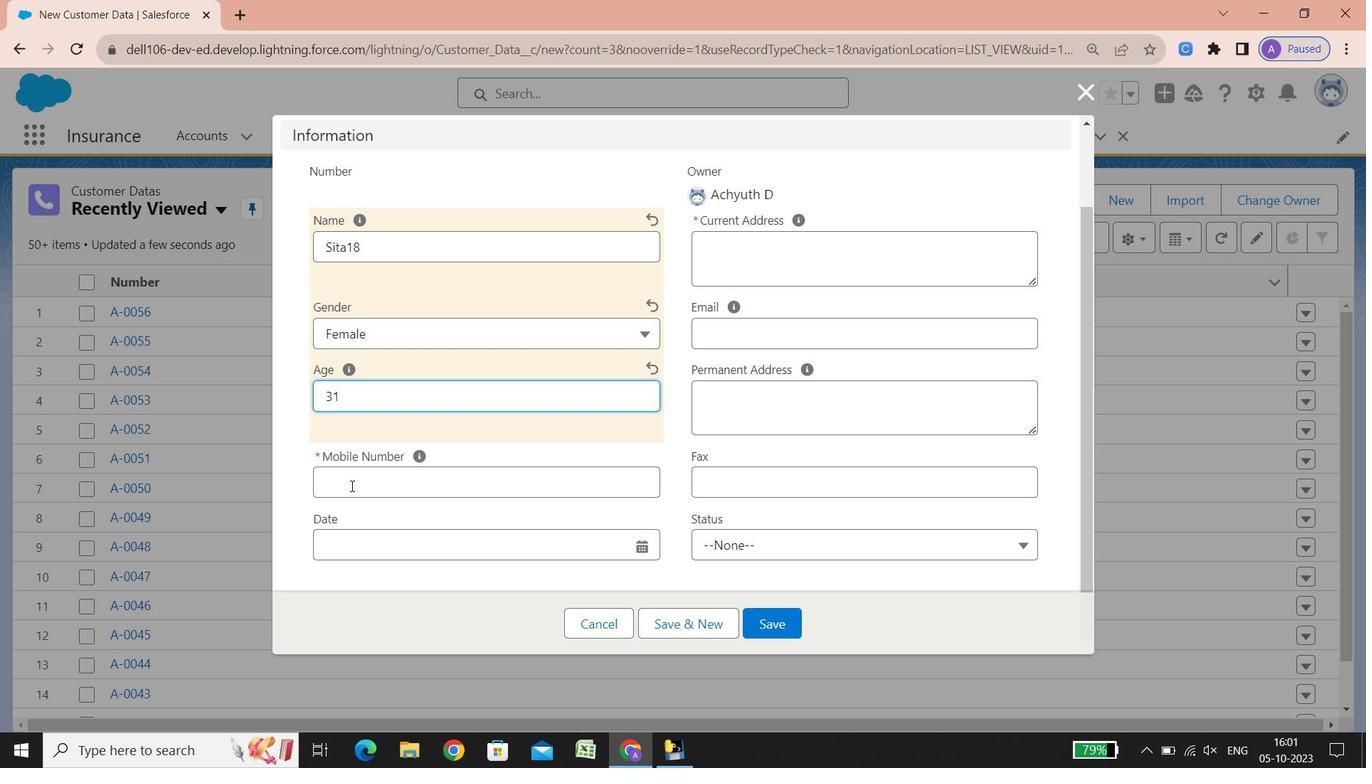 
Action: Mouse pressed left at (347, 482)
Screenshot: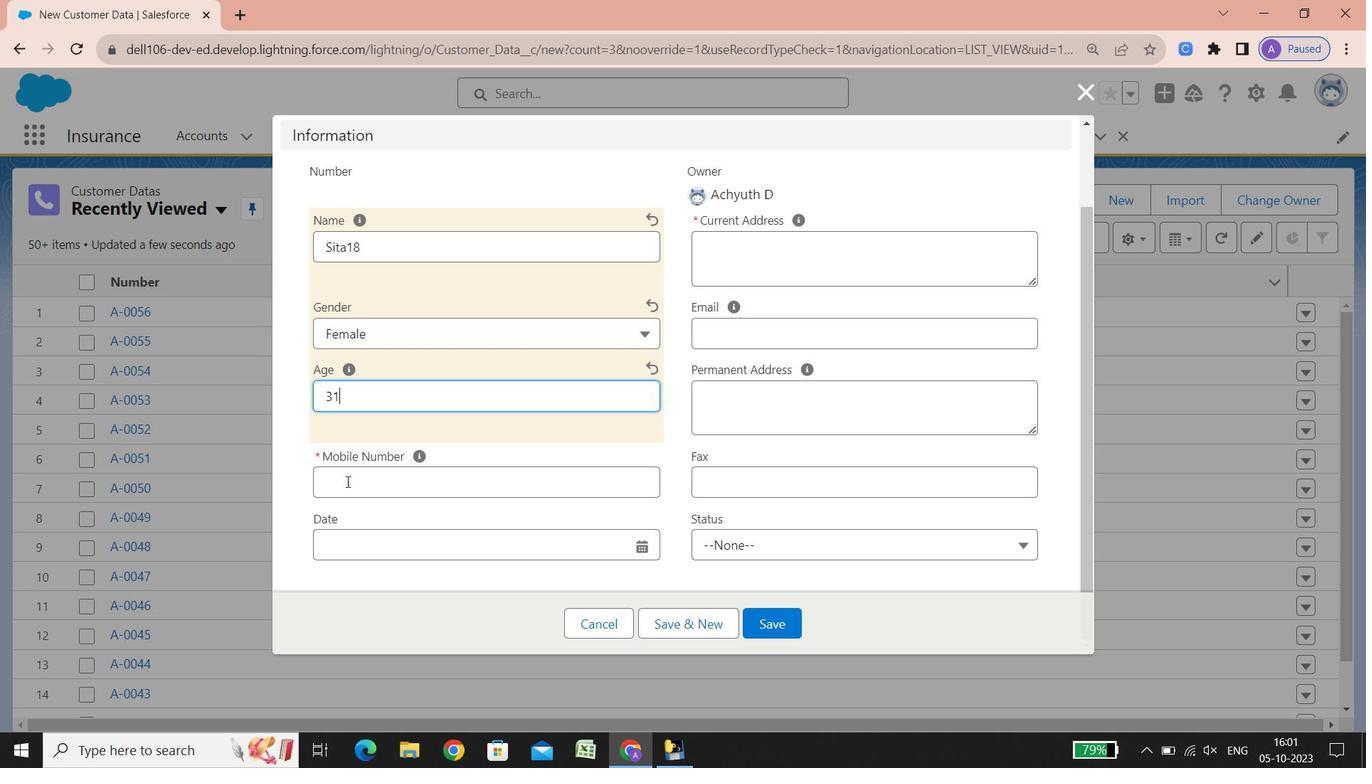 
Action: Key pressed 631458899866
Screenshot: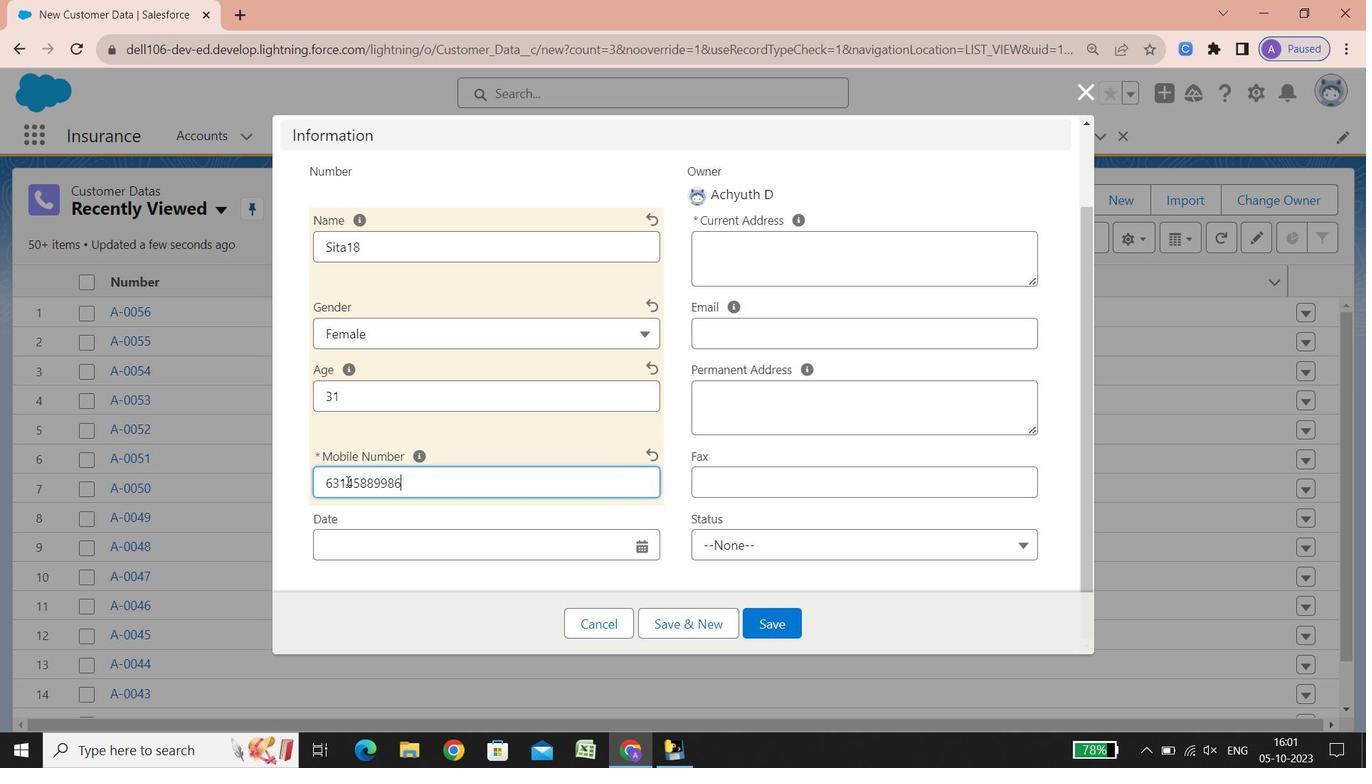 
Action: Mouse moved to (644, 546)
Screenshot: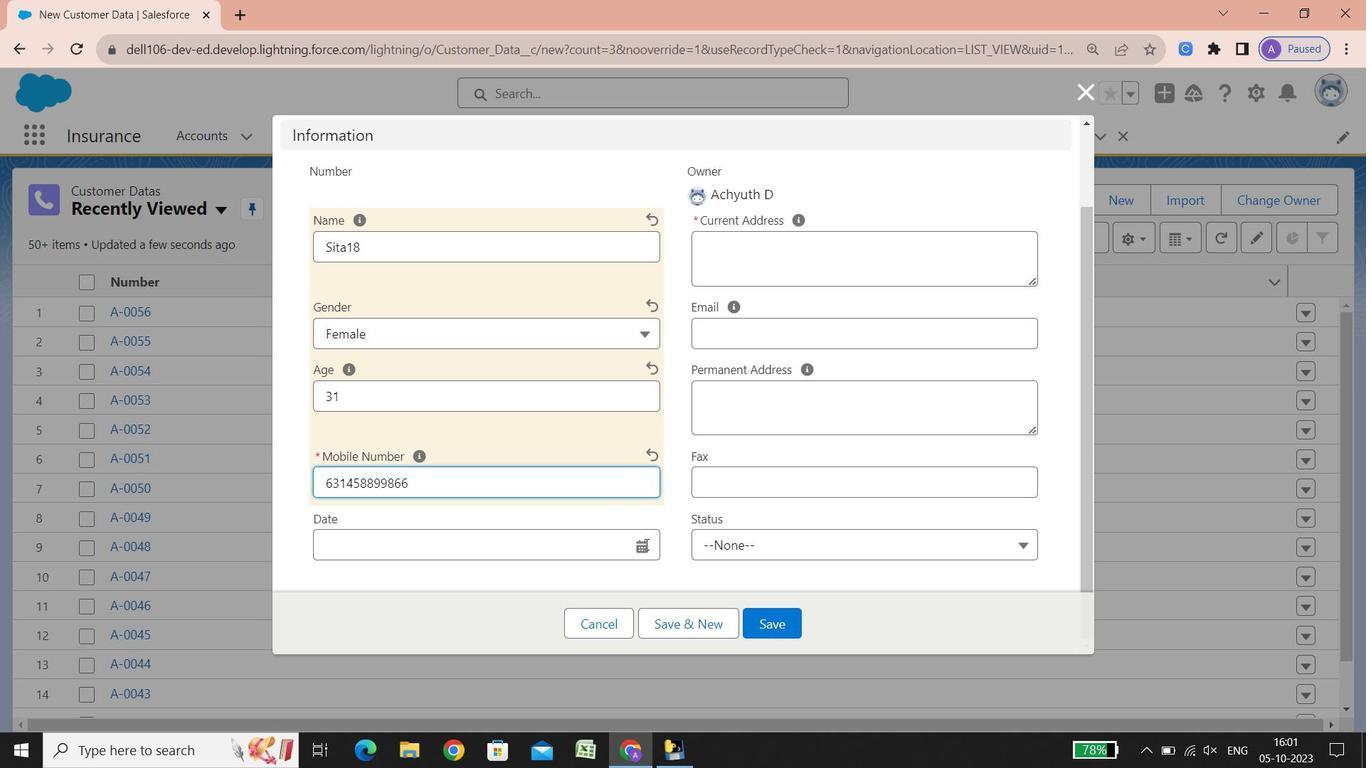 
Action: Mouse pressed left at (644, 546)
Screenshot: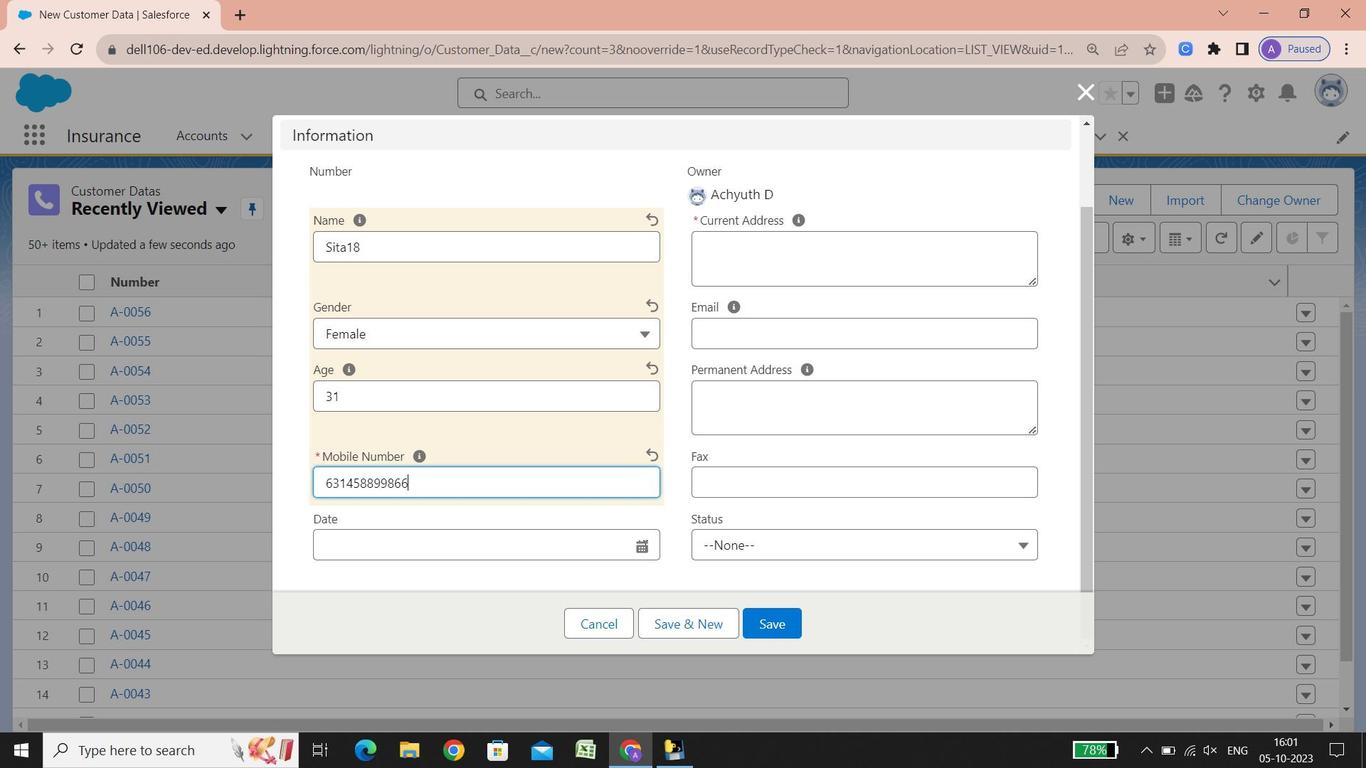 
Action: Mouse moved to (521, 516)
Screenshot: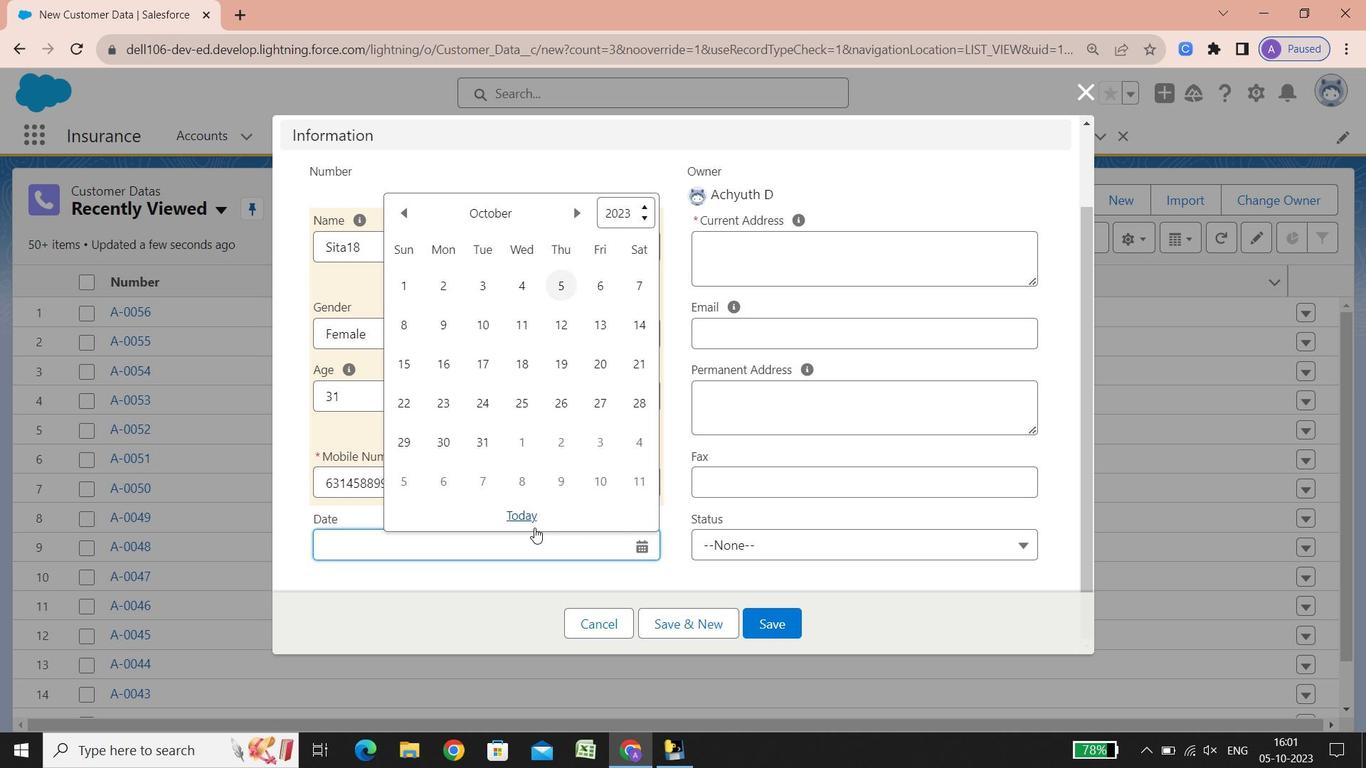 
Action: Mouse pressed left at (521, 516)
Screenshot: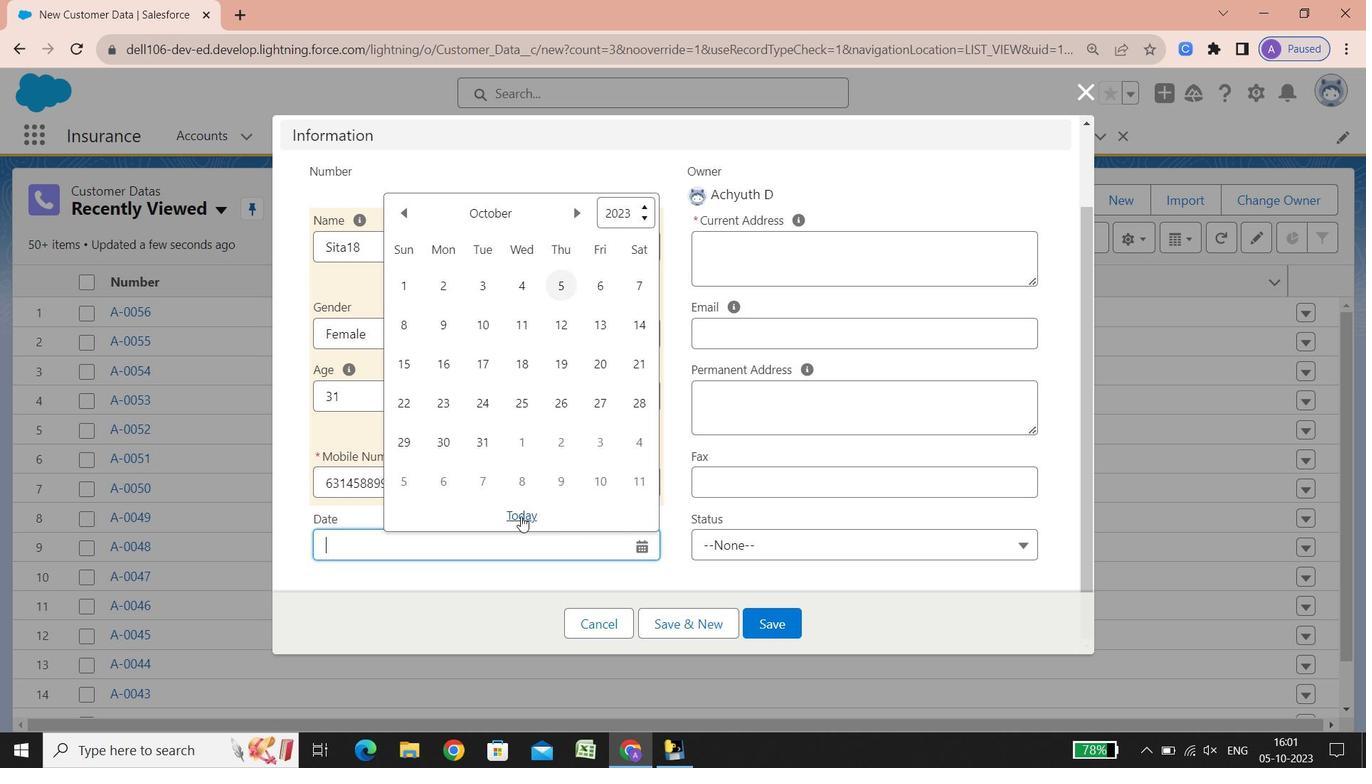 
Action: Mouse moved to (729, 239)
Screenshot: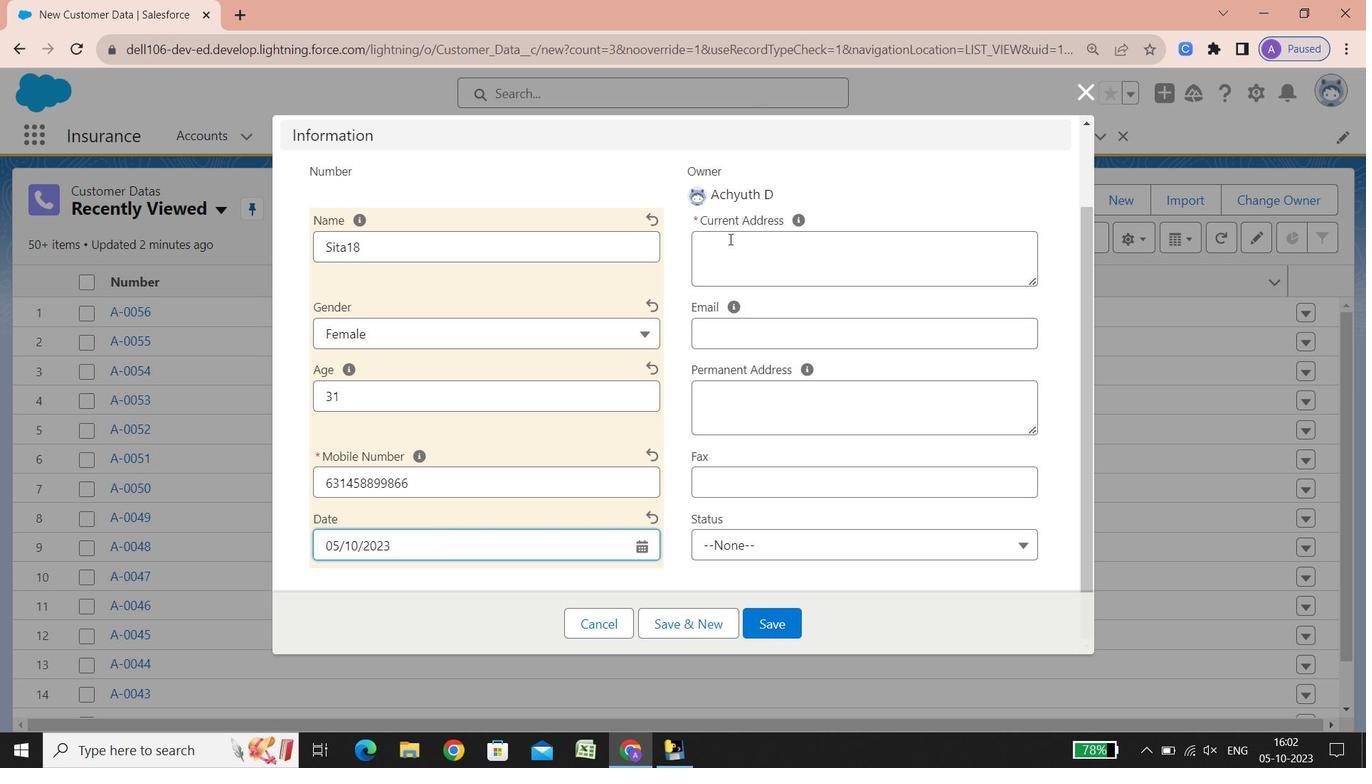 
Action: Mouse pressed left at (729, 239)
Screenshot: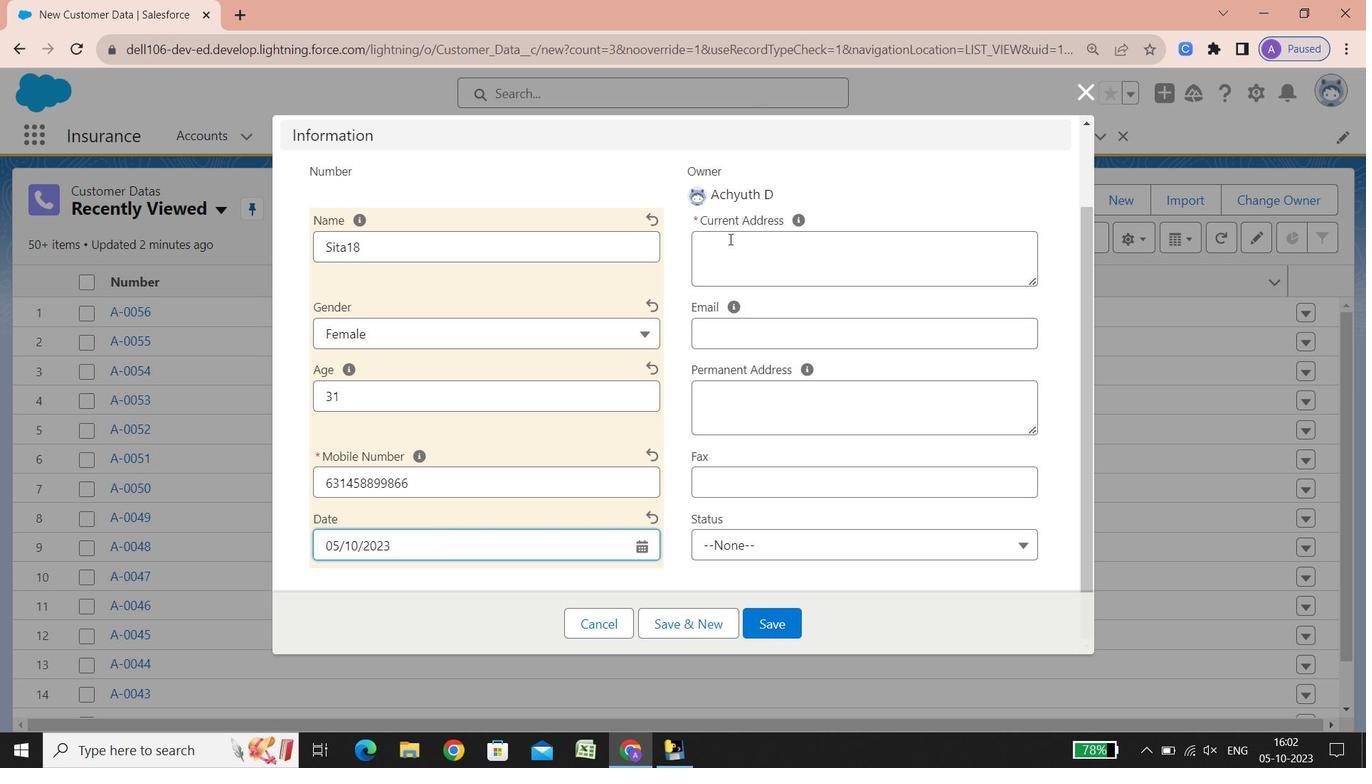 
Action: Mouse moved to (731, 242)
Screenshot: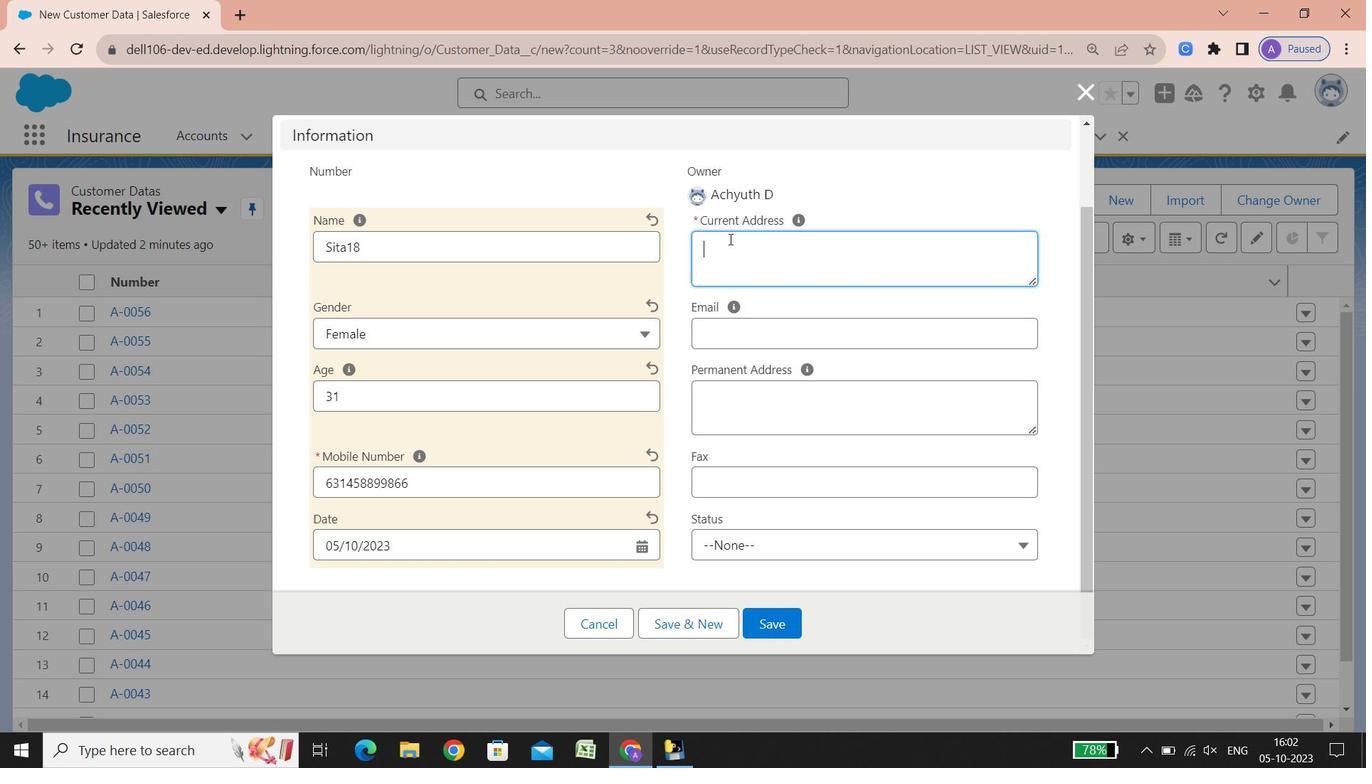 
Action: Key pressed <Key.shift><Key.shift><Key.shift><Key.shift>Strr<Key.backspace>eet<Key.space><Key.shift_r><Key.shift_r><Key.shift_r><Key.shift_r><Key.shift_r><Key.shift_r><Key.shift_r><Key.shift_r><Key.shift_r><Key.shift_r><Key.shift_r><Key.shift_r><Key.shift_r><Key.shift_r><Key.shift_r><Key.shift_r><Key.shift_r><Key.shift_r><Key.shift_r>:<Key.space><Key.shift><Key.shift><Key.shift><Key.shift><Key.shift><Key.shift><Key.shift>Fortini,<Key.space><Key.shift><Key.shift><Key.shift><Key.shift><Key.shift><Key.shift><Key.shift><Key.shift><Key.shift><Key.shift><Key.shift><Key.shift><Key.shift><Key.shift><Key.shift><Key.shift><Key.shift><Key.shift><Key.shift><Key.shift><Key.shift><Key.shift><Key.shift><Key.shift><Key.shift><Key.shift><Key.shift><Key.shift><Key.shift><Key.shift><Key.shift><Key.shift><Key.shift><Key.shift><Key.shift><Key.shift><Key.shift><Key.shift><Key.shift><Key.shift><Key.shift><Key.shift><Key.shift><Key.shift><Key.shift><Key.shift><Key.shift>Headoffice
Screenshot: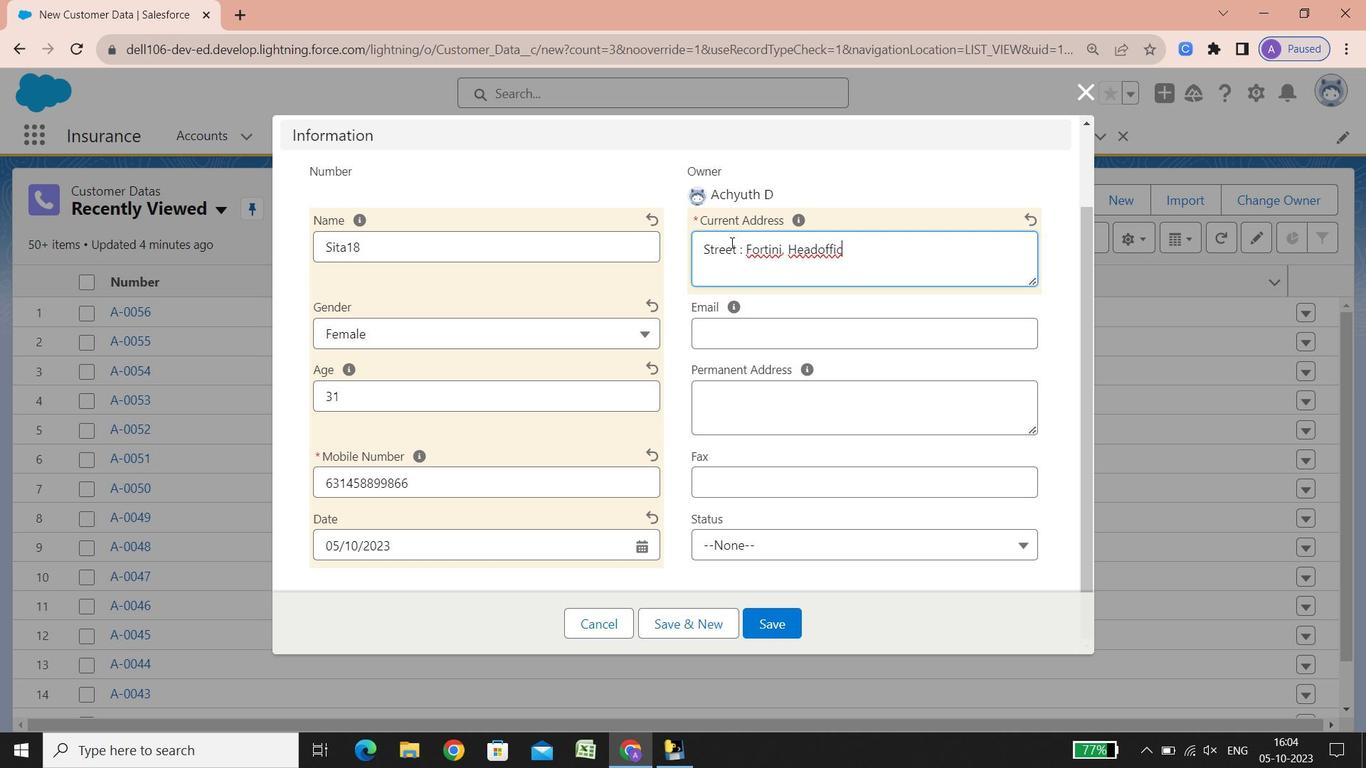 
Action: Mouse moved to (854, 249)
Screenshot: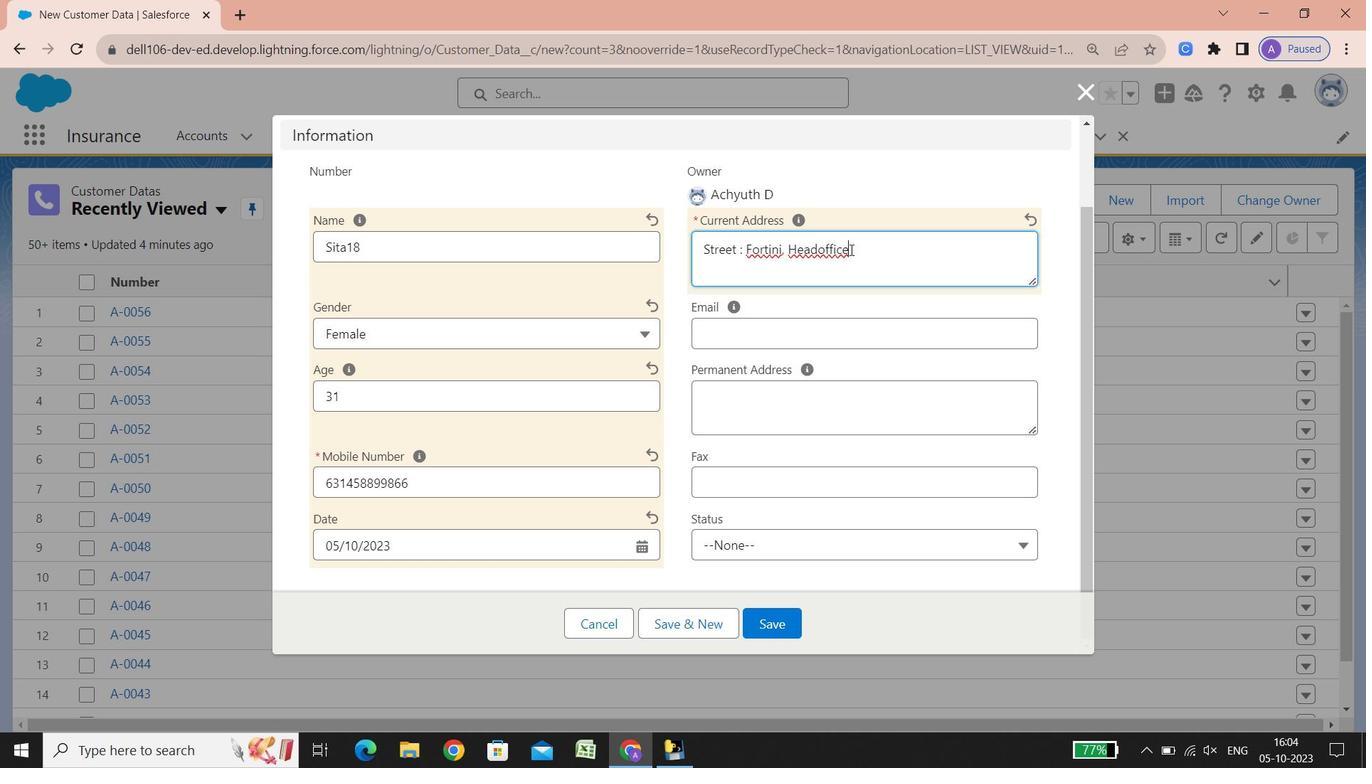 
Action: Key pressed <Key.space>
Screenshot: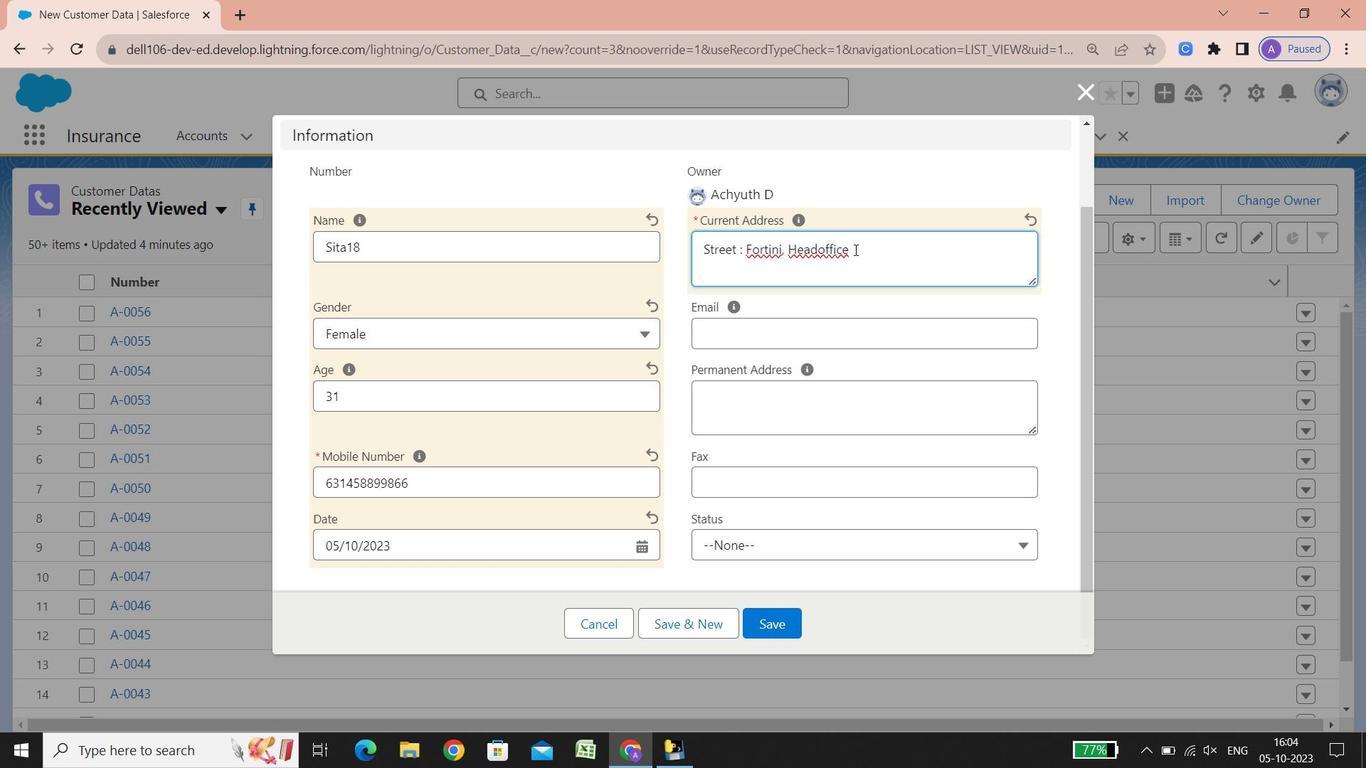 
Action: Mouse moved to (819, 253)
Screenshot: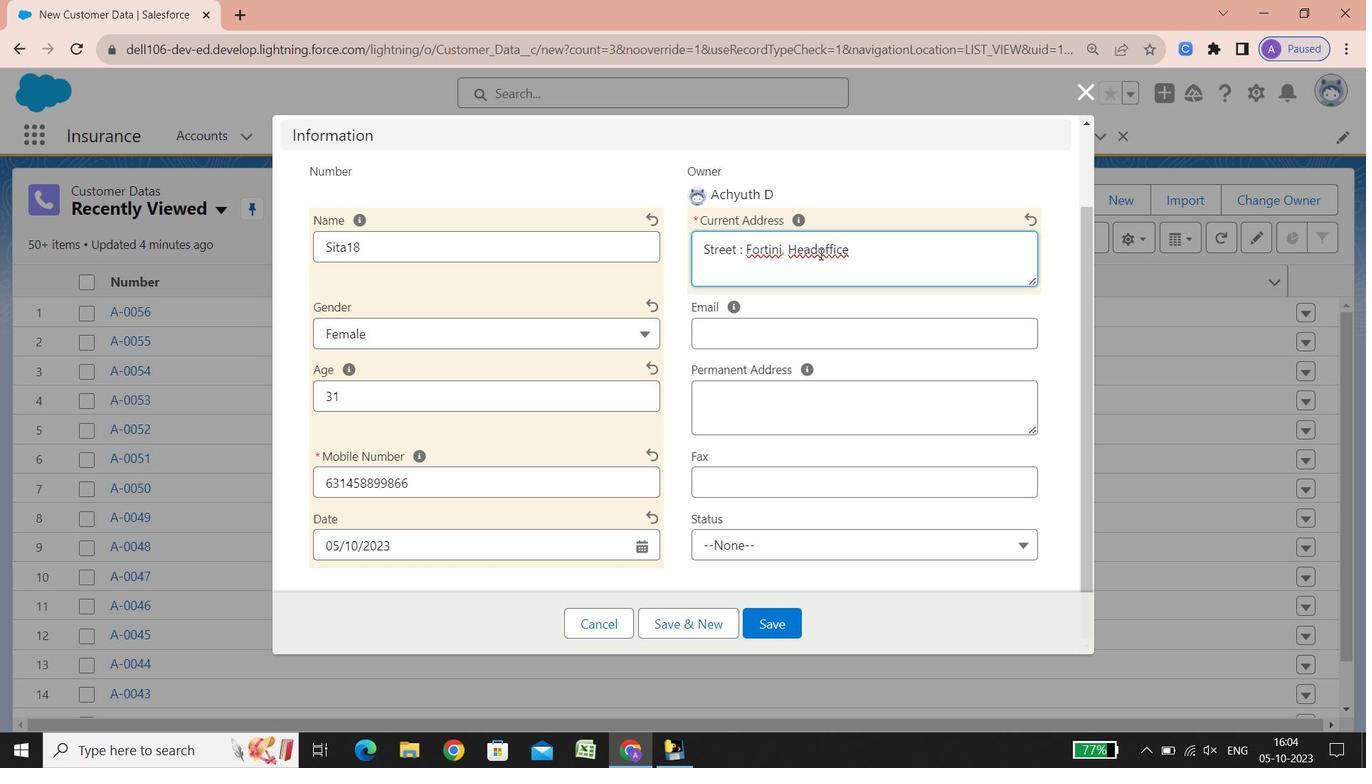 
Action: Mouse pressed left at (819, 253)
Screenshot: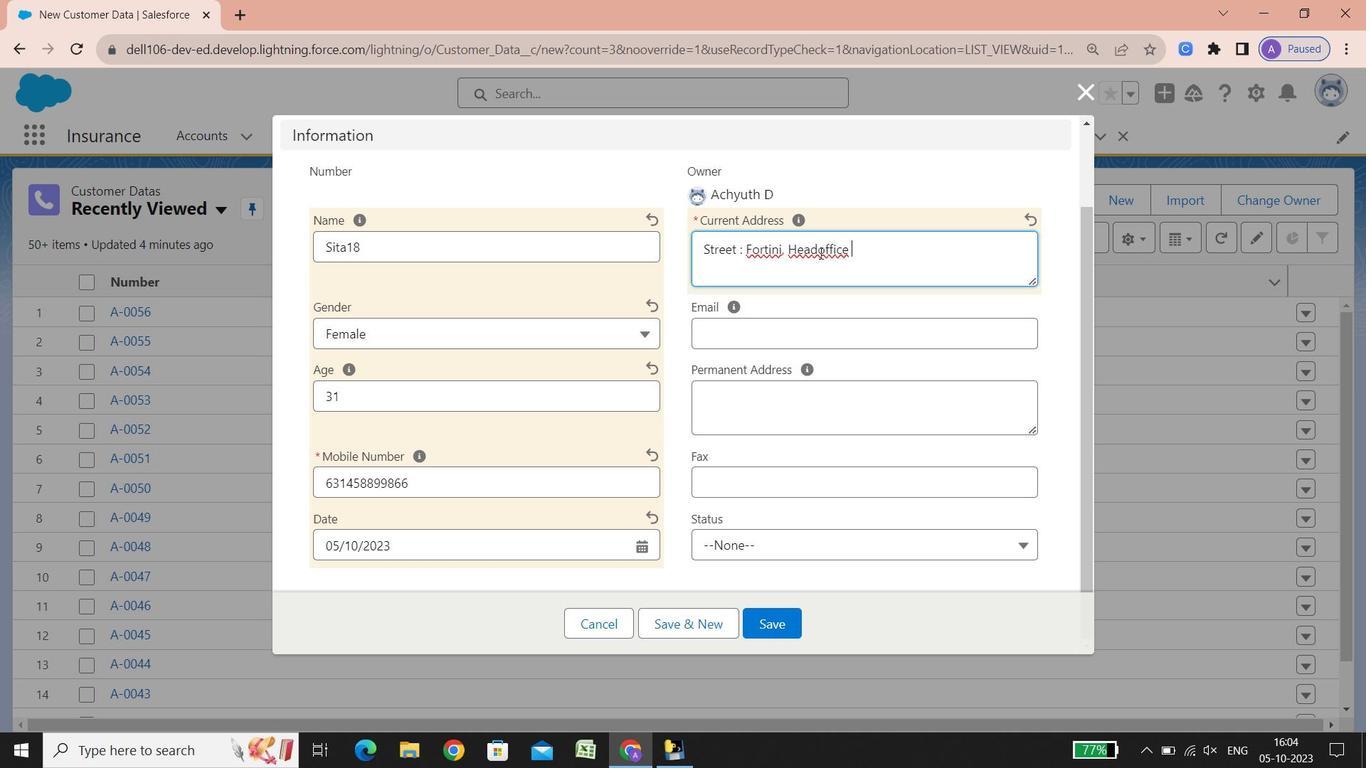 
Action: Key pressed <Key.space>
Screenshot: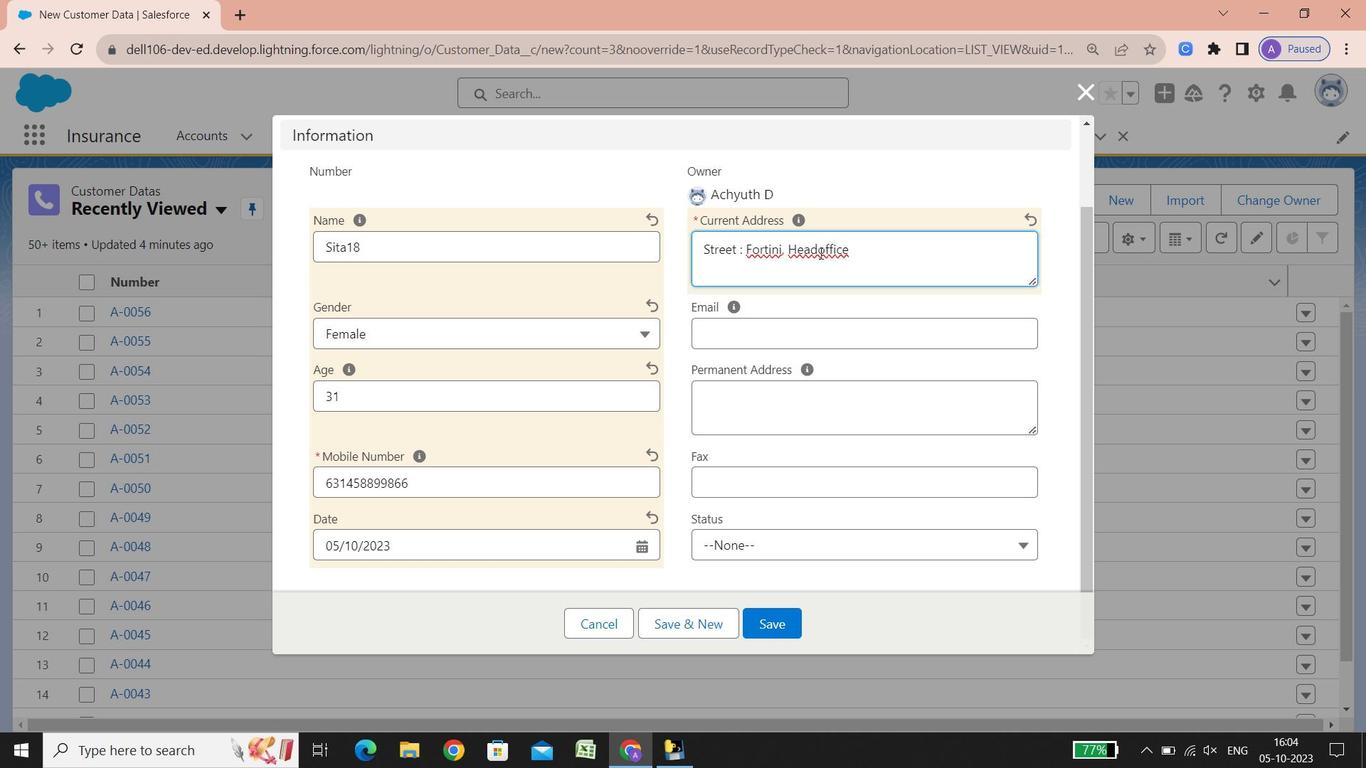 
Action: Mouse moved to (869, 254)
Screenshot: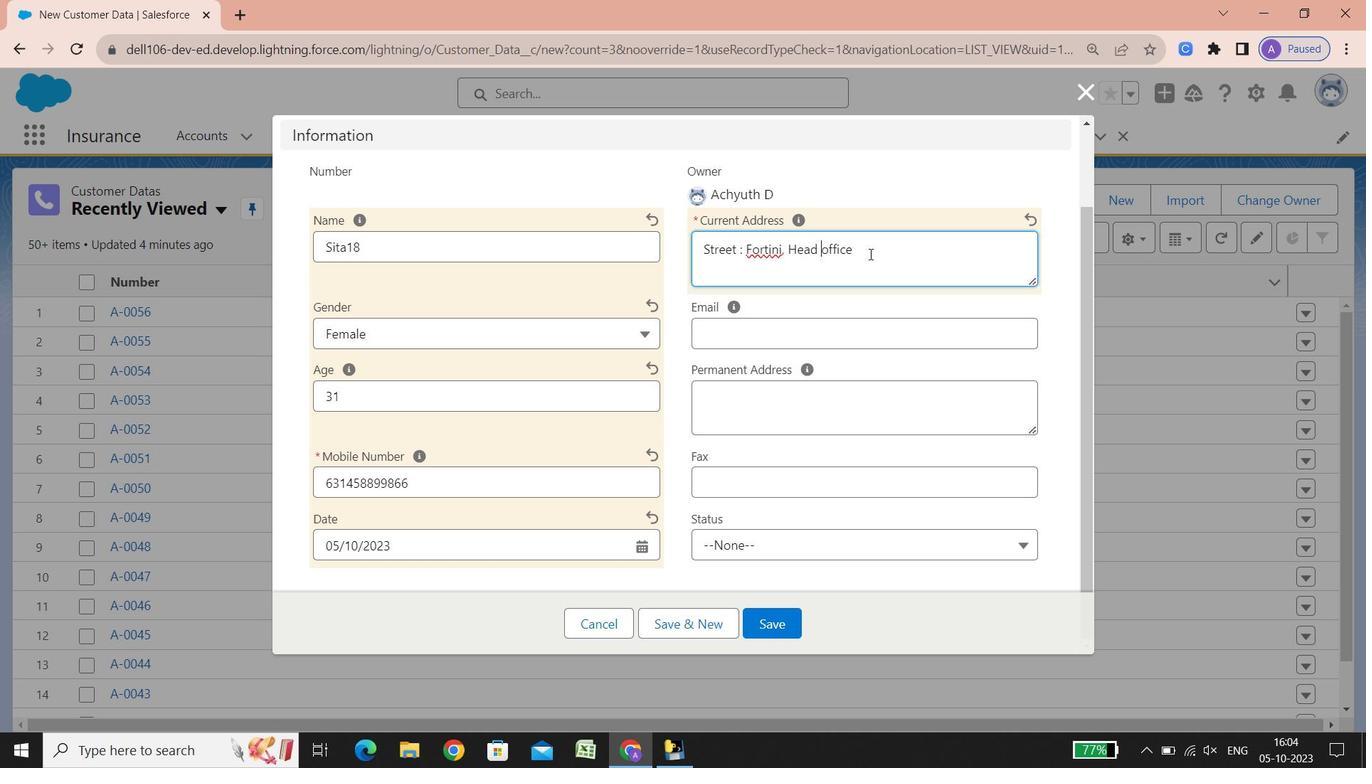
Action: Mouse pressed left at (869, 254)
Screenshot: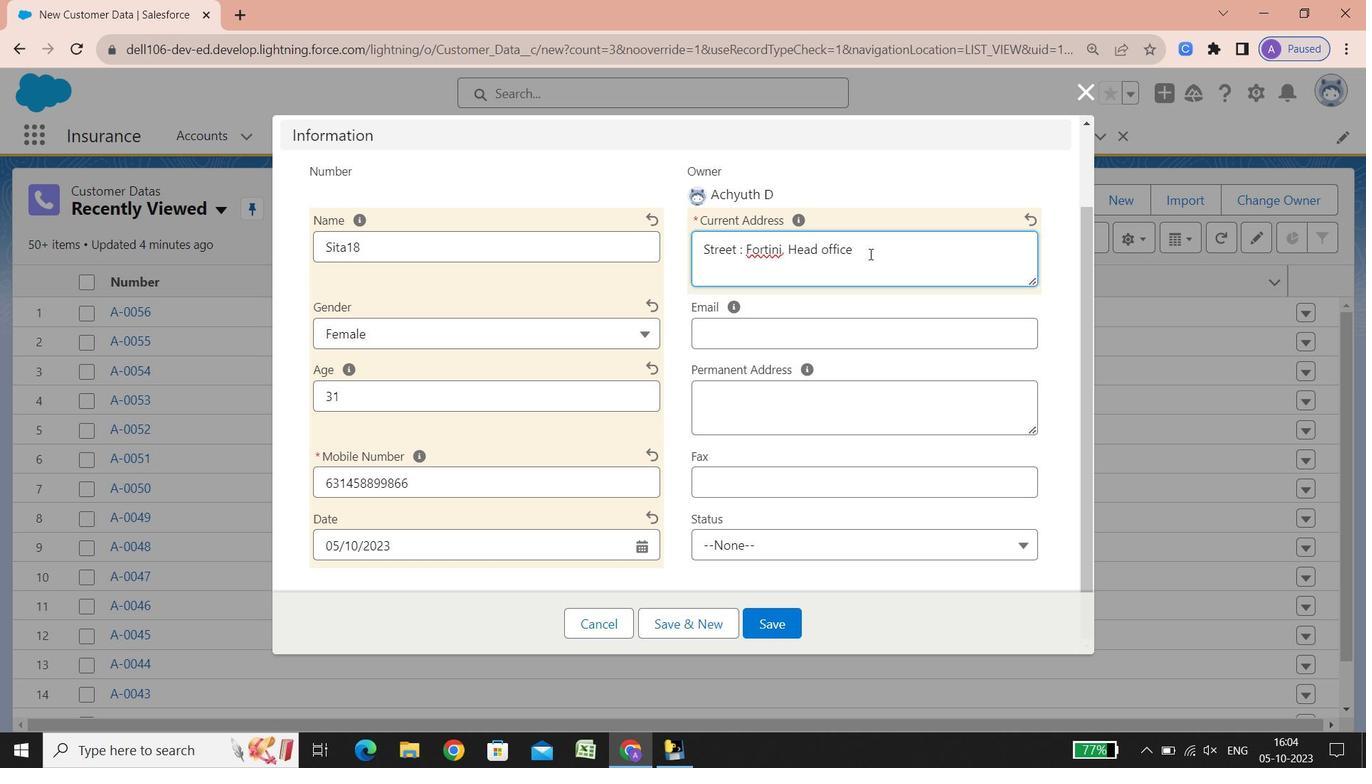 
Action: Key pressed <Key.enter><Key.shift><Key.shift><Key.shift><Key.shift><Key.shift><Key.shift><Key.shift><Key.shift><Key.shift><Key.shift><Key.shift><Key.shift><Key.shift><Key.shift><Key.shift><Key.shift><Key.shift><Key.shift><Key.shift><Key.shift><Key.shift><Key.shift>City<Key.space><Key.shift_r>:<Key.space><Key.shift>Vittoriosa<Key.enter><Key.shift><Key.shift><Key.shift><Key.shift><Key.shift><Key.shift><Key.shift><Key.shift>State/<Key.shift>Province/area<Key.space><Key.shift_r>:<Key.space><Key.shift>Vittoriosa<Key.enter><Key.shift>Phone<Key.space>number<Key.space><Key.shift_r>:<Key.space>2180<Key.space>7690/2180<Key.space>3611<Key.enter><Key.shift>Country<Key.space>calling<Key.space>code<Key.space><Key.shift_r>:<Key.space><Key.shift_r><Key.shift_r><Key.shift_r><Key.shift_r><Key.shift_r><Key.shift_r><Key.shift_r><Key.shift_r><Key.shift_r><Key.shift_r><Key.shift_r><Key.shift_r><Key.shift_r><Key.shift_r>+356<Key.enter><Key.shift>Country<Key.space><Key.shift_r>:<Key.space><Key.shift>Malta
Screenshot: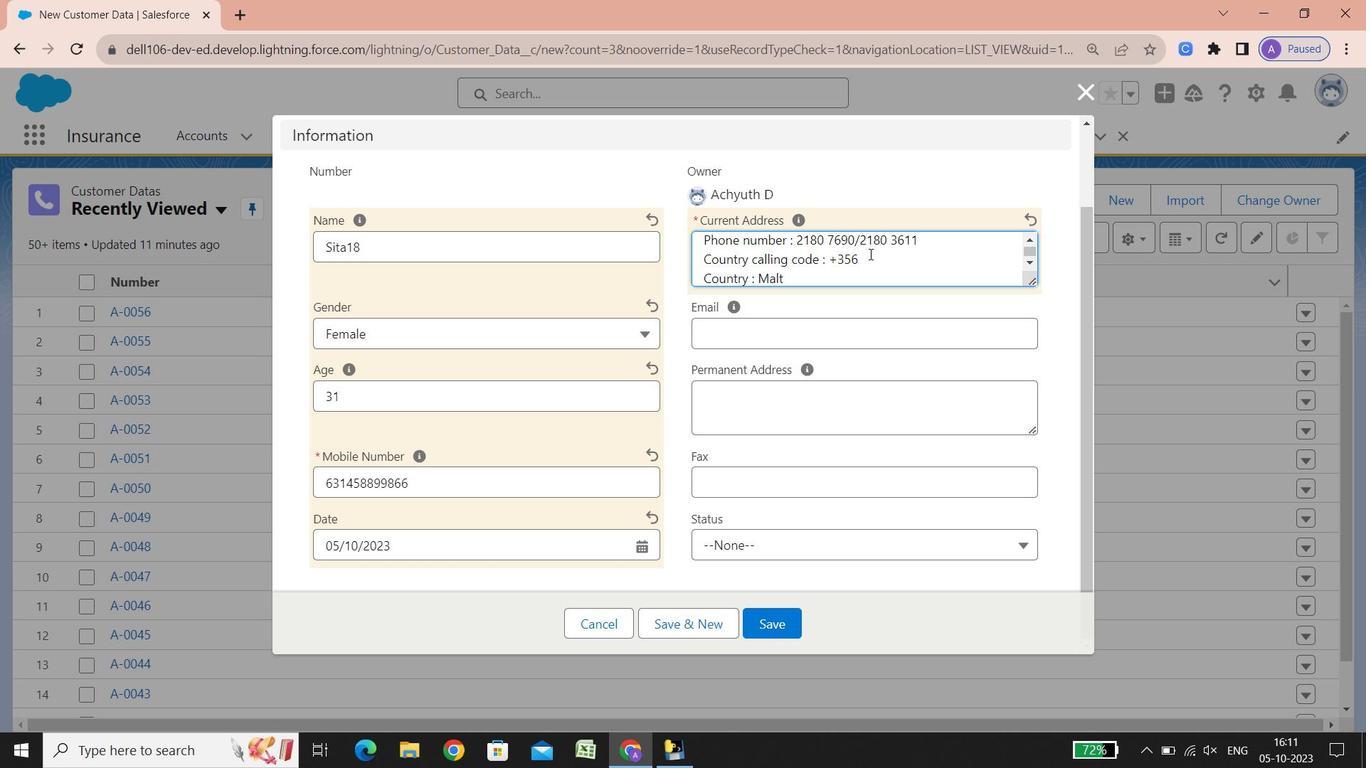 
Action: Mouse moved to (713, 328)
Screenshot: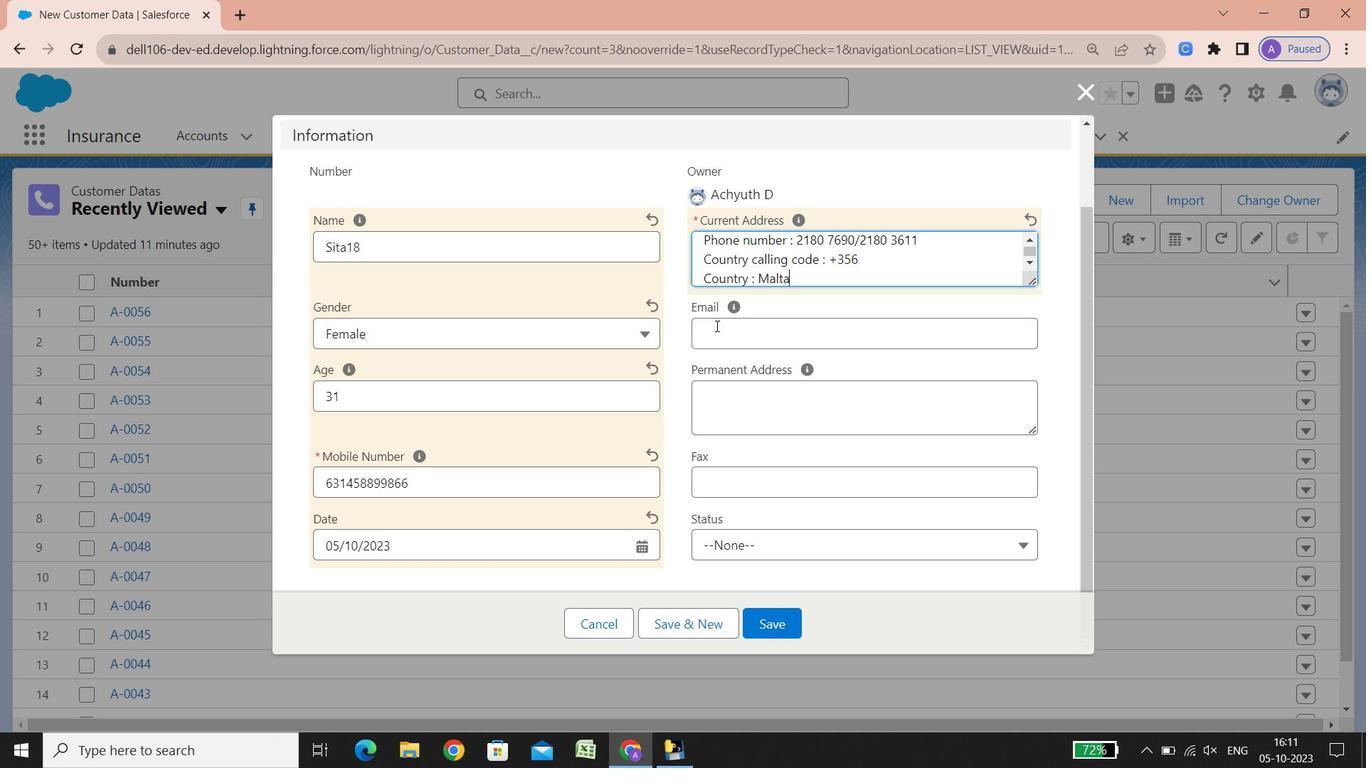 
Action: Mouse pressed left at (713, 328)
Screenshot: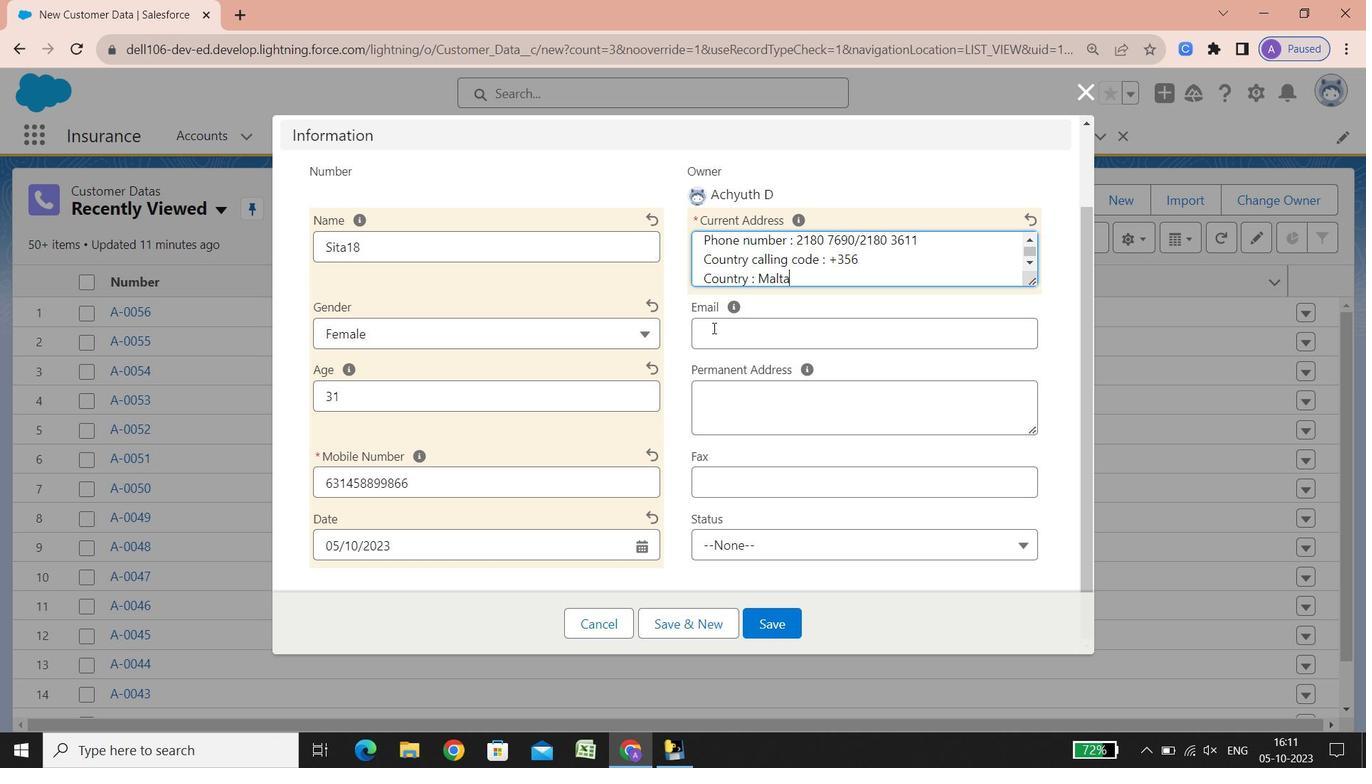 
Action: Key pressed <Key.shift><Key.shift><Key.shift><Key.shift><Key.shift><Key.shift><Key.shift><Key.shift><Key.shift><Key.shift>Sita18614<Key.shift_r><Key.shift_r><Key.shift_r>@gma<Key.backspace><Key.backspace>oogle.com
Screenshot: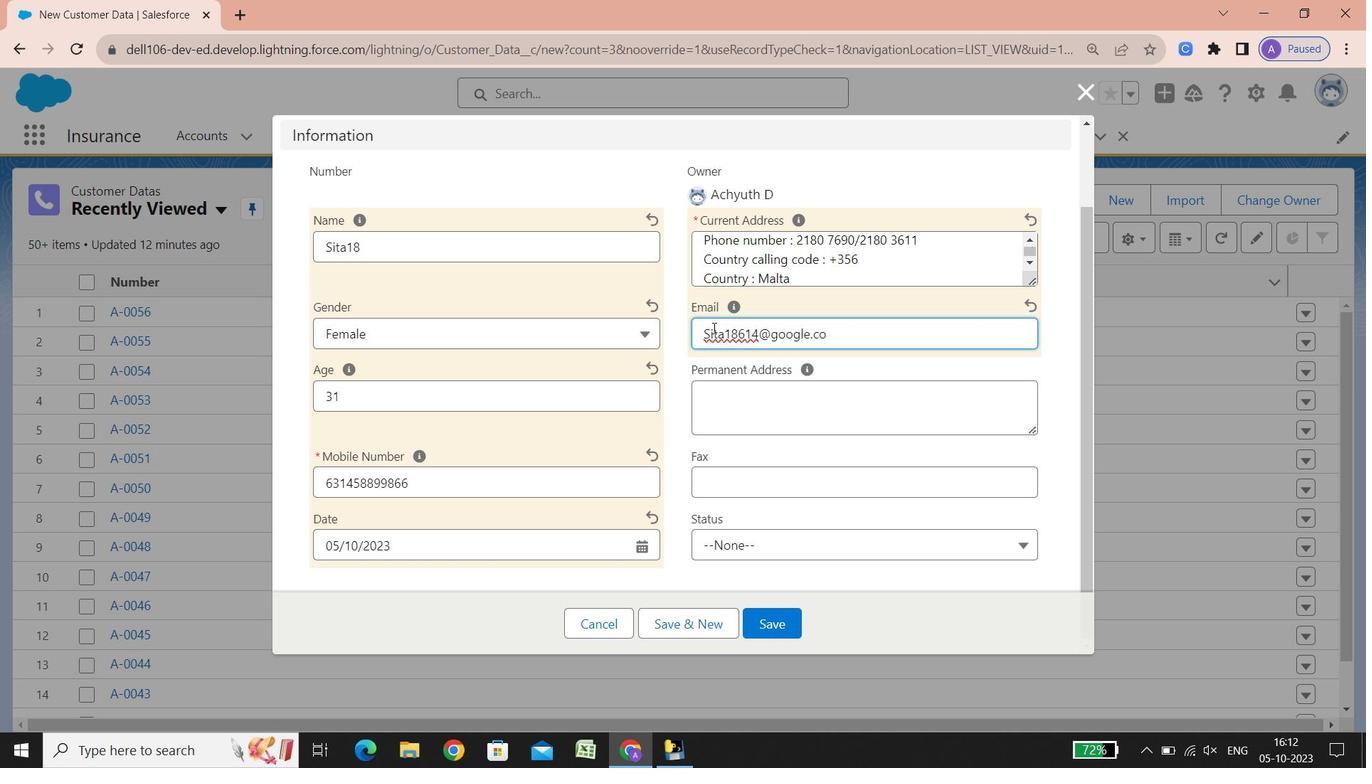 
Action: Mouse moved to (710, 392)
Screenshot: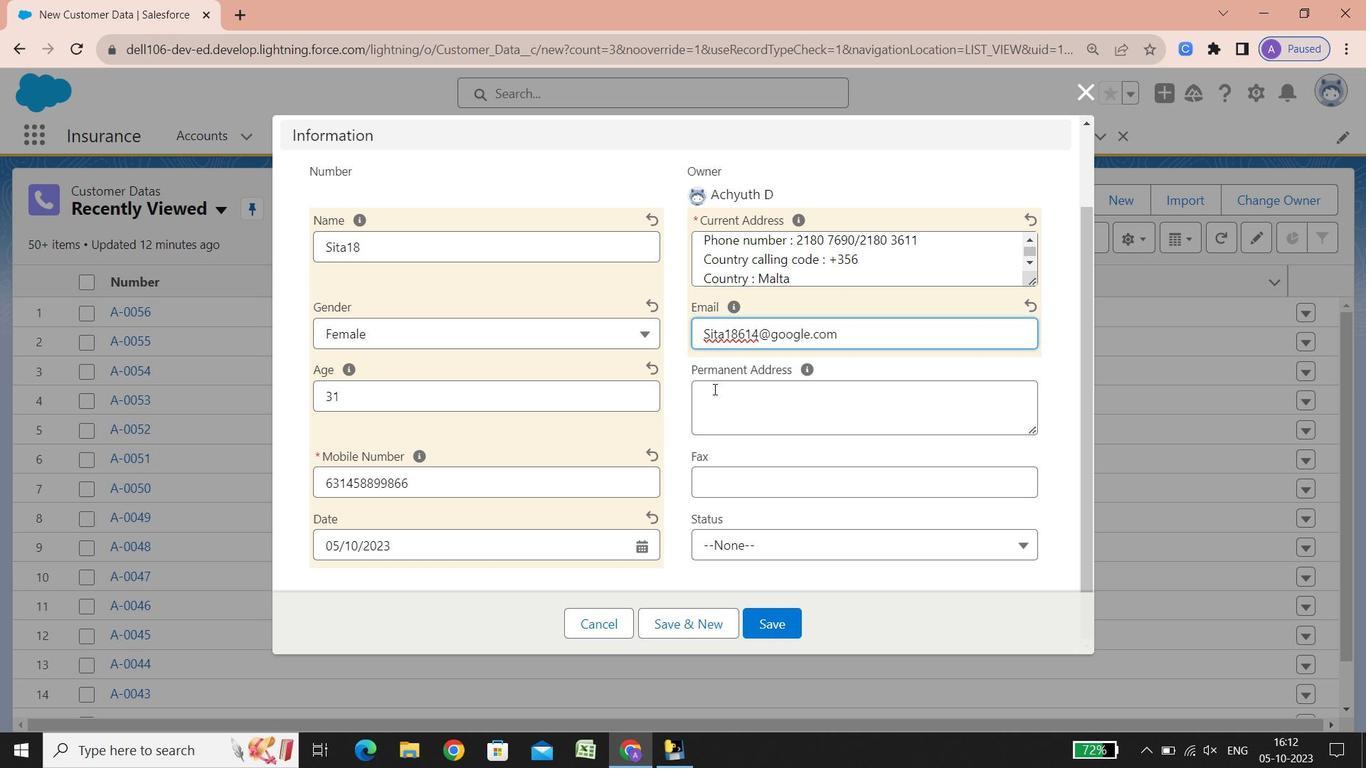 
Action: Mouse pressed left at (710, 392)
Screenshot: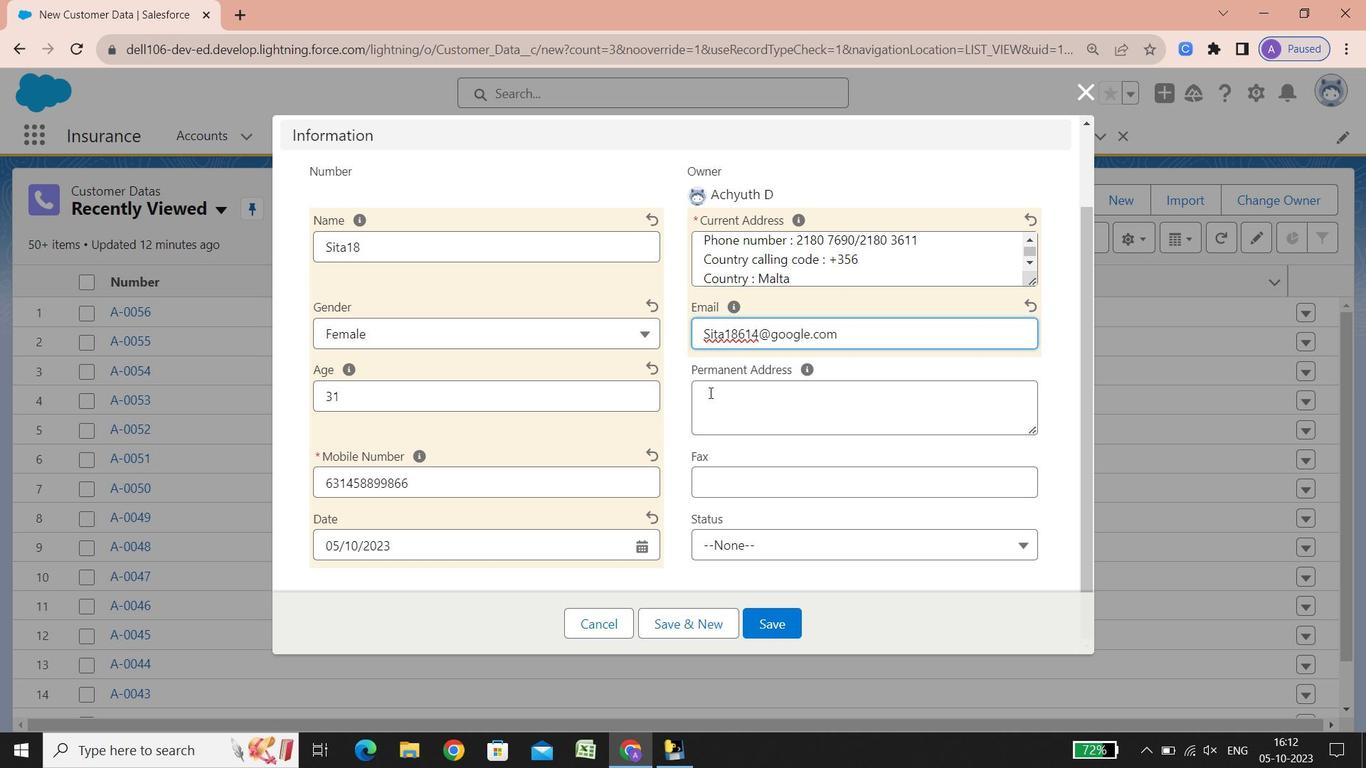 
Action: Key pressed <Key.shift><Key.shift><Key.shift><Key.shift><Key.shift><Key.shift><Key.shift><Key.shift><Key.shift><Key.shift><Key.shift><Key.shift><Key.shift>Street<Key.space><Key.shift_r>:<Key.space><Key.shift><Key.shift>Head<Key.space><Key.shift>Office<Key.enter><Key.shift><Key.shift><Key.shift><Key.shift><Key.shift>City<Key.space><Key.shift_r>:<Key.space><Key.shift>Couvre<Key.space><Key.shift>Porte<Key.space><Key.shift><Key.shift><Key.shift><Key.shift><Key.shift><Key.shift><Key.shift><Key.shift><Key.shift><Key.shift>Street<Key.space><Key.shift>Vittoriosa<Key.enter><Key.shift><Key.shift><Key.shift><Key.shift><Key.shift>State/<Key.shift>Province/area<Key.space><Key.shift_r><Key.shift_r><Key.shift_r>:<Key.space><Key.shift><Key.shift><Key.shift><Key.shift><Key.shift><Key.shift><Key.shift><Key.shift><Key.shift>Couvre<Key.space><Key.shift>Porte<Key.space><Key.shift><Key.shift><Key.shift><Key.shift><Key.shift><Key.shift><Key.shift>Street<Key.space><Key.shift><Key.shift><Key.shift><Key.shift><Key.shift><Key.shift>V<Key.enter><Key.shift>Phone<Key.space>number<Key.space><Key.shift_r>:<Key.space>2147<Key.space>2147/2180<Key.space>7008/7947<Key.space>2147<Key.enter><Key.shift><Key.shift><Key.shift><Key.shift><Key.shift><Key.shift><Key.shift>Country<Key.space>calling<Key.space>code<Key.space><Key.shift_r>:<Key.space><Key.shift_r><Key.shift_r><Key.shift_r><Key.shift_r><Key.shift_r><Key.shift_r><Key.shift_r><Key.shift_r><Key.shift_r><Key.shift_r><Key.shift_r><Key.shift_r><Key.shift_r><Key.shift_r>+356<Key.enter><Key.shift><Key.shift><Key.shift><Key.shift>Country<Key.space><Key.shift_r>:<Key.space><Key.shift>Malta
Screenshot: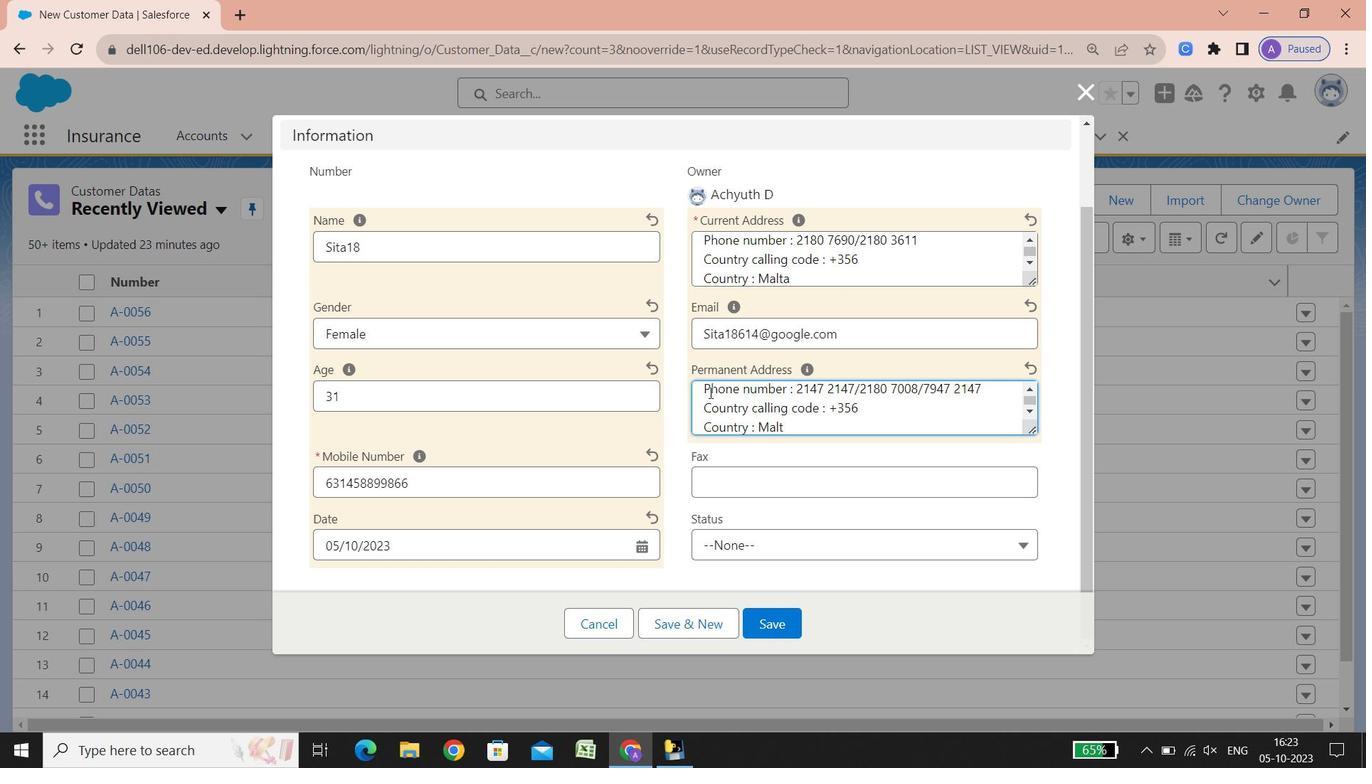 
Action: Mouse moved to (760, 411)
Screenshot: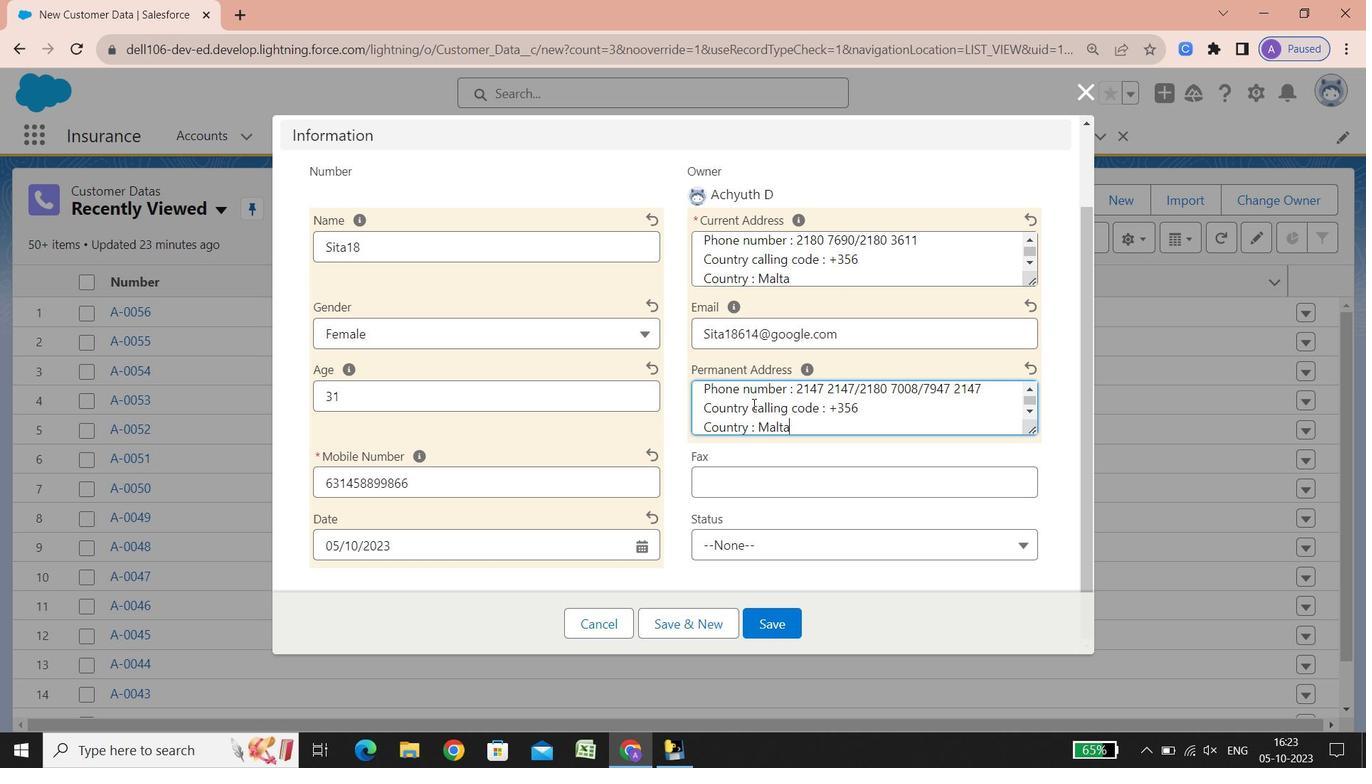 
Action: Mouse scrolled (760, 410) with delta (0, 0)
Screenshot: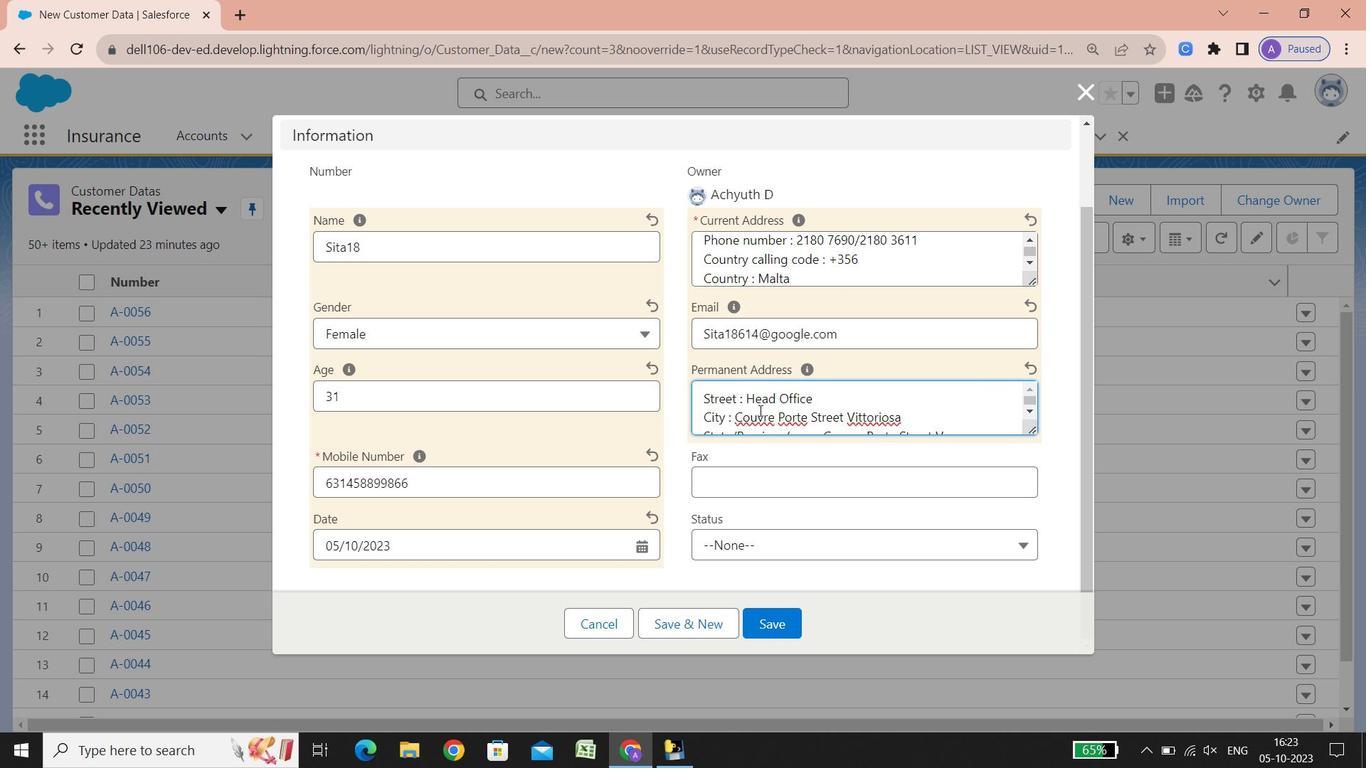 
Action: Mouse scrolled (760, 410) with delta (0, 0)
Screenshot: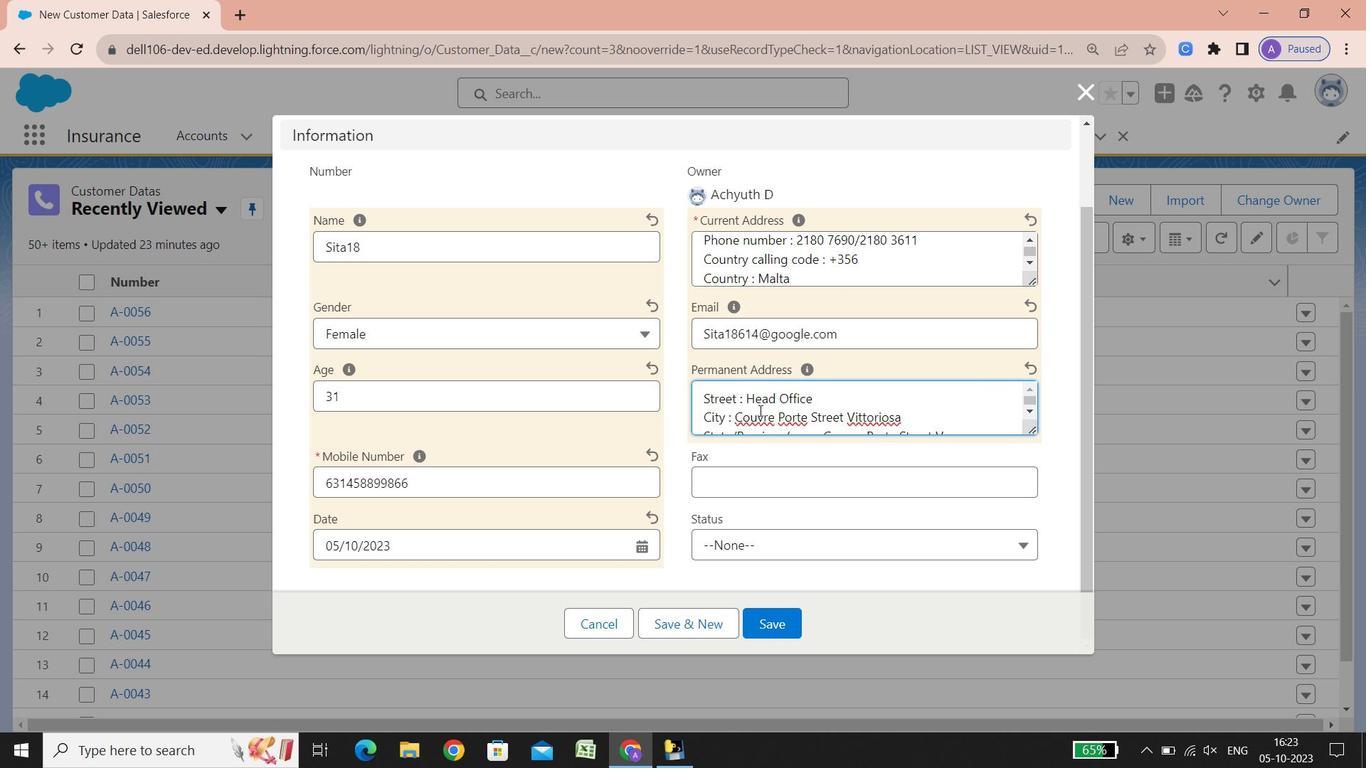 
Action: Mouse scrolled (760, 410) with delta (0, 0)
Screenshot: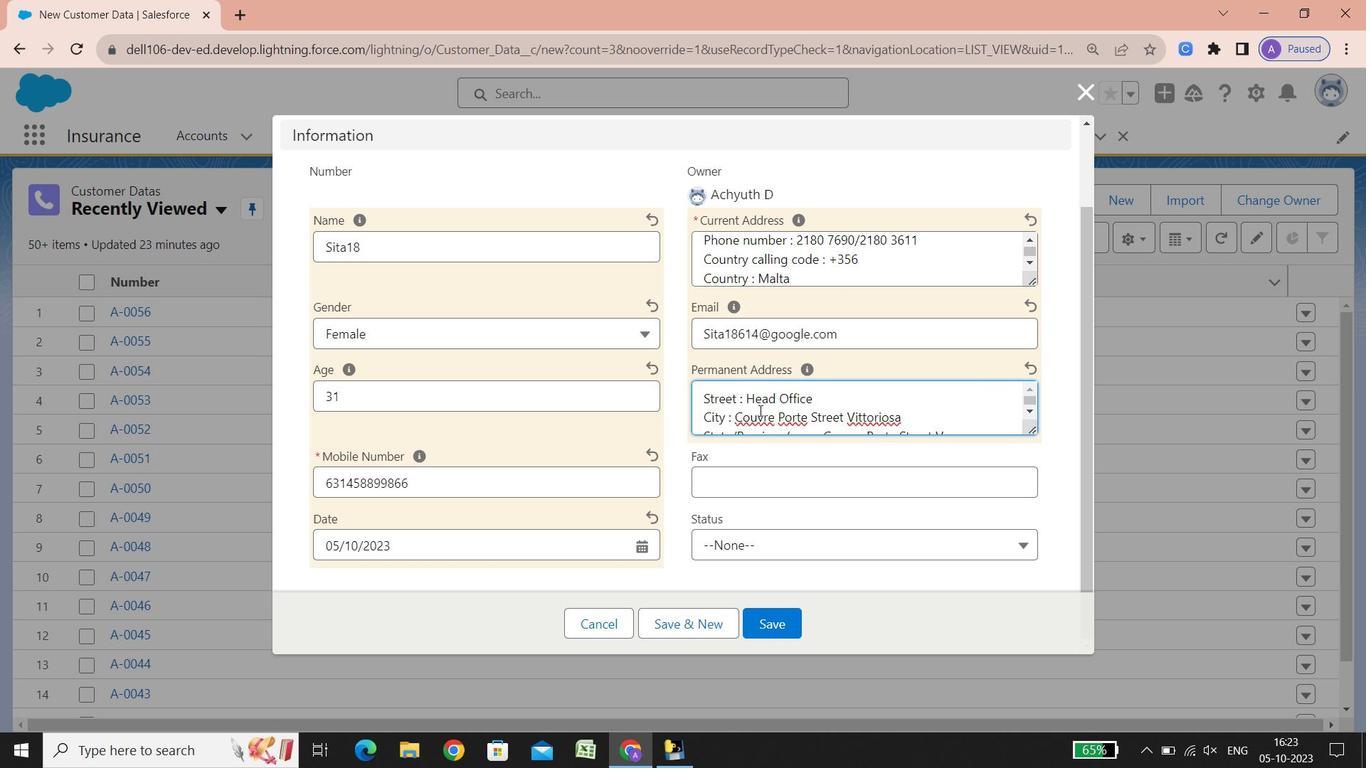 
Action: Mouse scrolled (760, 410) with delta (0, 0)
Screenshot: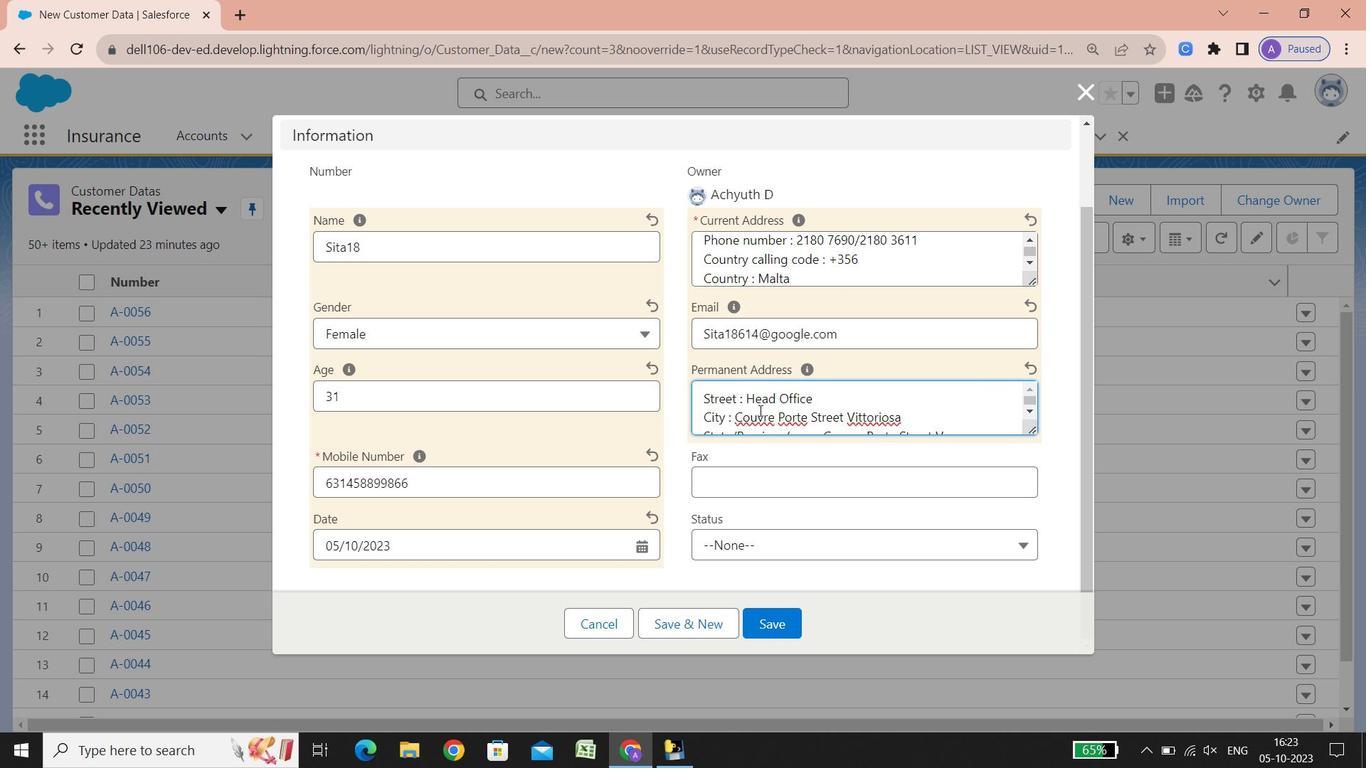 
Action: Mouse scrolled (760, 410) with delta (0, 0)
Screenshot: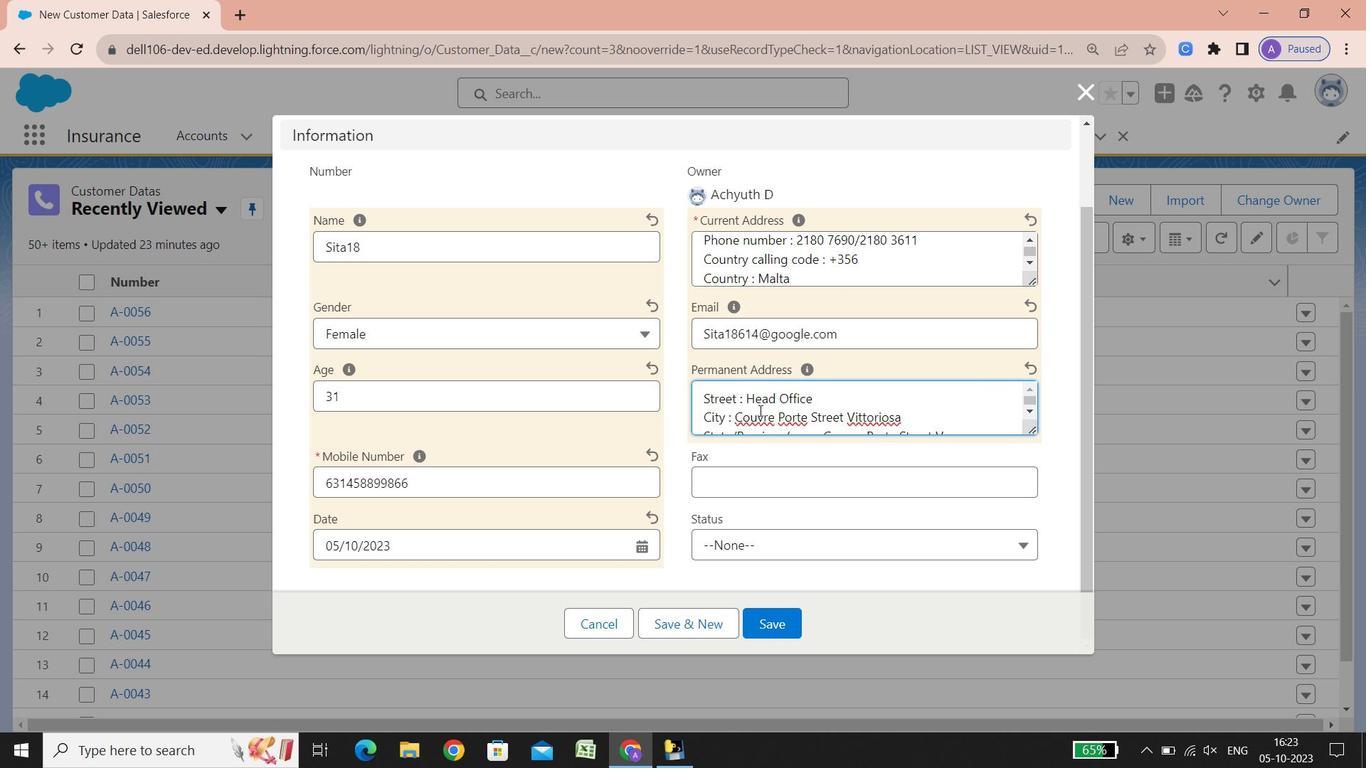 
Action: Mouse scrolled (760, 410) with delta (0, 0)
Screenshot: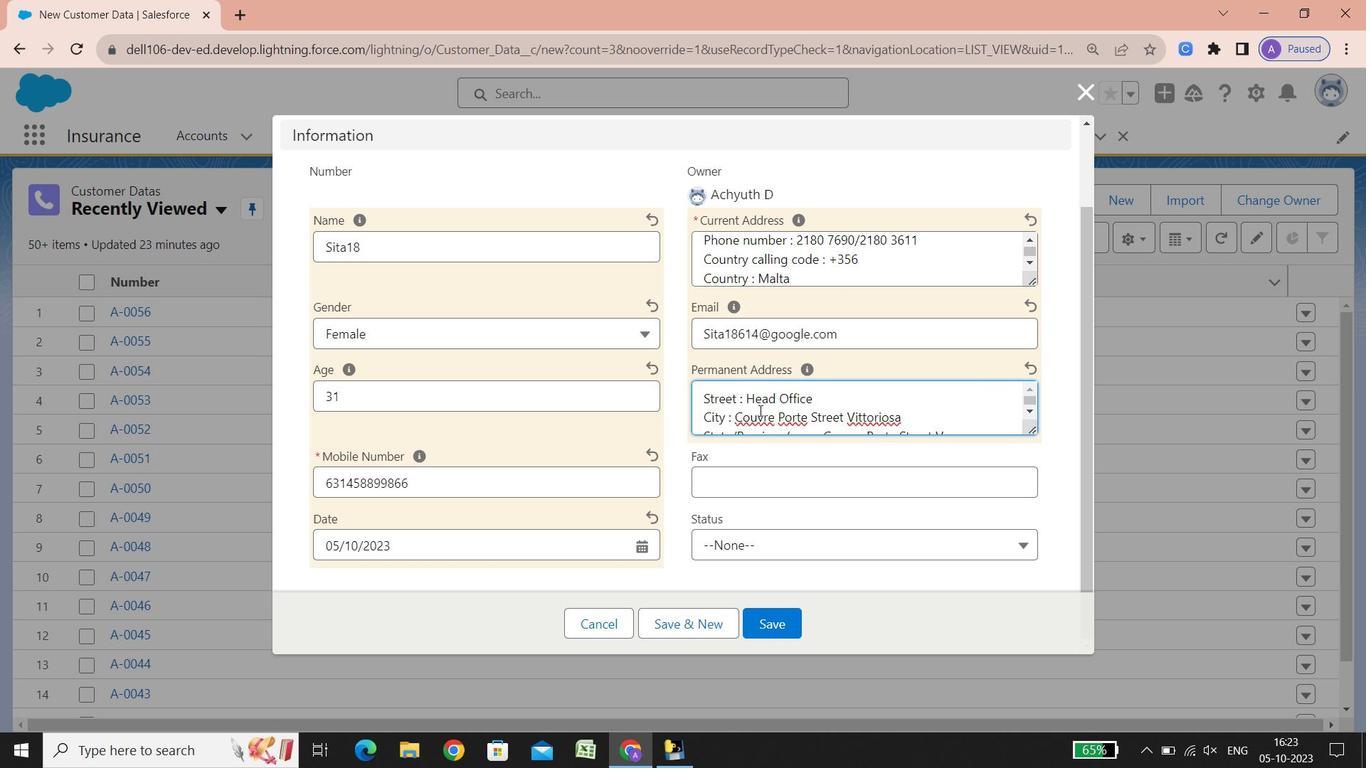 
Action: Mouse scrolled (760, 410) with delta (0, 0)
Screenshot: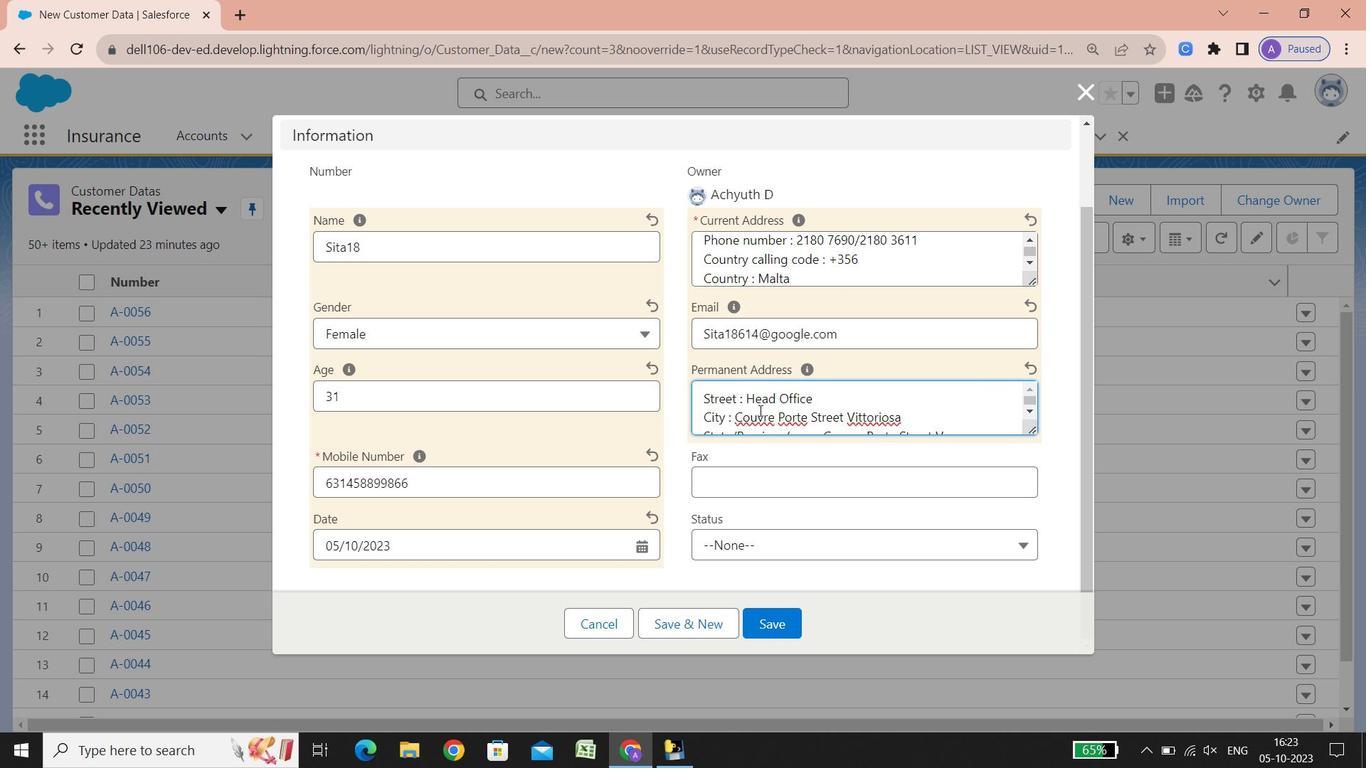 
Action: Mouse scrolled (760, 410) with delta (0, 0)
Screenshot: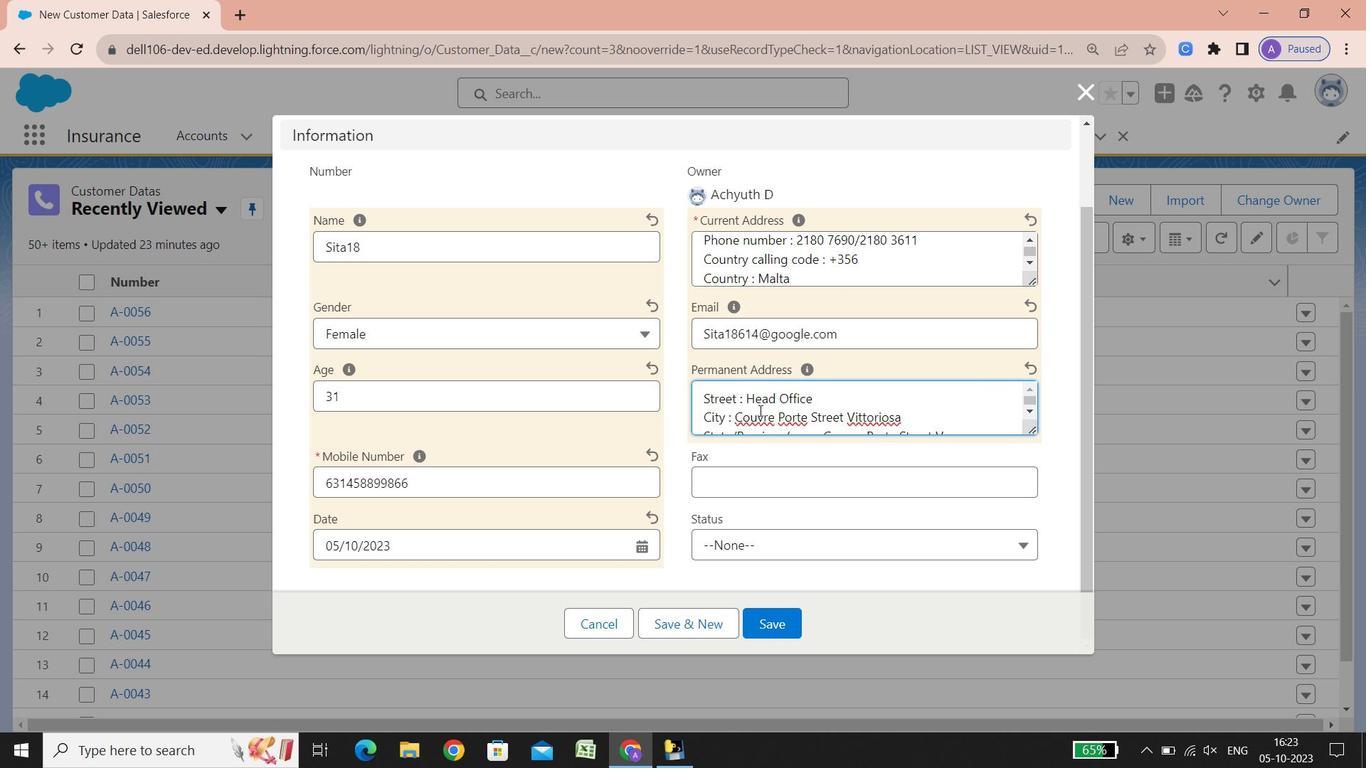 
Action: Mouse scrolled (760, 410) with delta (0, 0)
Screenshot: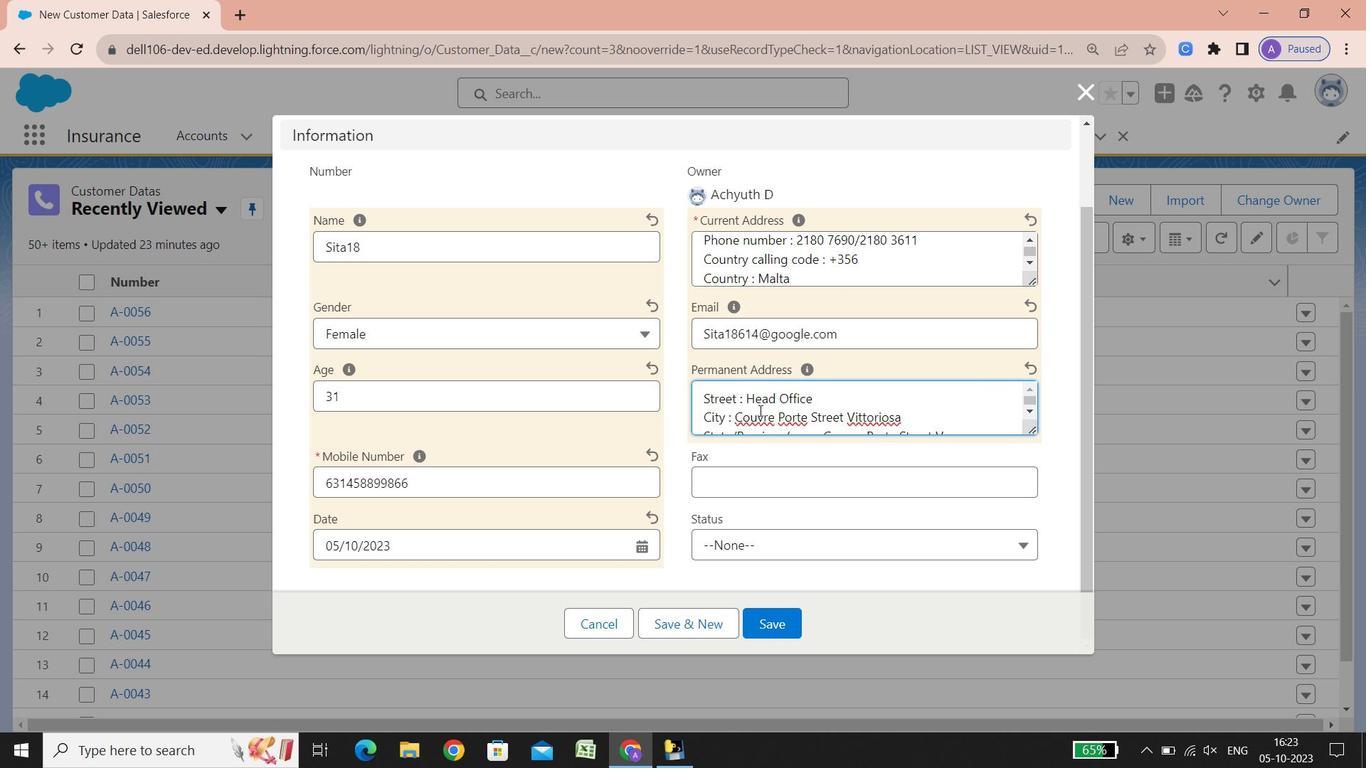 
Action: Mouse scrolled (760, 410) with delta (0, 0)
Screenshot: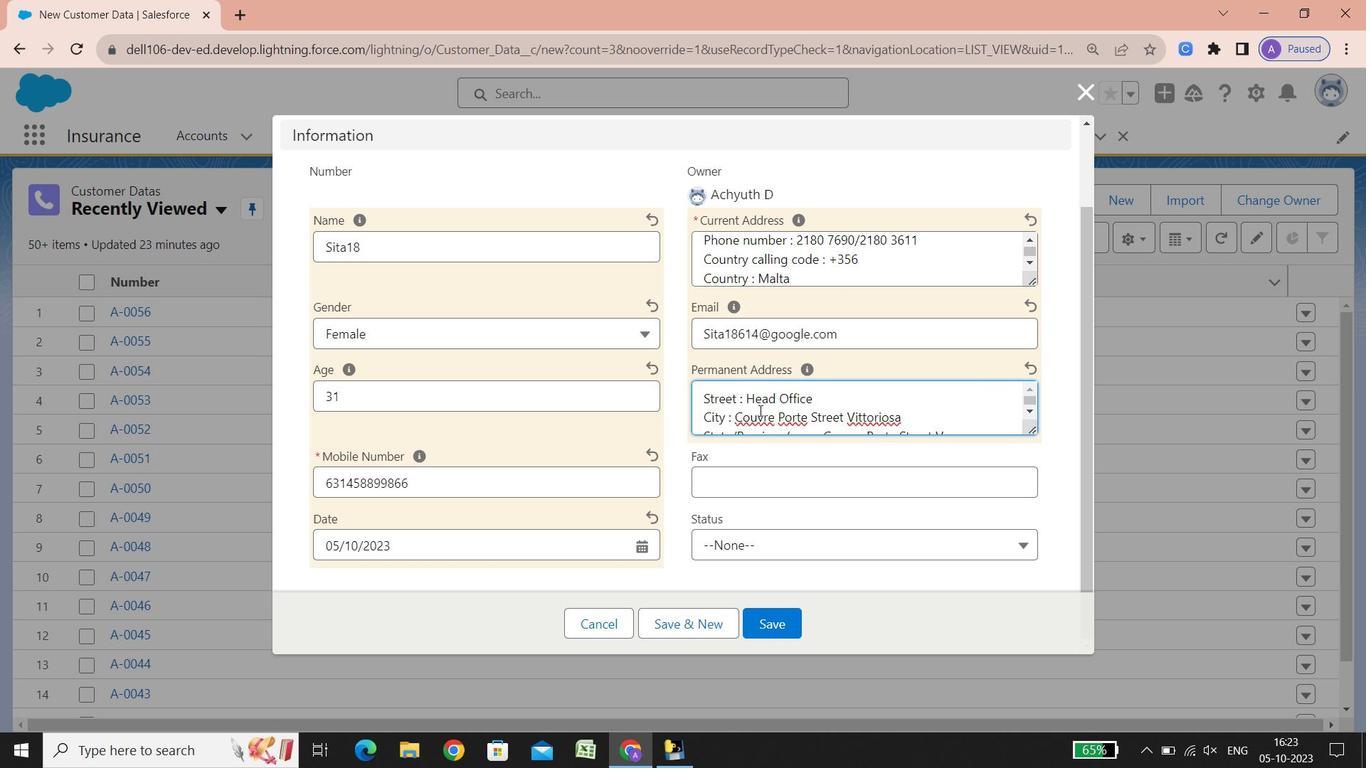 
Action: Mouse scrolled (760, 410) with delta (0, 0)
Screenshot: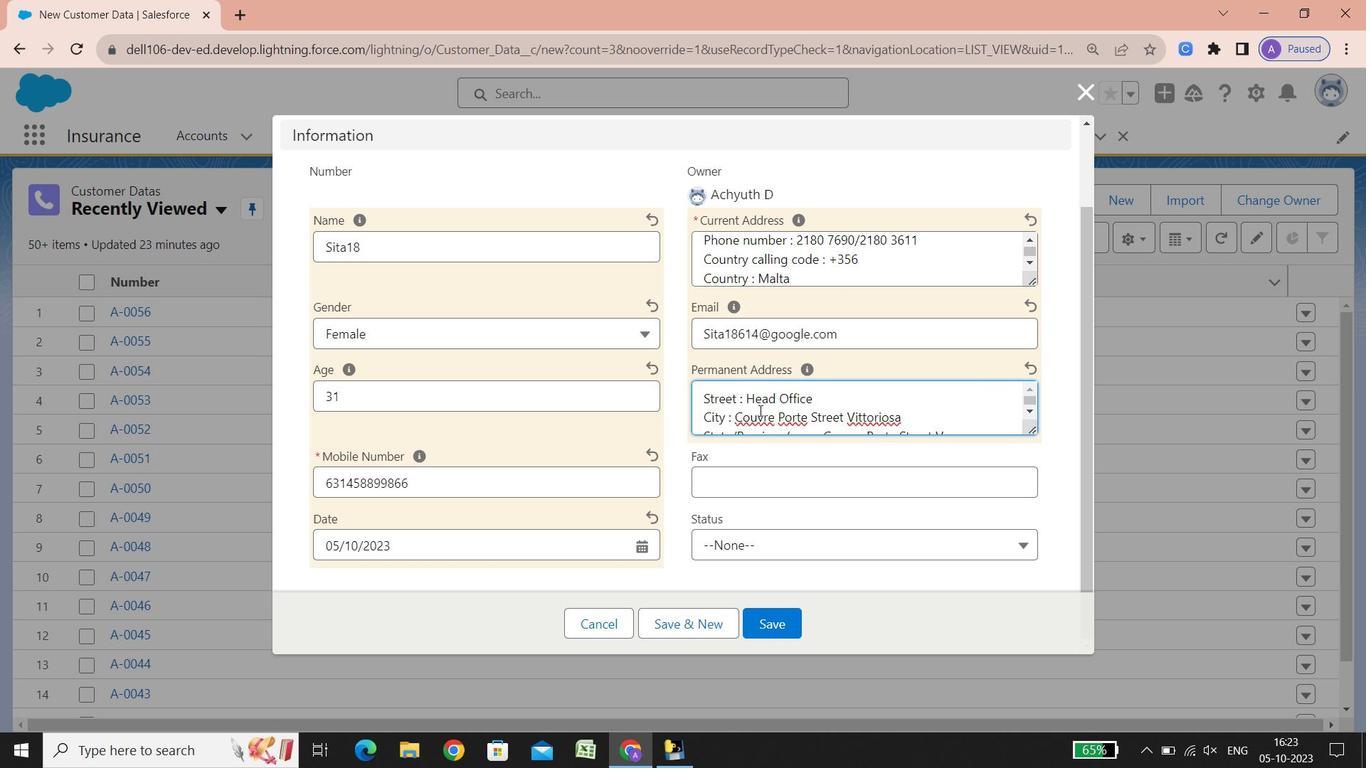 
Action: Mouse scrolled (760, 410) with delta (0, 0)
Screenshot: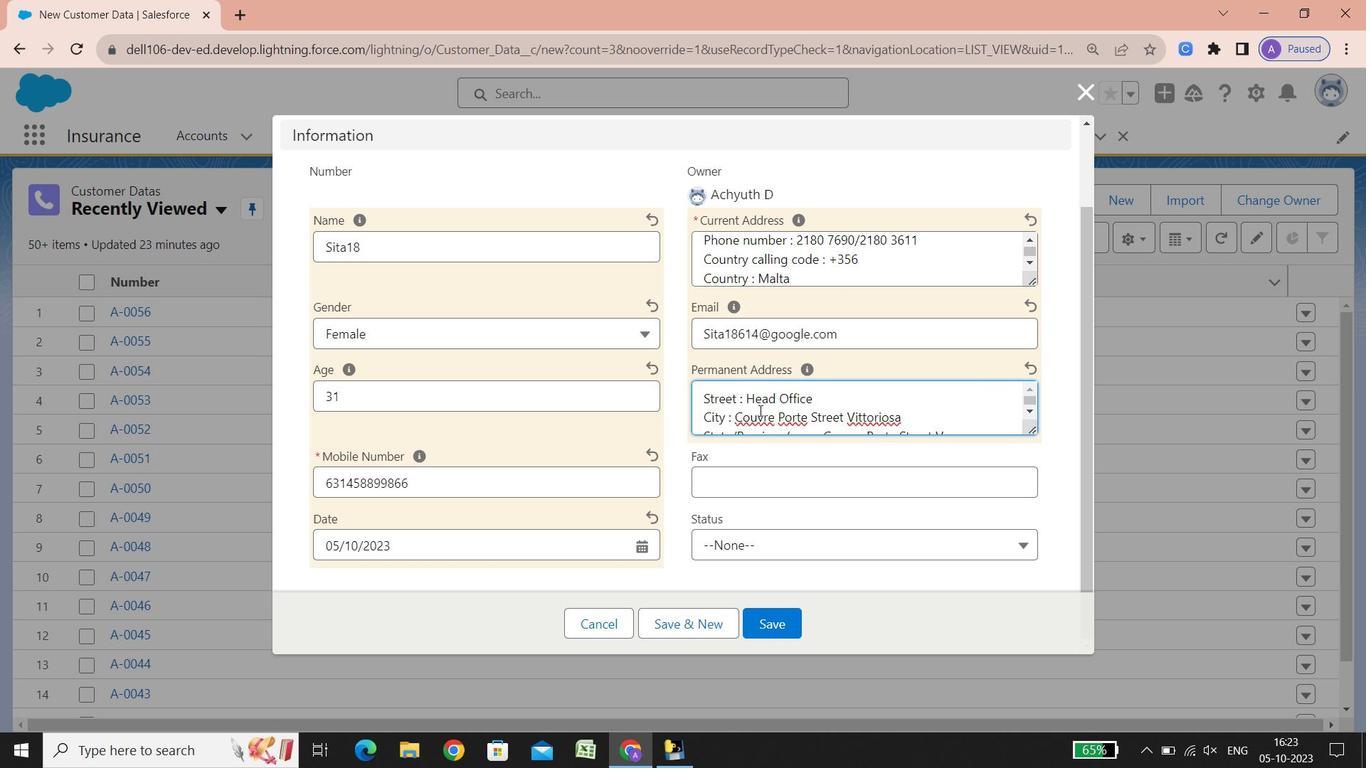 
Action: Mouse scrolled (760, 410) with delta (0, 0)
Screenshot: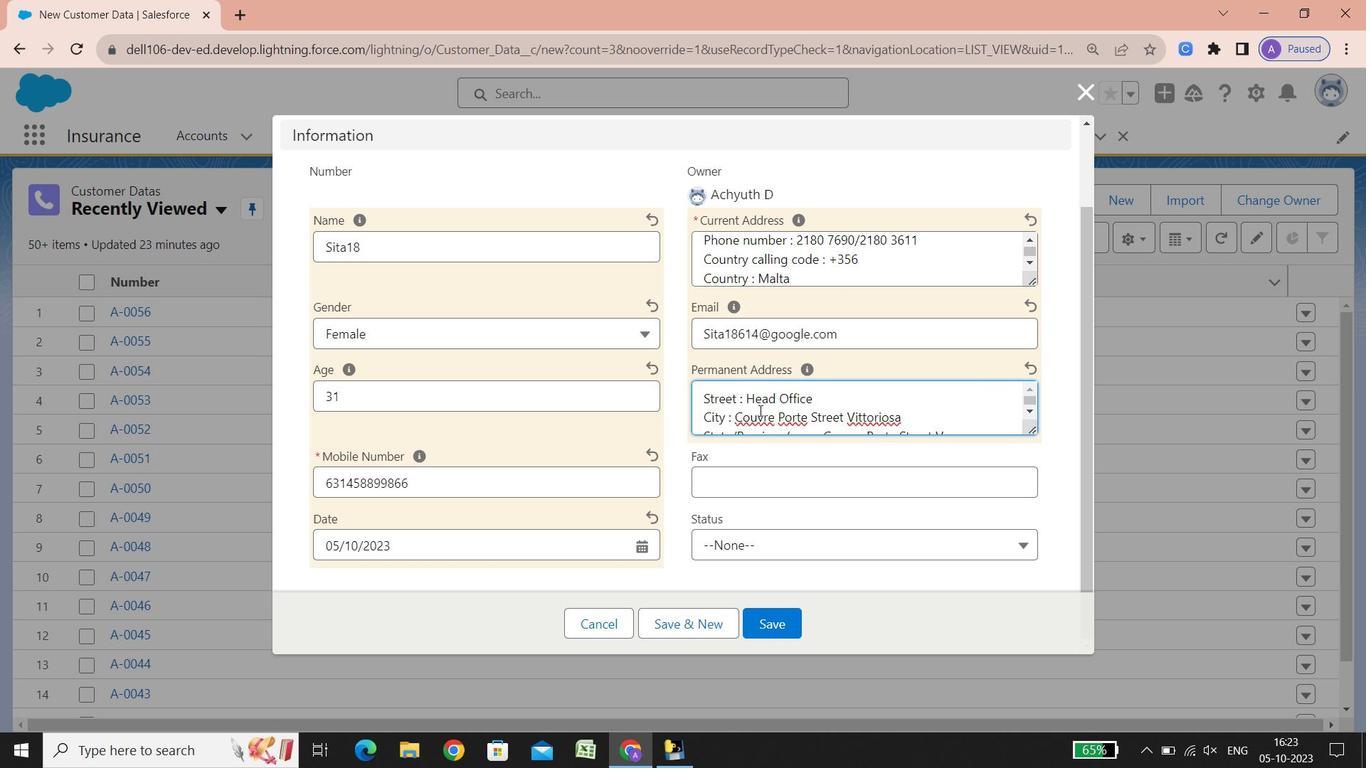 
Action: Mouse scrolled (760, 410) with delta (0, 0)
Screenshot: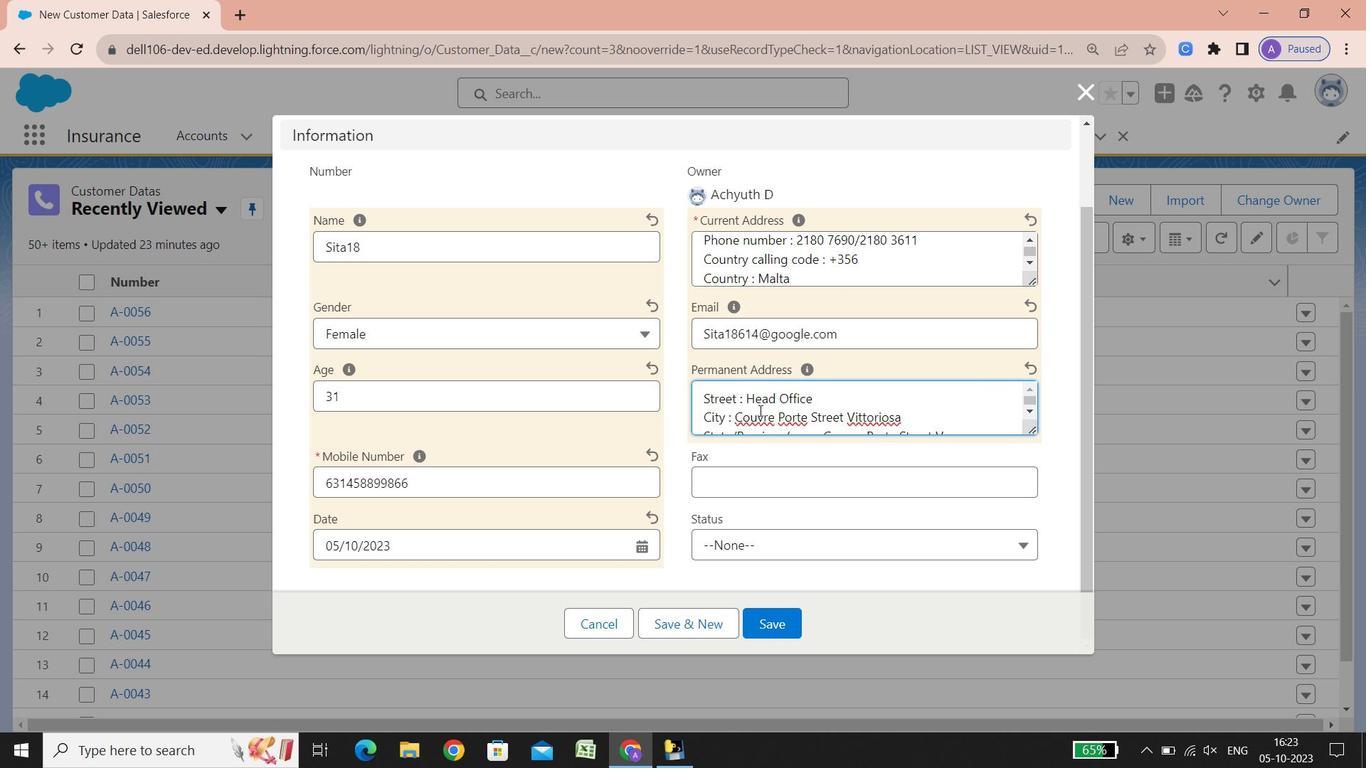 
Action: Mouse scrolled (760, 410) with delta (0, 0)
Screenshot: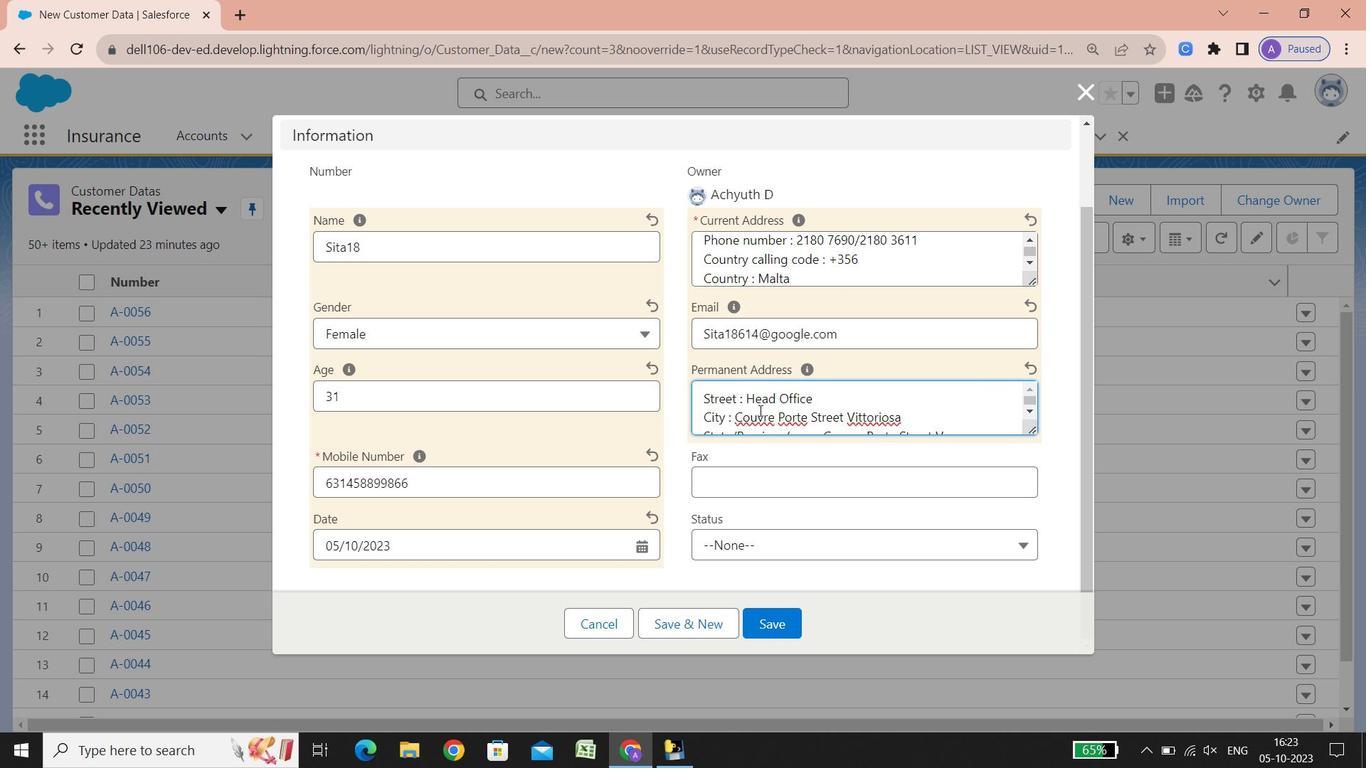 
Action: Mouse scrolled (760, 410) with delta (0, 0)
Screenshot: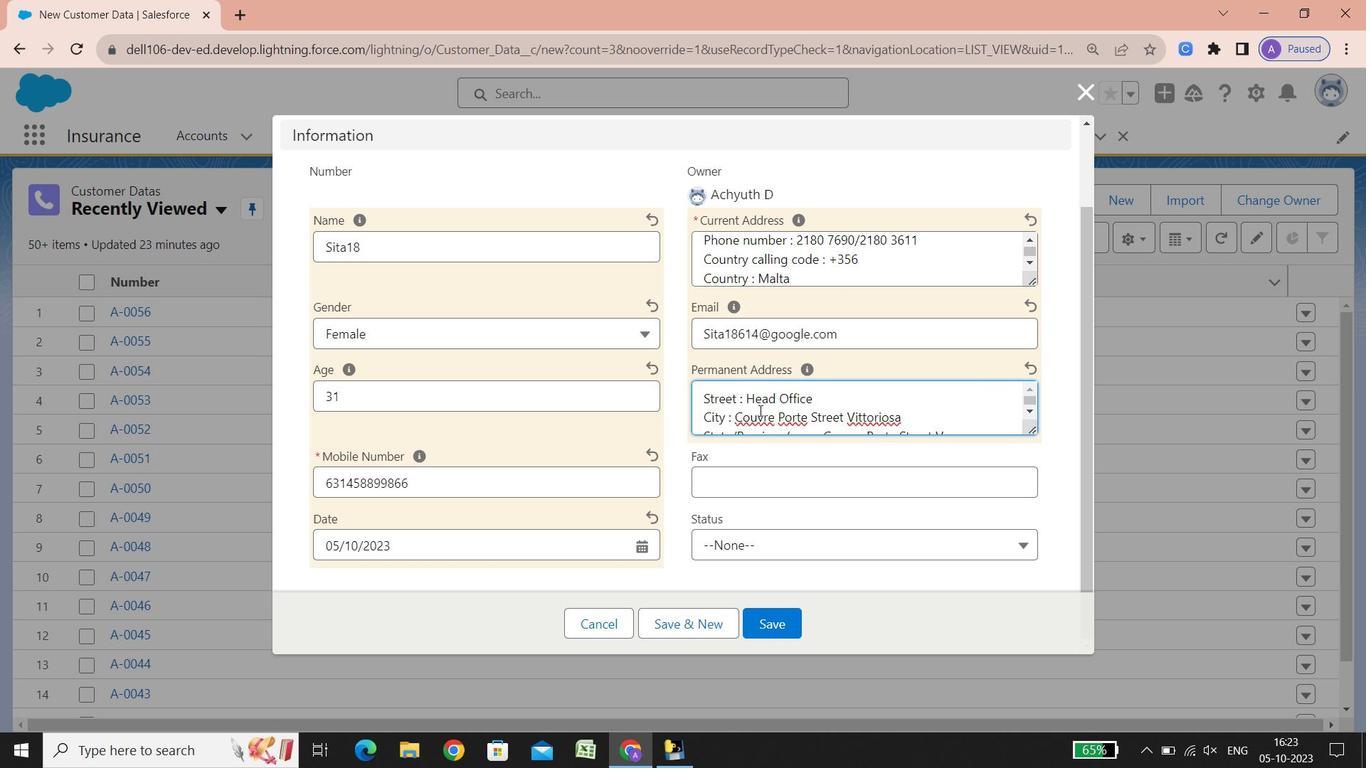 
Action: Mouse scrolled (760, 410) with delta (0, 0)
Screenshot: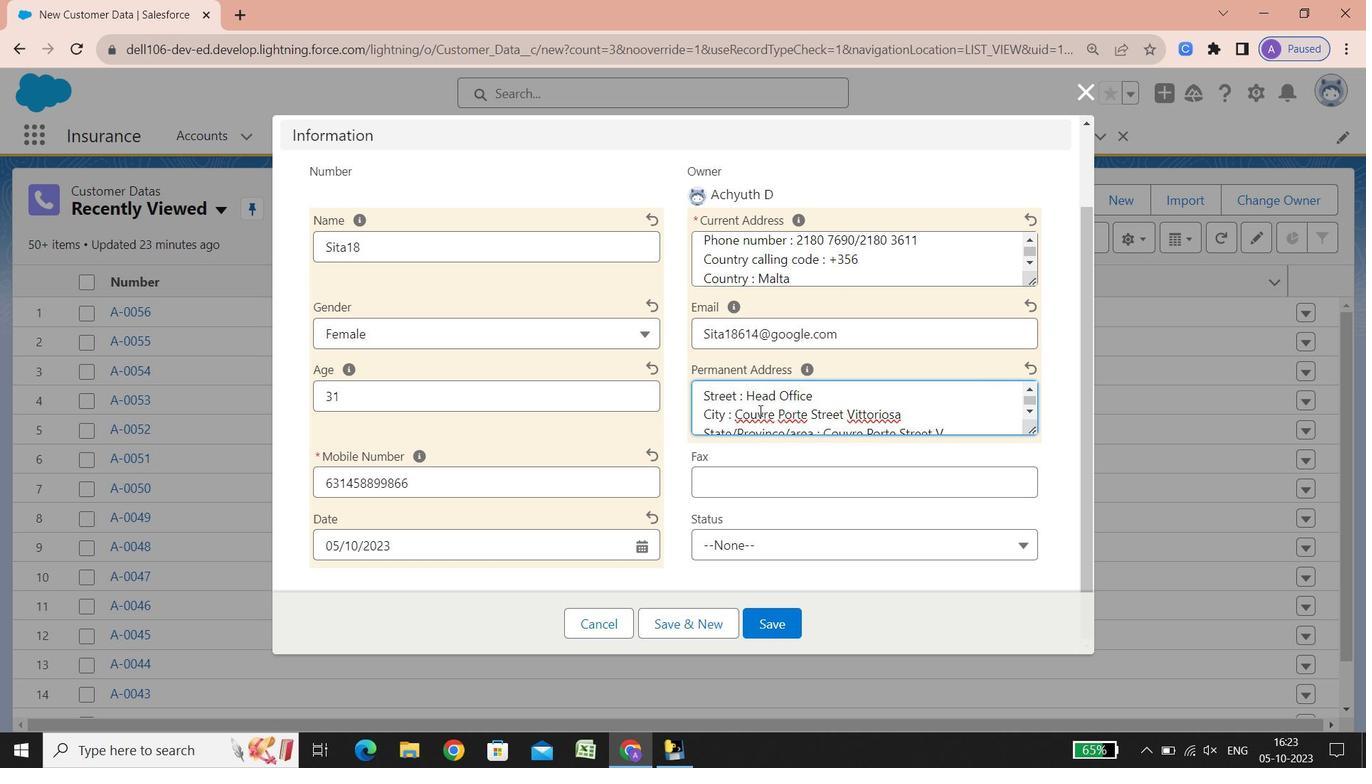 
Action: Mouse scrolled (760, 410) with delta (0, 0)
Screenshot: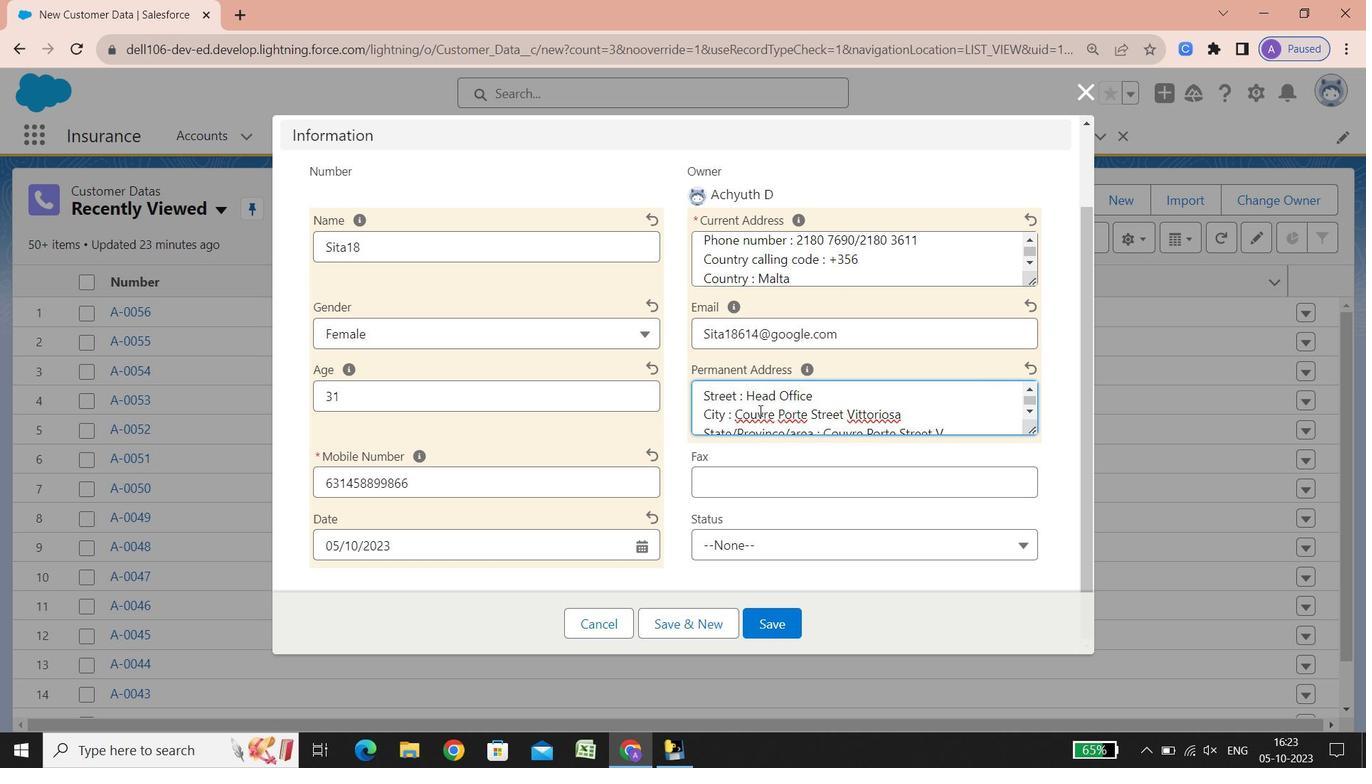 
Action: Mouse scrolled (760, 410) with delta (0, 0)
Screenshot: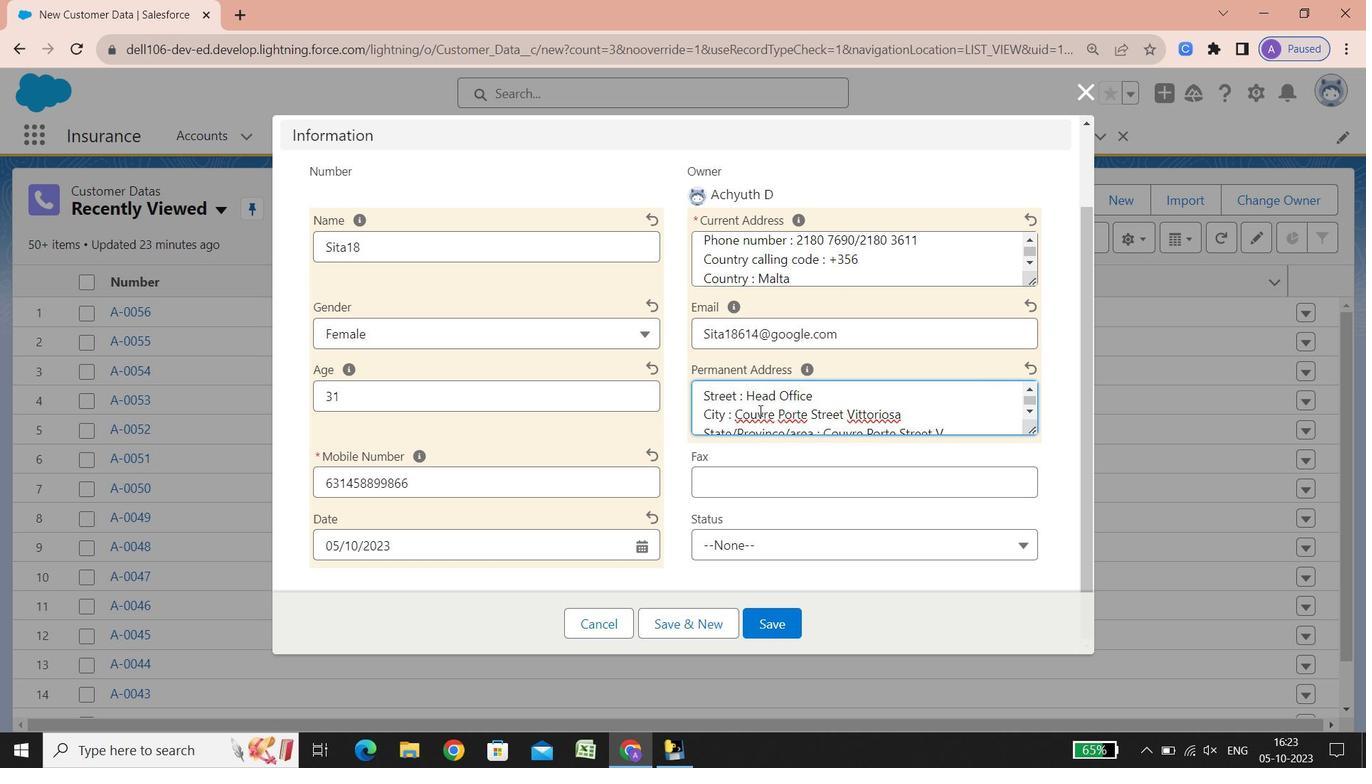 
Action: Mouse scrolled (760, 410) with delta (0, 0)
Screenshot: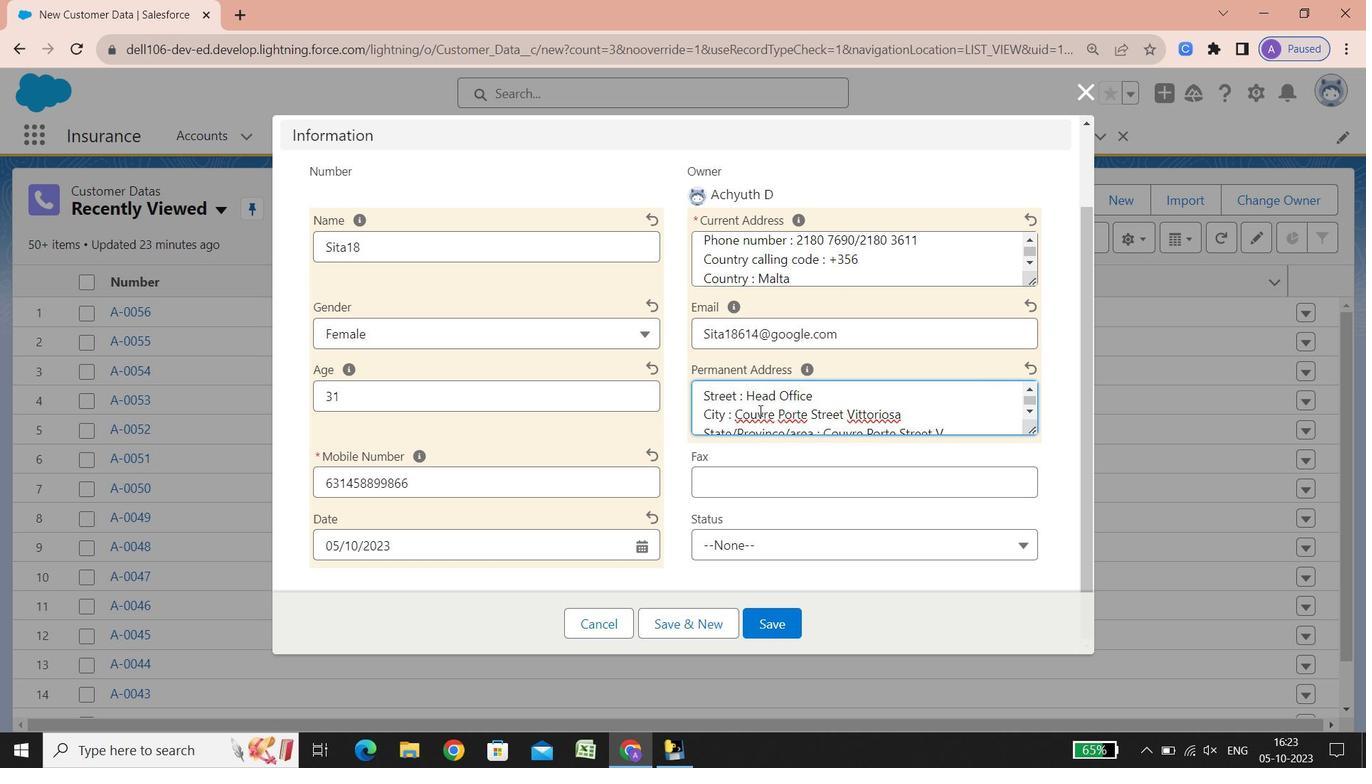 
Action: Mouse scrolled (760, 410) with delta (0, 0)
Screenshot: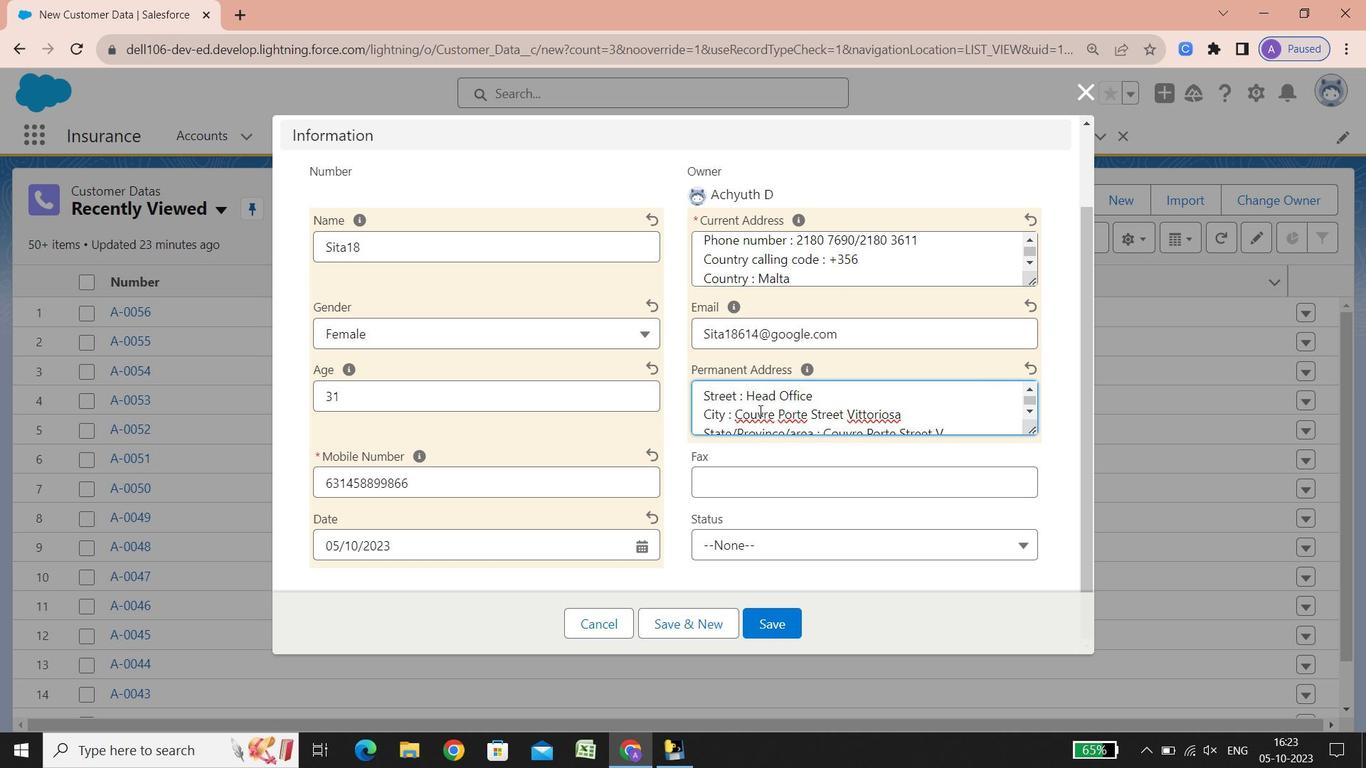 
Action: Mouse scrolled (760, 410) with delta (0, 0)
Screenshot: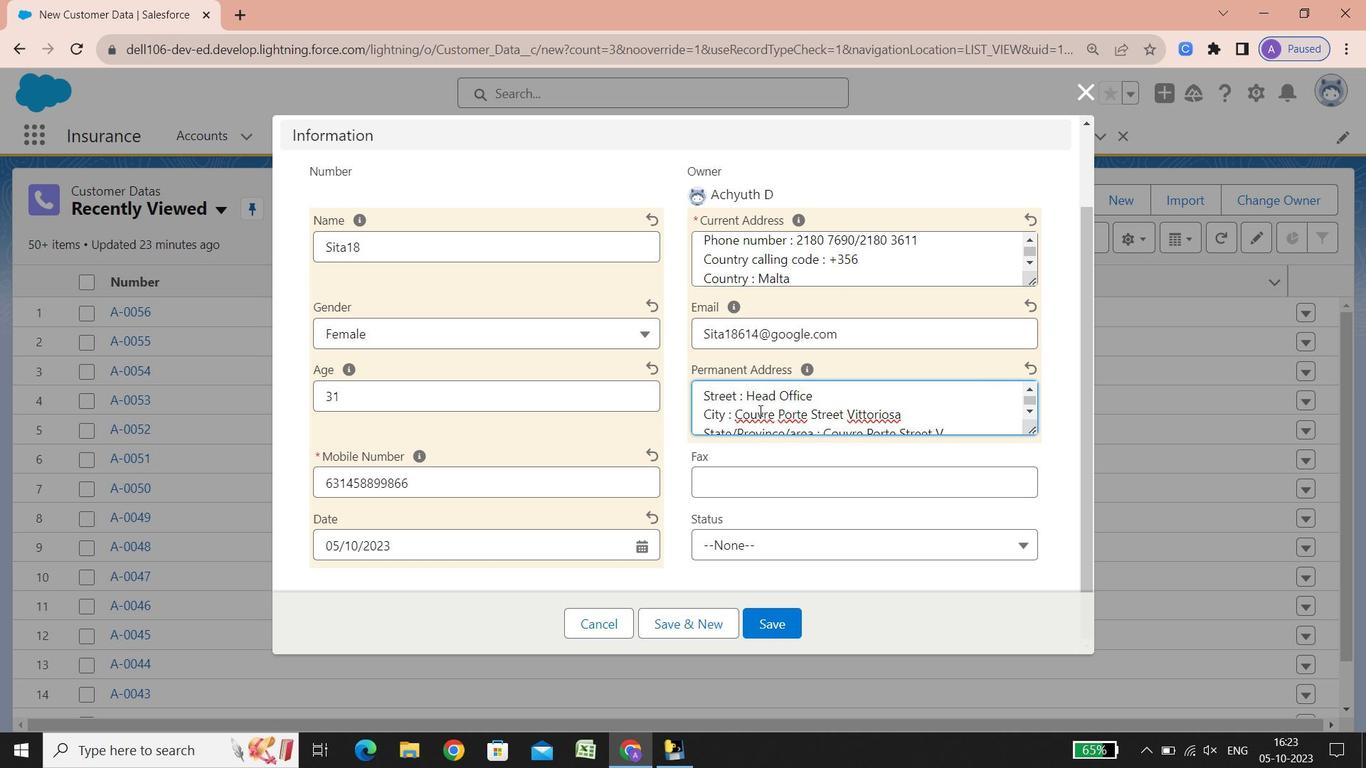 
Action: Mouse scrolled (760, 410) with delta (0, 0)
Screenshot: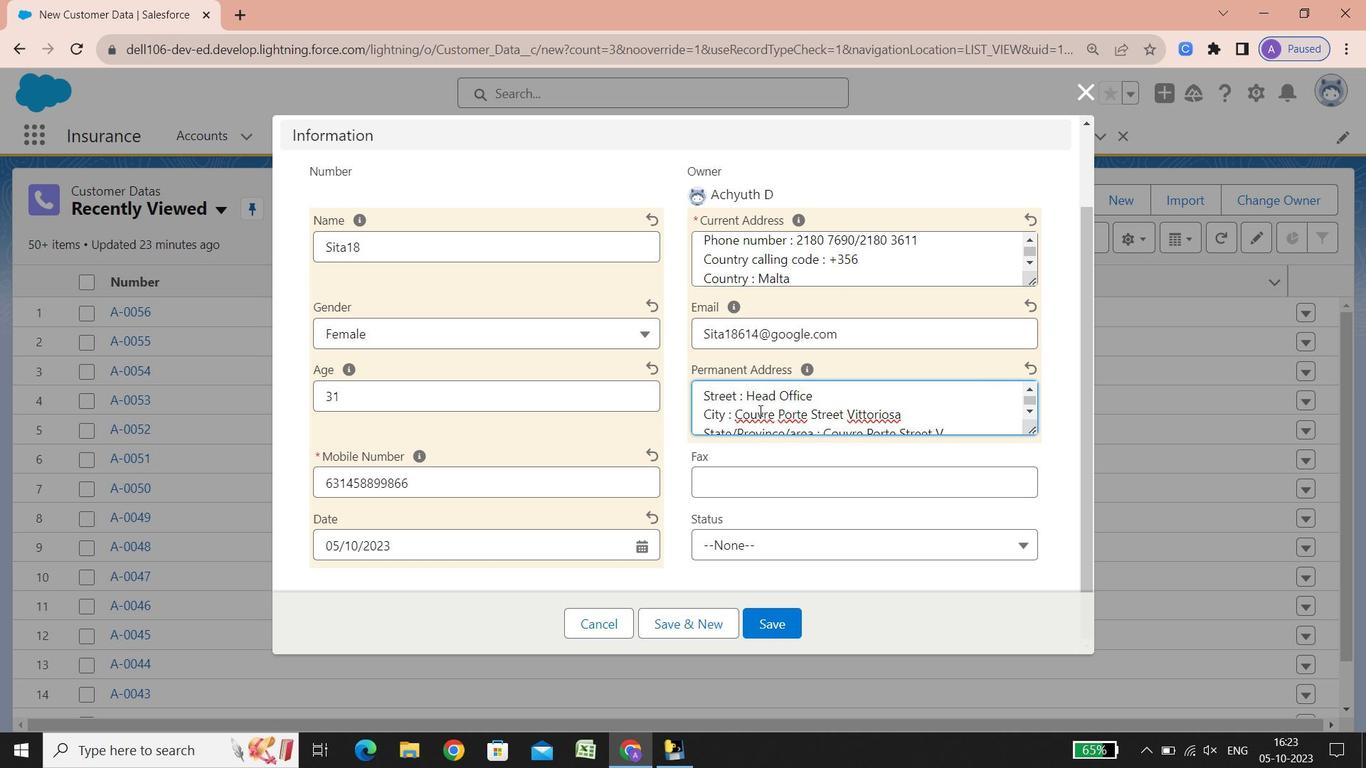 
Action: Mouse scrolled (760, 410) with delta (0, 0)
Screenshot: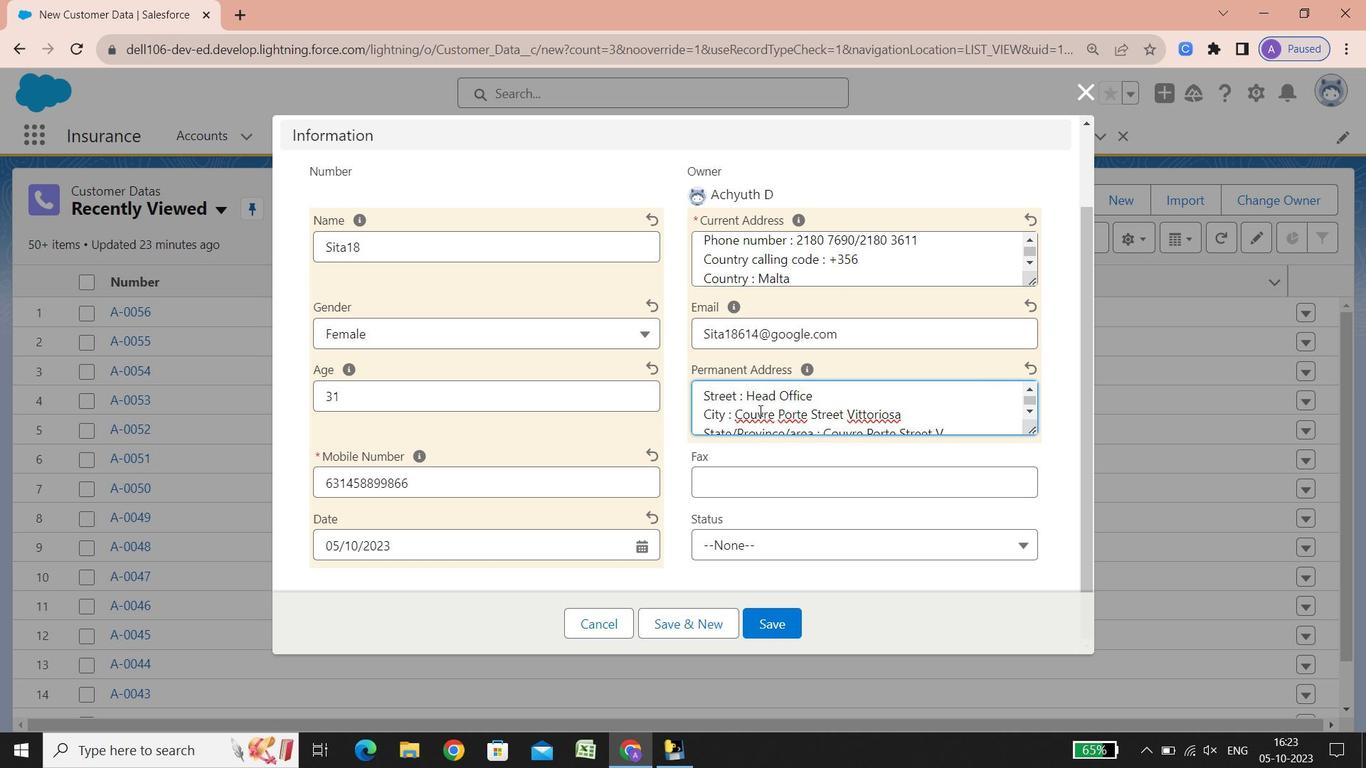 
Action: Mouse scrolled (760, 410) with delta (0, 0)
Screenshot: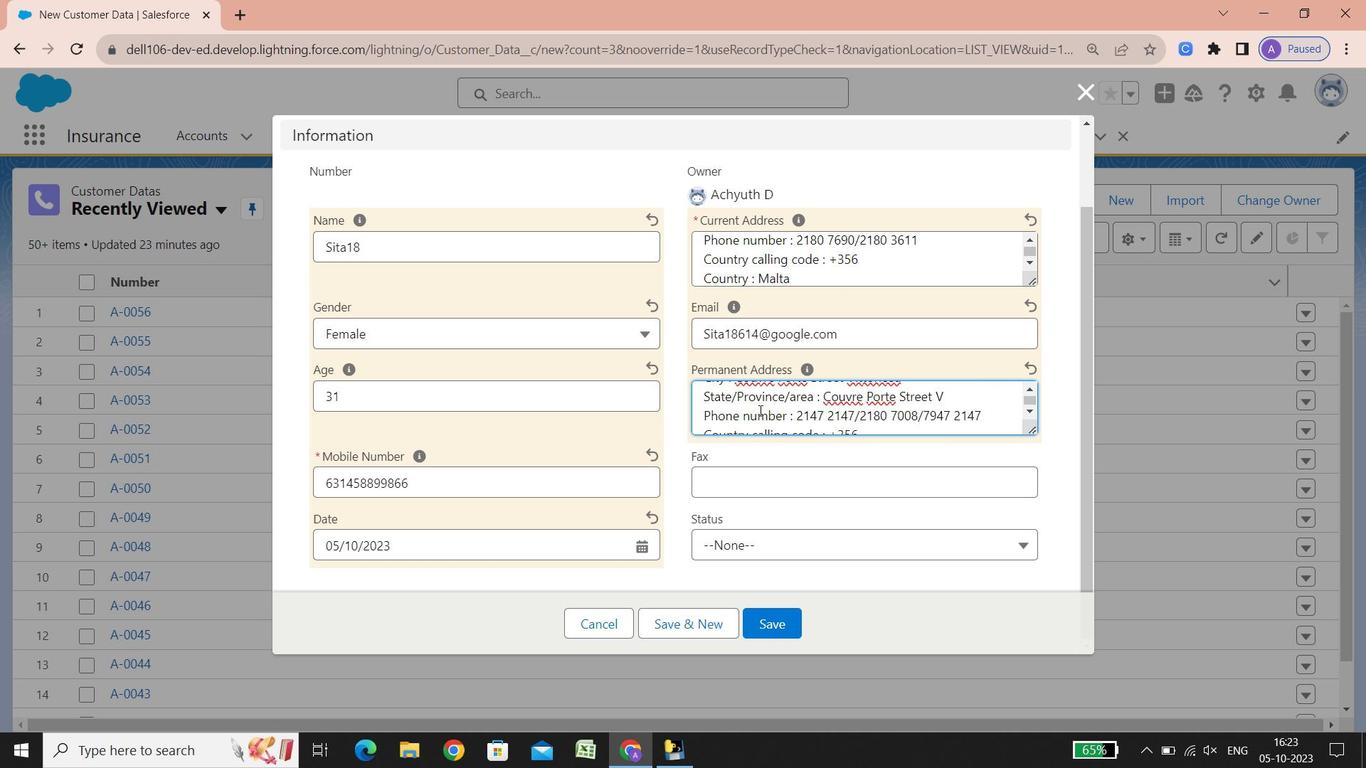 
Action: Mouse scrolled (760, 410) with delta (0, 0)
Screenshot: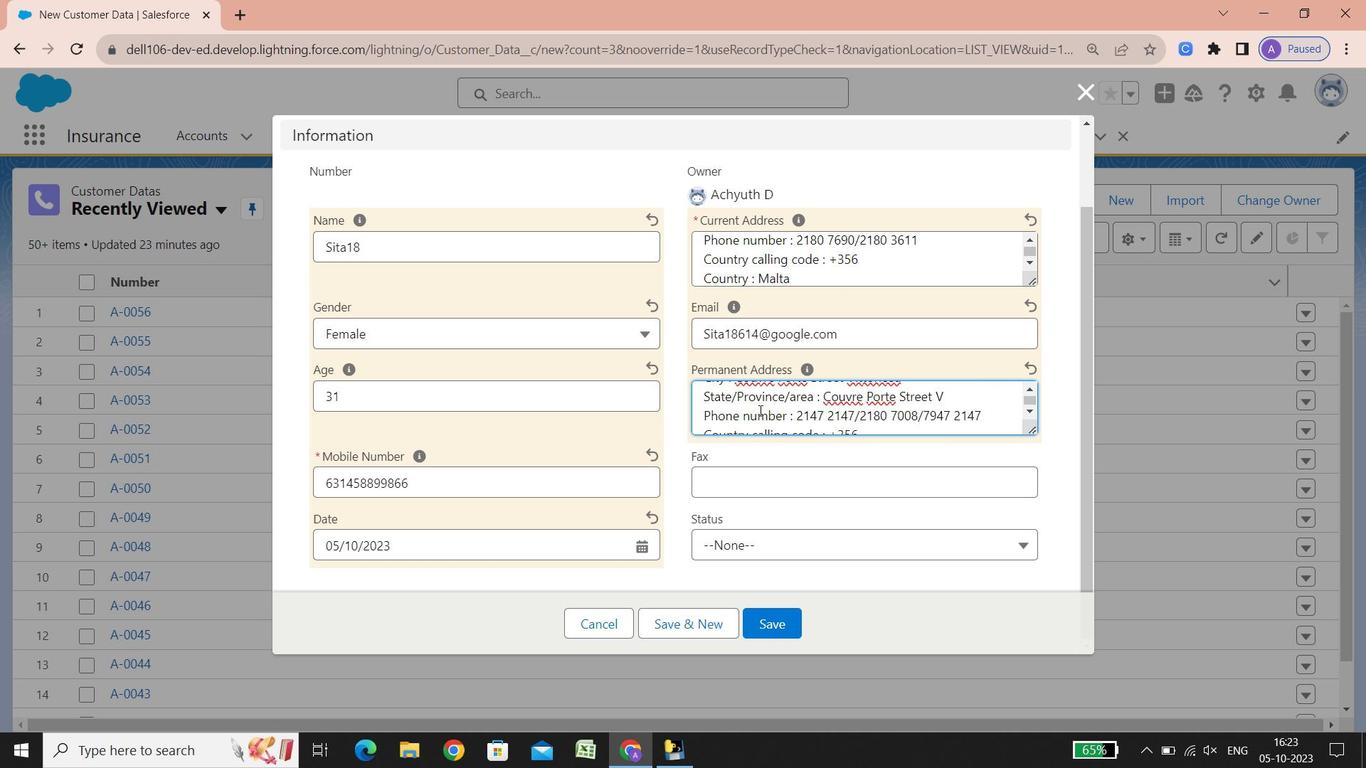 
Action: Mouse scrolled (760, 410) with delta (0, 0)
Screenshot: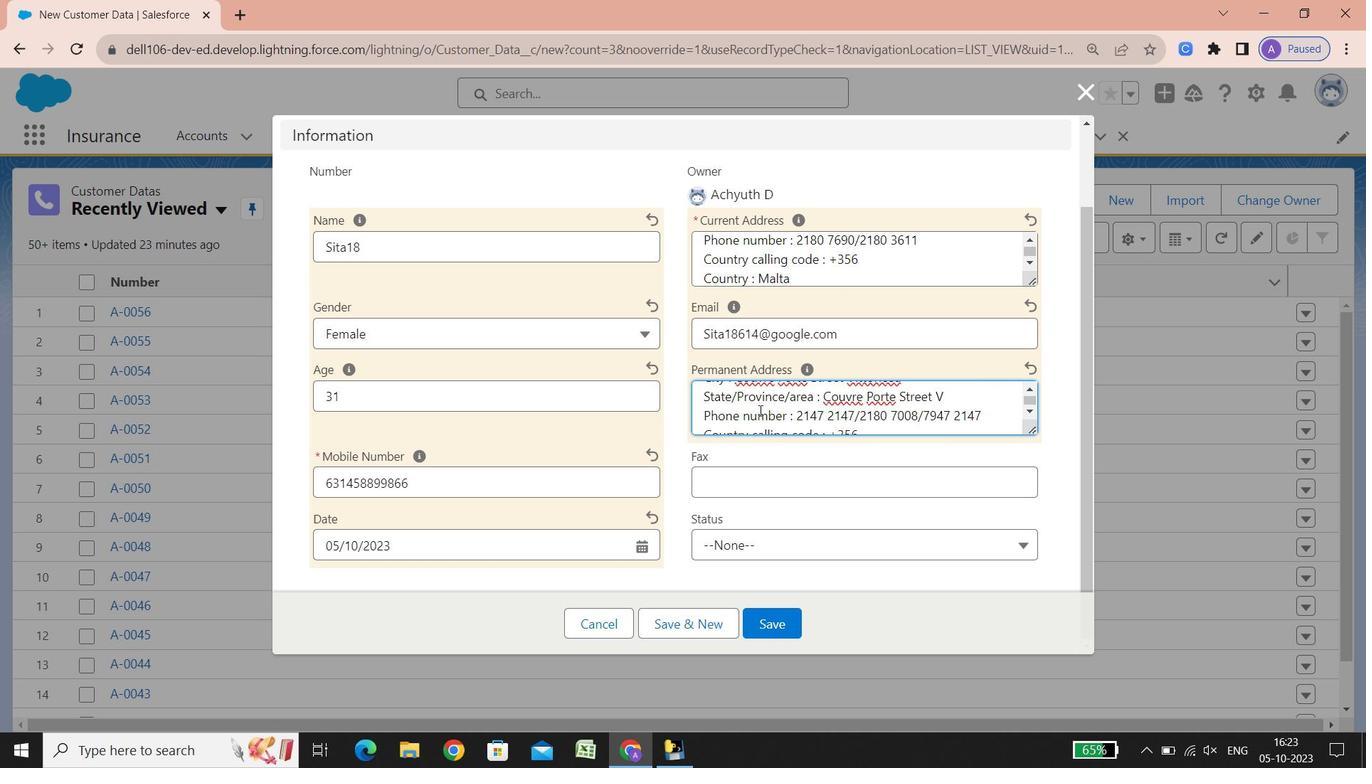 
Action: Mouse scrolled (760, 410) with delta (0, 0)
Screenshot: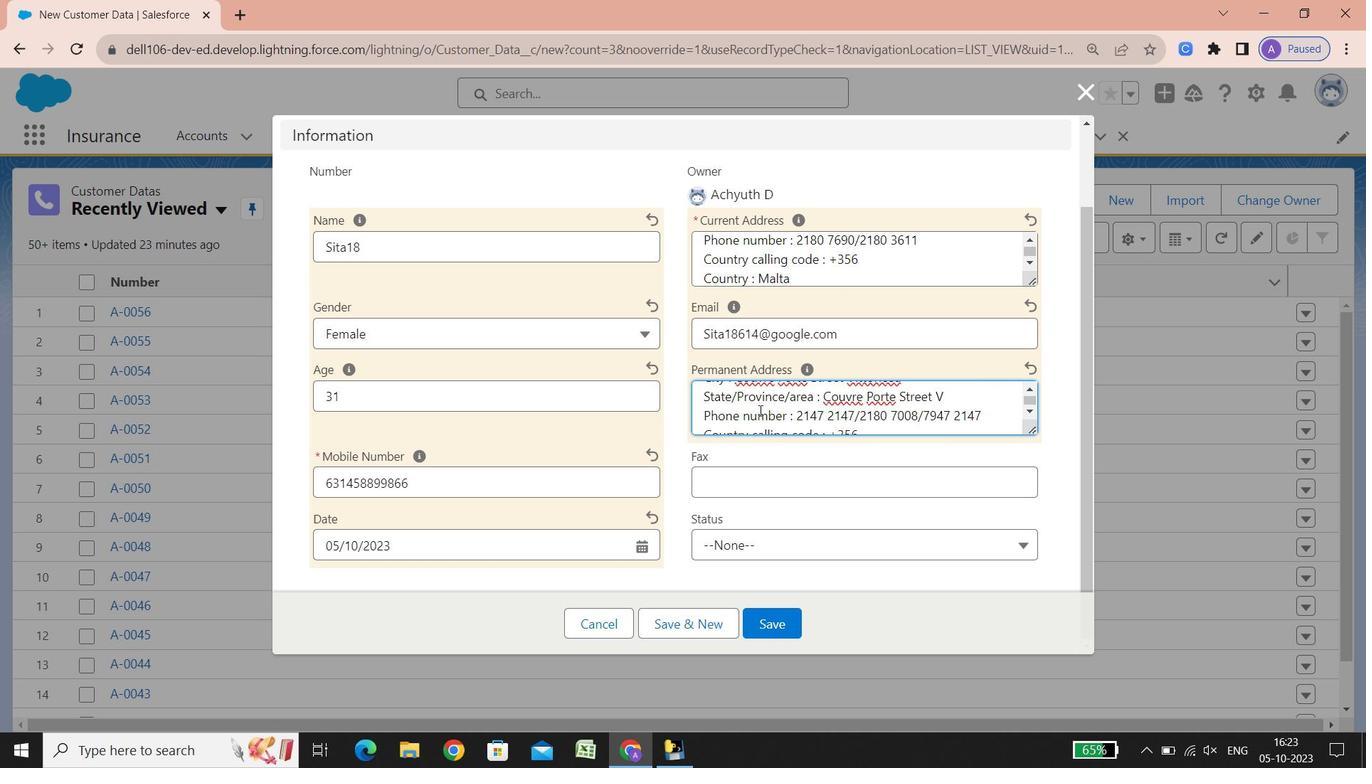 
Action: Mouse scrolled (760, 410) with delta (0, 0)
Screenshot: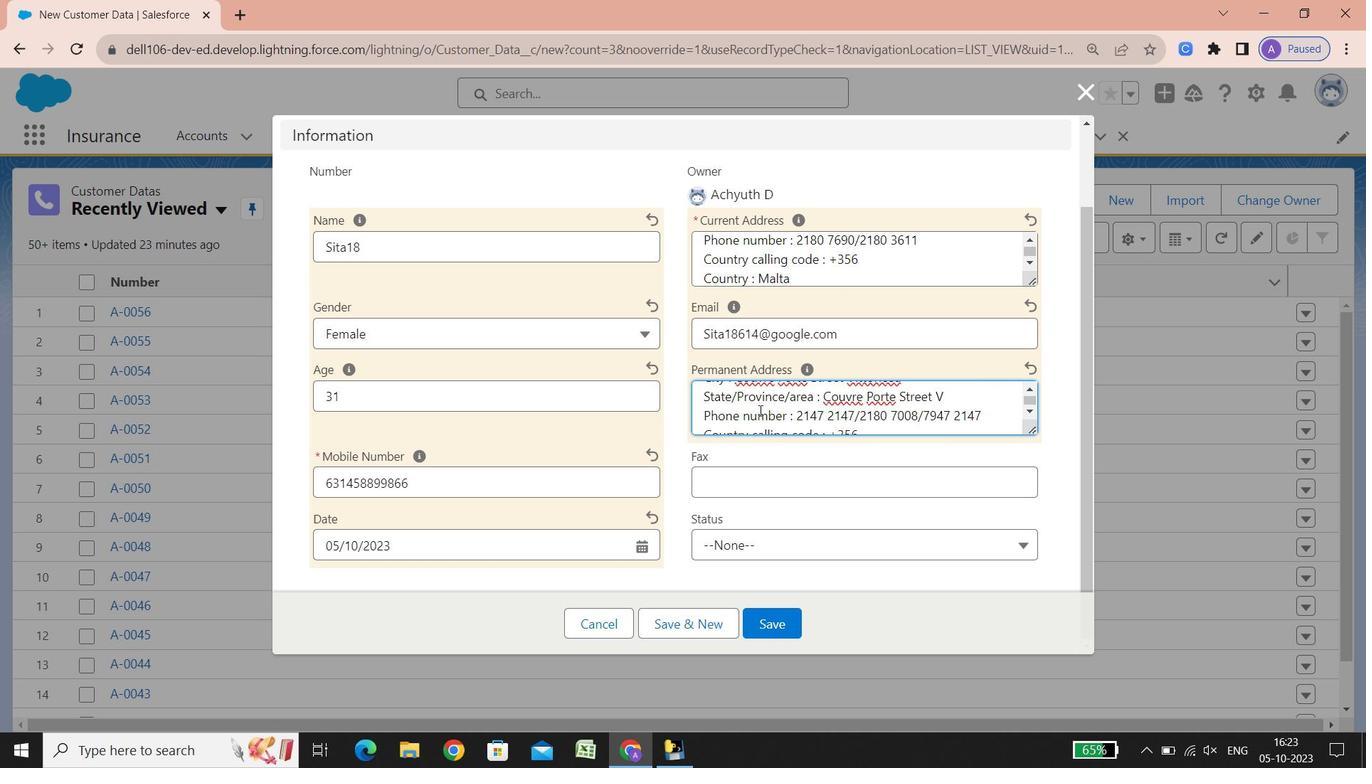 
Action: Mouse scrolled (760, 410) with delta (0, 0)
Screenshot: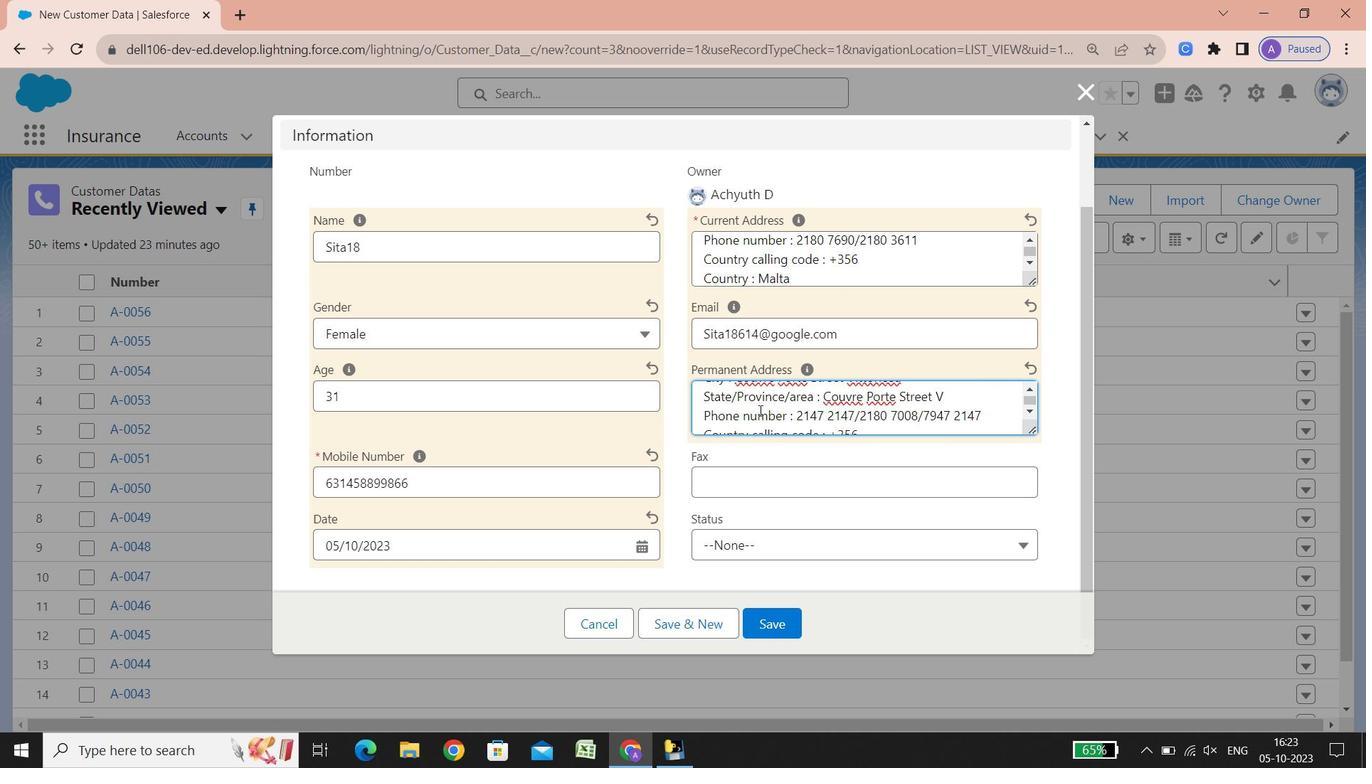 
Action: Mouse scrolled (760, 410) with delta (0, 0)
Screenshot: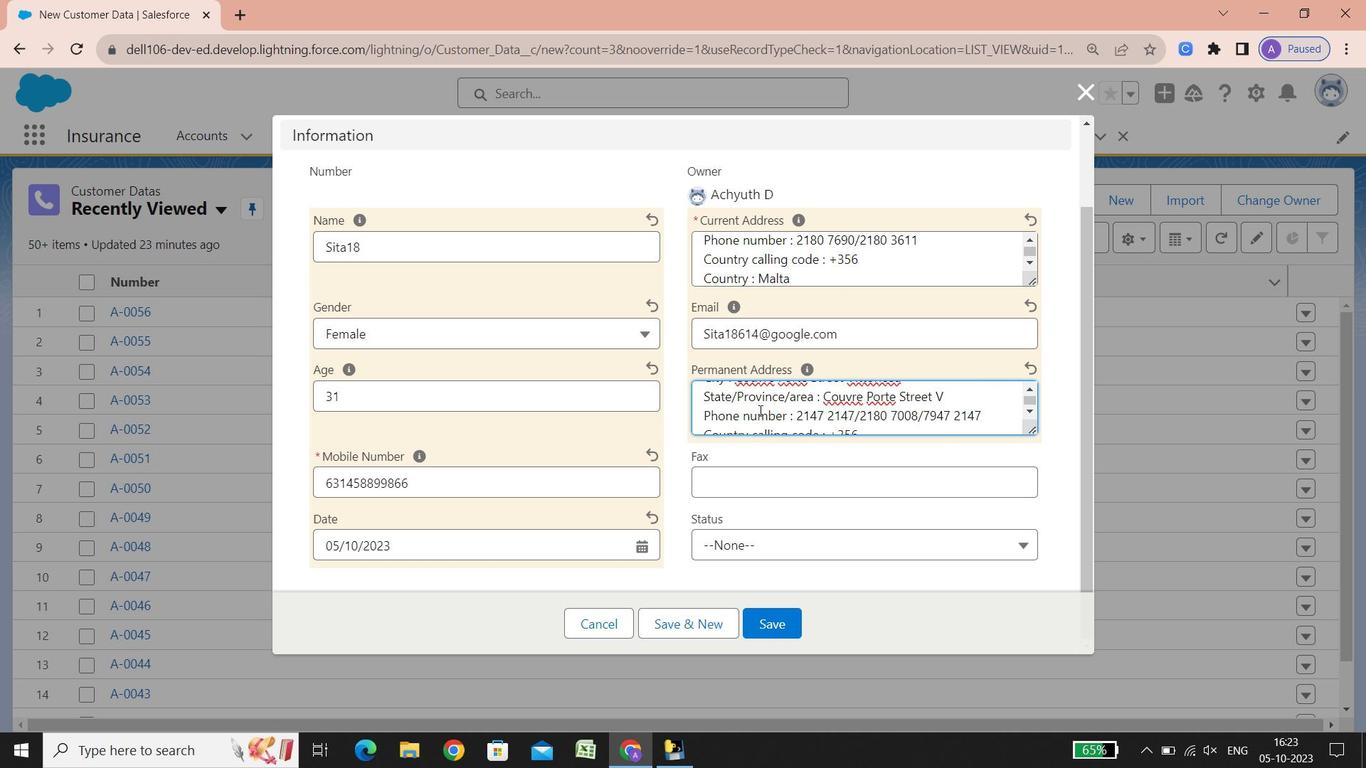 
Action: Mouse scrolled (760, 410) with delta (0, 0)
Screenshot: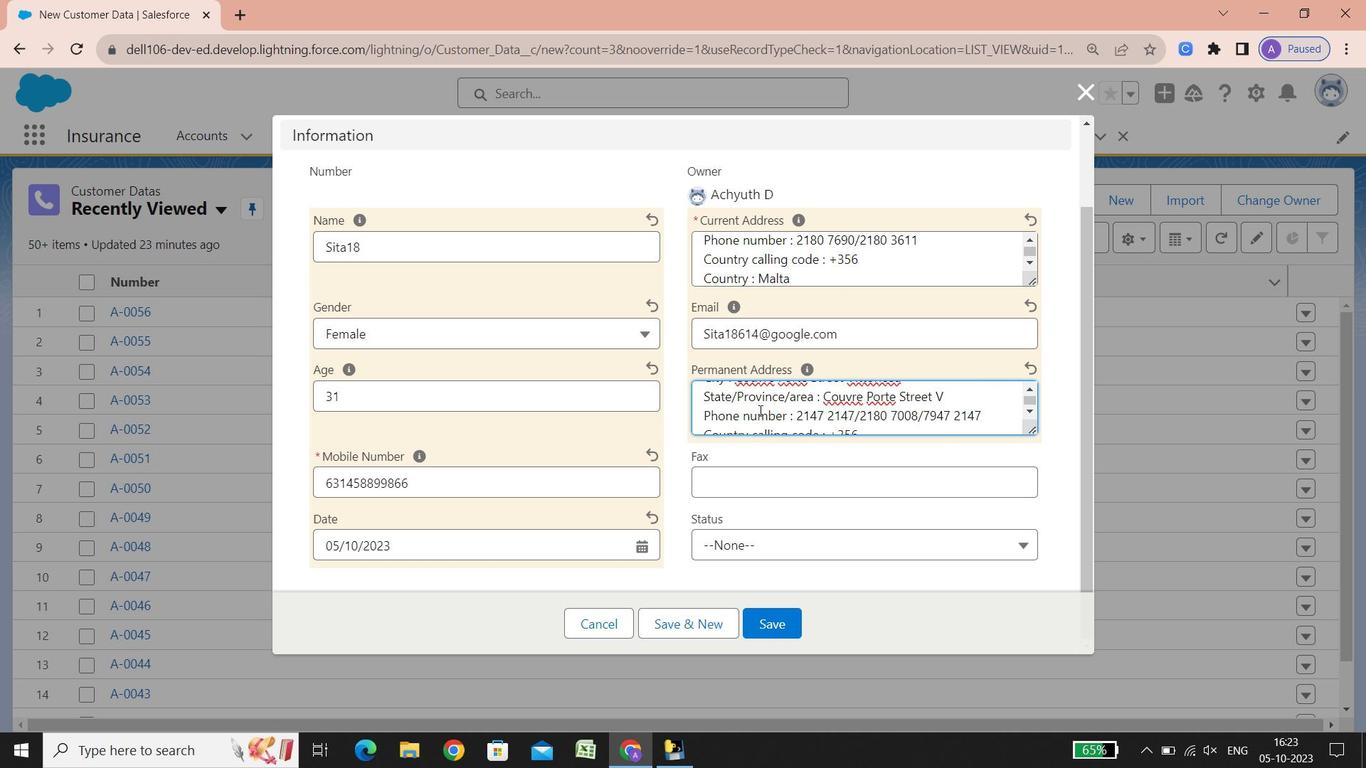 
Action: Mouse scrolled (760, 410) with delta (0, 0)
Screenshot: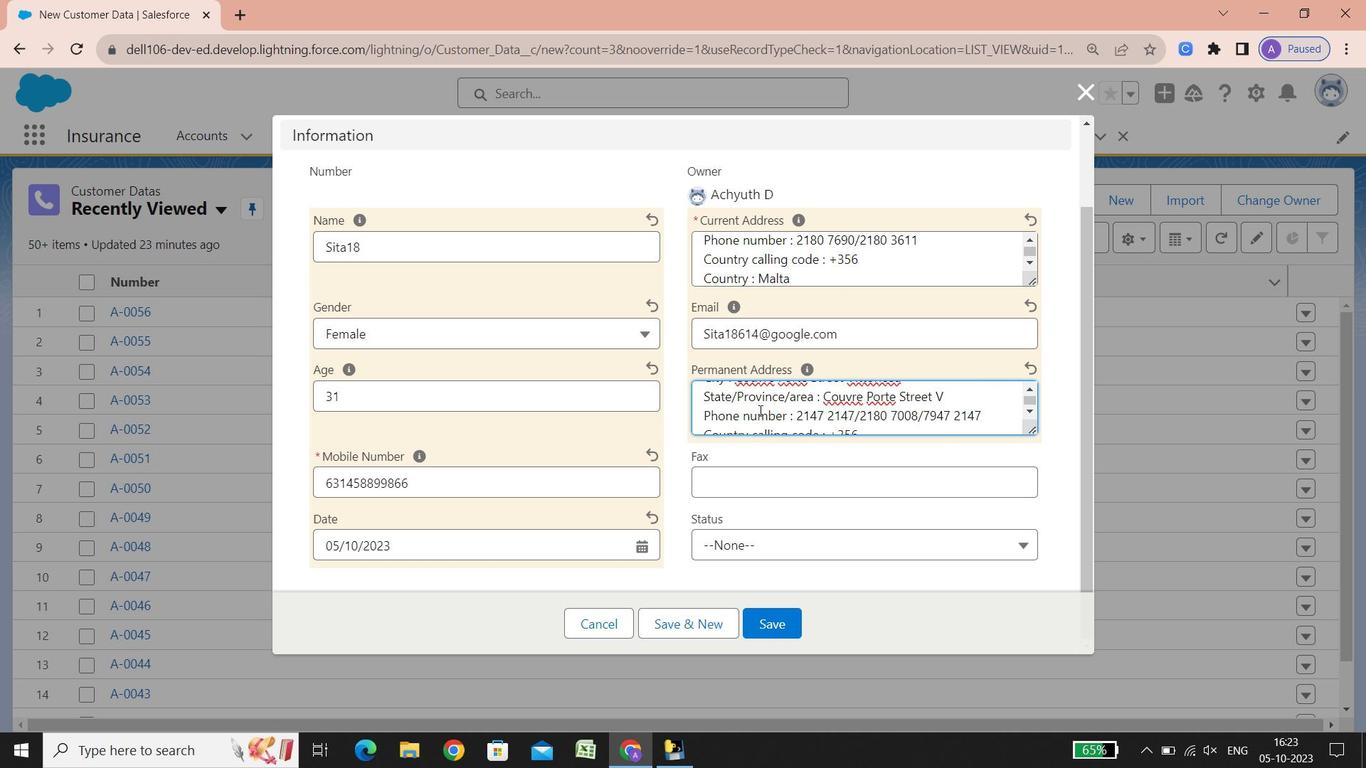 
Action: Mouse scrolled (760, 410) with delta (0, 0)
Screenshot: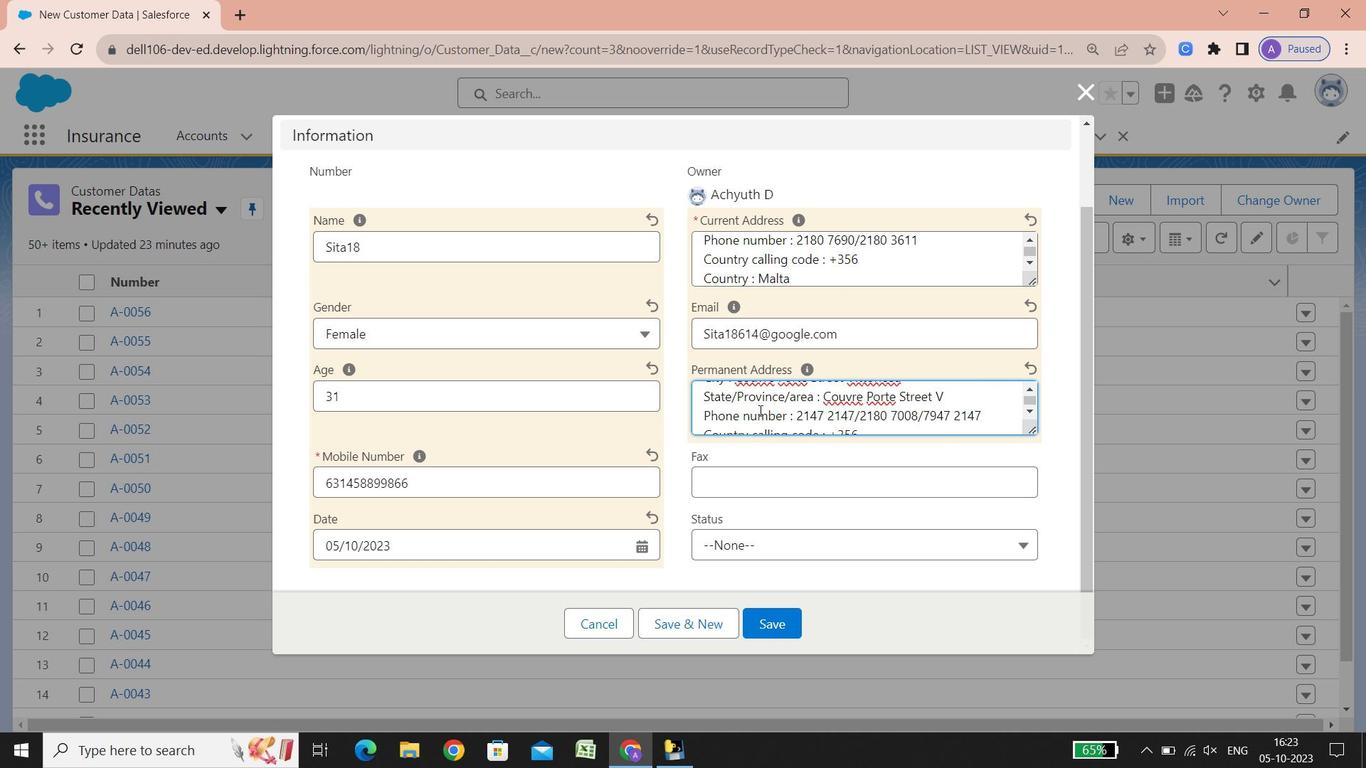 
Action: Mouse scrolled (760, 410) with delta (0, 0)
Screenshot: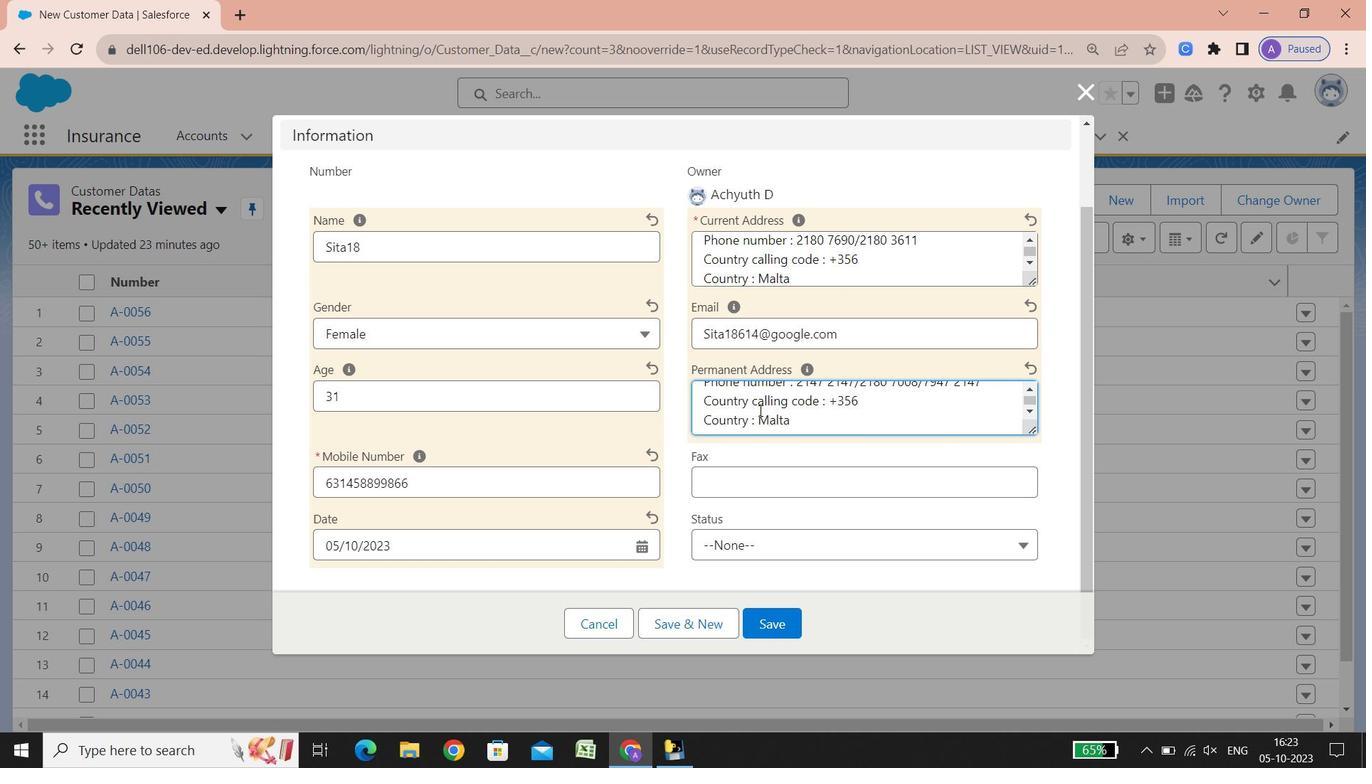 
Action: Mouse scrolled (760, 410) with delta (0, 0)
Screenshot: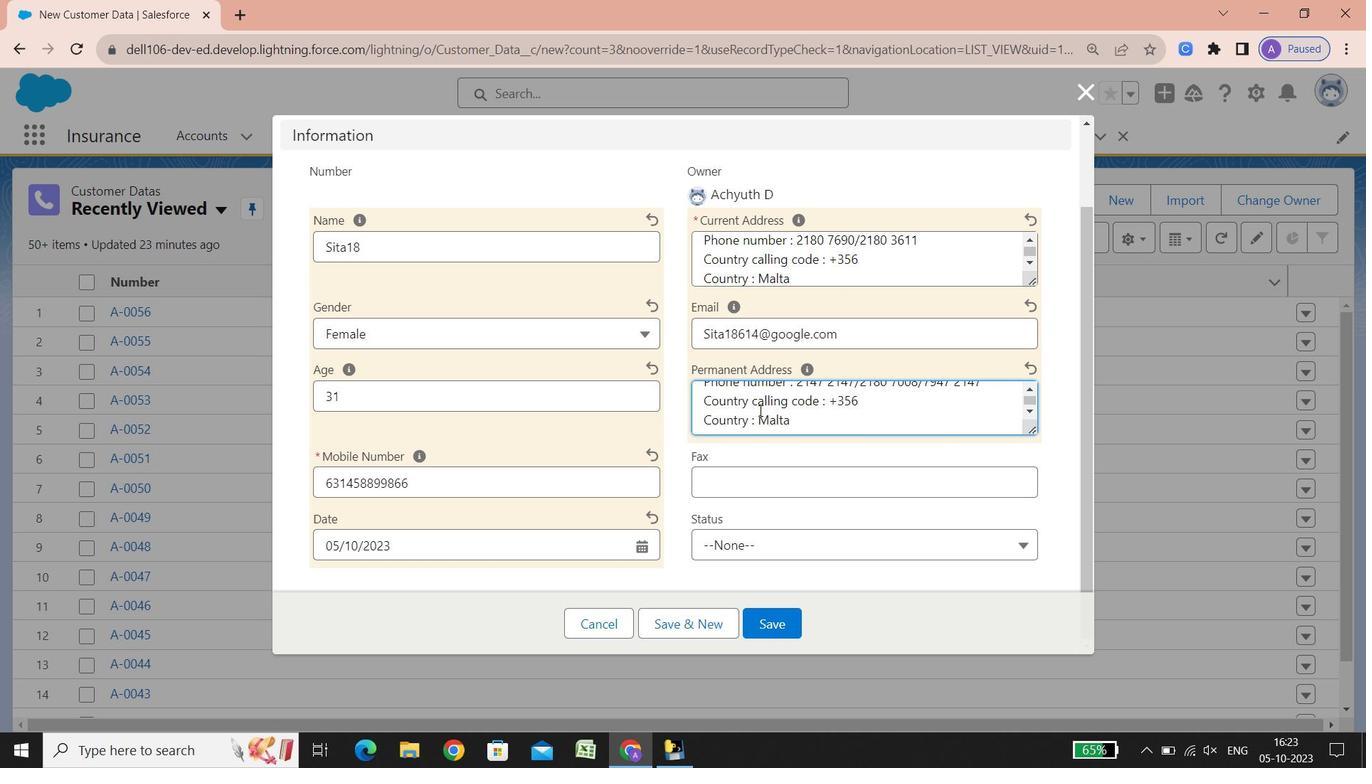
Action: Mouse scrolled (760, 410) with delta (0, 0)
Screenshot: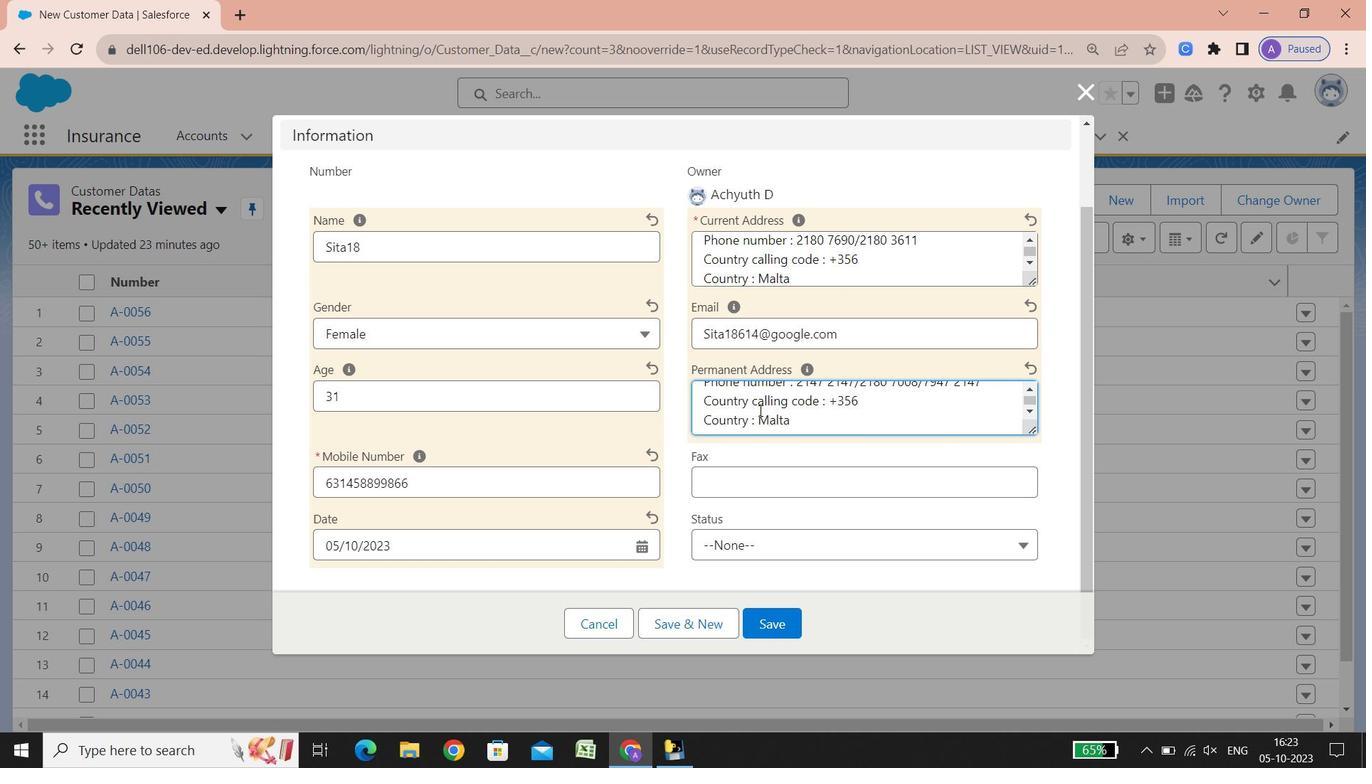 
Action: Mouse moved to (814, 447)
Screenshot: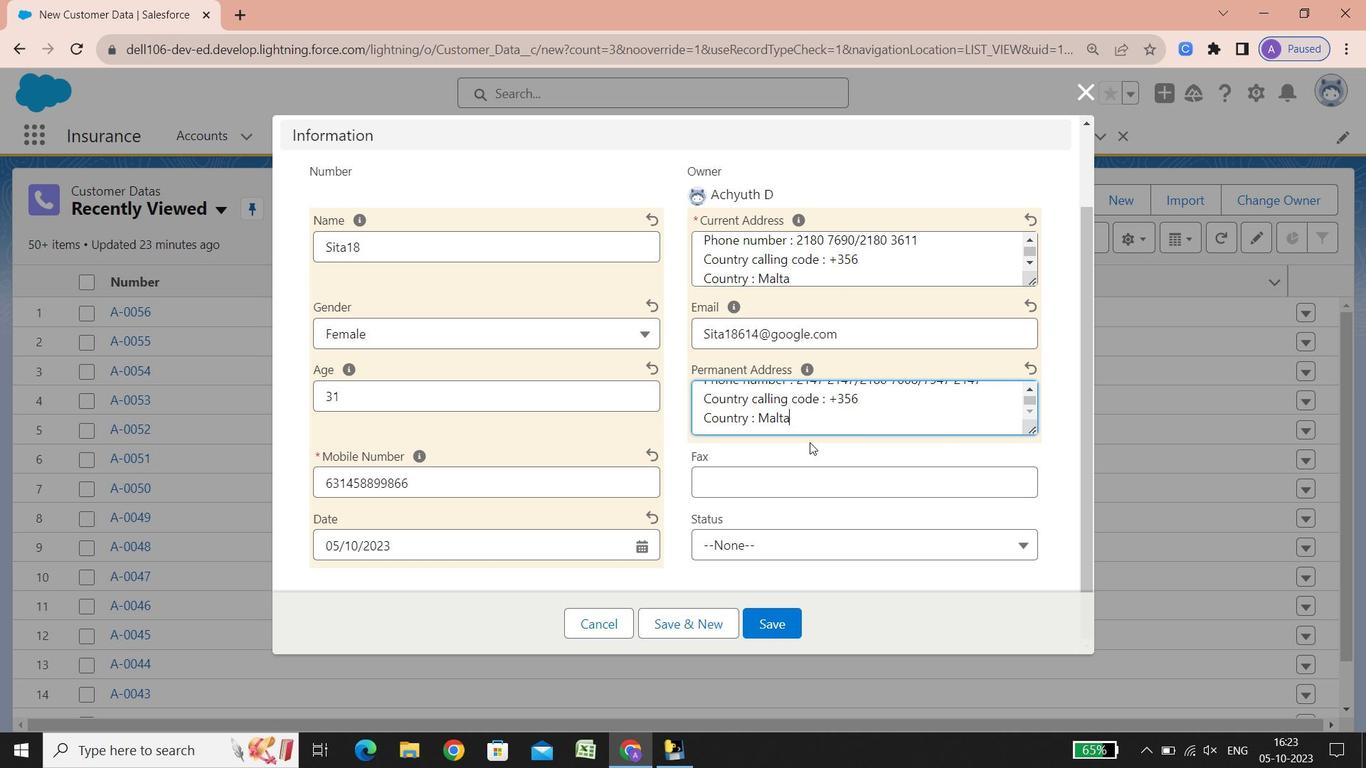 
Action: Mouse scrolled (814, 447) with delta (0, 0)
Screenshot: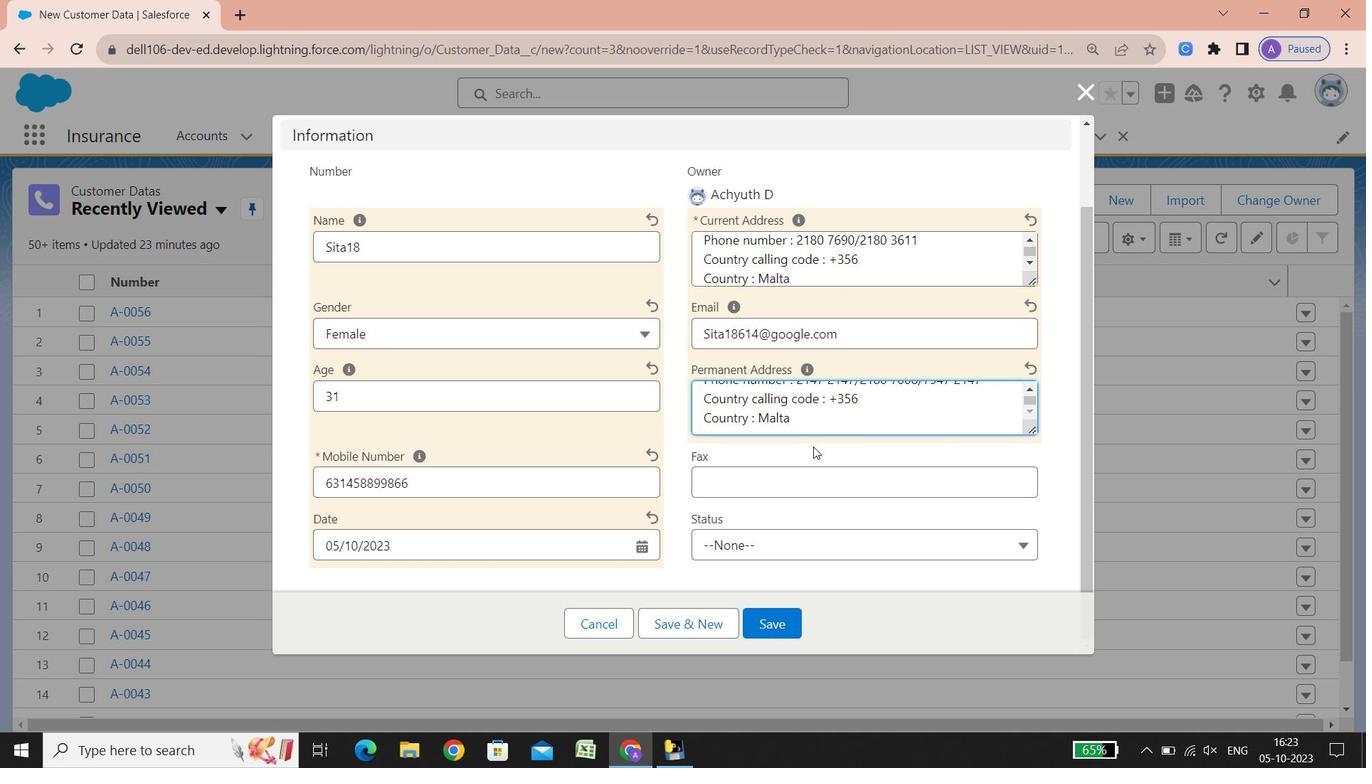 
Action: Mouse scrolled (814, 447) with delta (0, 0)
Screenshot: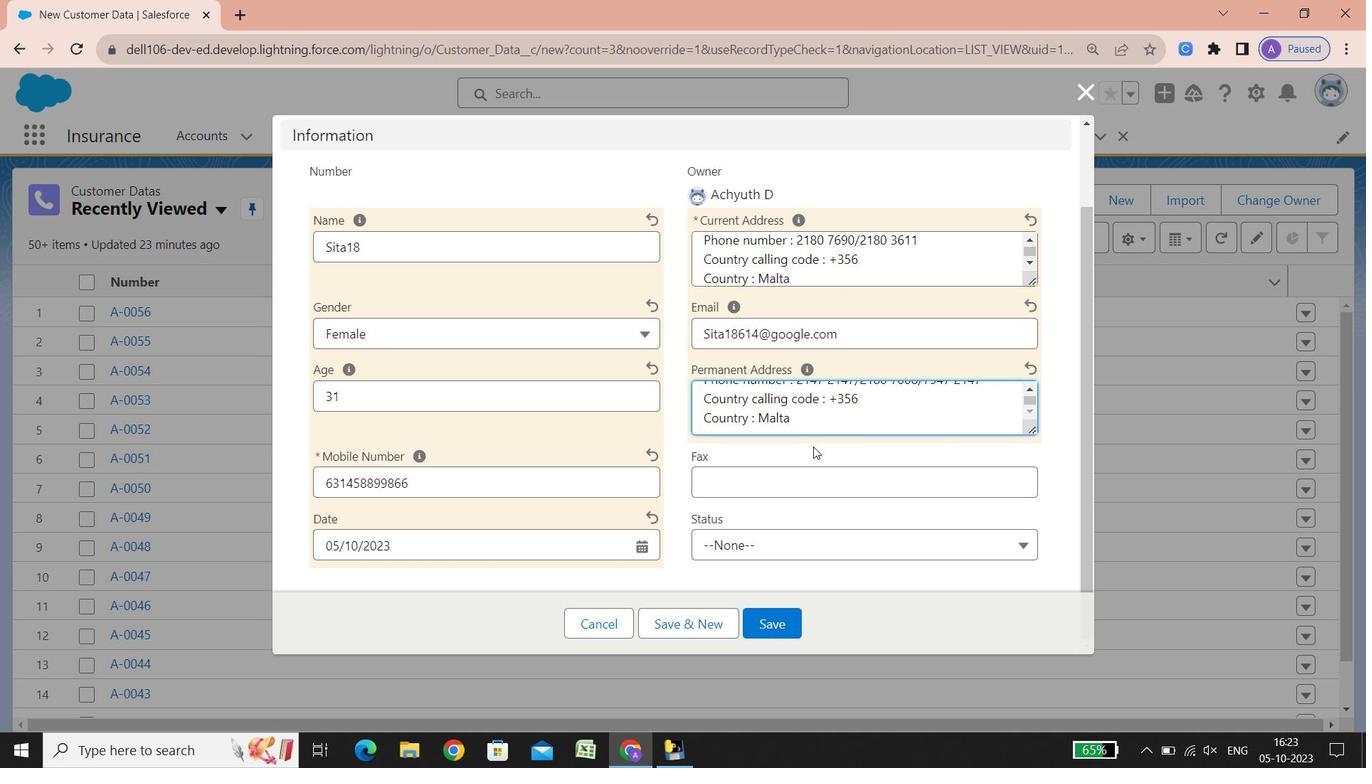 
Action: Mouse scrolled (814, 447) with delta (0, 0)
Screenshot: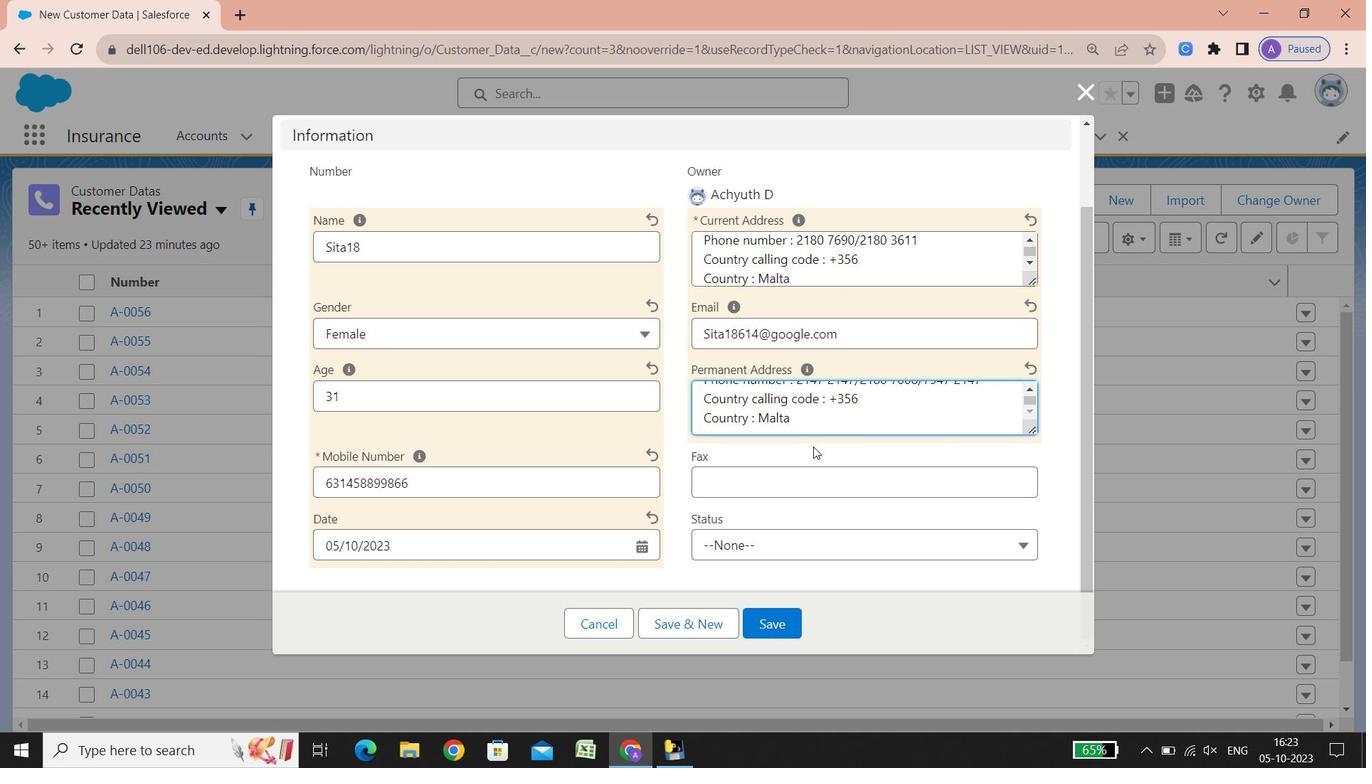
Action: Mouse scrolled (814, 447) with delta (0, 0)
Screenshot: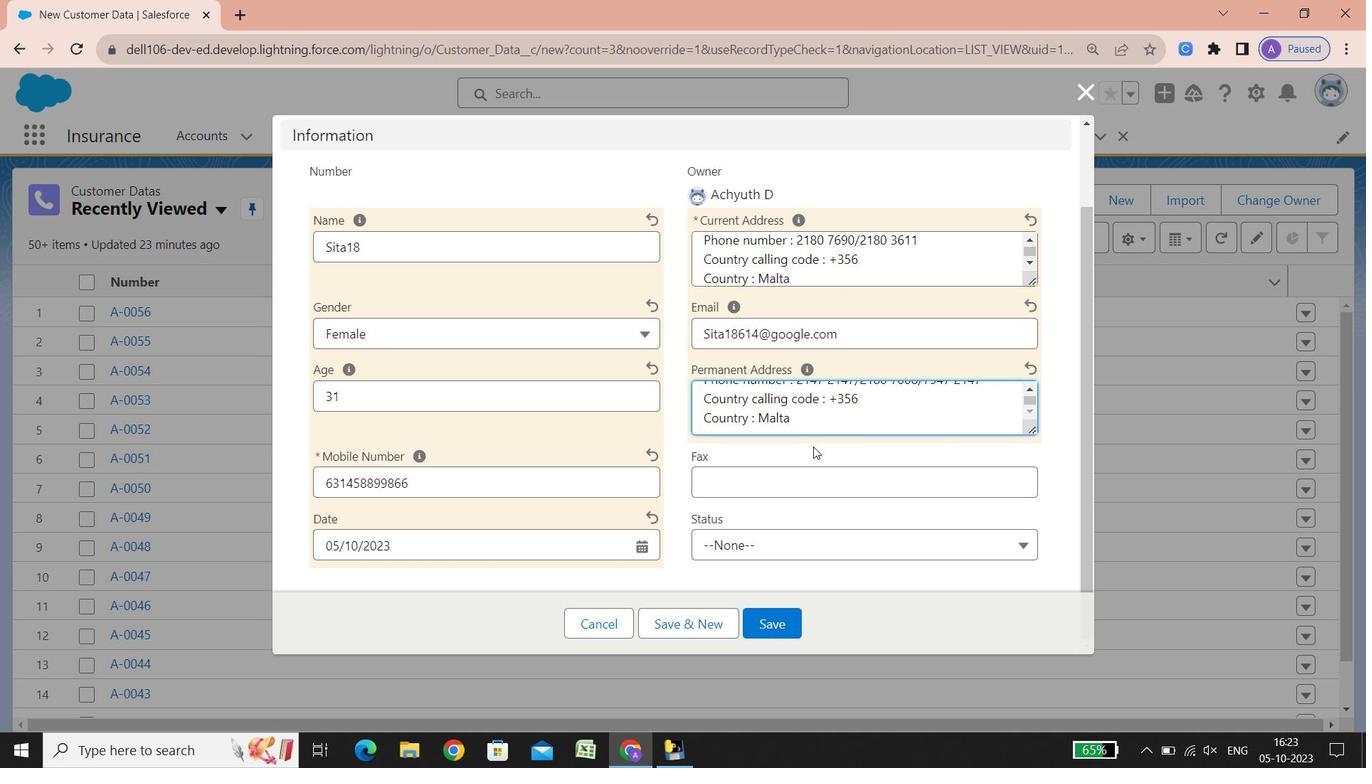 
Action: Mouse scrolled (814, 447) with delta (0, 0)
Screenshot: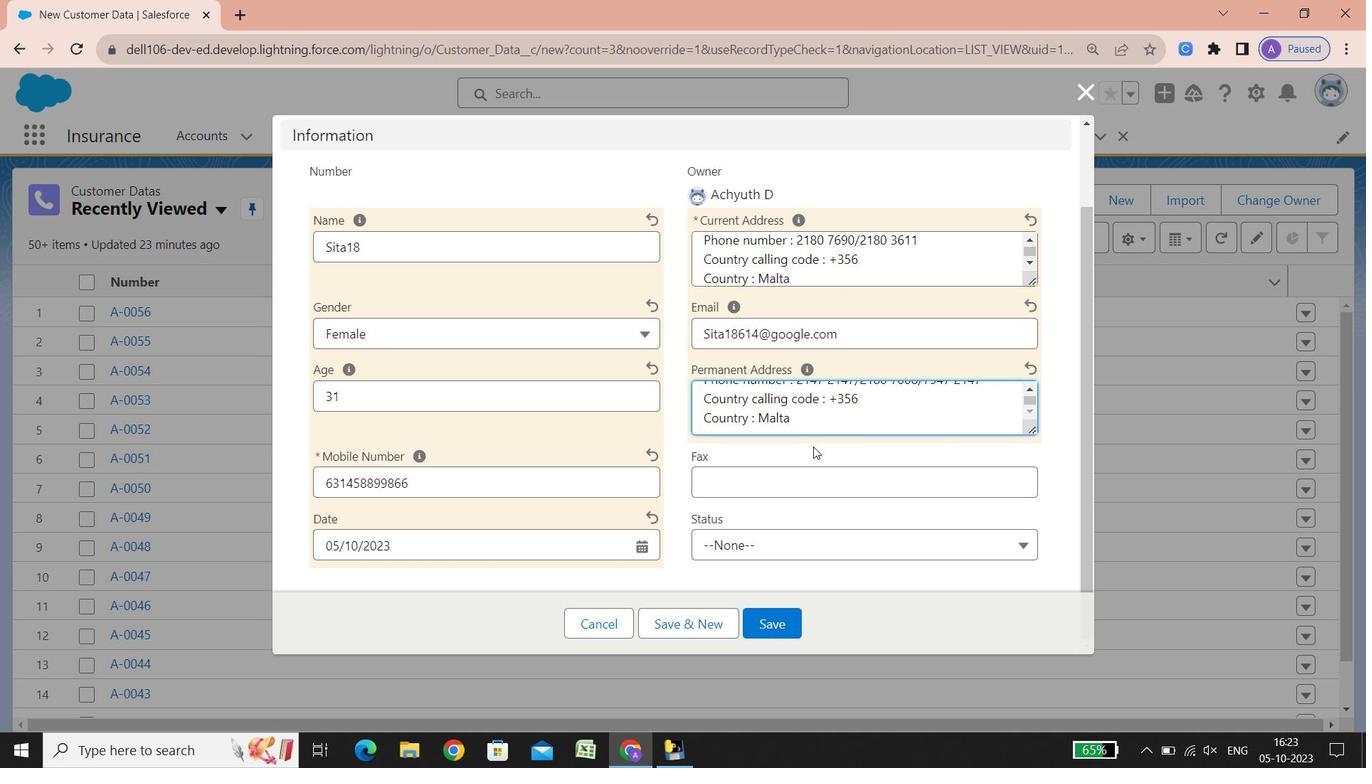 
Action: Mouse scrolled (814, 447) with delta (0, 0)
Screenshot: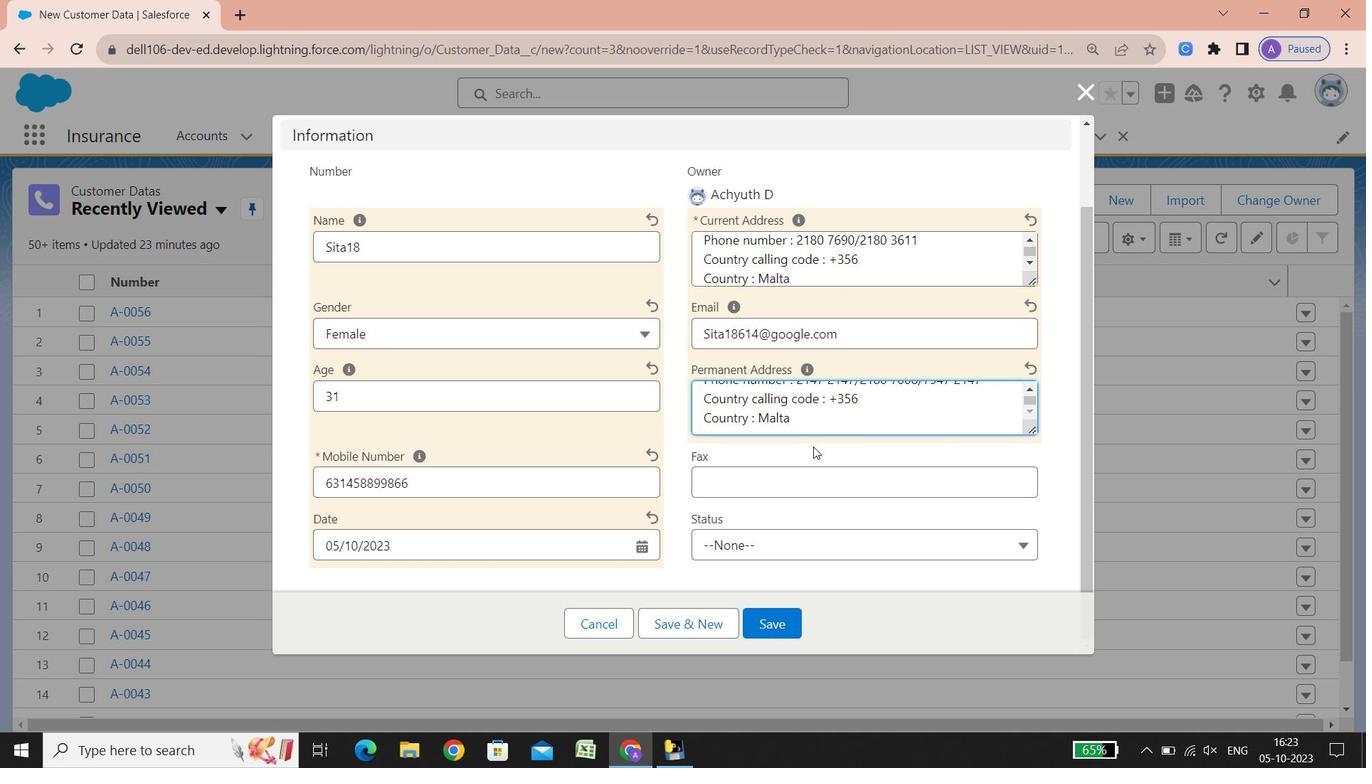 
Action: Mouse scrolled (814, 447) with delta (0, 0)
Screenshot: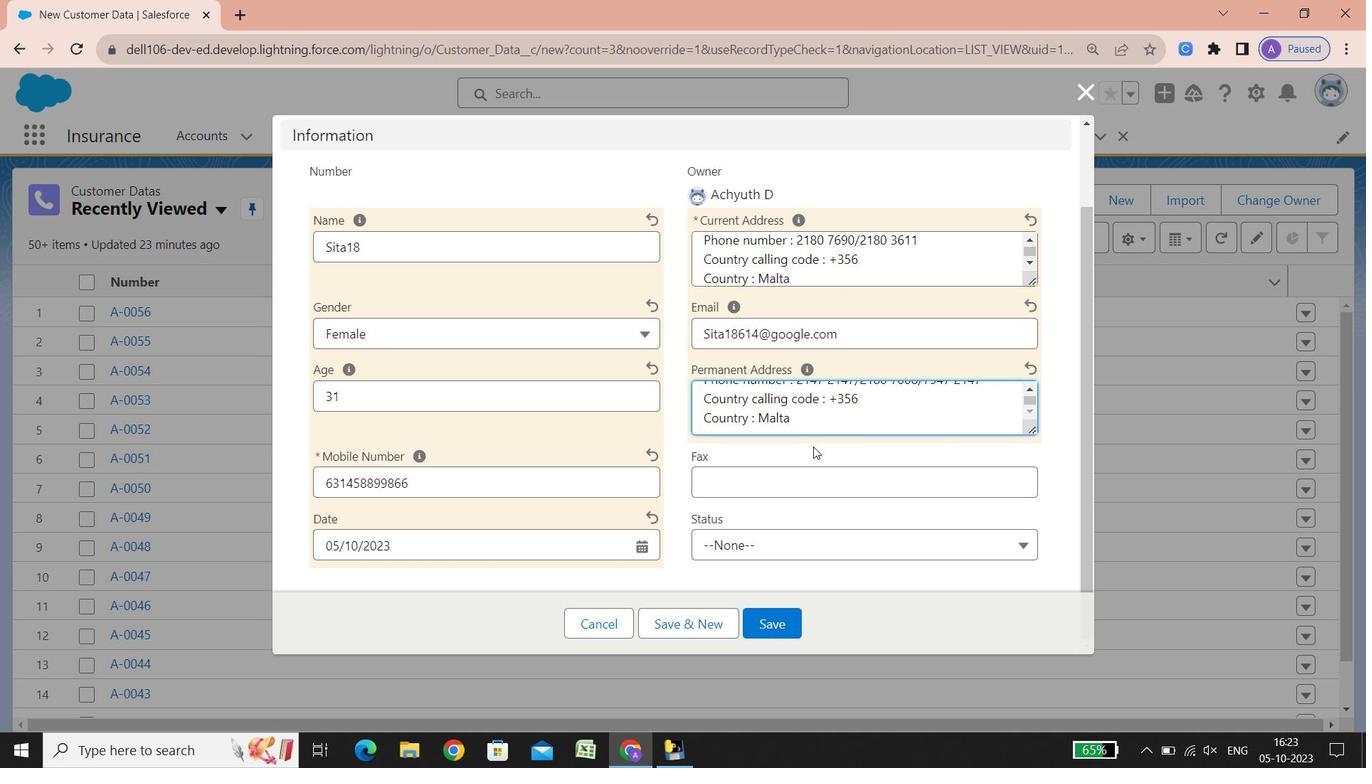 
Action: Mouse scrolled (814, 447) with delta (0, 0)
Screenshot: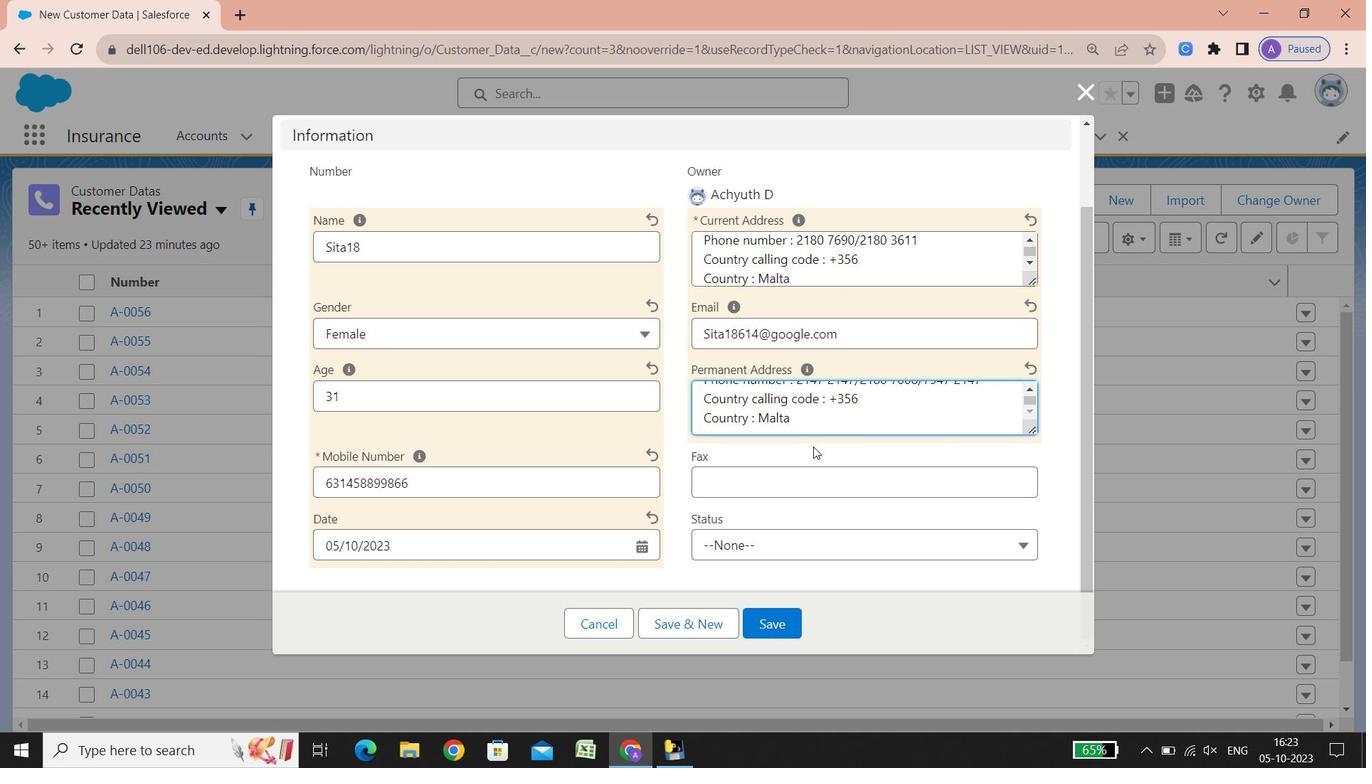 
Action: Mouse scrolled (814, 447) with delta (0, 0)
Screenshot: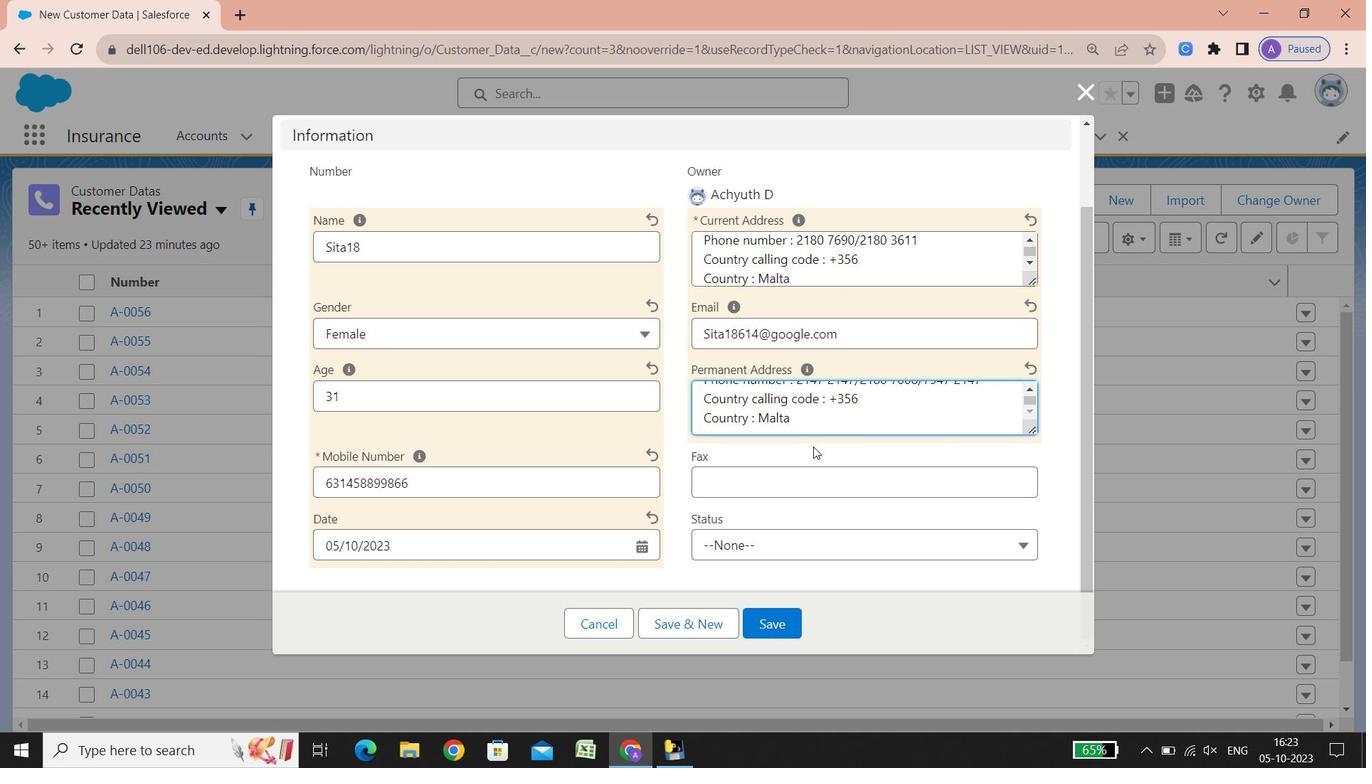 
Action: Mouse scrolled (814, 447) with delta (0, 0)
Screenshot: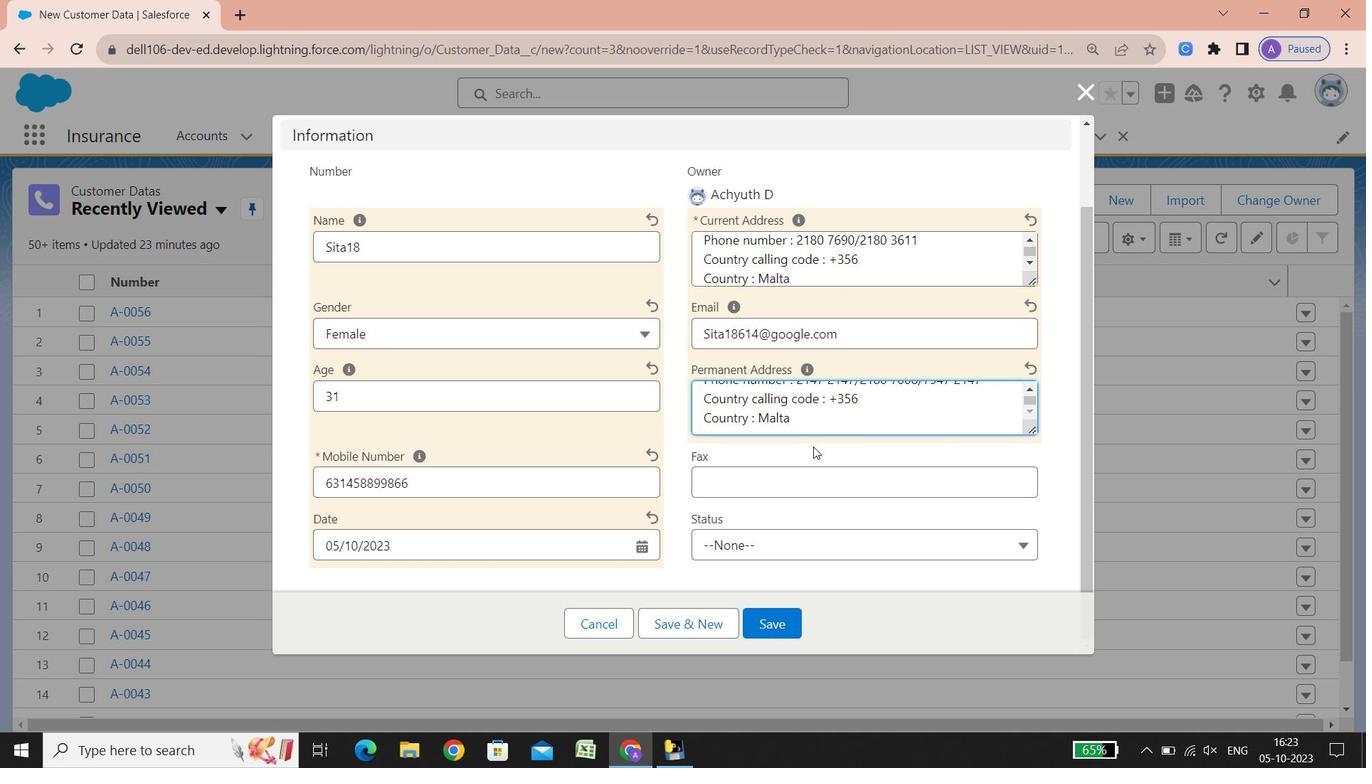
Action: Mouse scrolled (814, 447) with delta (0, 0)
Screenshot: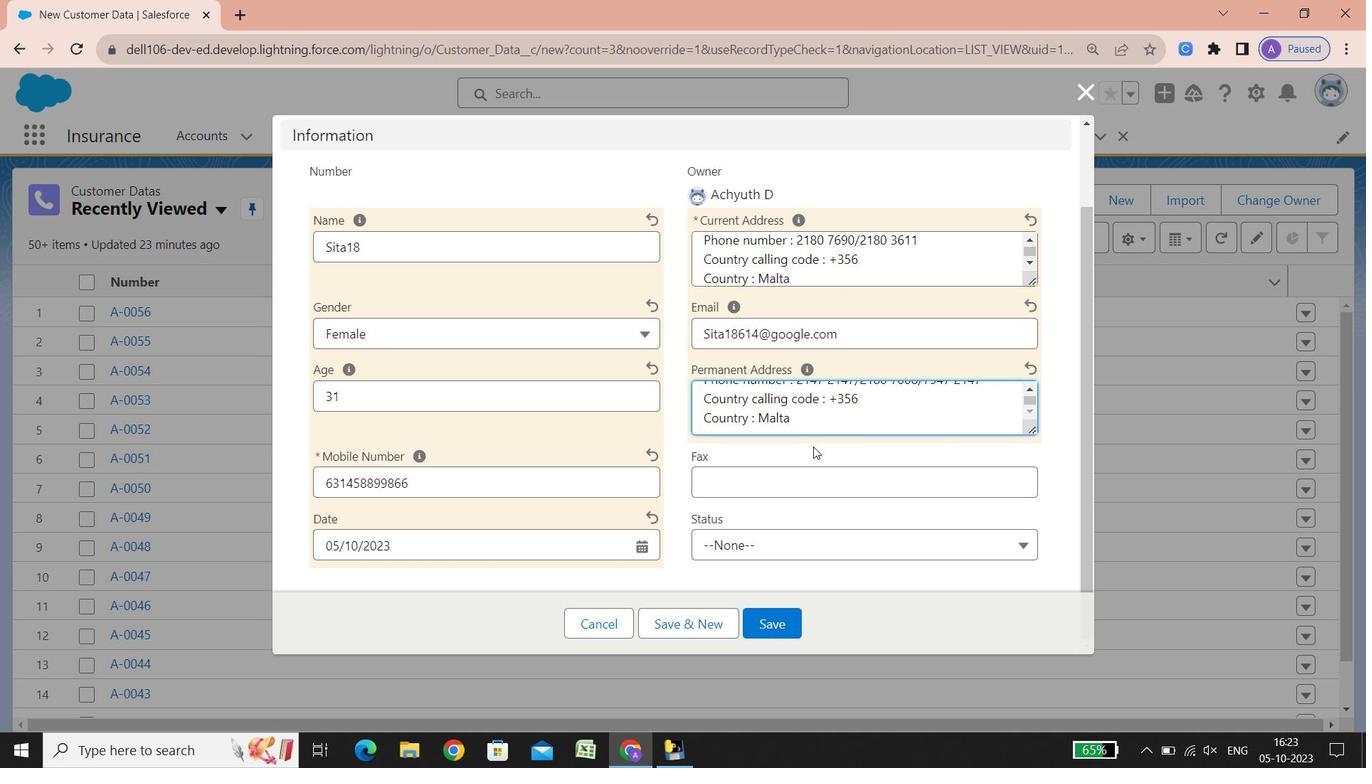 
Action: Mouse scrolled (814, 447) with delta (0, 0)
Screenshot: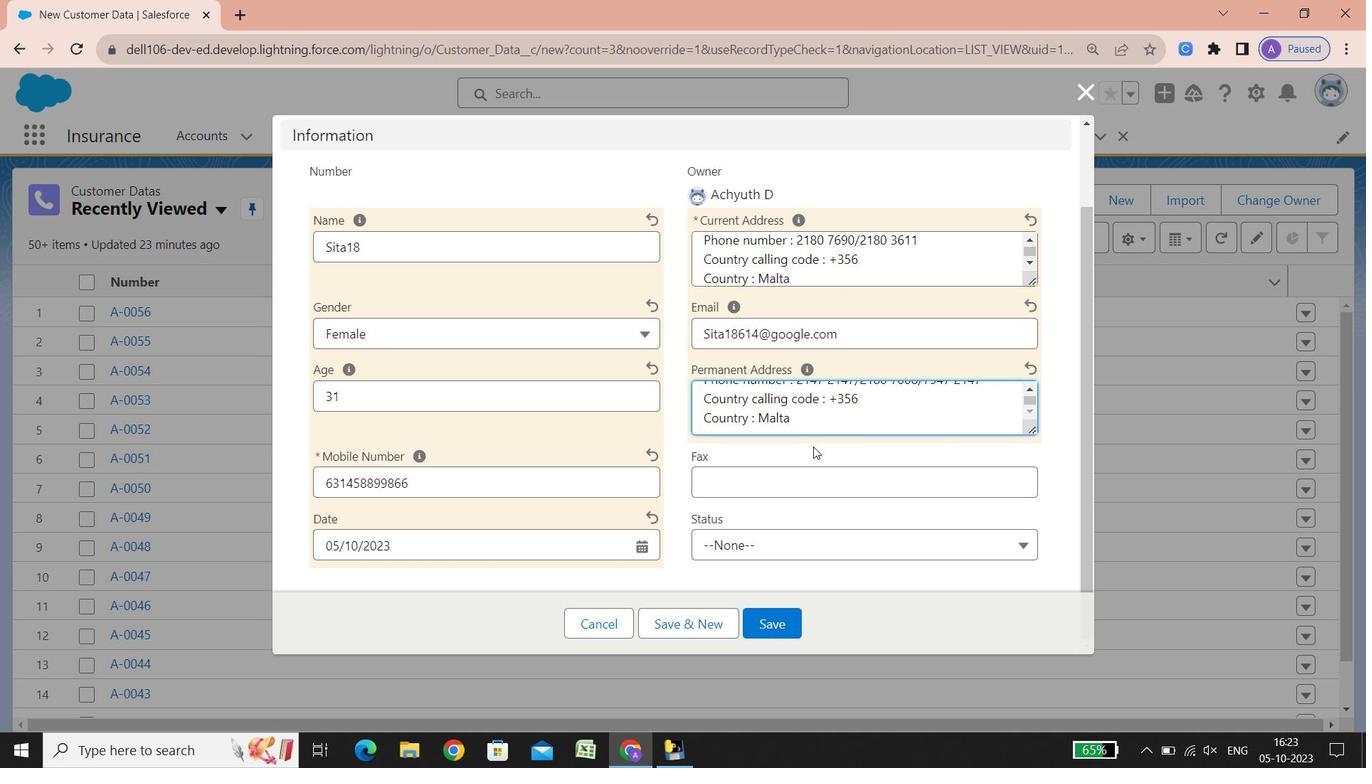 
Action: Mouse scrolled (814, 447) with delta (0, 0)
Screenshot: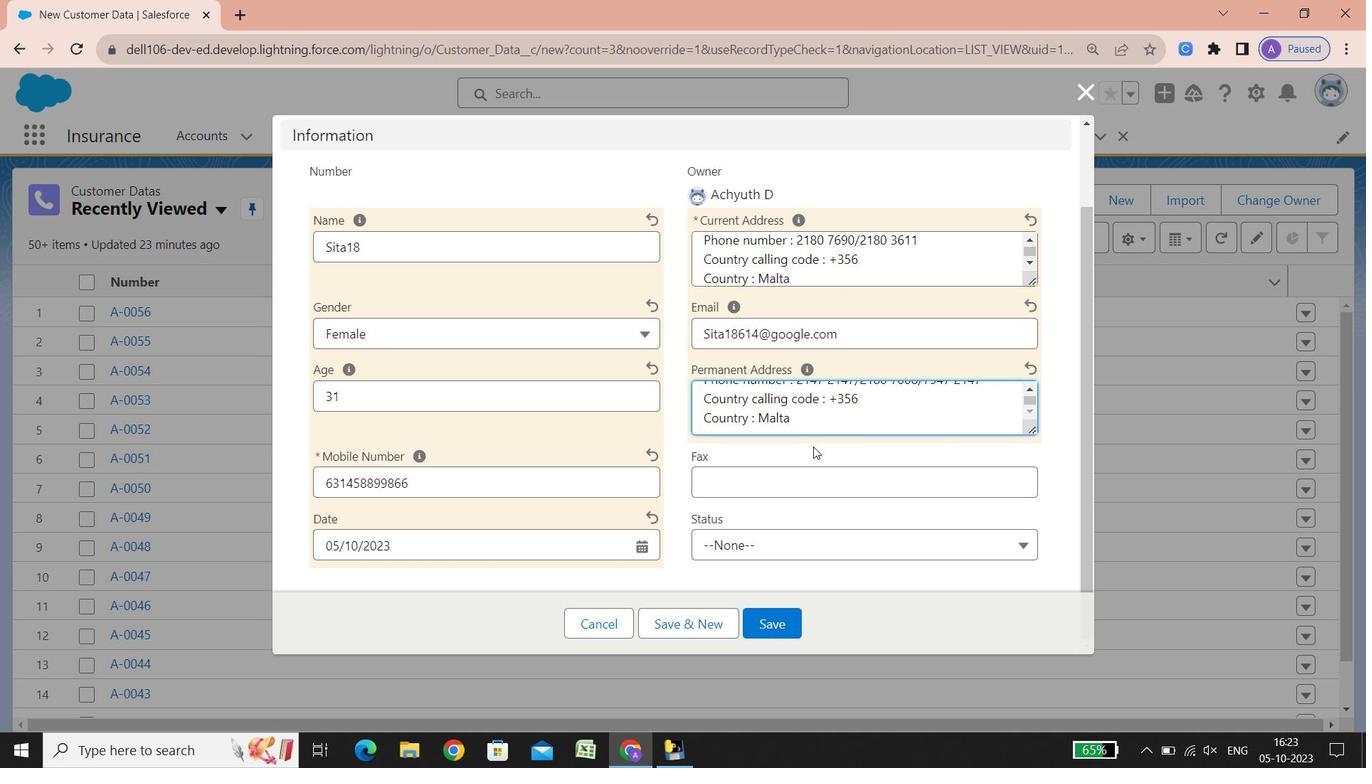 
Action: Mouse scrolled (814, 447) with delta (0, 0)
Screenshot: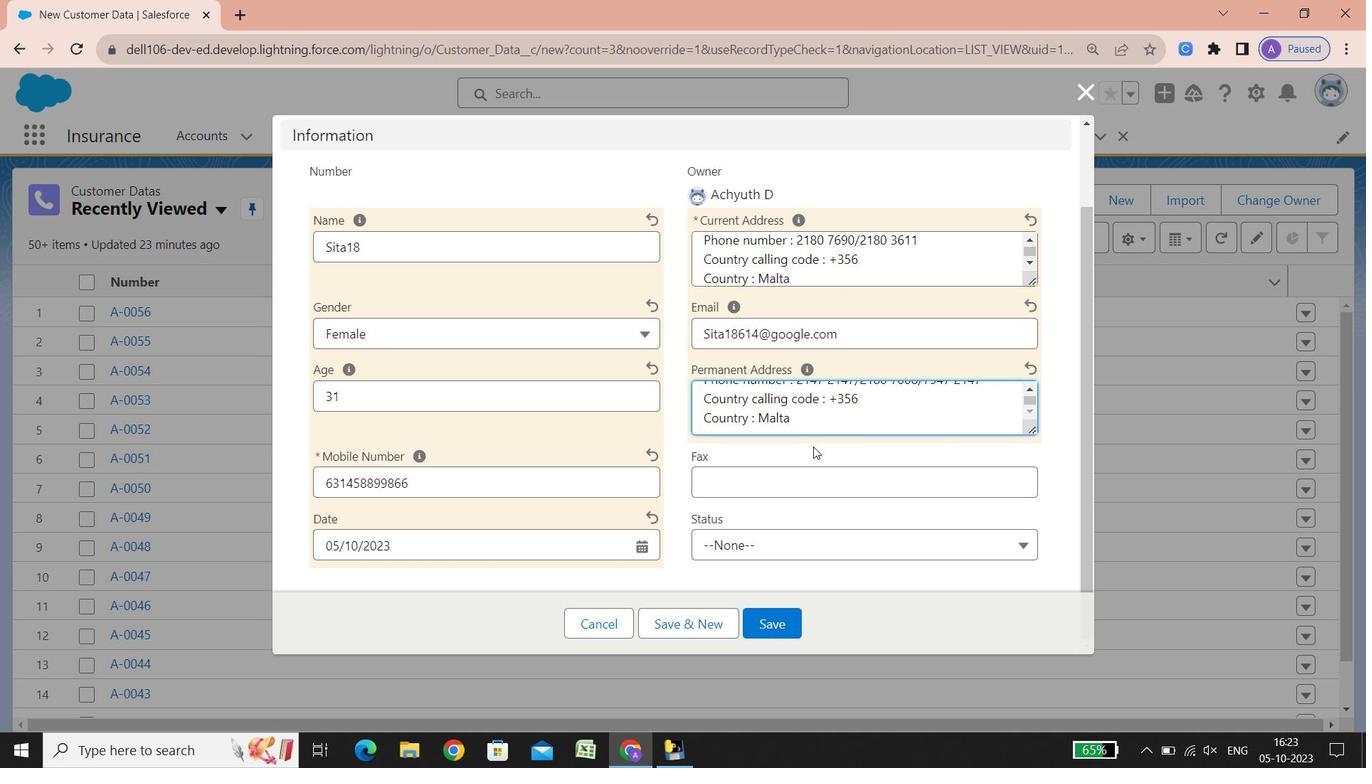 
Action: Mouse scrolled (814, 447) with delta (0, 0)
Screenshot: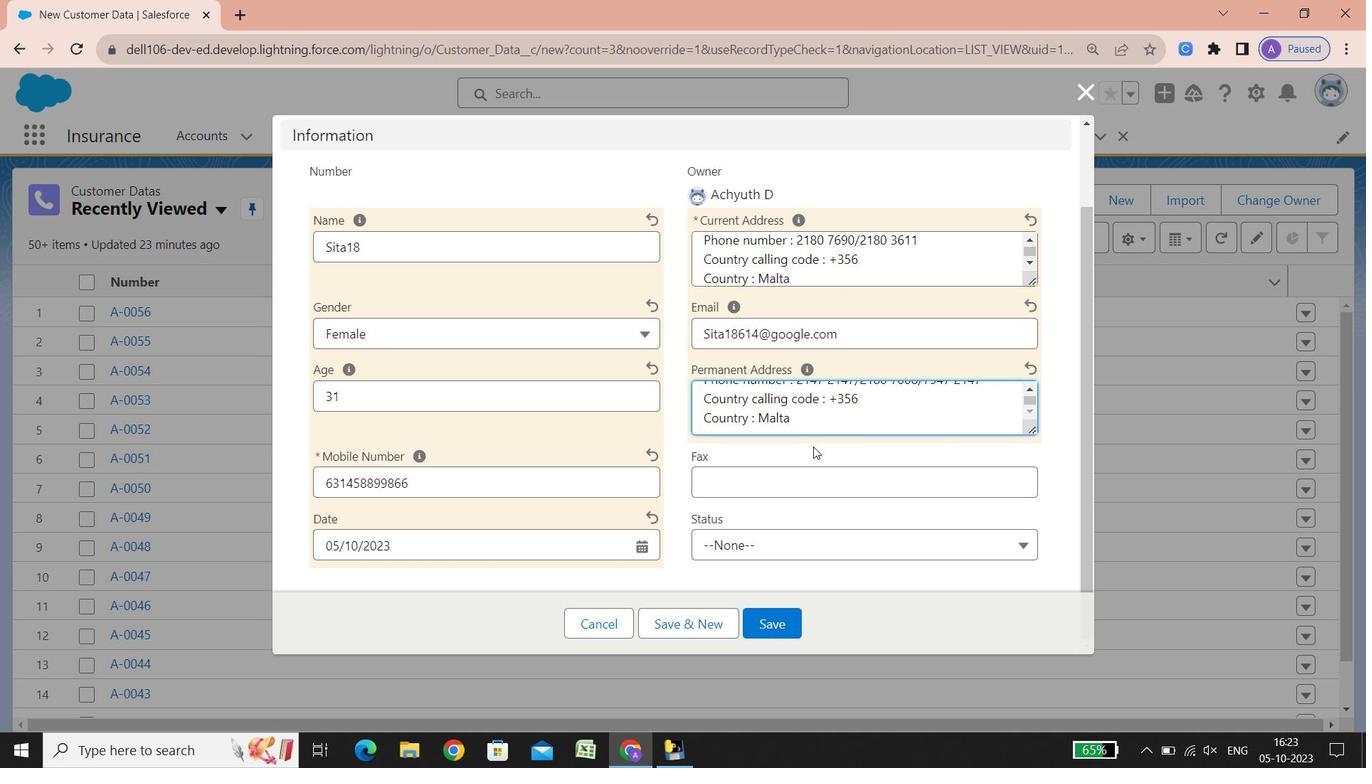 
Action: Mouse scrolled (814, 447) with delta (0, 0)
Screenshot: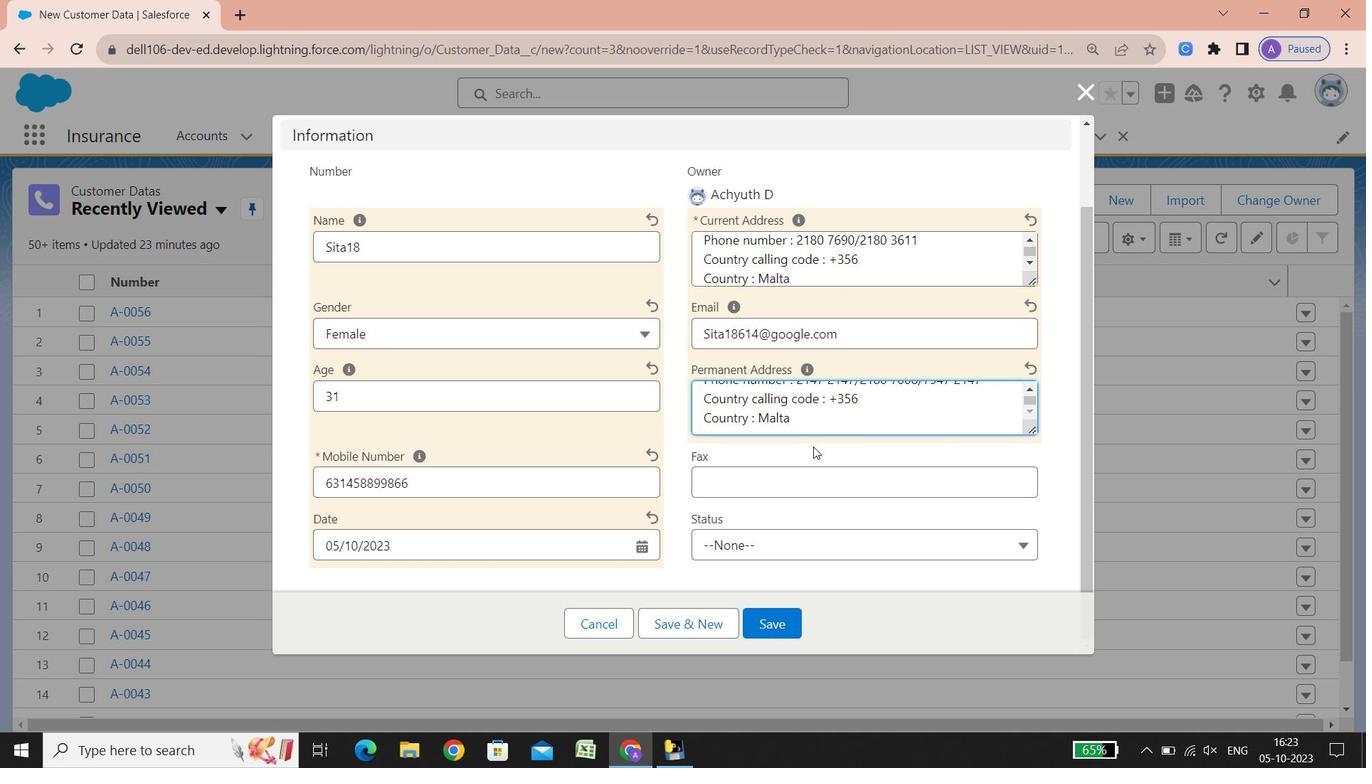 
Action: Mouse scrolled (814, 447) with delta (0, 0)
Screenshot: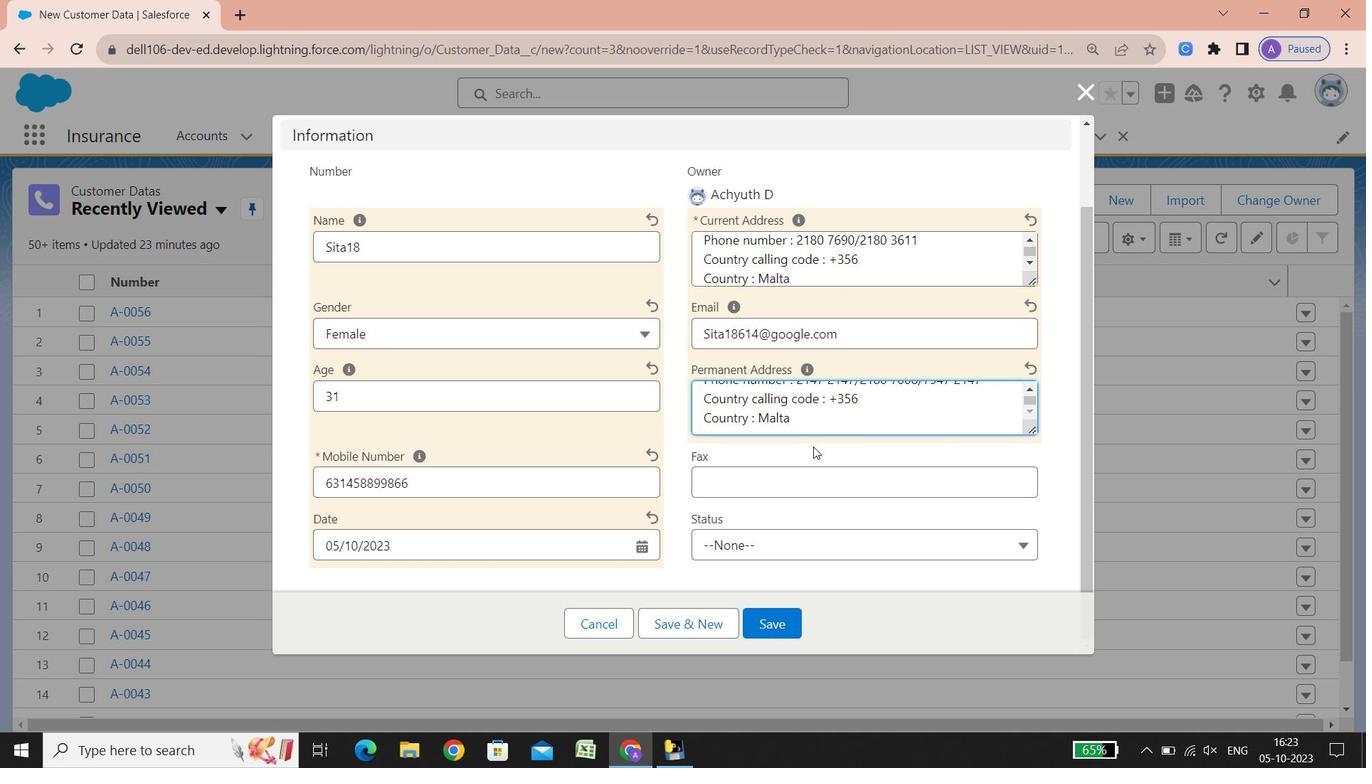
Action: Mouse scrolled (814, 447) with delta (0, 0)
Screenshot: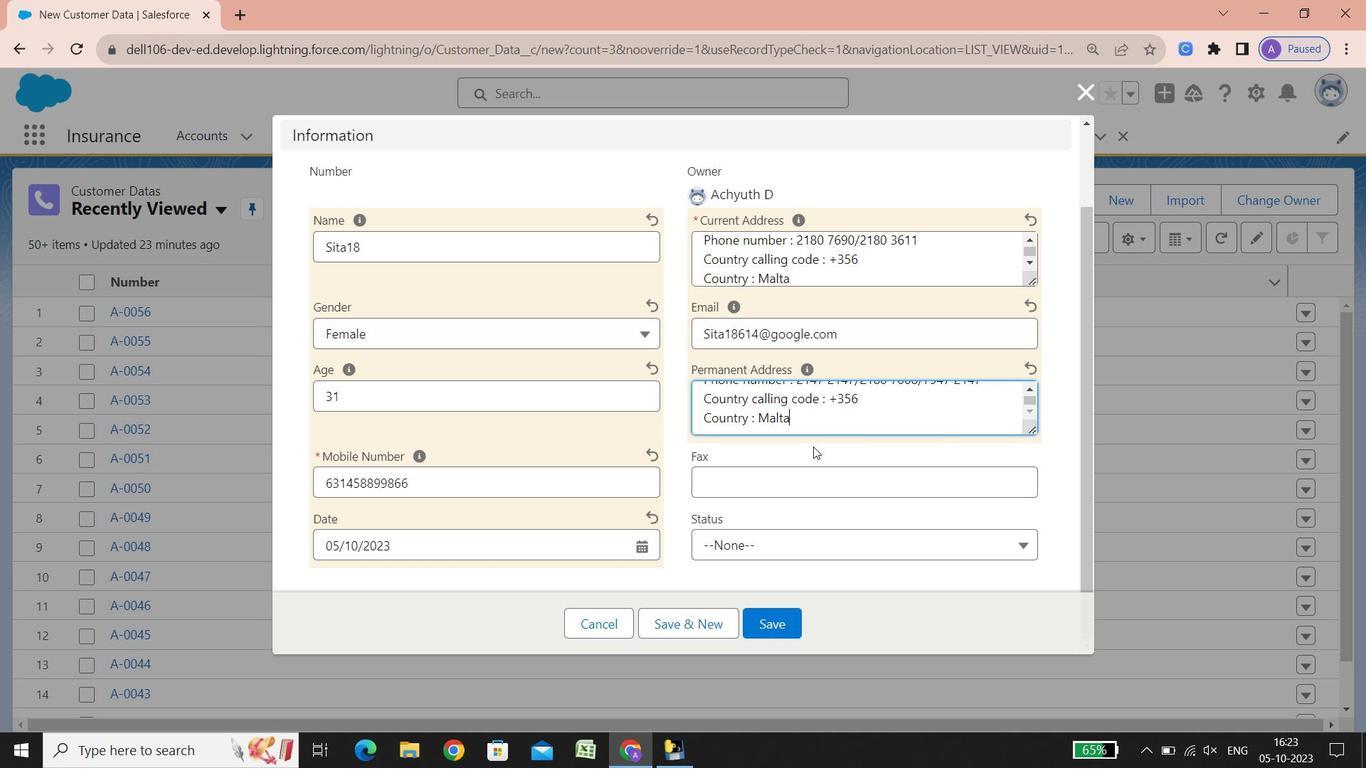 
Action: Mouse scrolled (814, 447) with delta (0, 0)
Screenshot: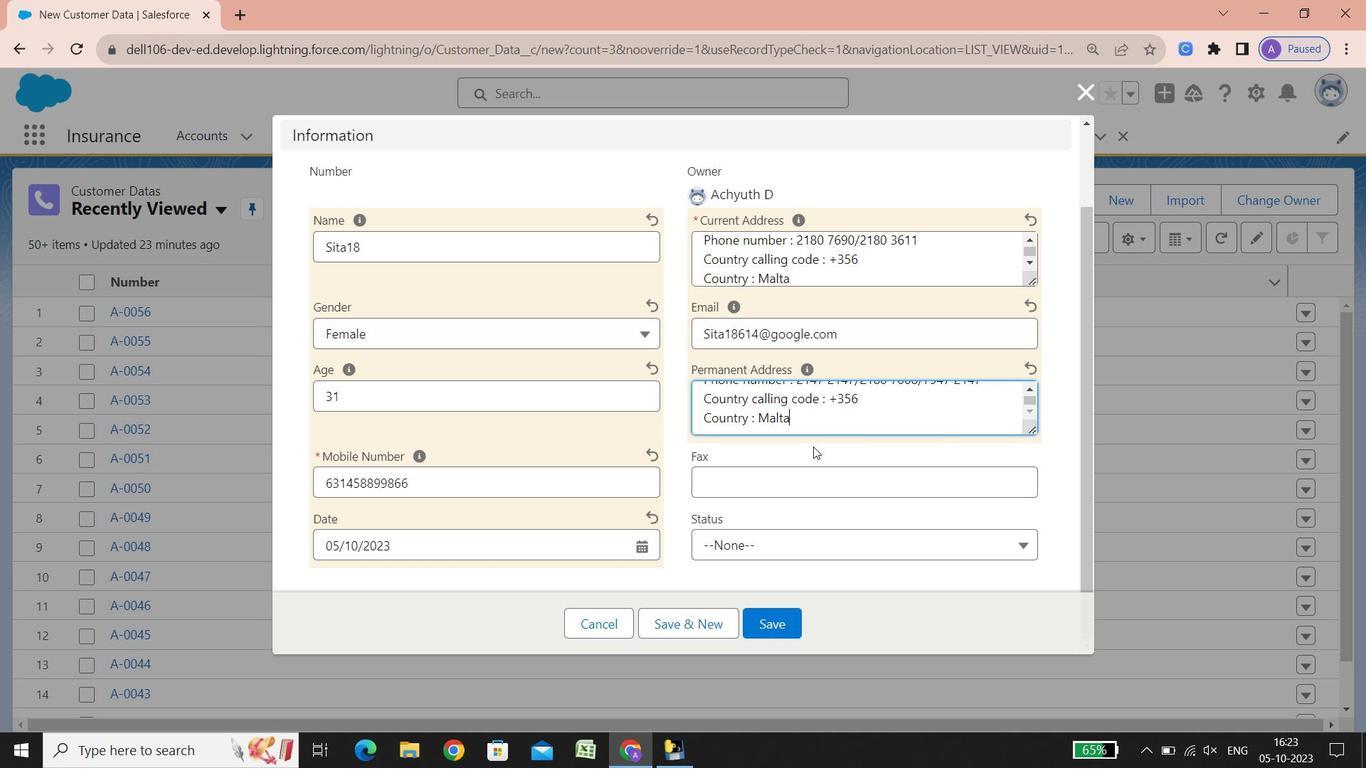 
Action: Mouse scrolled (814, 447) with delta (0, 0)
Screenshot: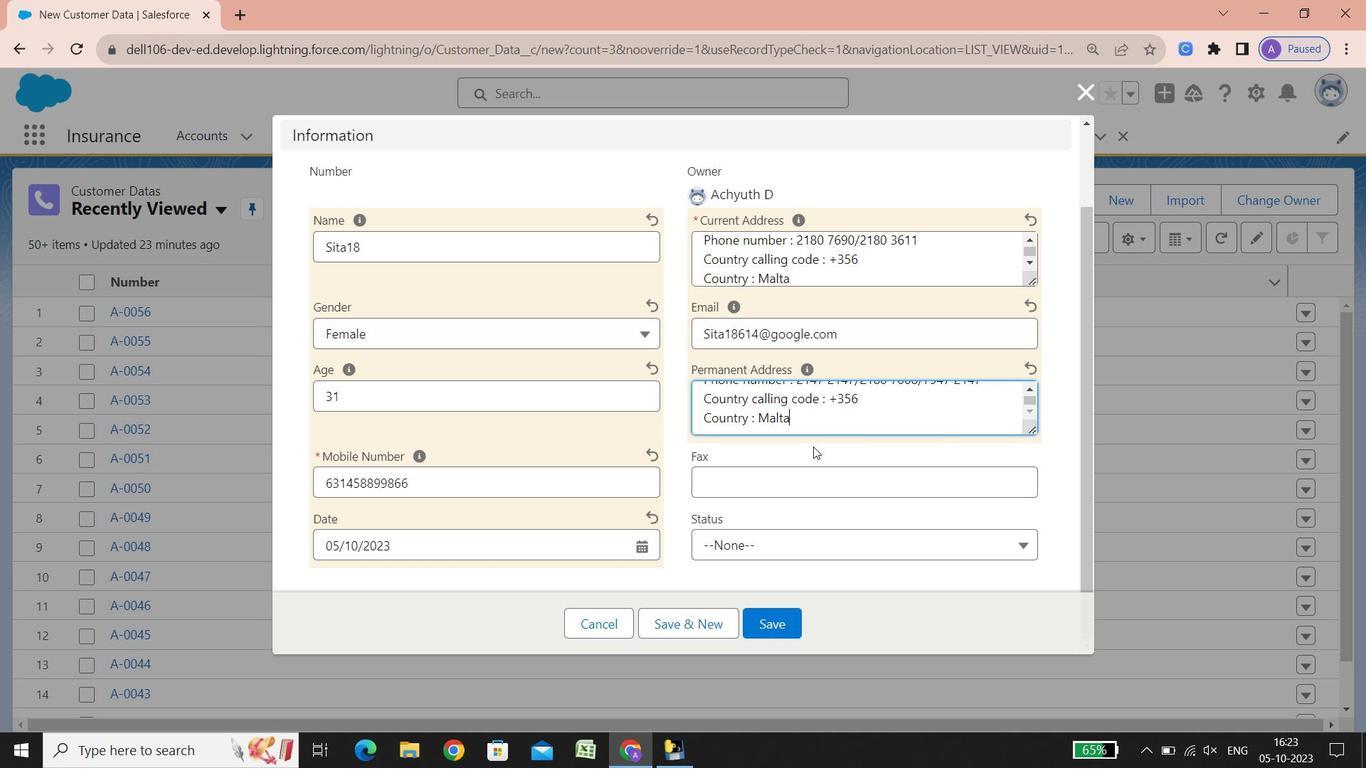 
Action: Mouse scrolled (814, 447) with delta (0, 0)
Screenshot: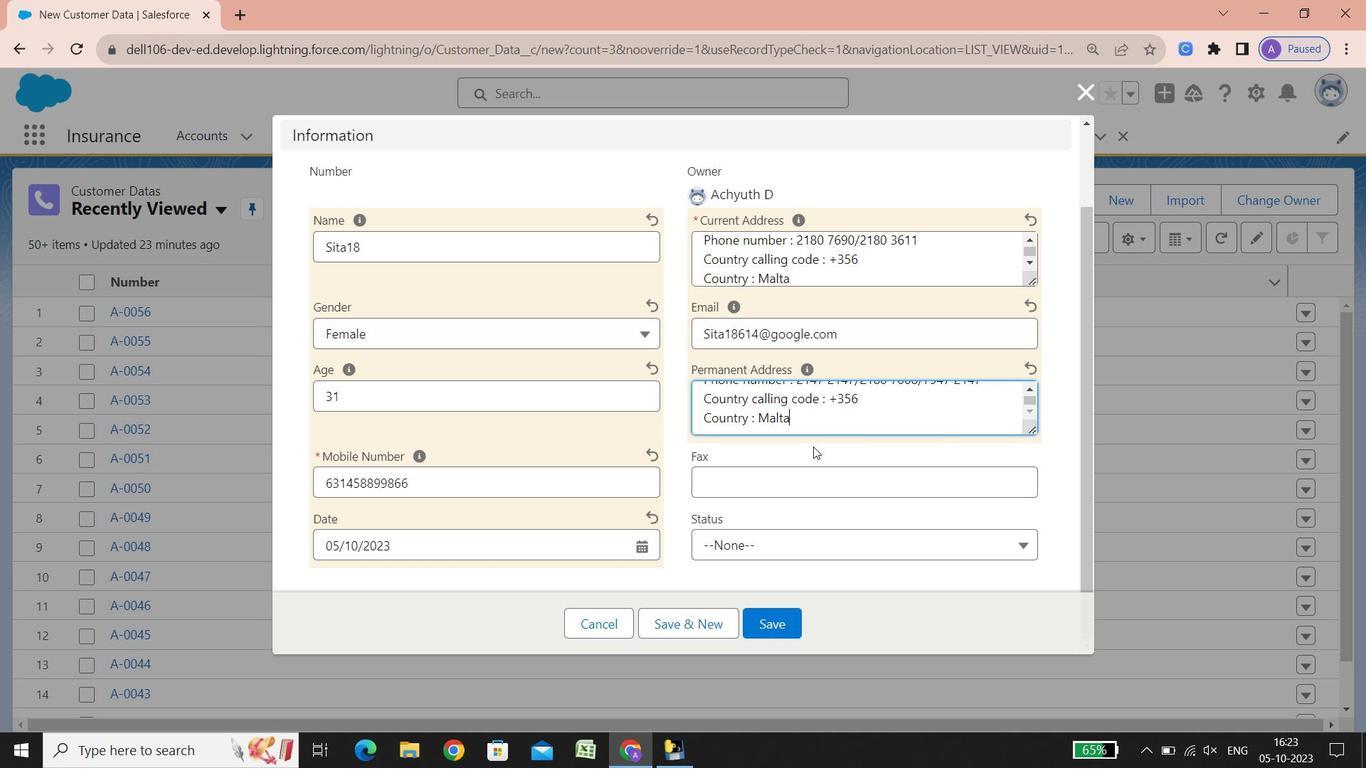 
Action: Mouse scrolled (814, 447) with delta (0, 0)
Screenshot: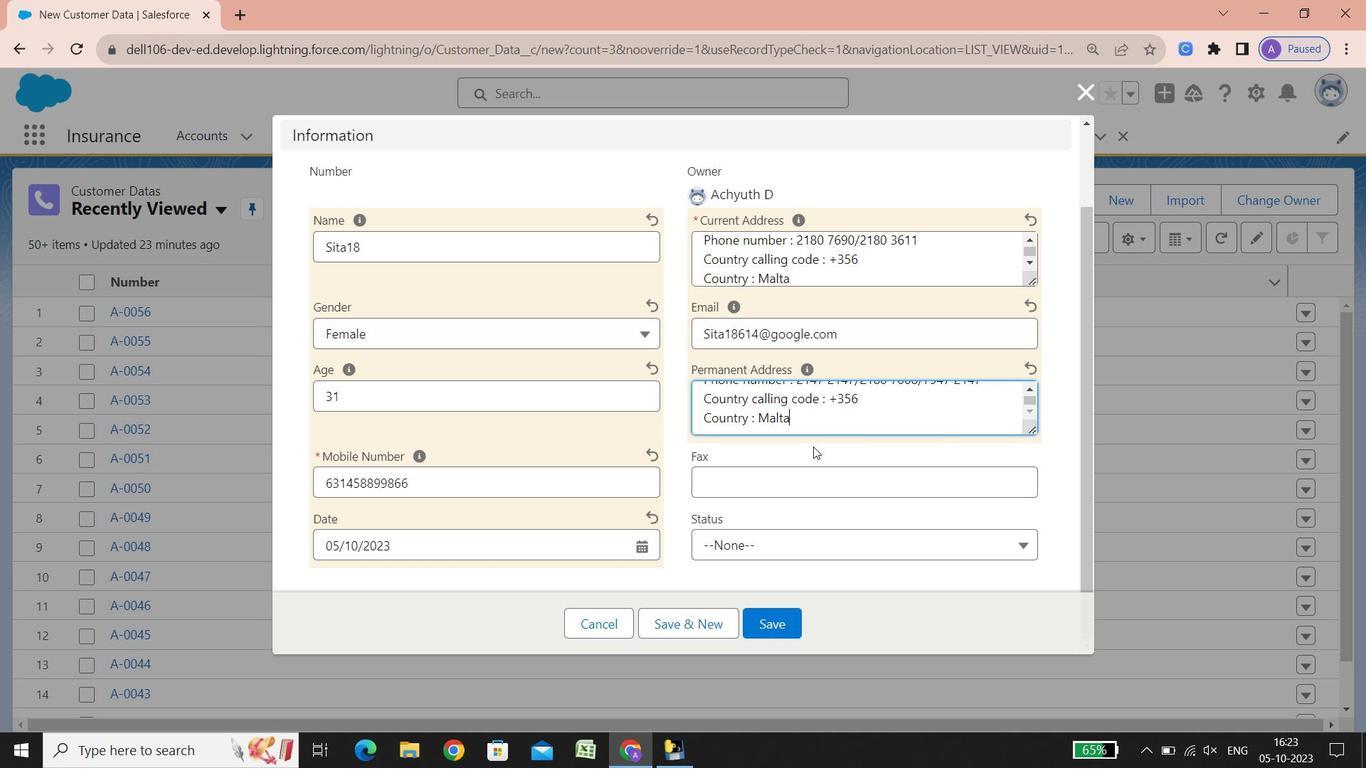
Action: Mouse scrolled (814, 447) with delta (0, 0)
Screenshot: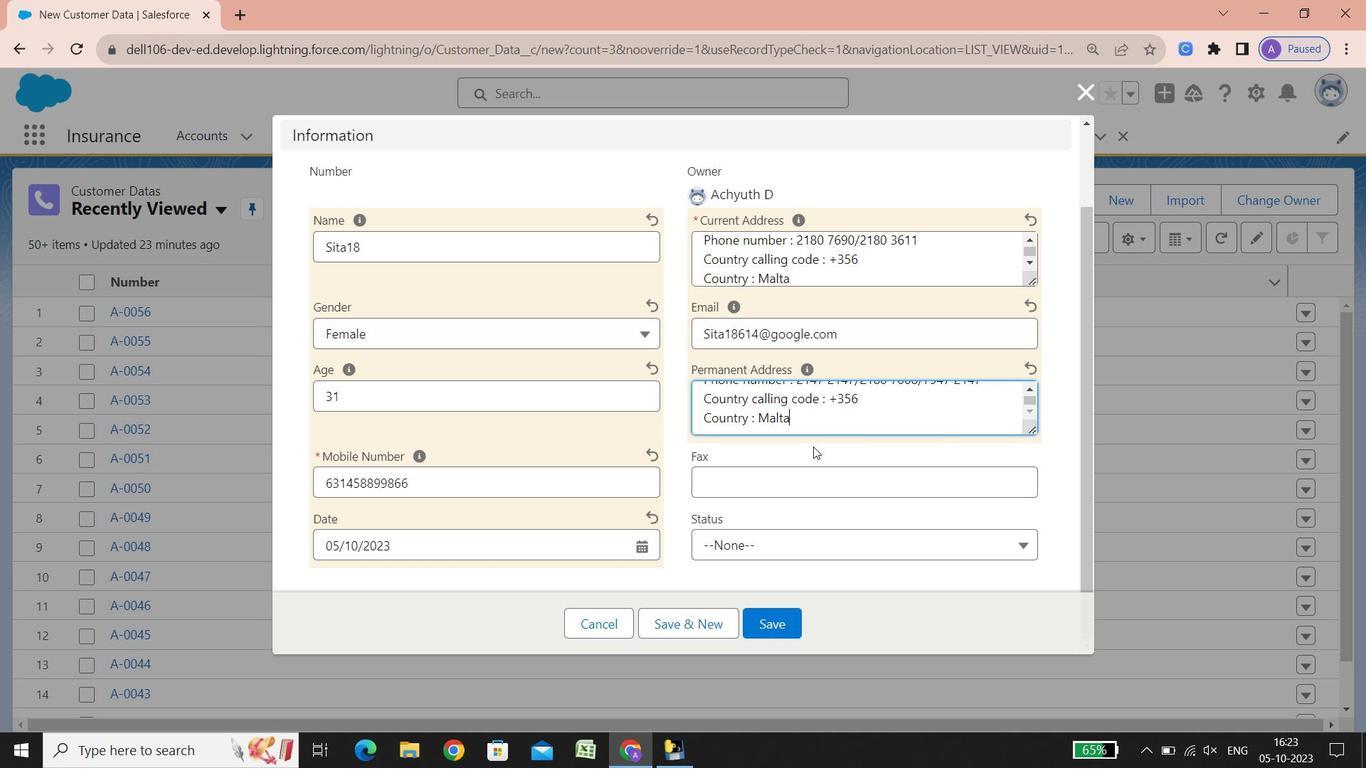 
Action: Mouse moved to (744, 479)
Screenshot: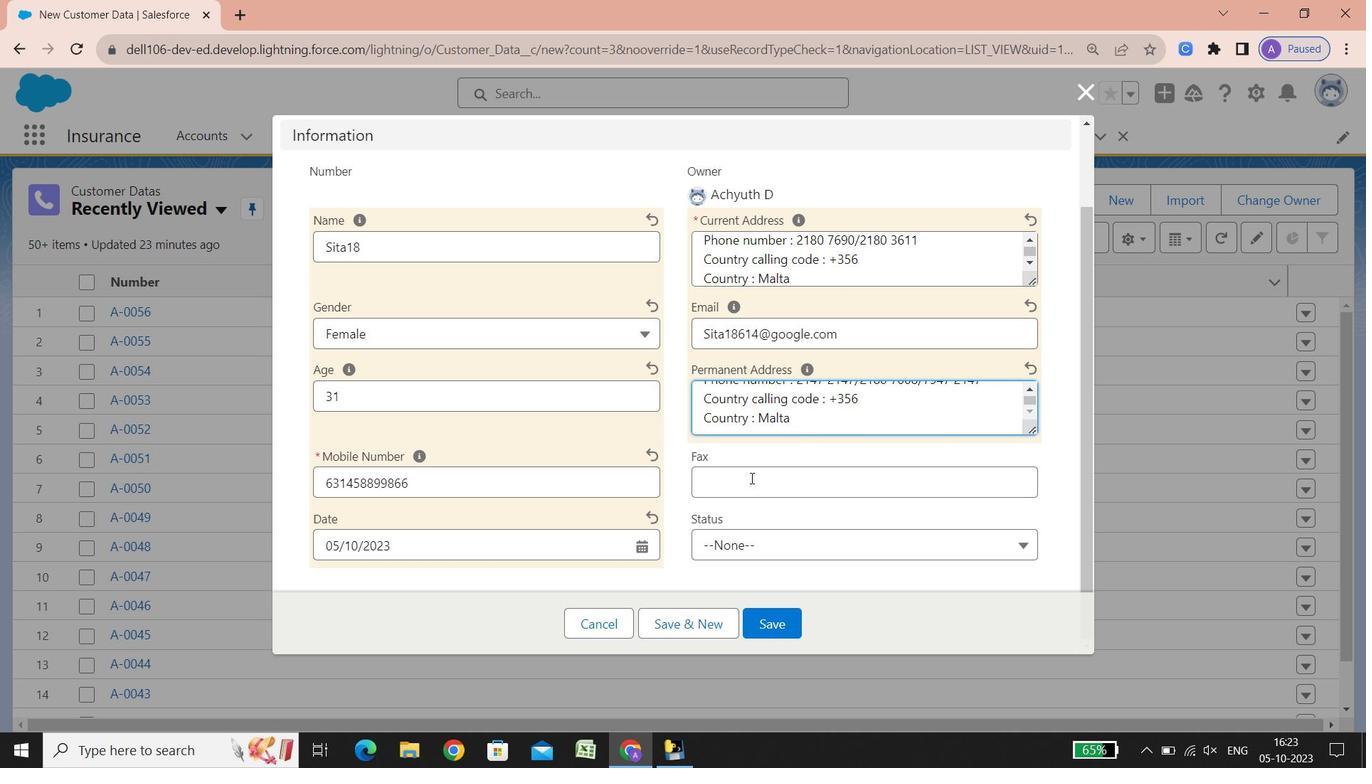 
Action: Mouse pressed left at (744, 479)
Screenshot: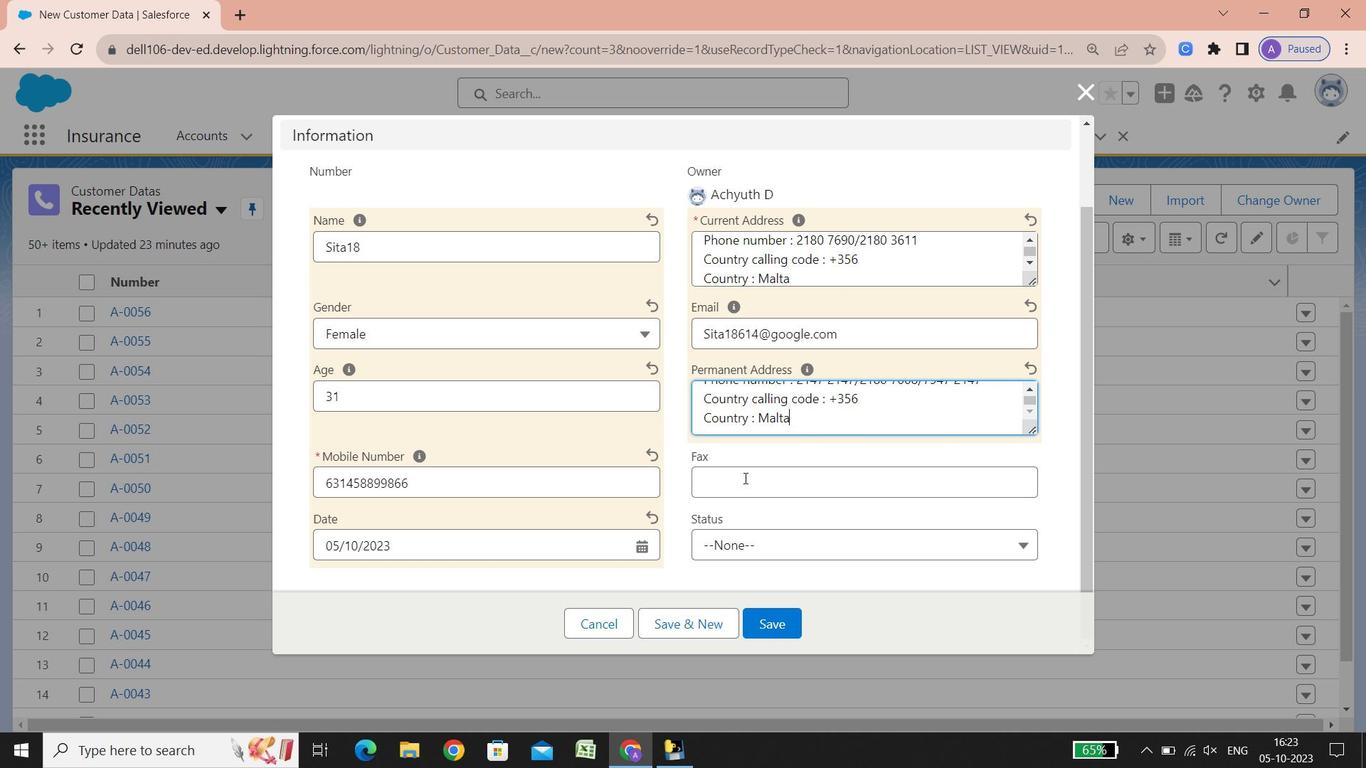 
Action: Key pressed 52153256542556
Screenshot: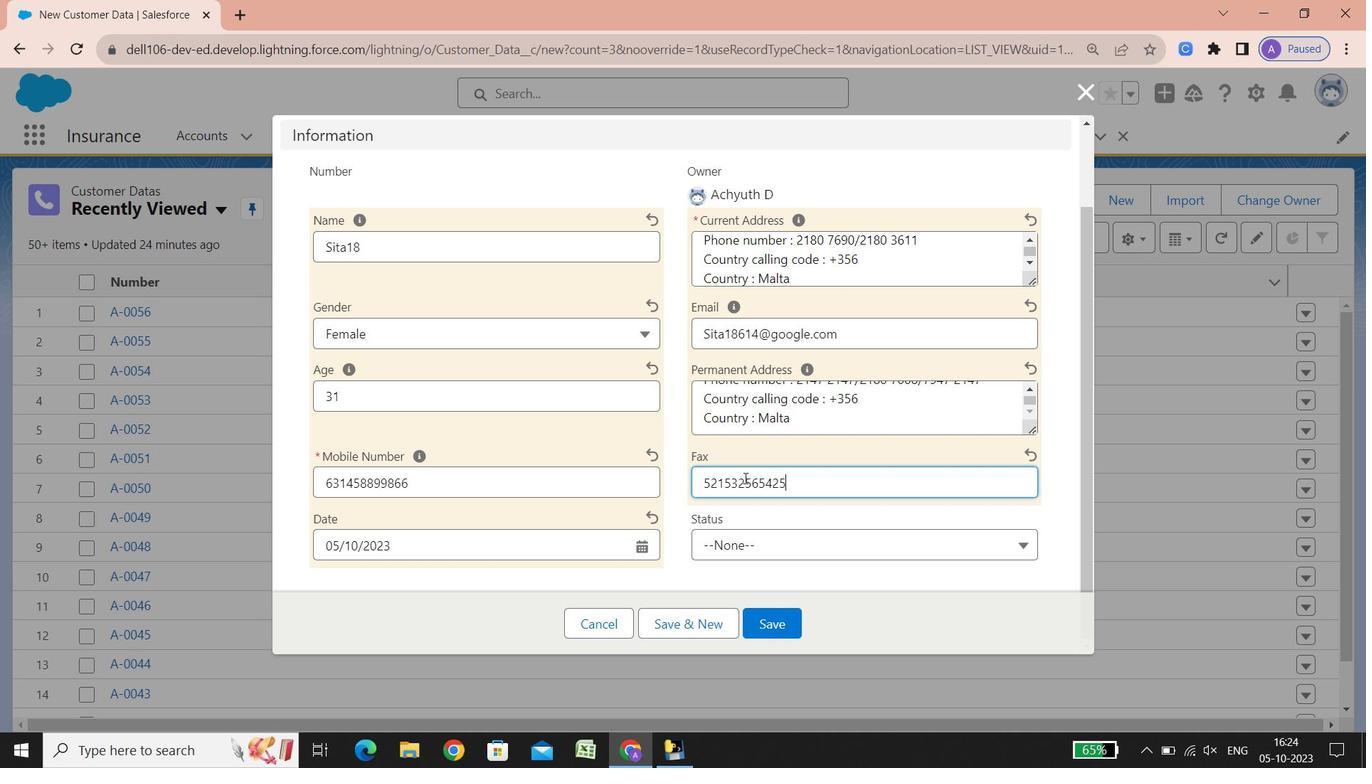 
Action: Mouse moved to (768, 536)
Screenshot: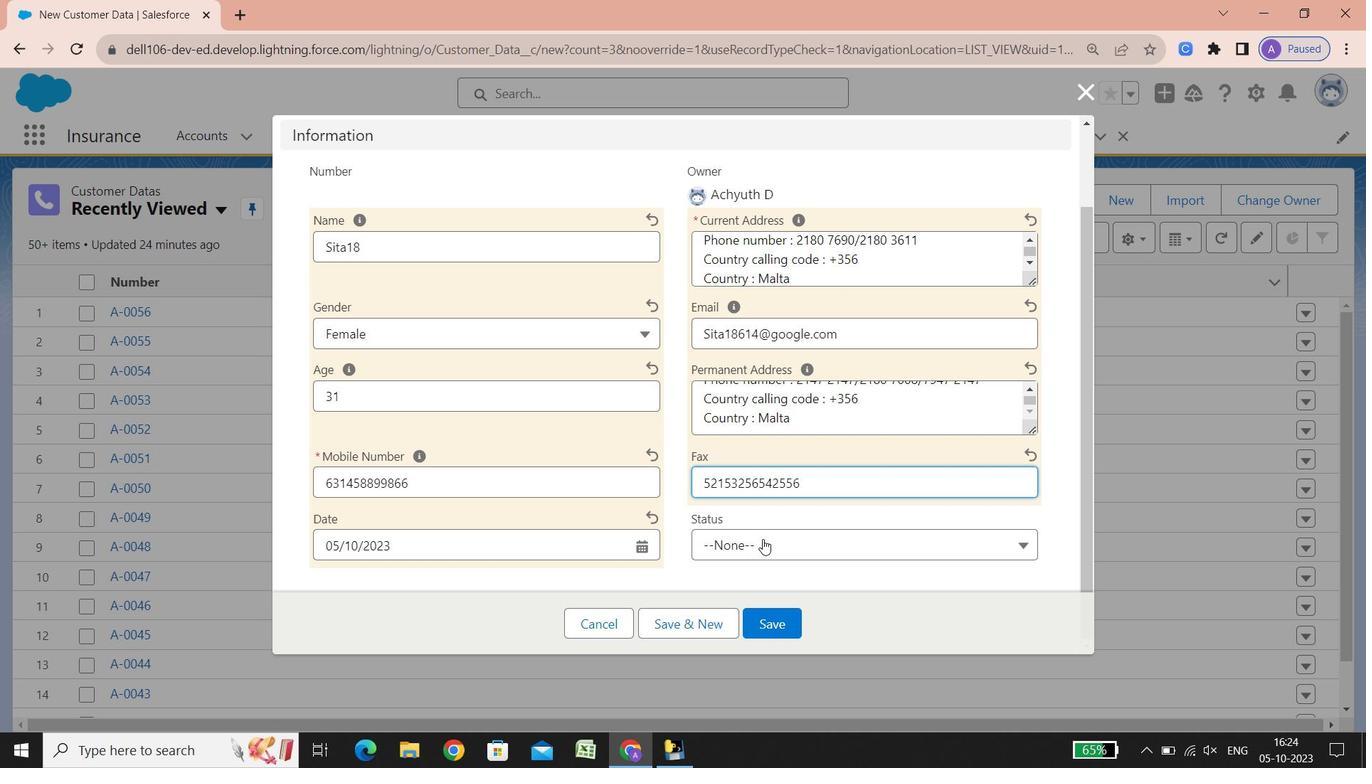 
Action: Mouse pressed left at (768, 536)
Screenshot: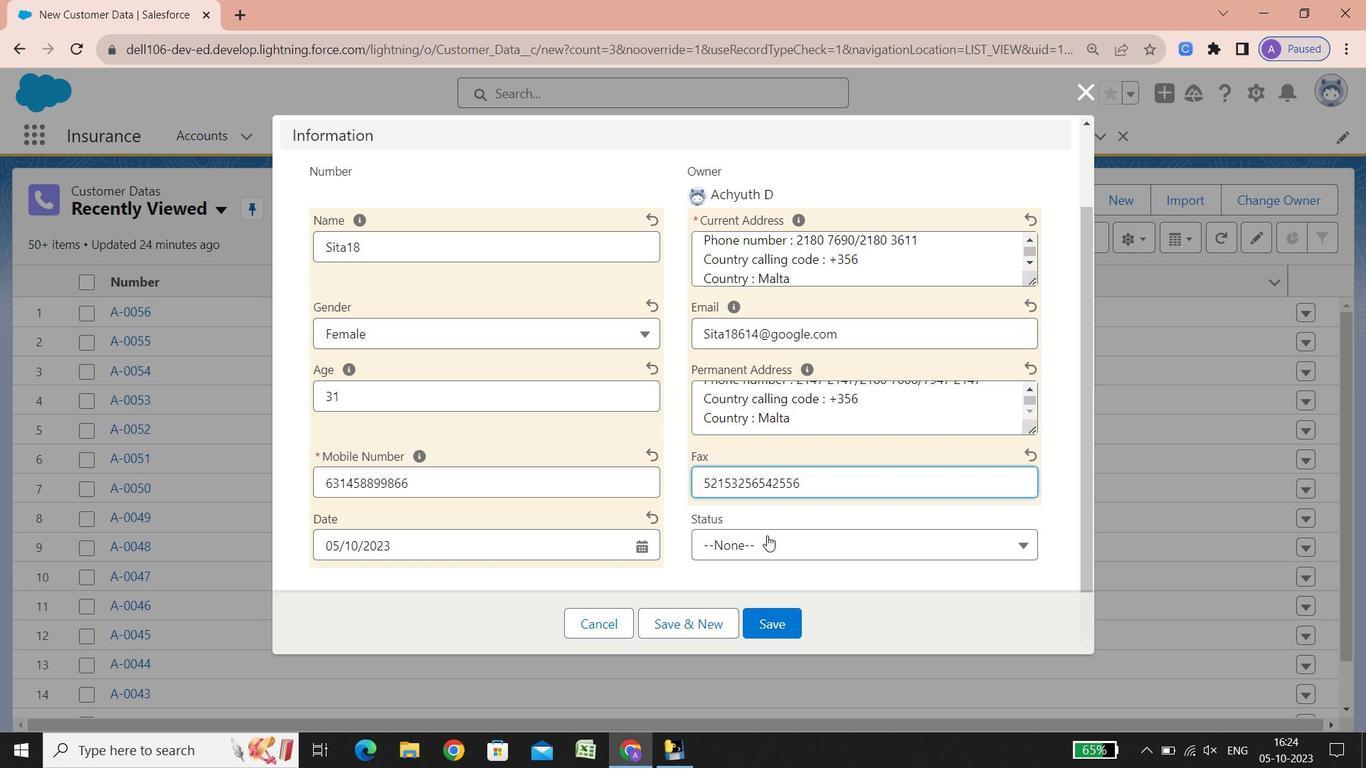 
Action: Mouse moved to (766, 656)
Screenshot: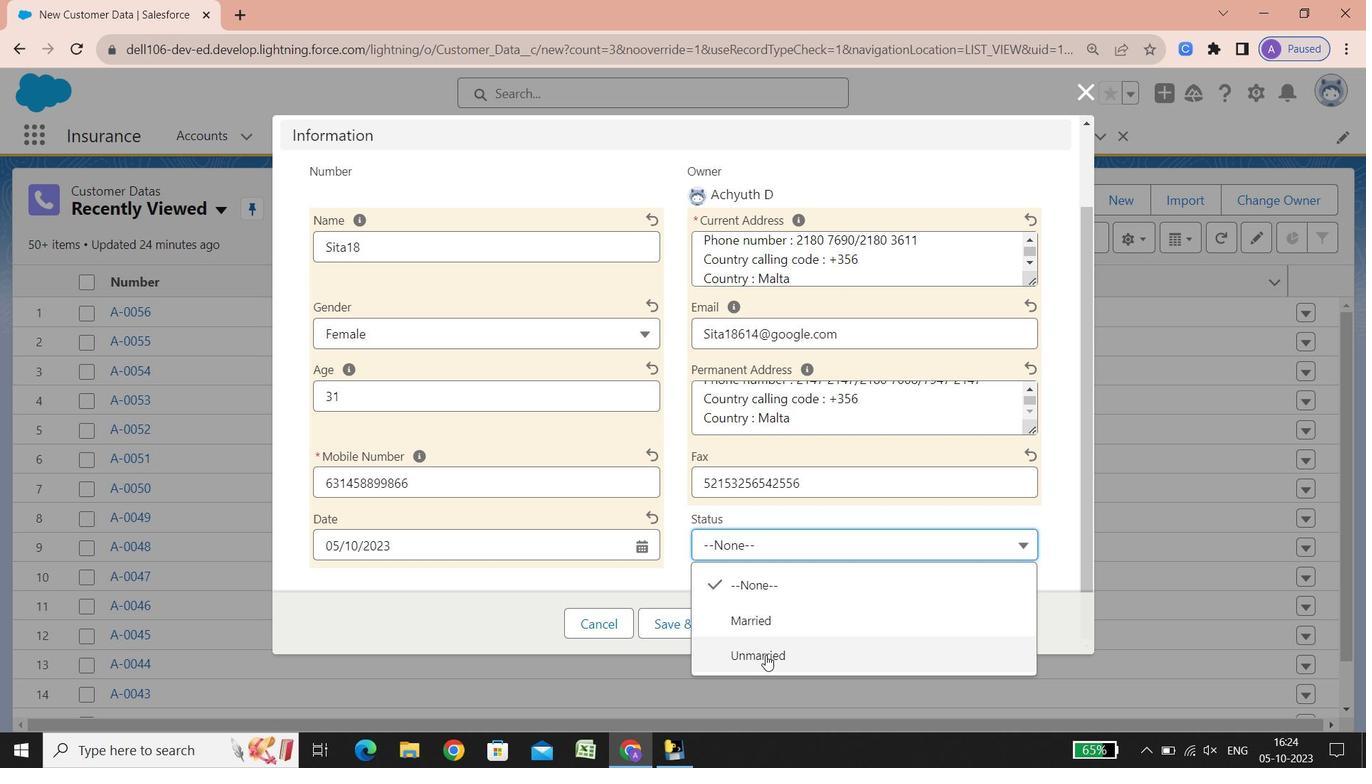 
Action: Mouse pressed left at (766, 656)
Screenshot: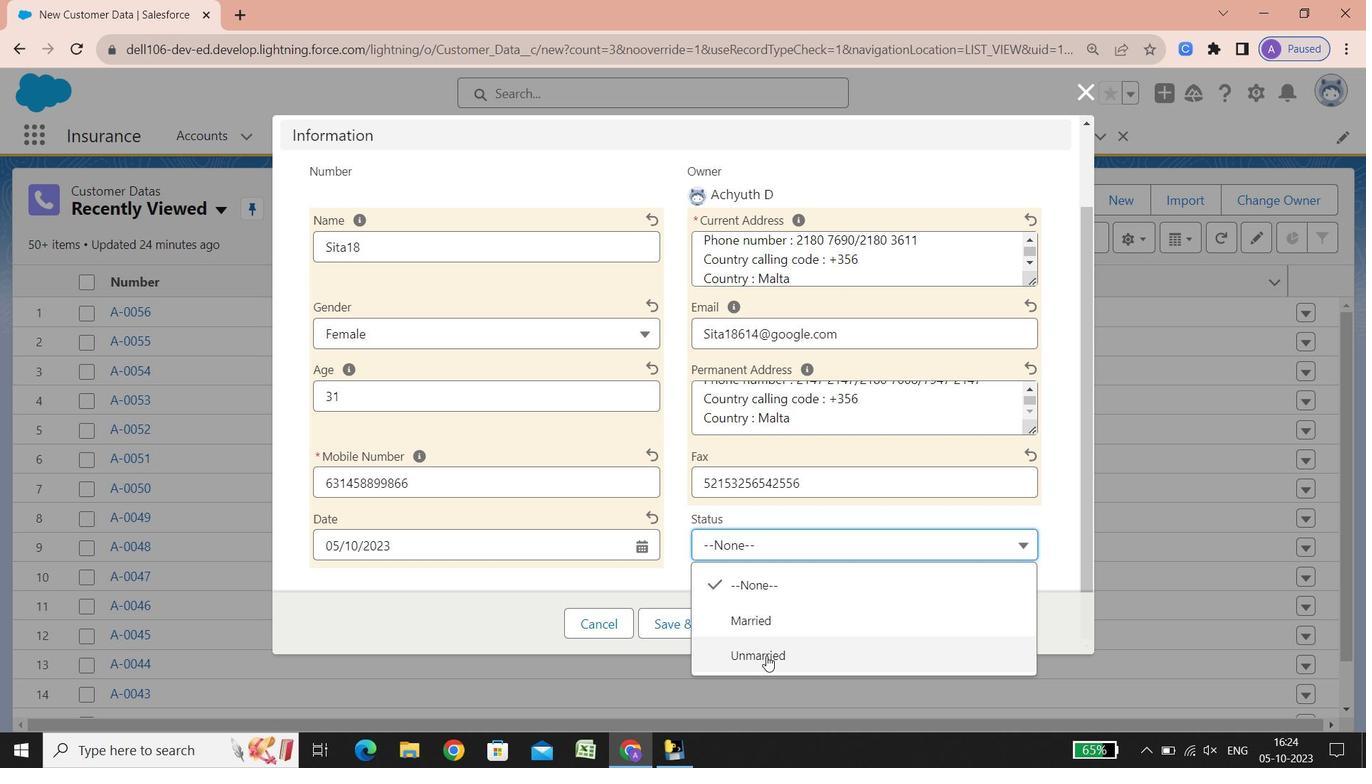 
Action: Mouse moved to (763, 631)
Screenshot: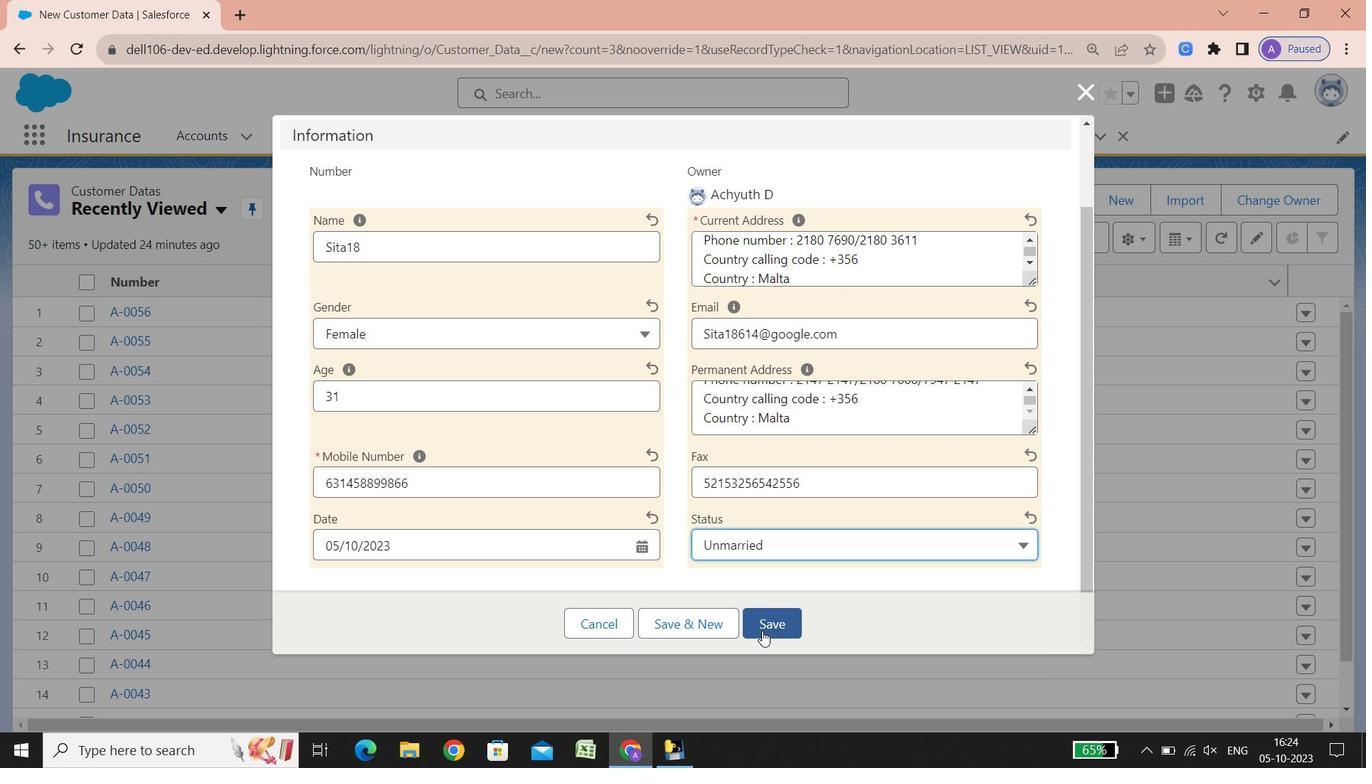 
Action: Mouse pressed left at (763, 631)
Screenshot: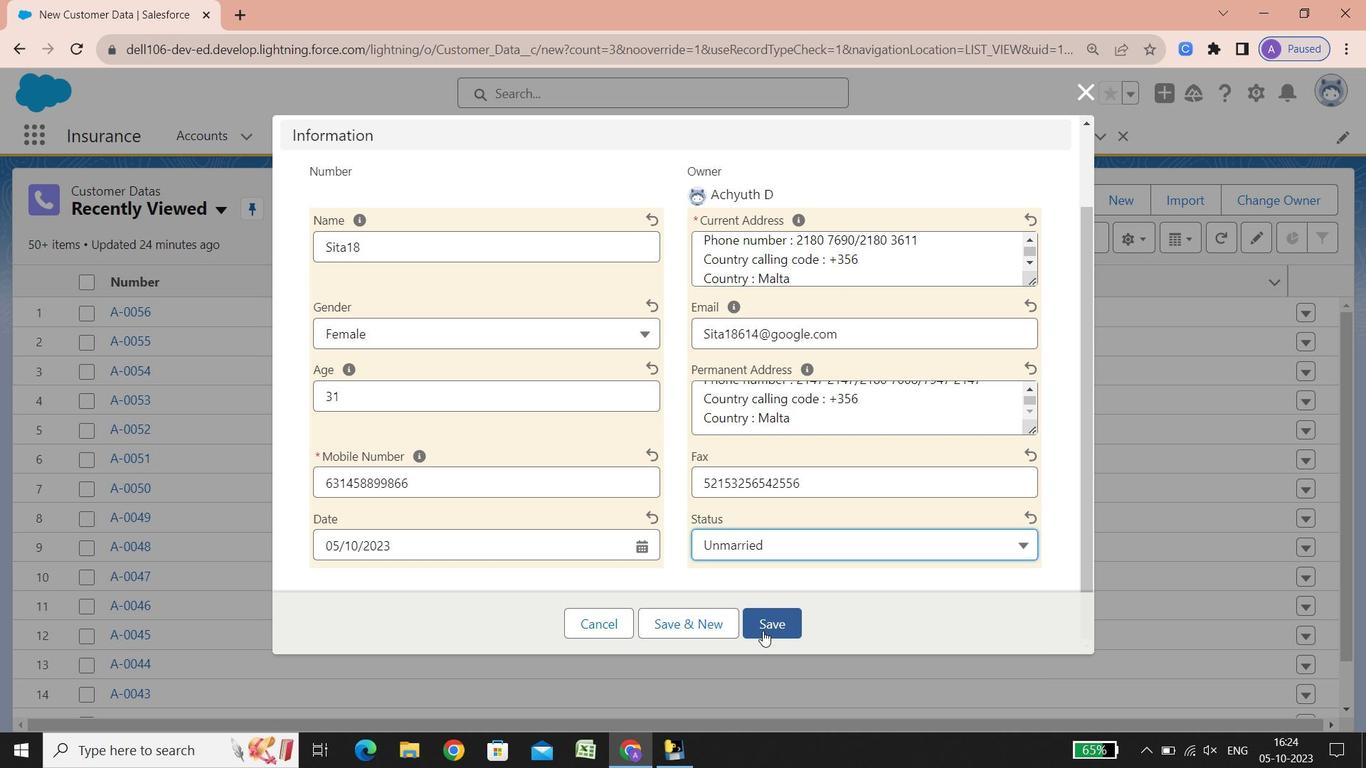 
Action: Mouse moved to (661, 139)
Screenshot: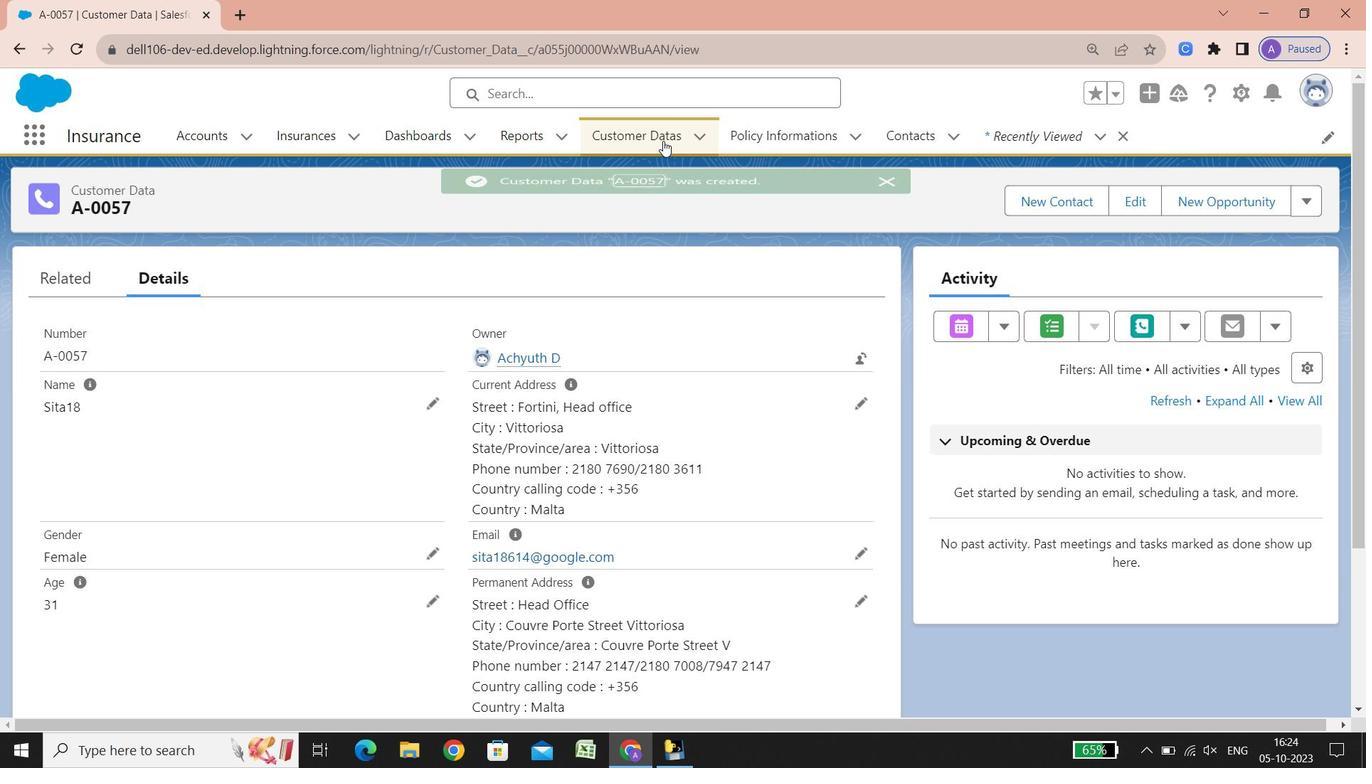 
Action: Mouse pressed left at (661, 139)
Screenshot: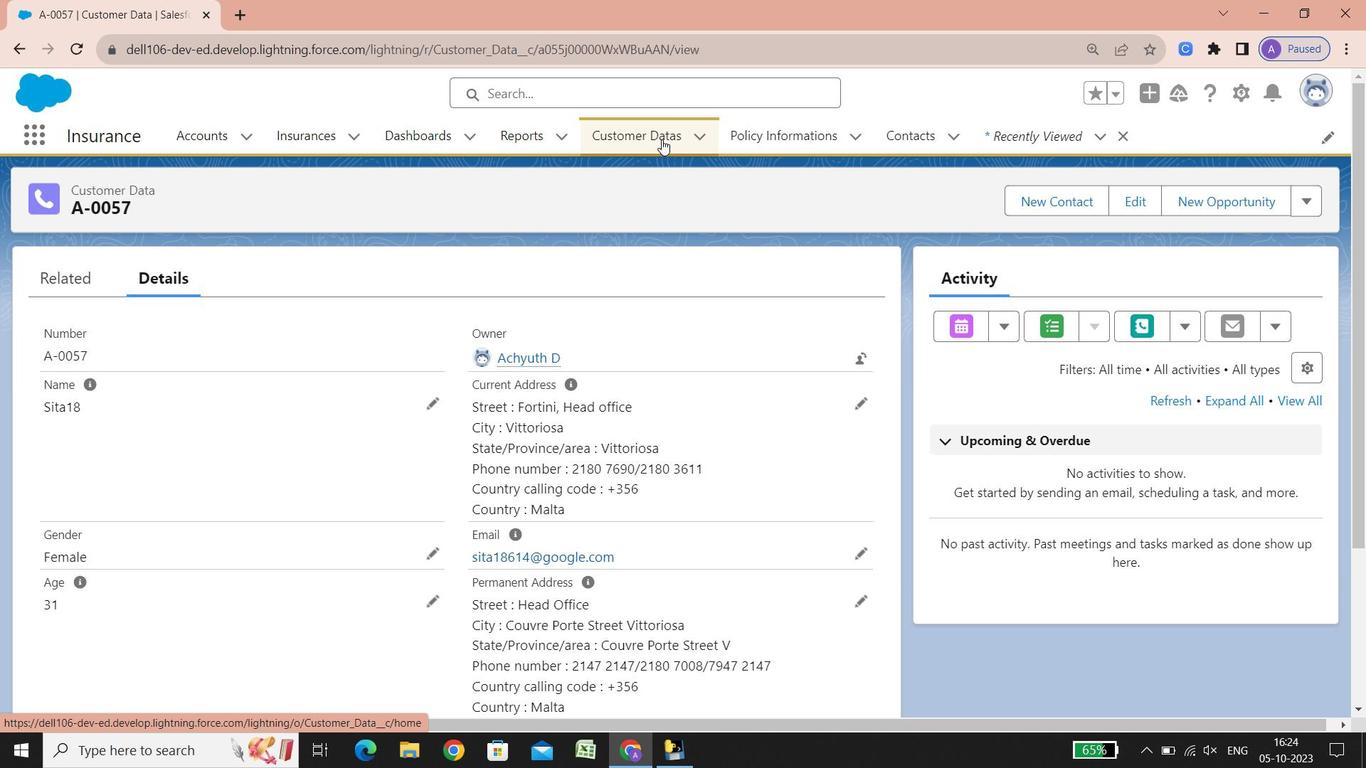 
Action: Mouse moved to (1123, 189)
Screenshot: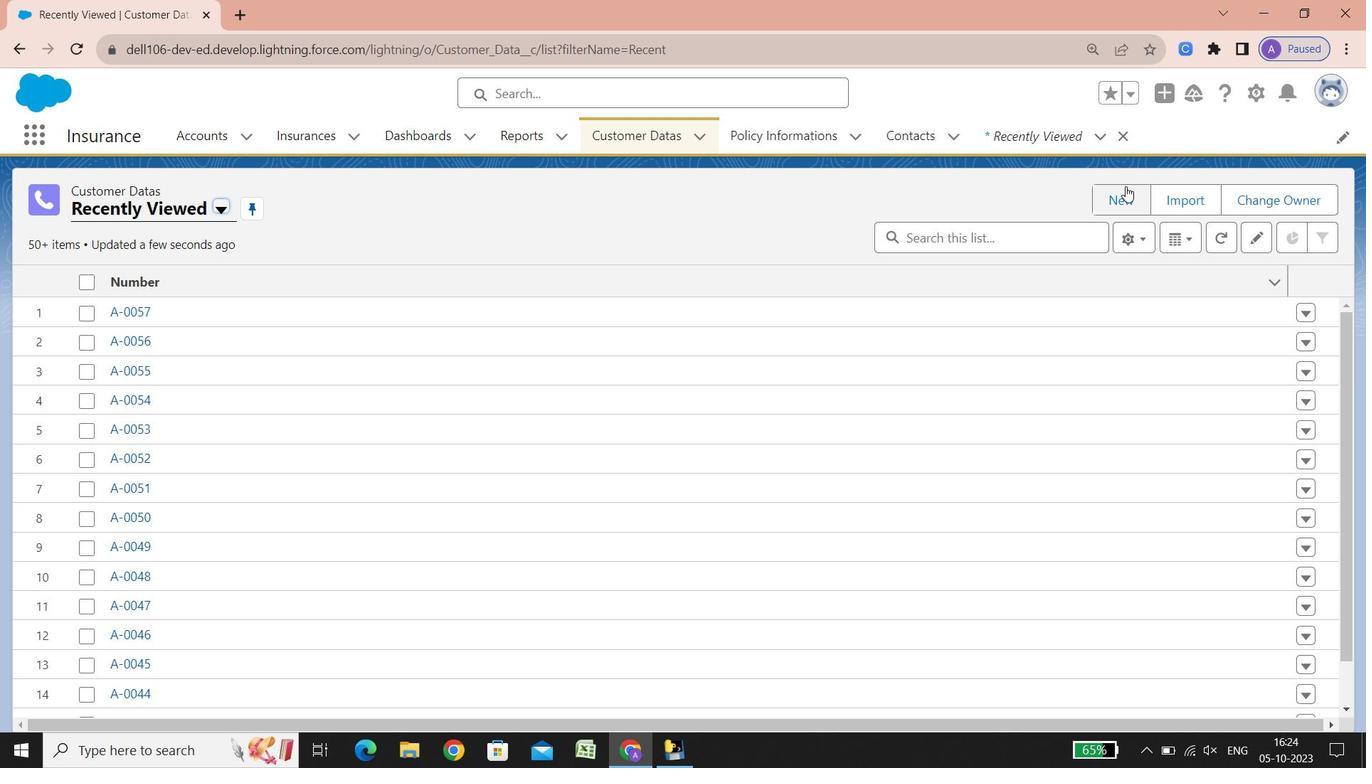 
Action: Mouse pressed left at (1123, 189)
Screenshot: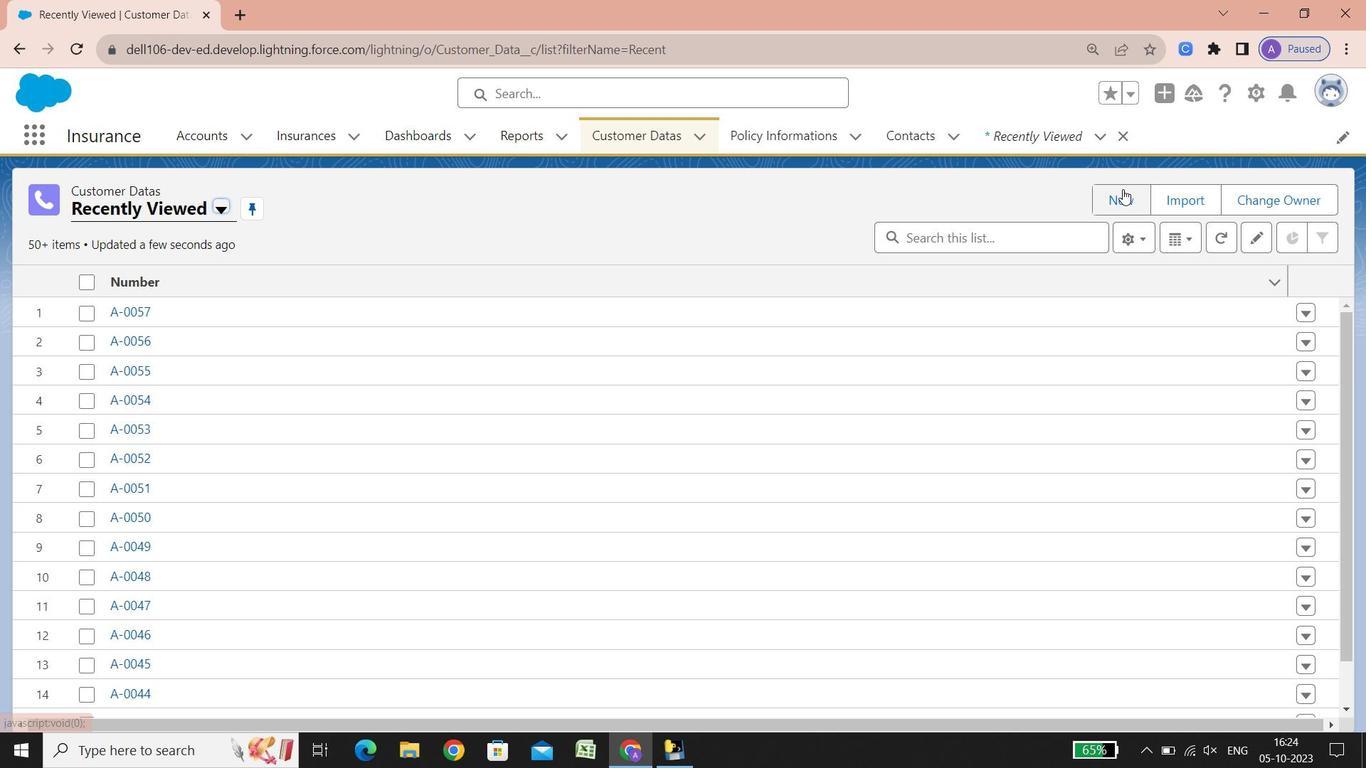 
Action: Mouse moved to (489, 345)
Screenshot: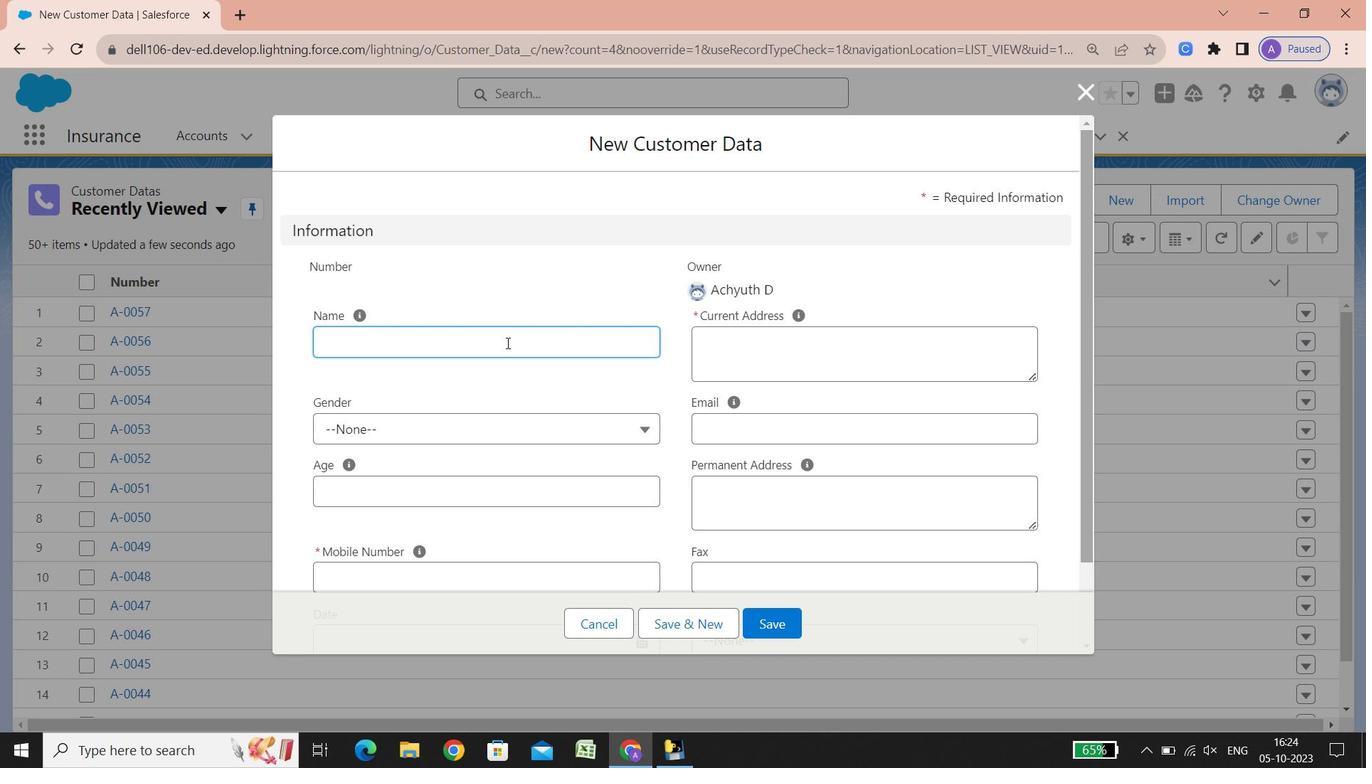
Action: Key pressed <Key.shift><Key.shift><Key.shift><Key.shift><Key.shift>Sita19
Screenshot: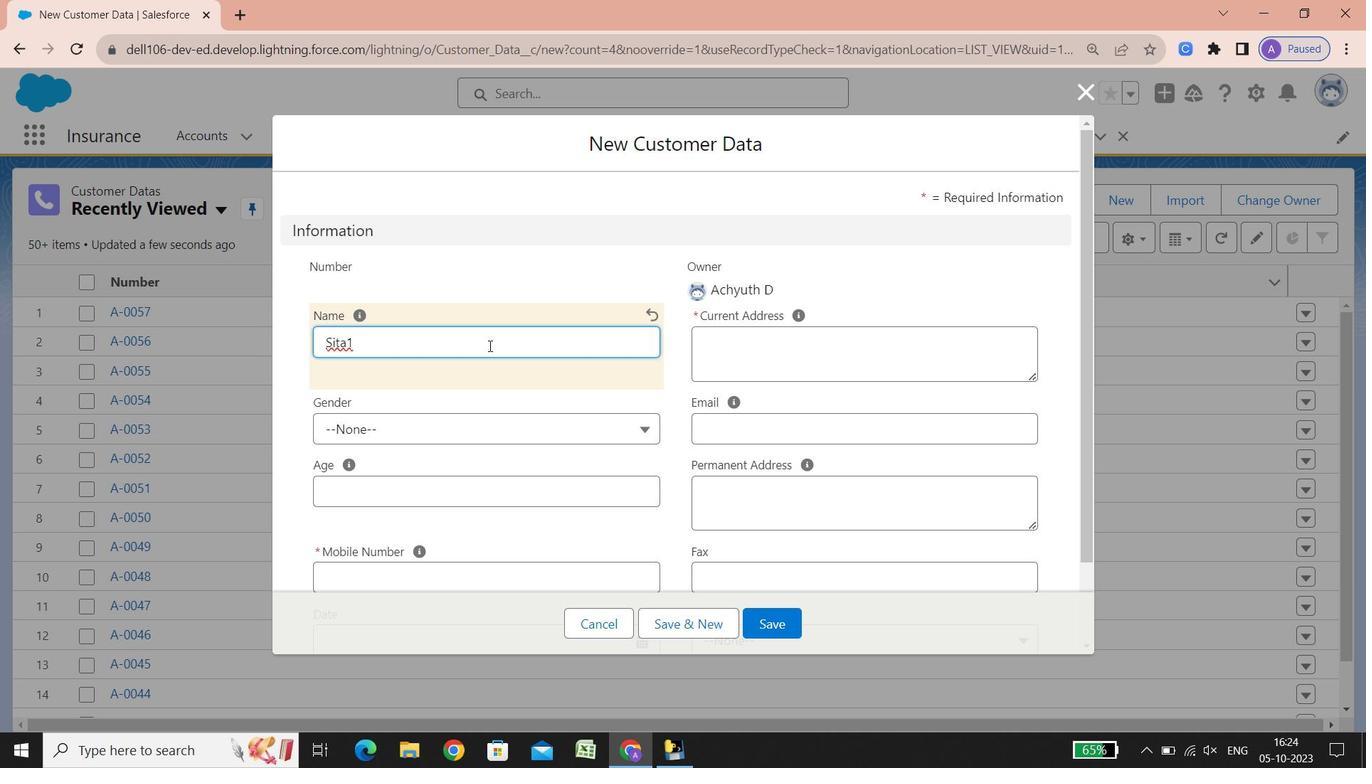 
Action: Mouse moved to (582, 427)
Screenshot: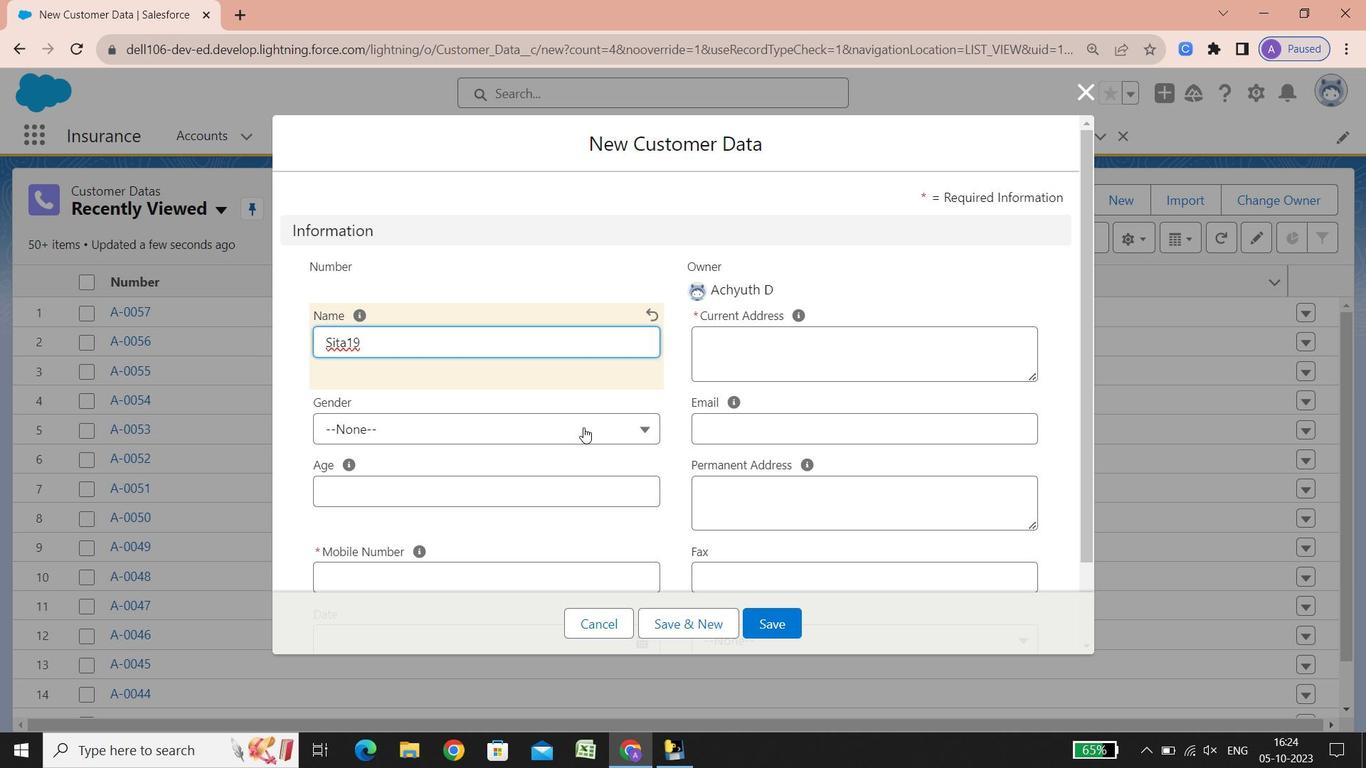 
Action: Mouse pressed left at (582, 427)
Screenshot: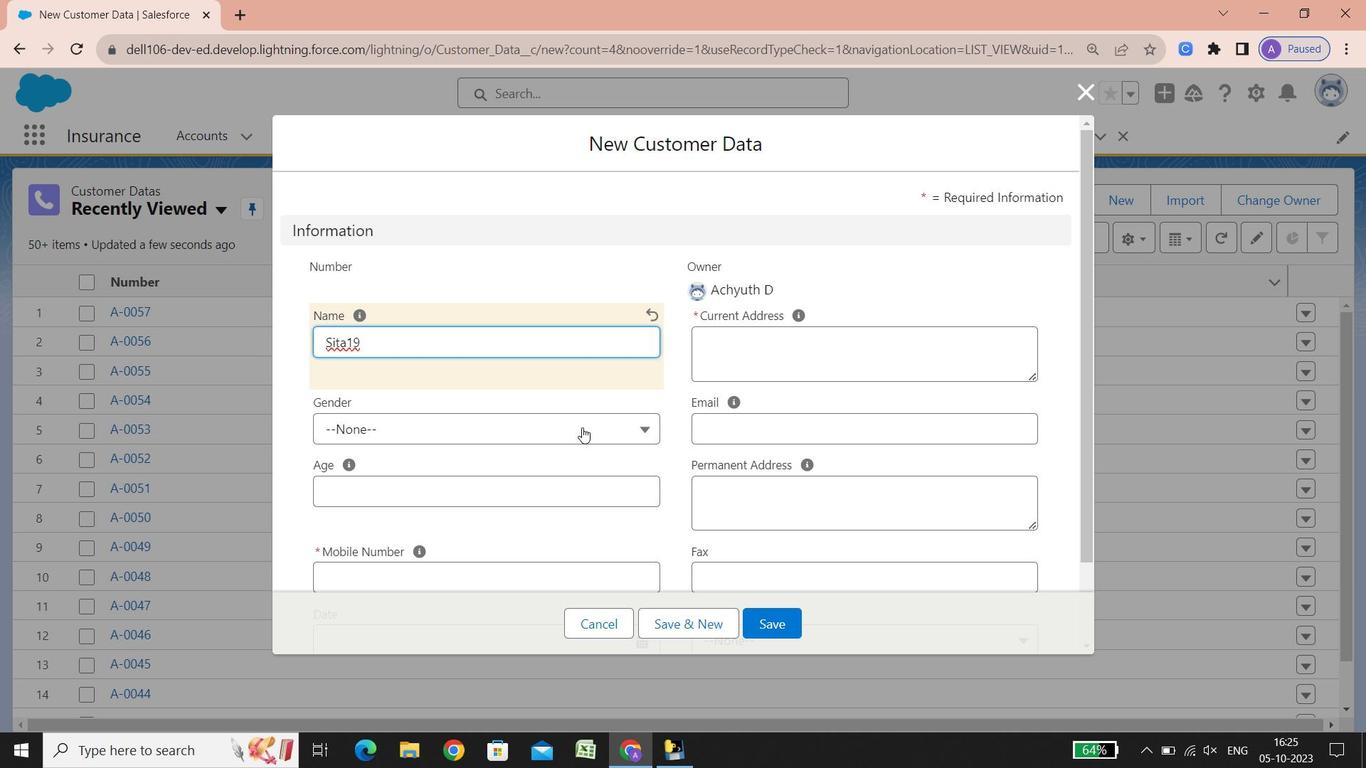 
Action: Mouse moved to (412, 531)
Screenshot: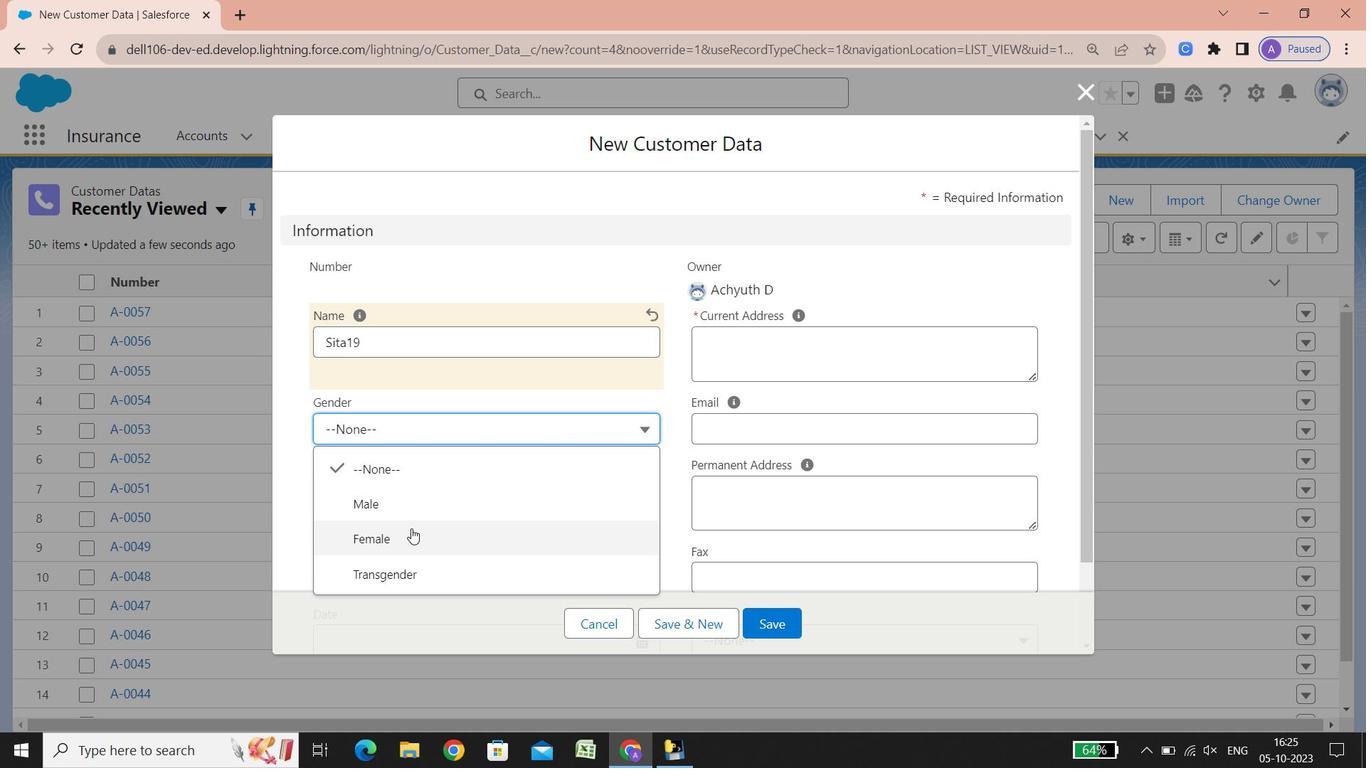 
Action: Mouse pressed left at (412, 531)
Screenshot: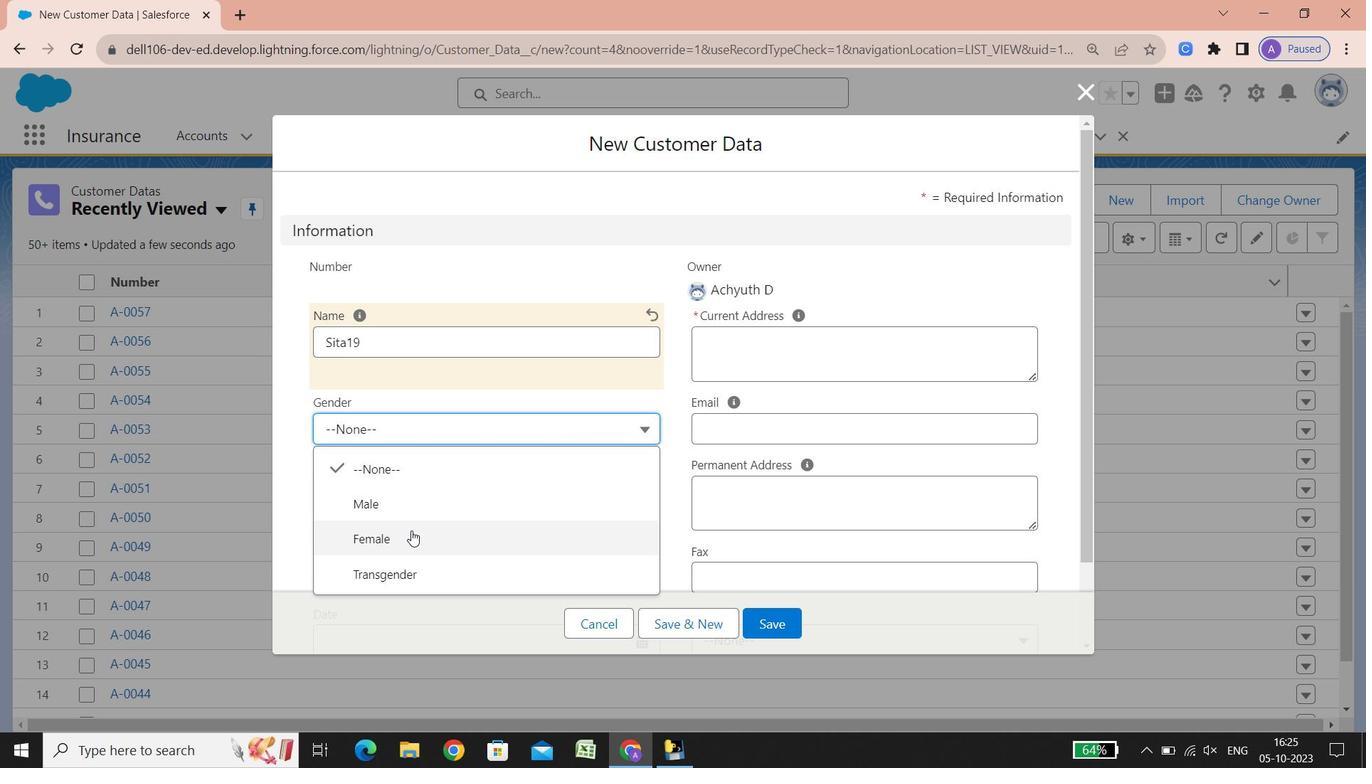 
Action: Mouse scrolled (412, 530) with delta (0, 0)
Screenshot: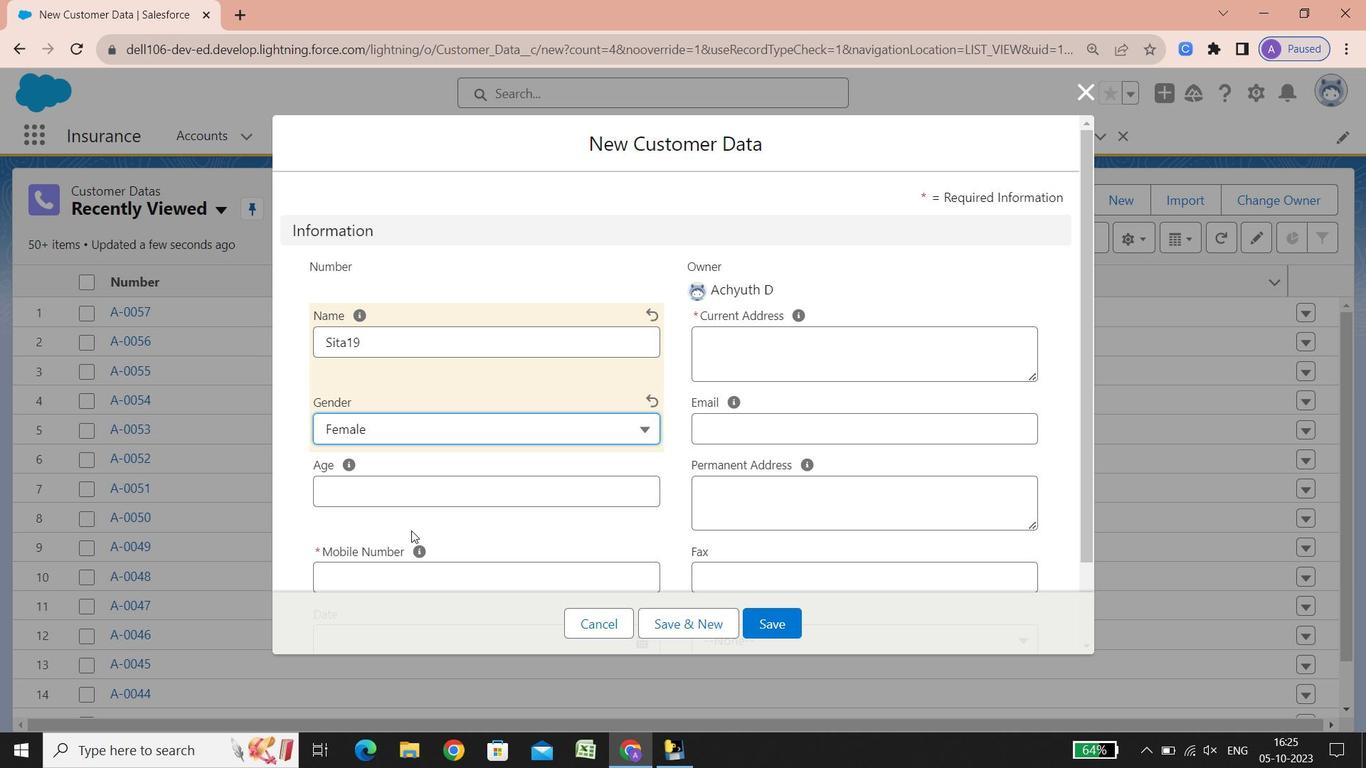 
Action: Mouse scrolled (412, 530) with delta (0, 0)
Screenshot: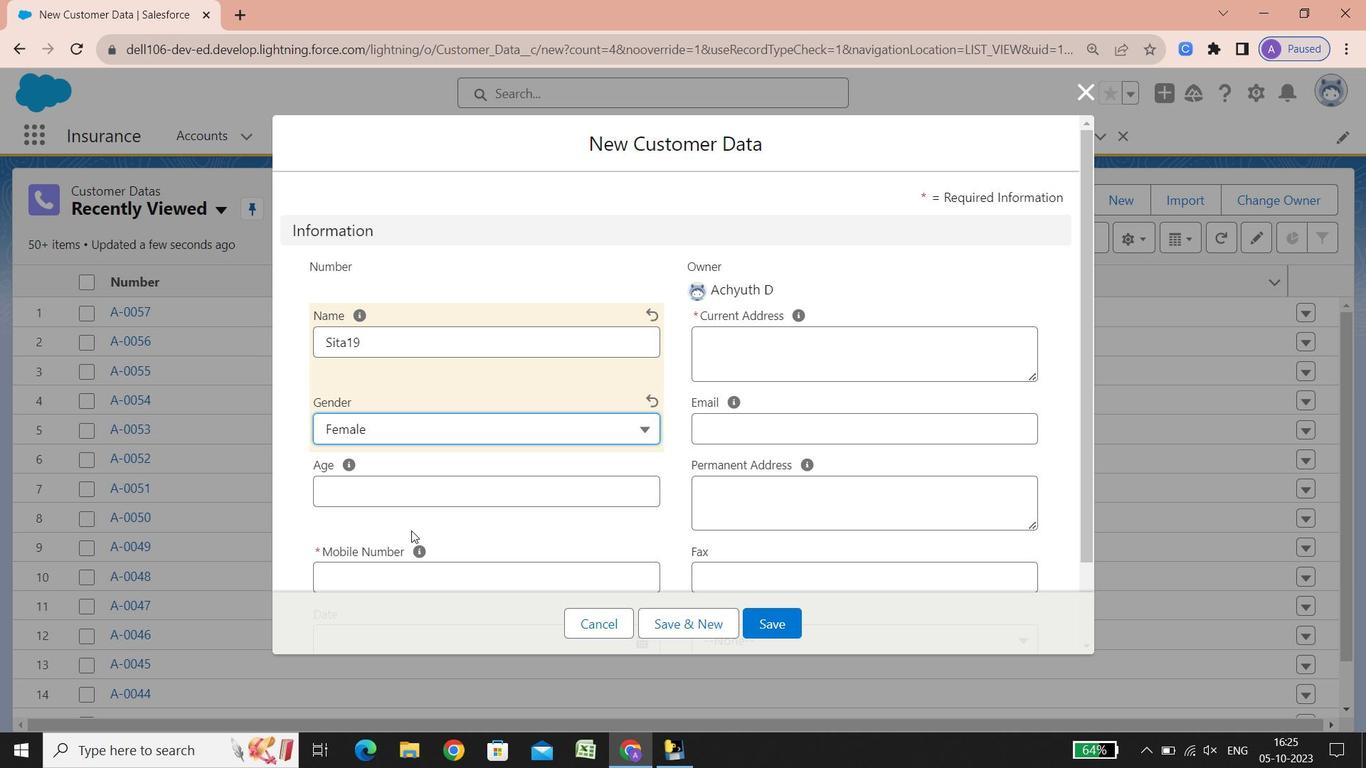 
Action: Mouse scrolled (412, 530) with delta (0, 0)
Screenshot: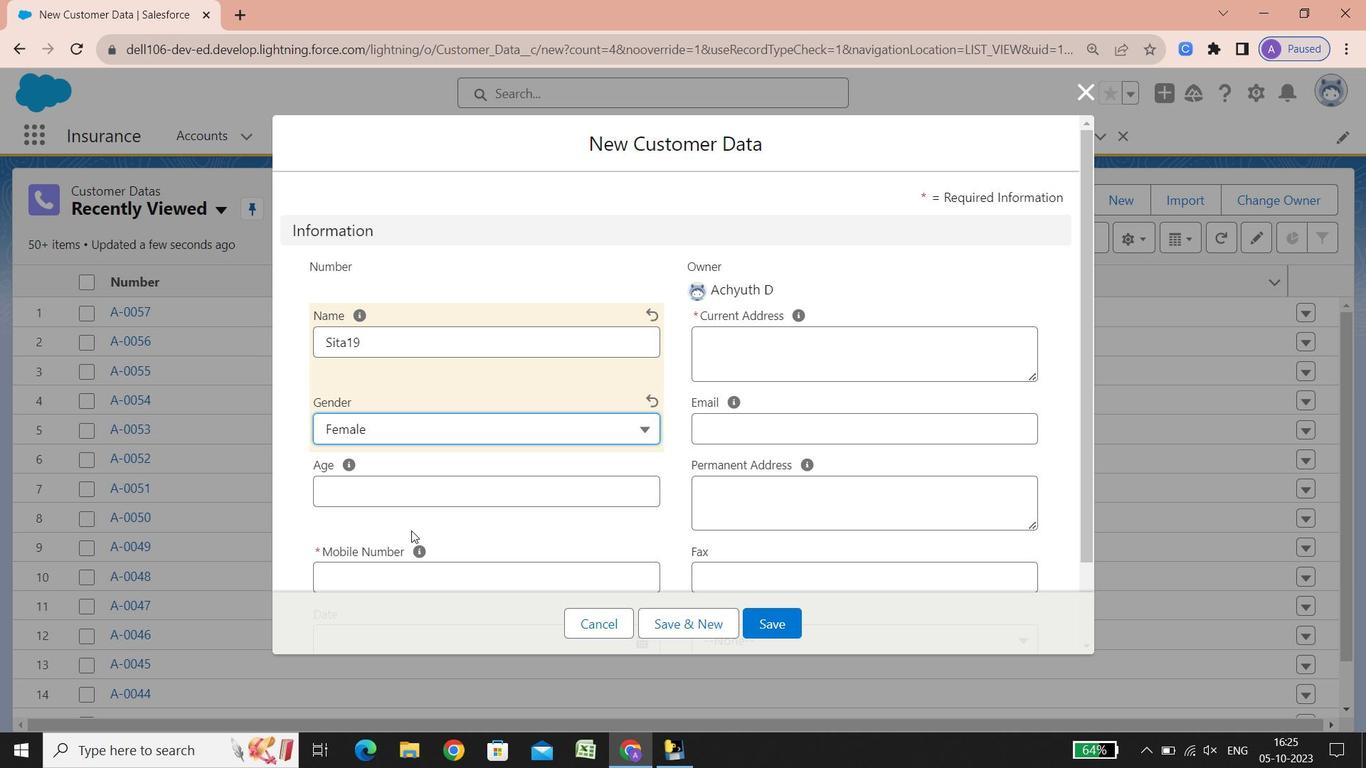 
Action: Mouse scrolled (412, 530) with delta (0, 0)
Screenshot: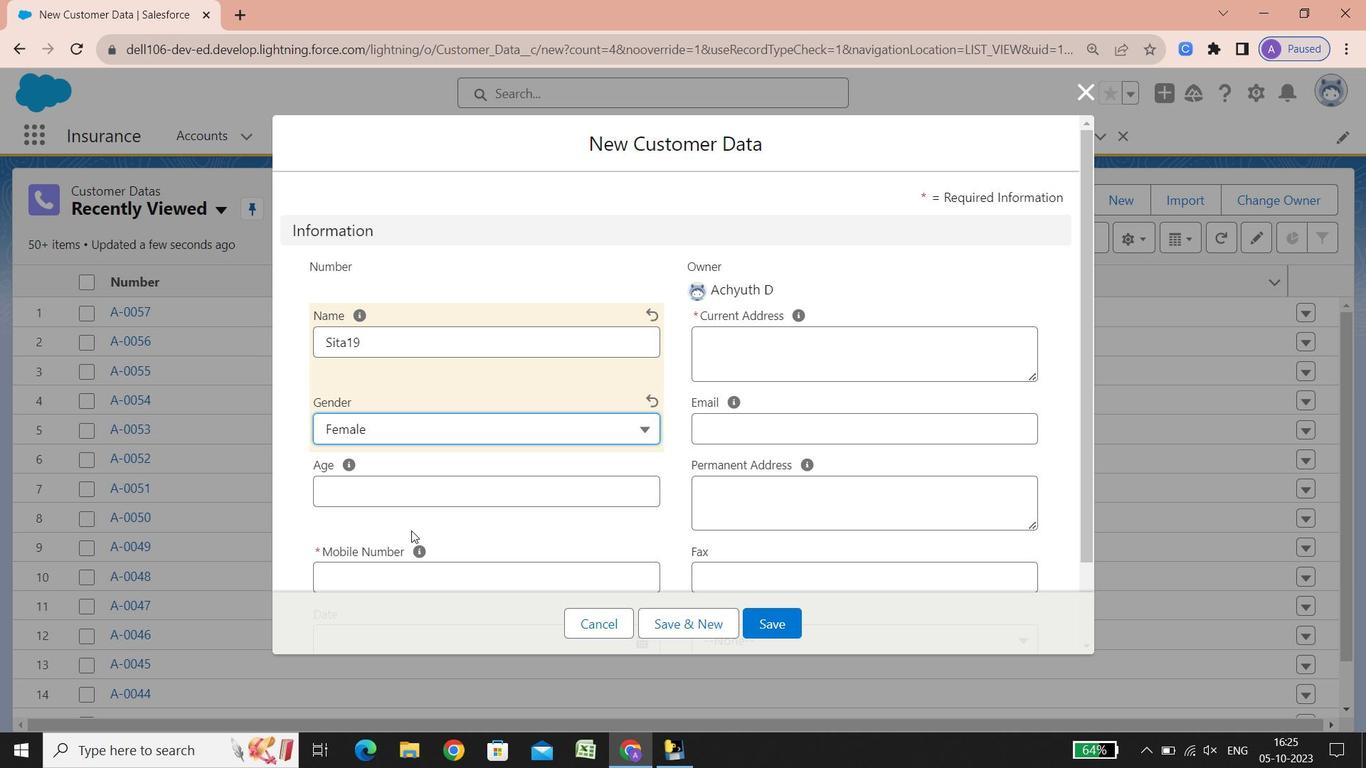 
Action: Mouse scrolled (412, 530) with delta (0, 0)
Screenshot: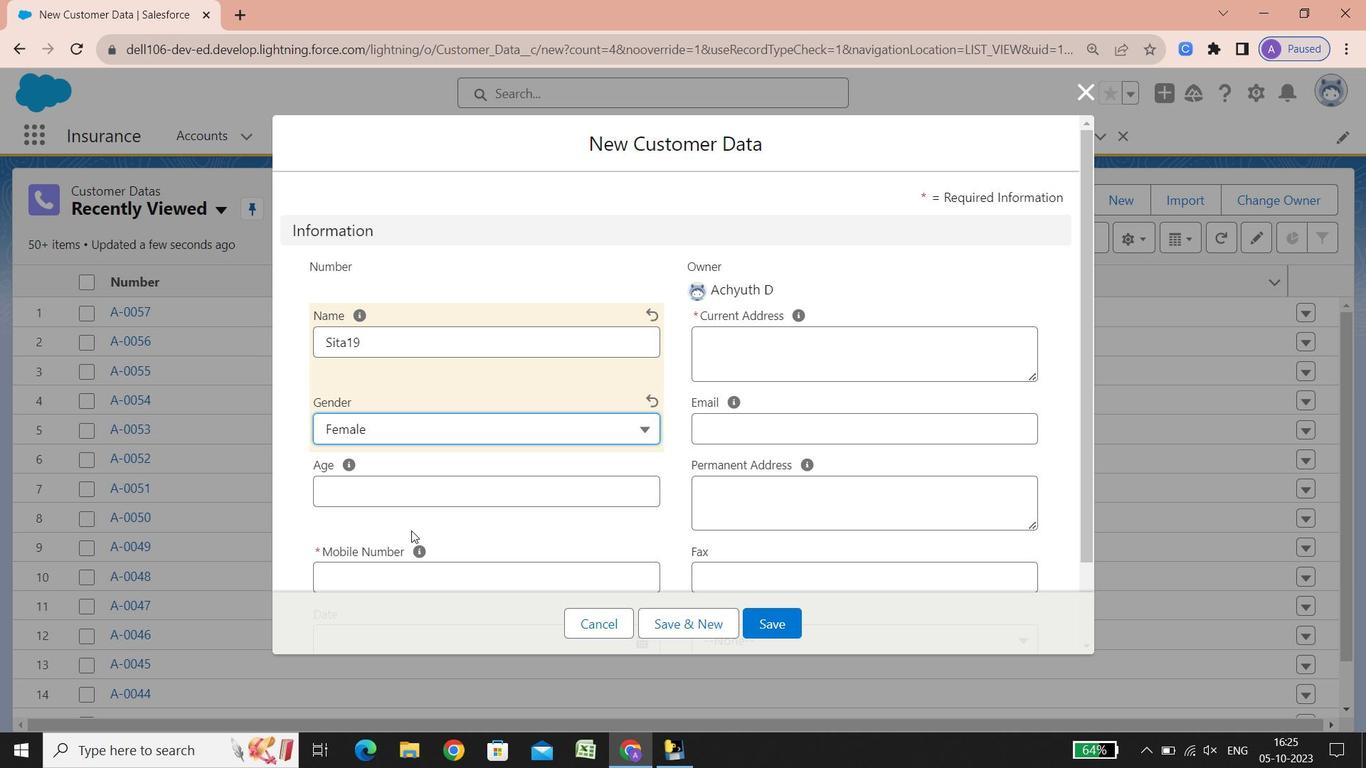 
Action: Mouse scrolled (412, 530) with delta (0, 0)
Screenshot: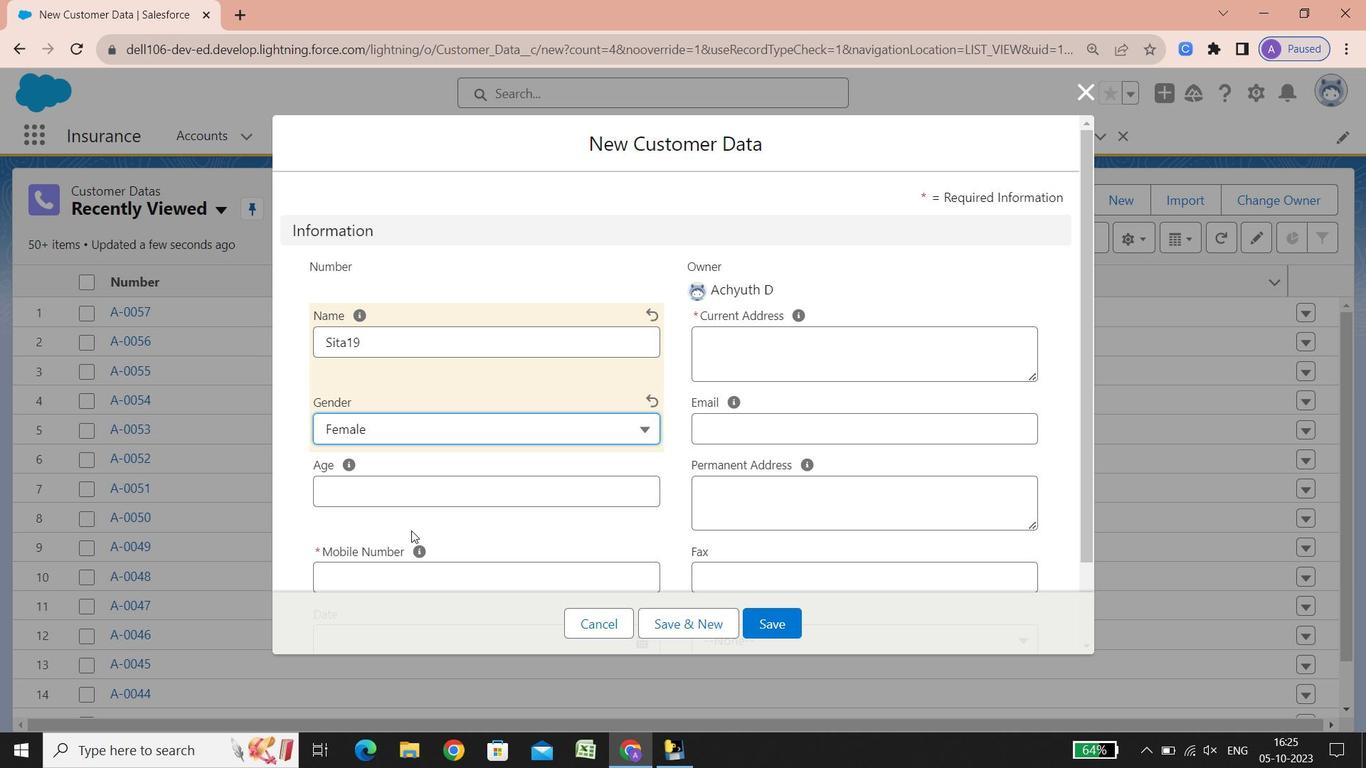 
Action: Mouse scrolled (412, 530) with delta (0, 0)
Screenshot: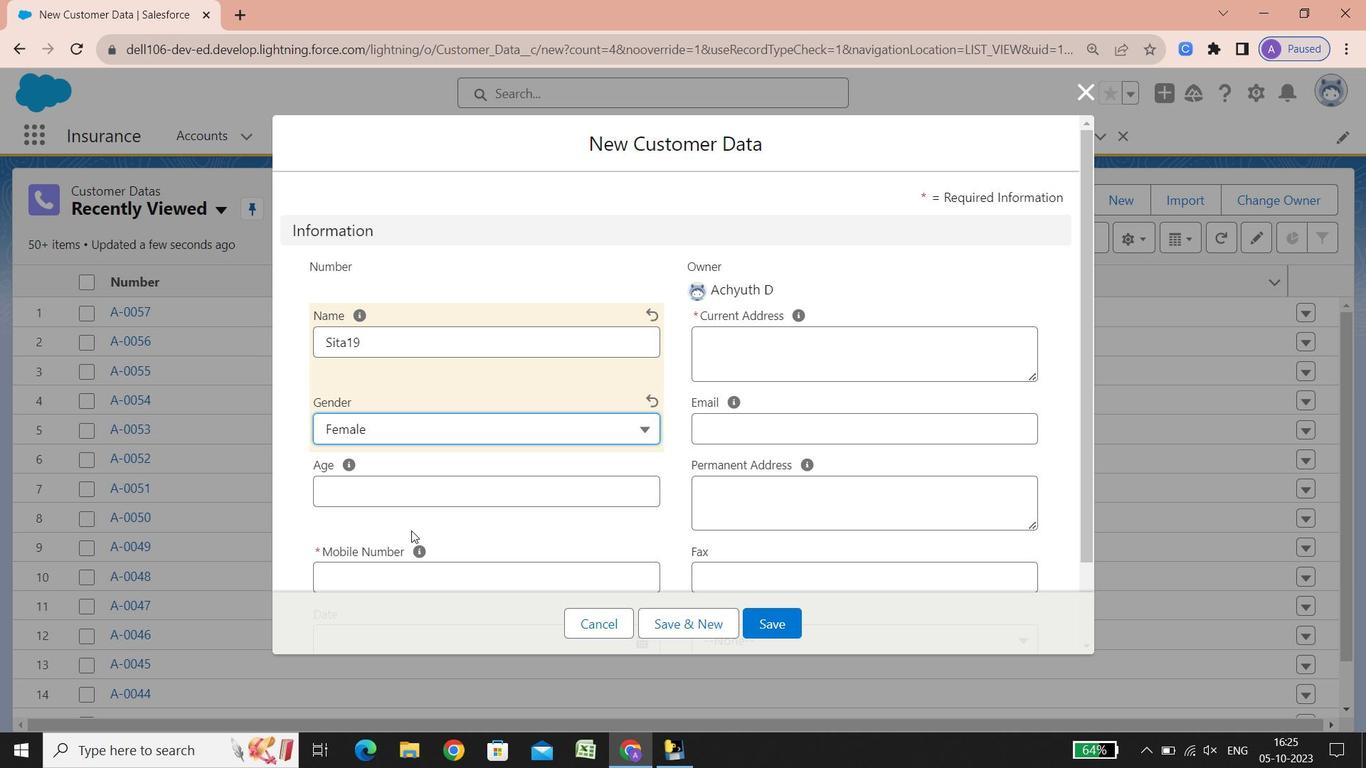 
Action: Mouse scrolled (412, 530) with delta (0, 0)
Screenshot: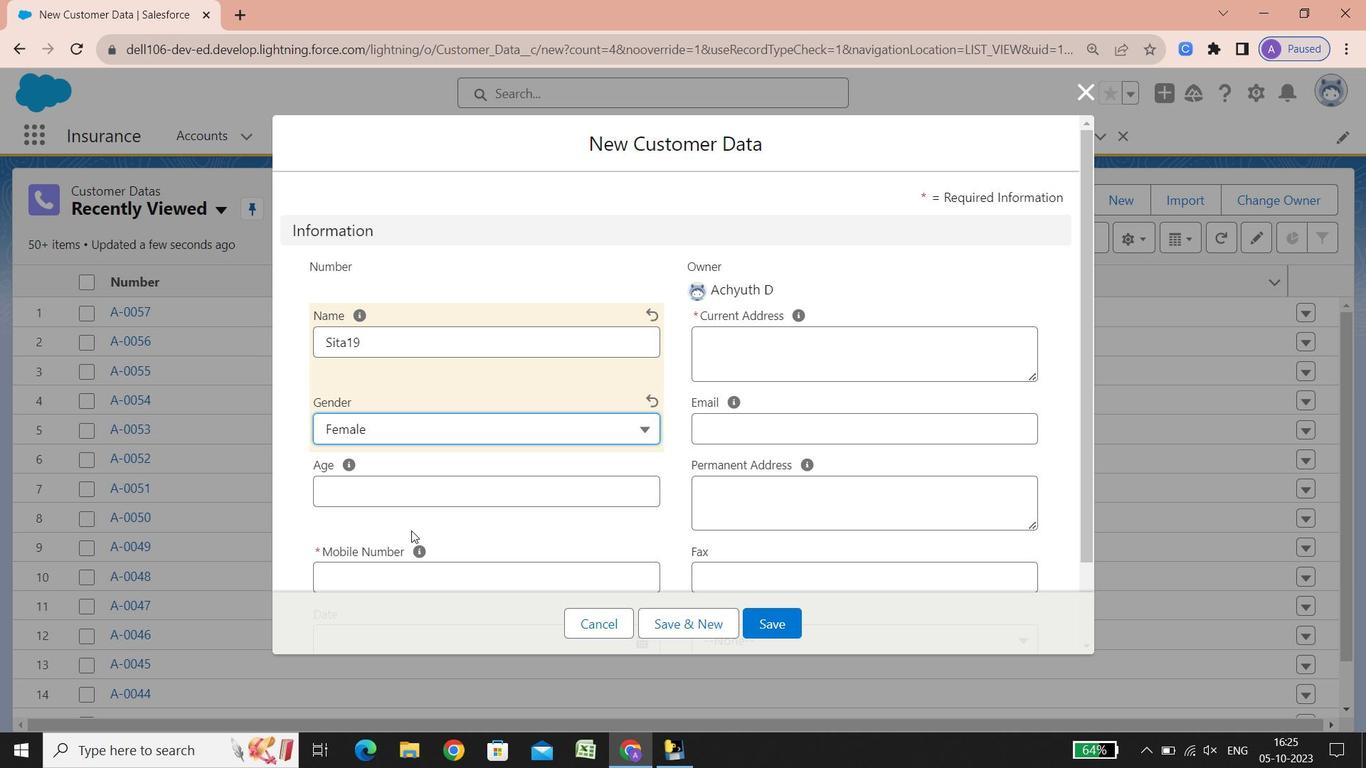 
Action: Mouse scrolled (412, 530) with delta (0, 0)
